 Task: Research Airbnb accommodation in Beverwijk, Netherlands from 21st December, 2023 to 29th December, 2023 for 2 adults. Place can be entire room with 1  bedroom having 1 bed and 1 bathroom. Property type can be house. Amenities needed are: washing machine.
Action: Mouse moved to (422, 208)
Screenshot: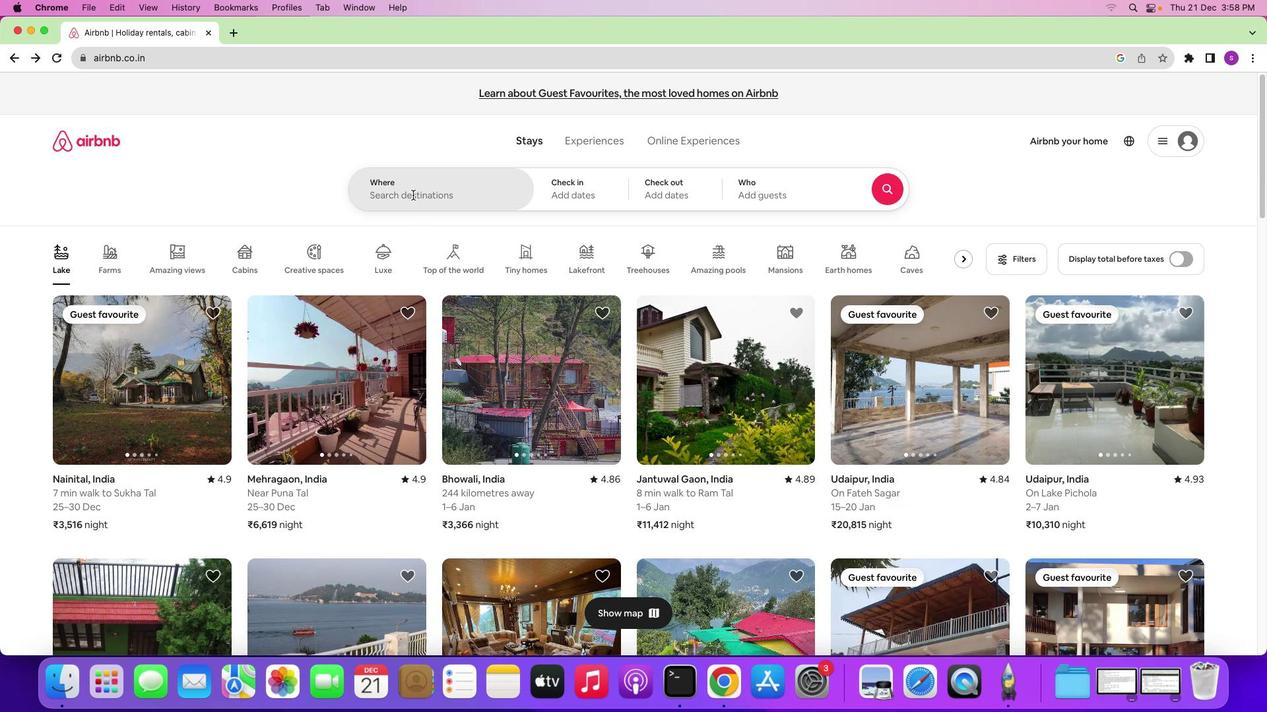 
Action: Mouse pressed left at (422, 208)
Screenshot: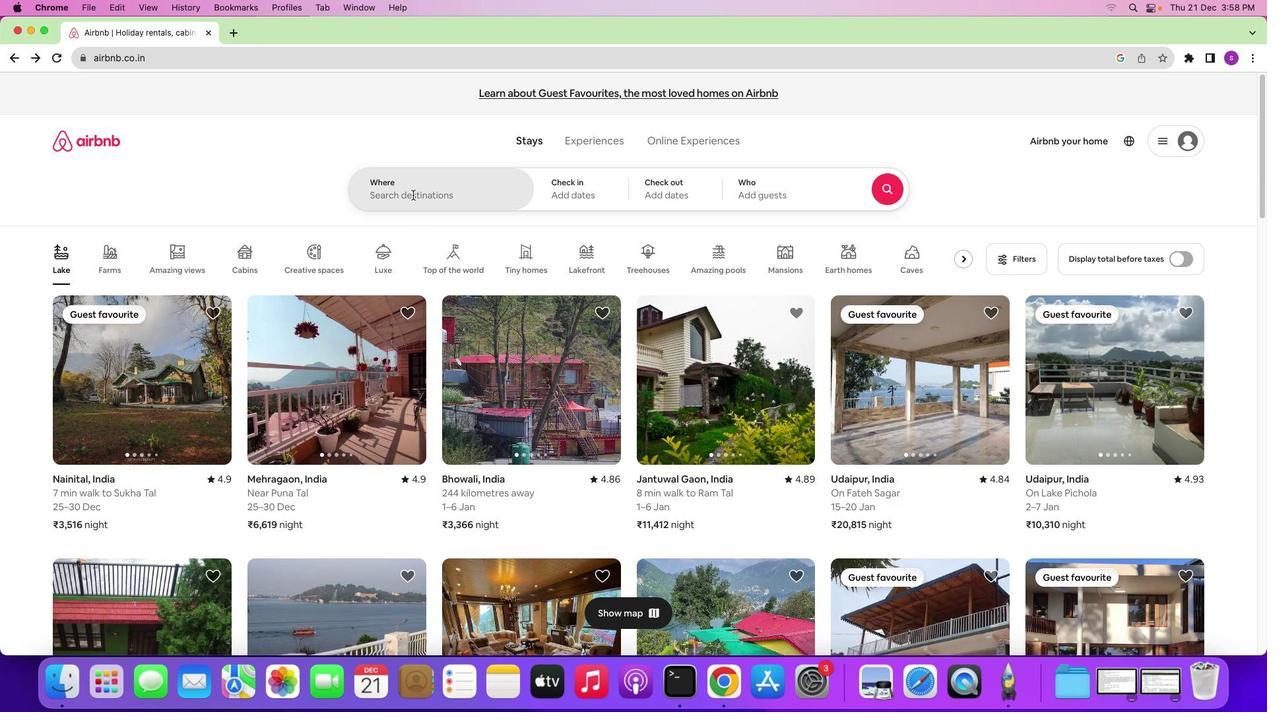 
Action: Mouse moved to (419, 201)
Screenshot: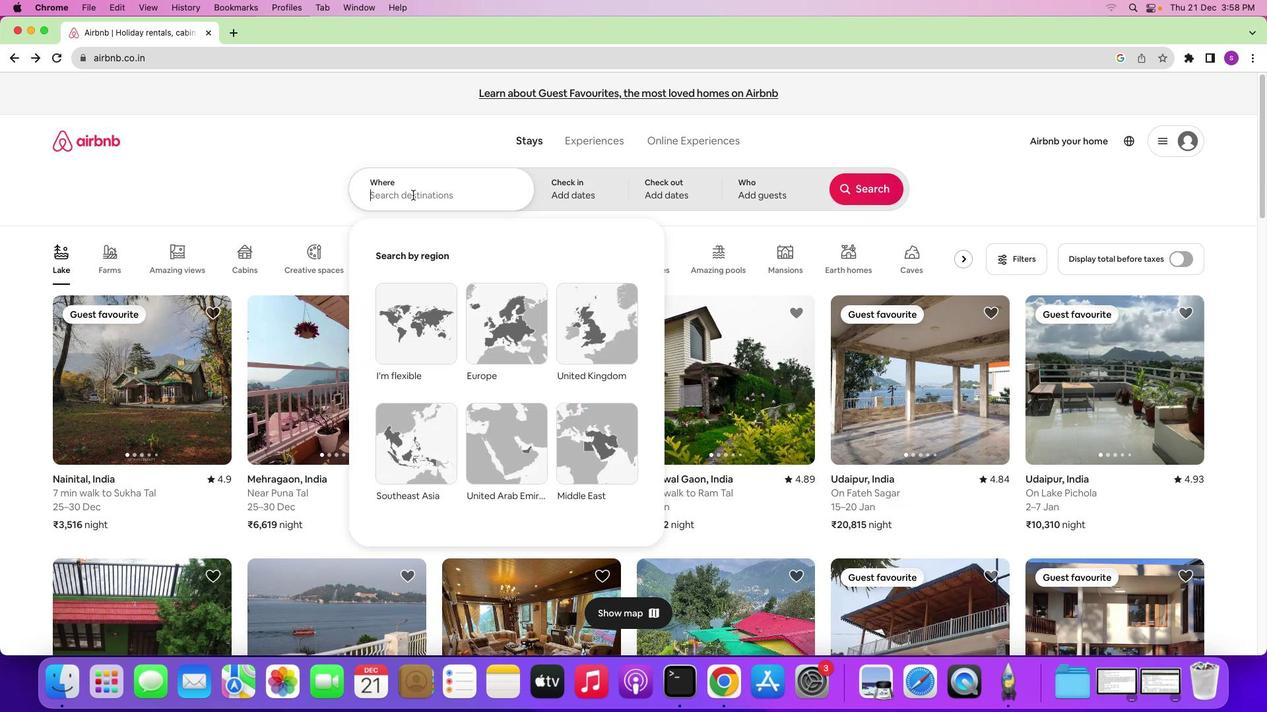 
Action: Mouse pressed left at (419, 201)
Screenshot: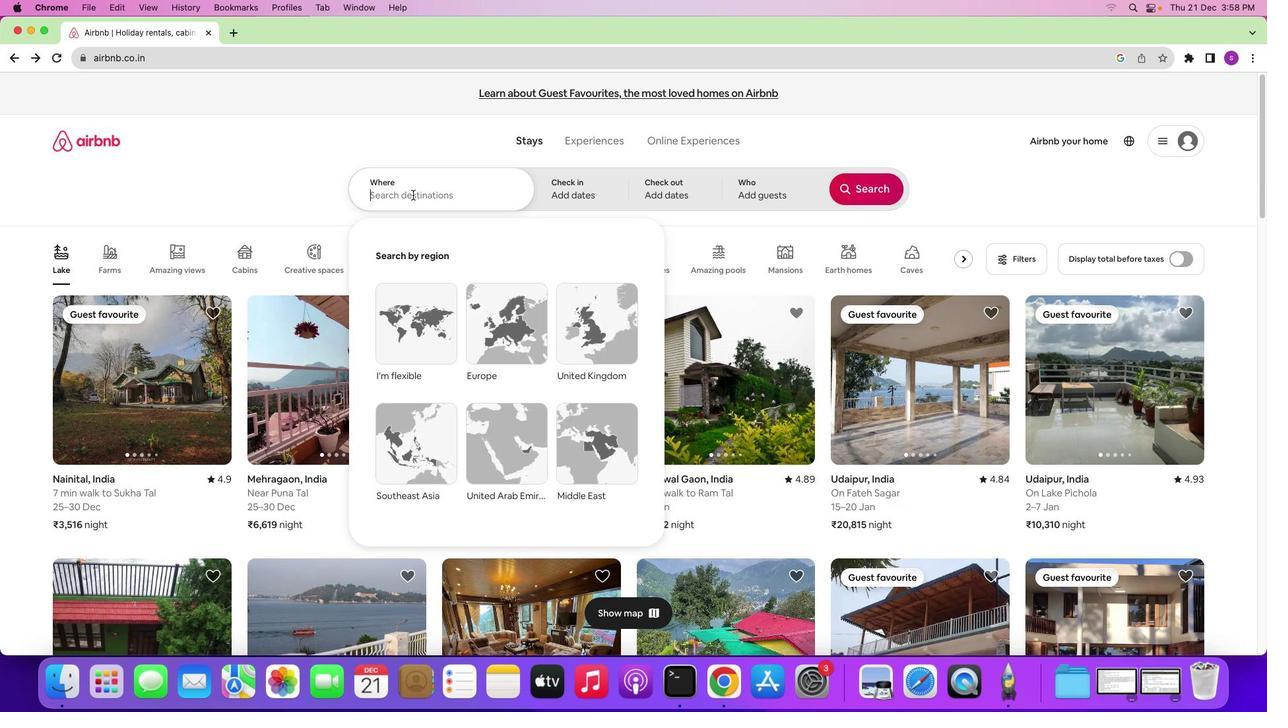 
Action: Key pressed 'B'Key.caps_lock'e''v''e''r''w''i''j''k'','Key.spaceKey.shift'N''e''t''h''e''r''l''a''n''s'Key.backspace'd''s'Key.enter
Screenshot: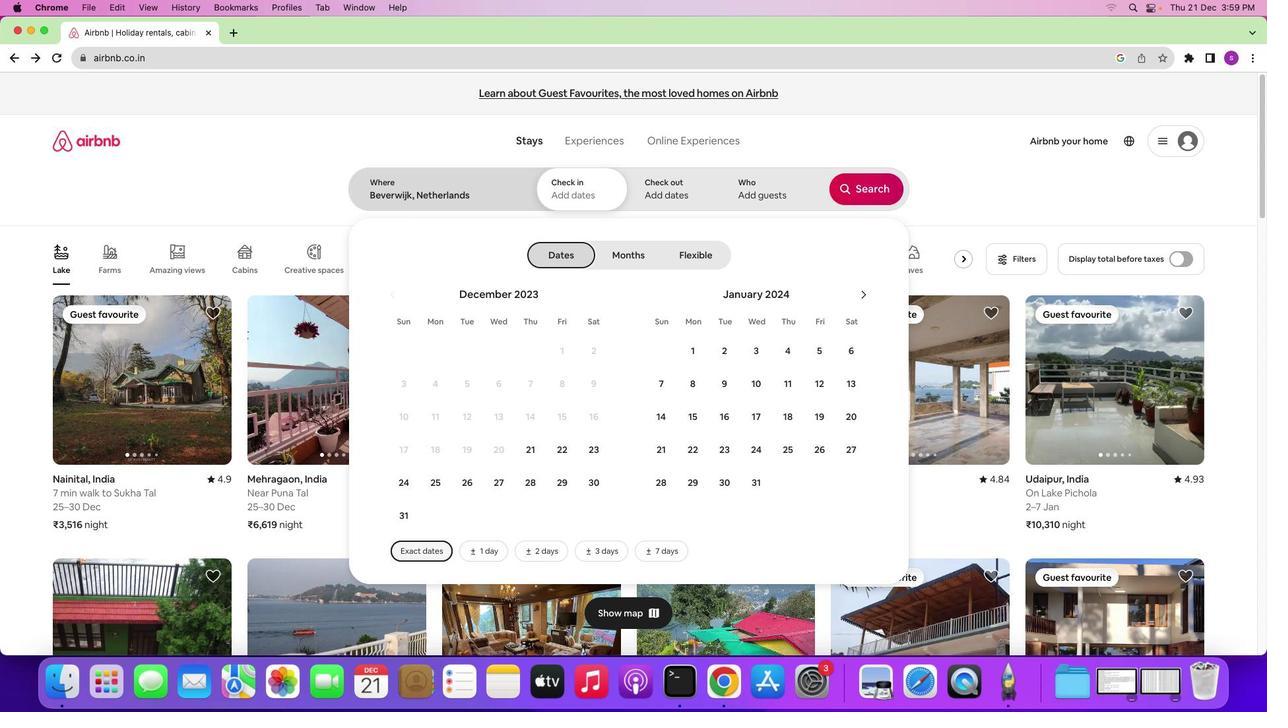 
Action: Mouse moved to (526, 460)
Screenshot: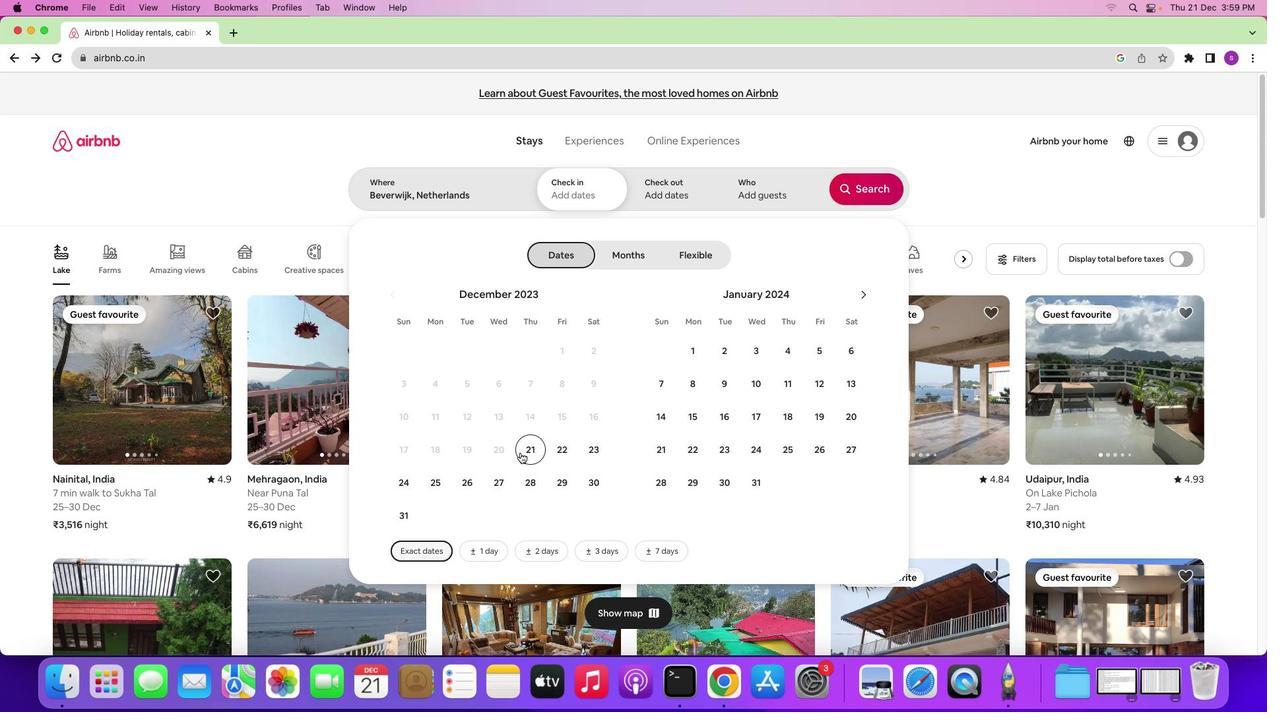 
Action: Mouse pressed left at (526, 460)
Screenshot: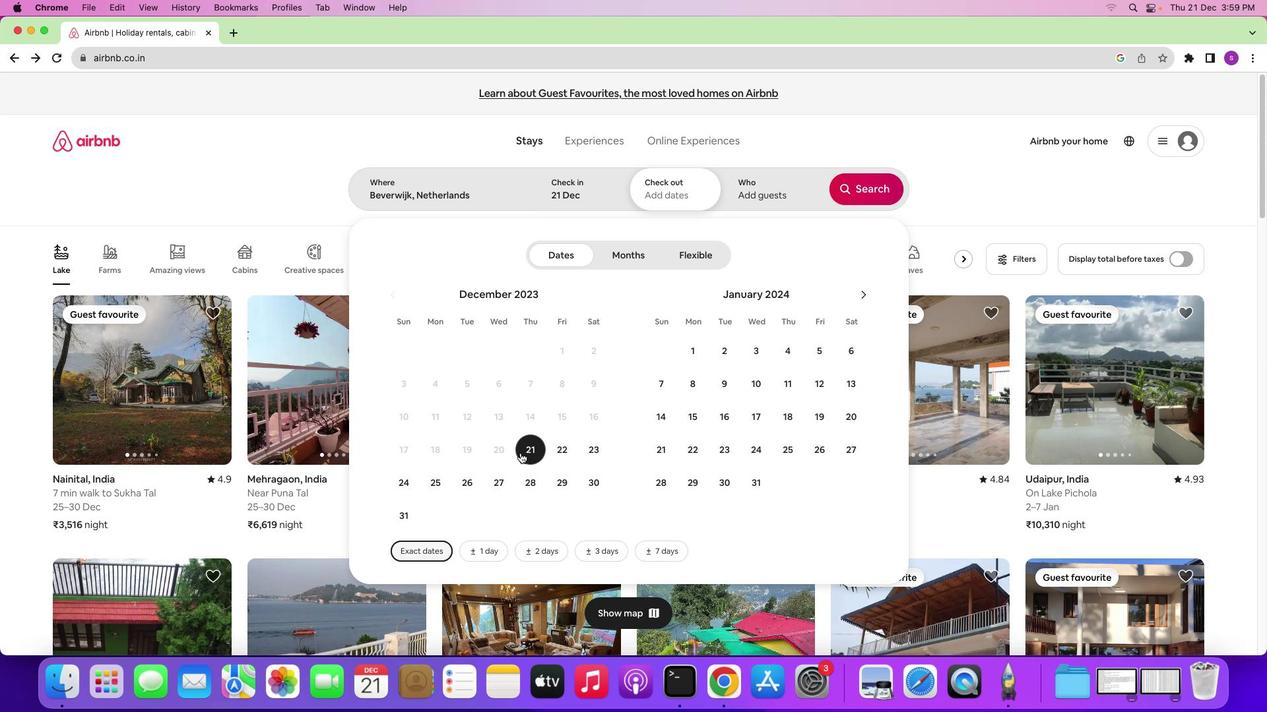 
Action: Mouse moved to (562, 488)
Screenshot: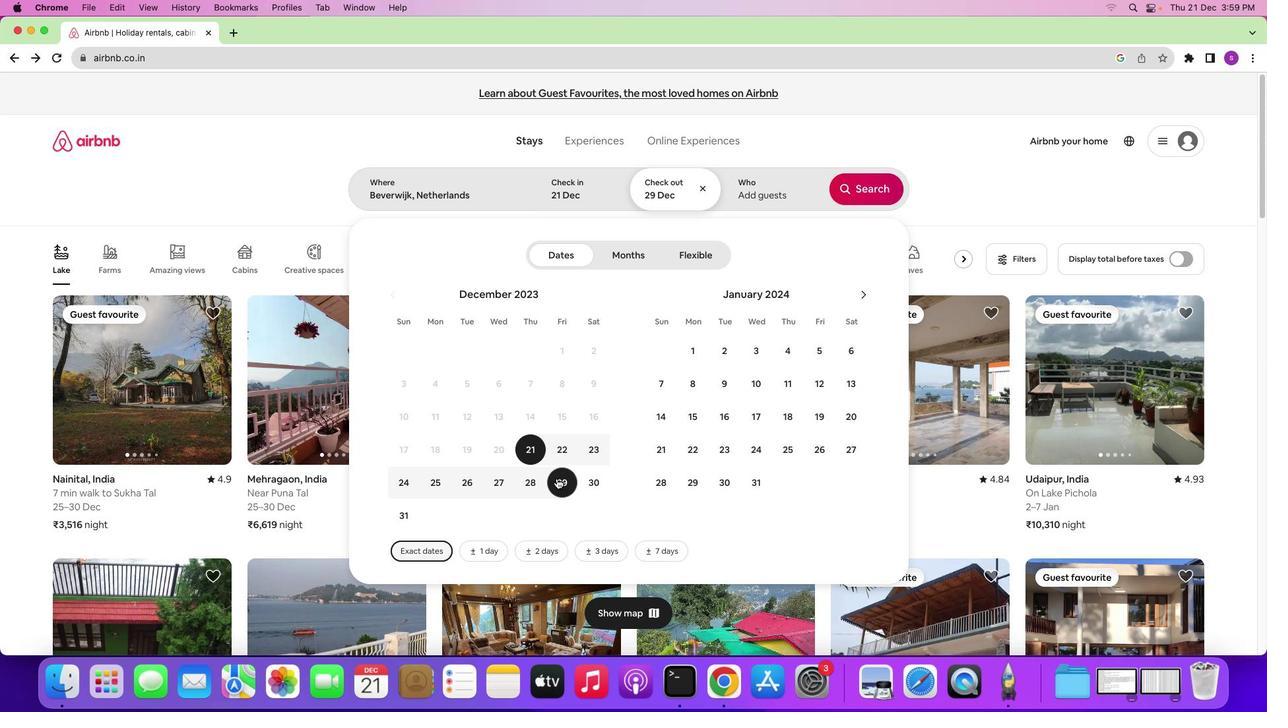 
Action: Mouse pressed left at (562, 488)
Screenshot: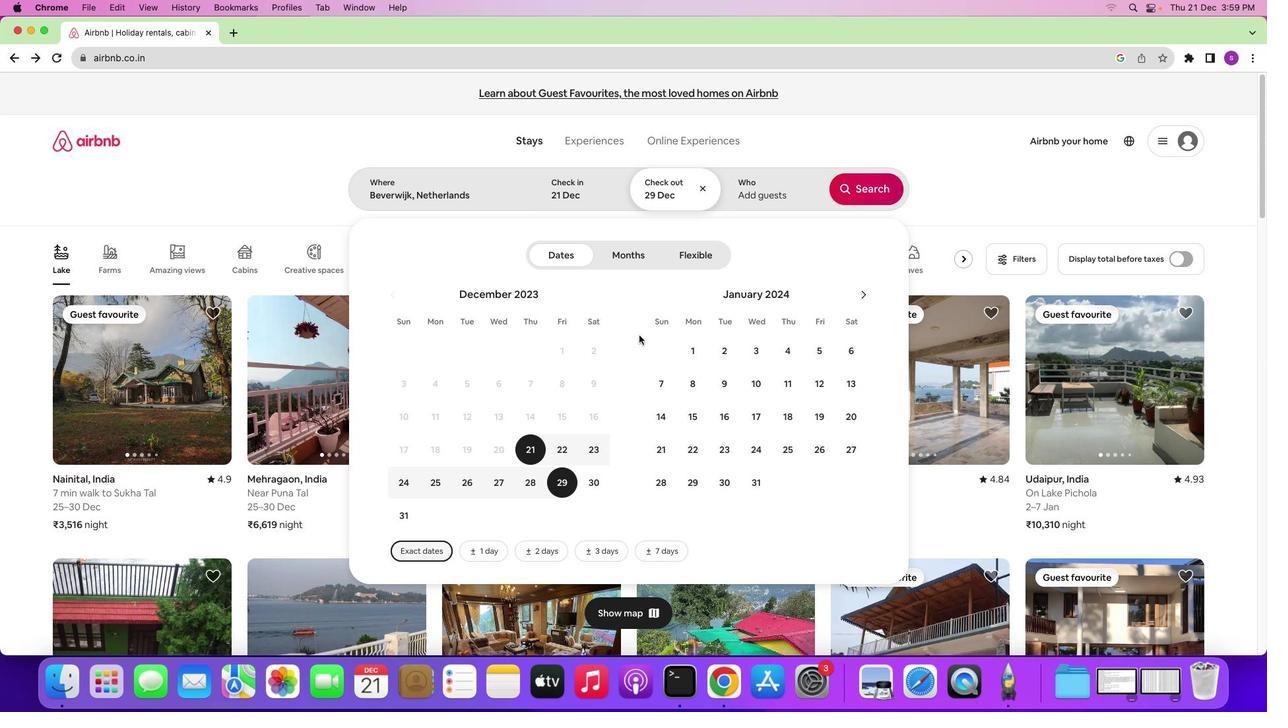 
Action: Mouse moved to (776, 202)
Screenshot: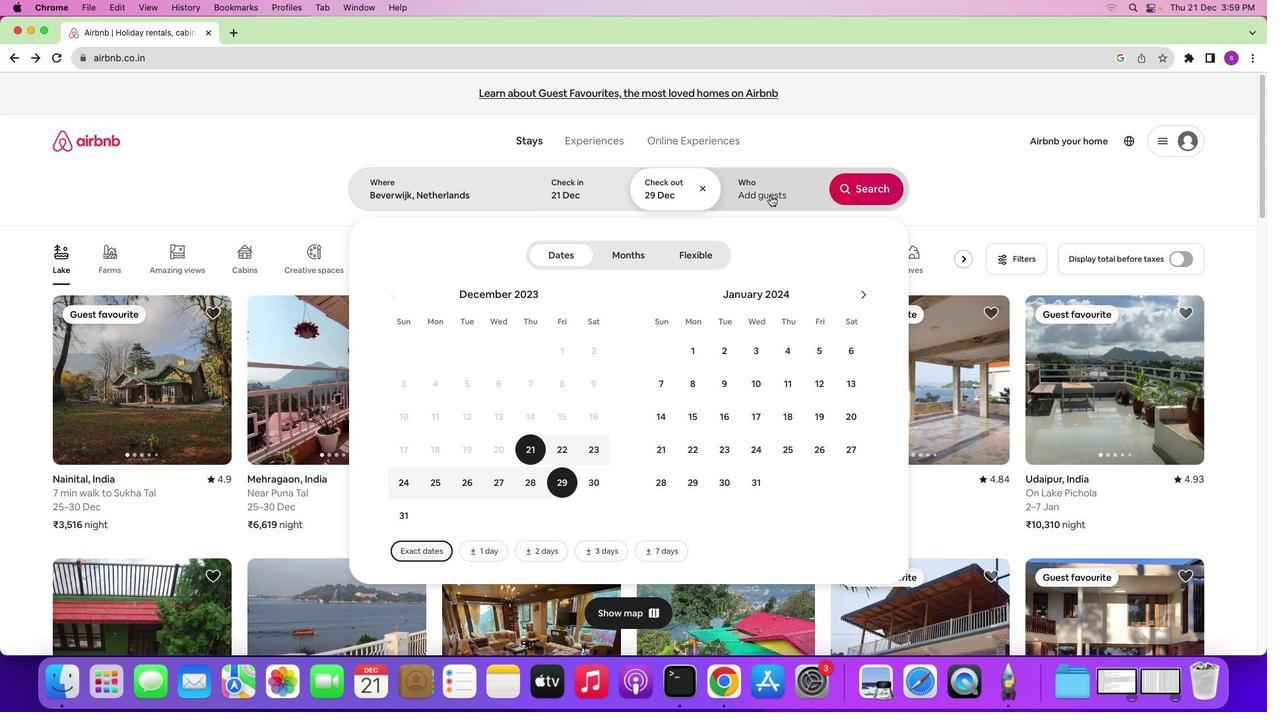 
Action: Mouse pressed left at (776, 202)
Screenshot: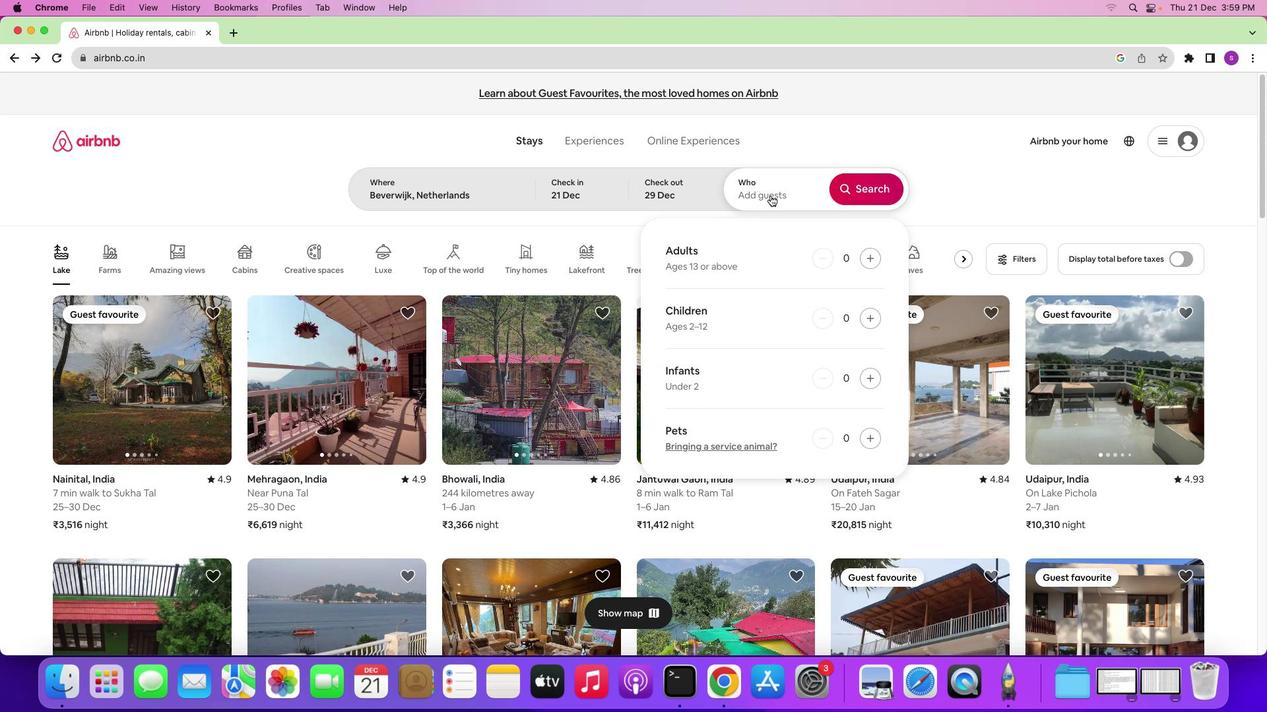 
Action: Mouse moved to (877, 262)
Screenshot: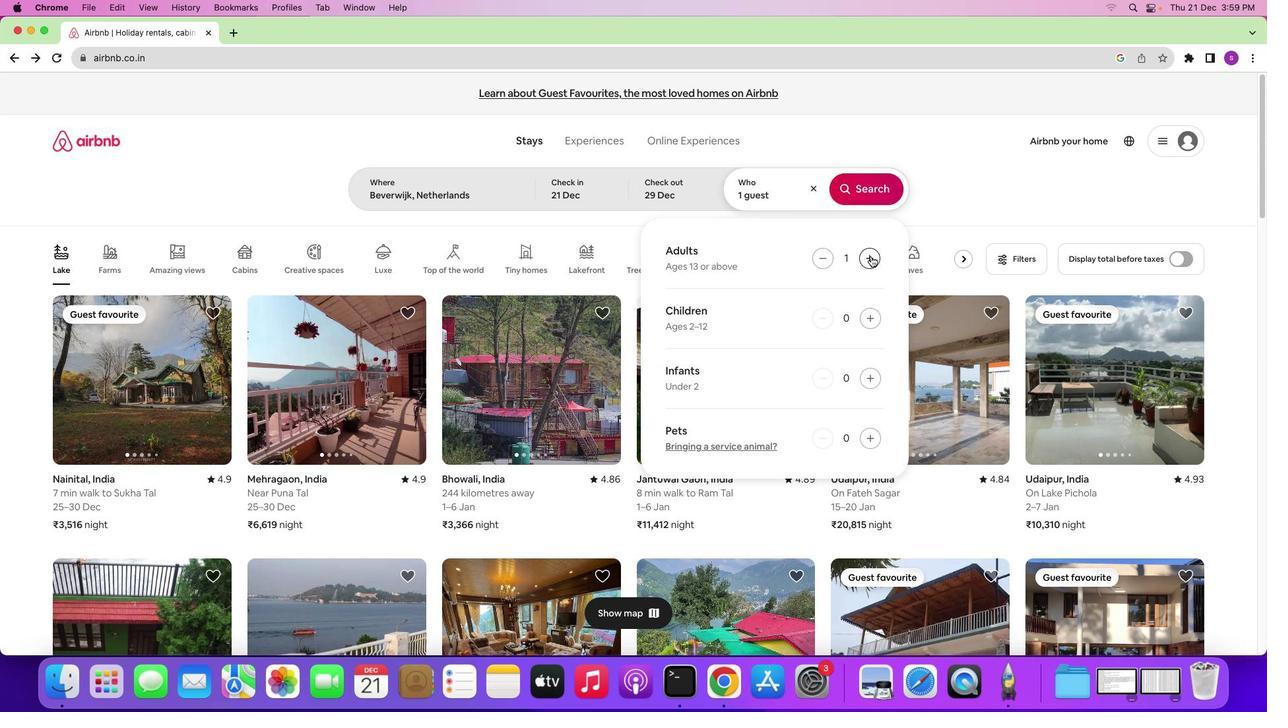 
Action: Mouse pressed left at (877, 262)
Screenshot: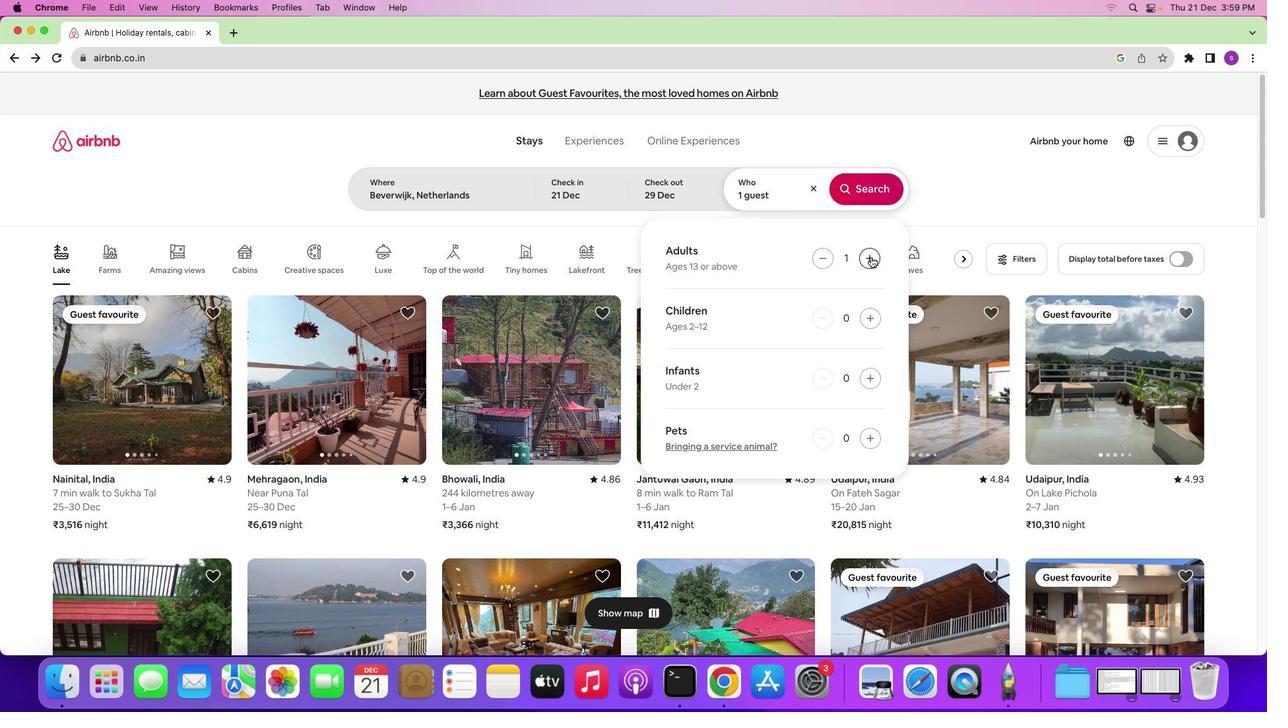 
Action: Mouse moved to (877, 263)
Screenshot: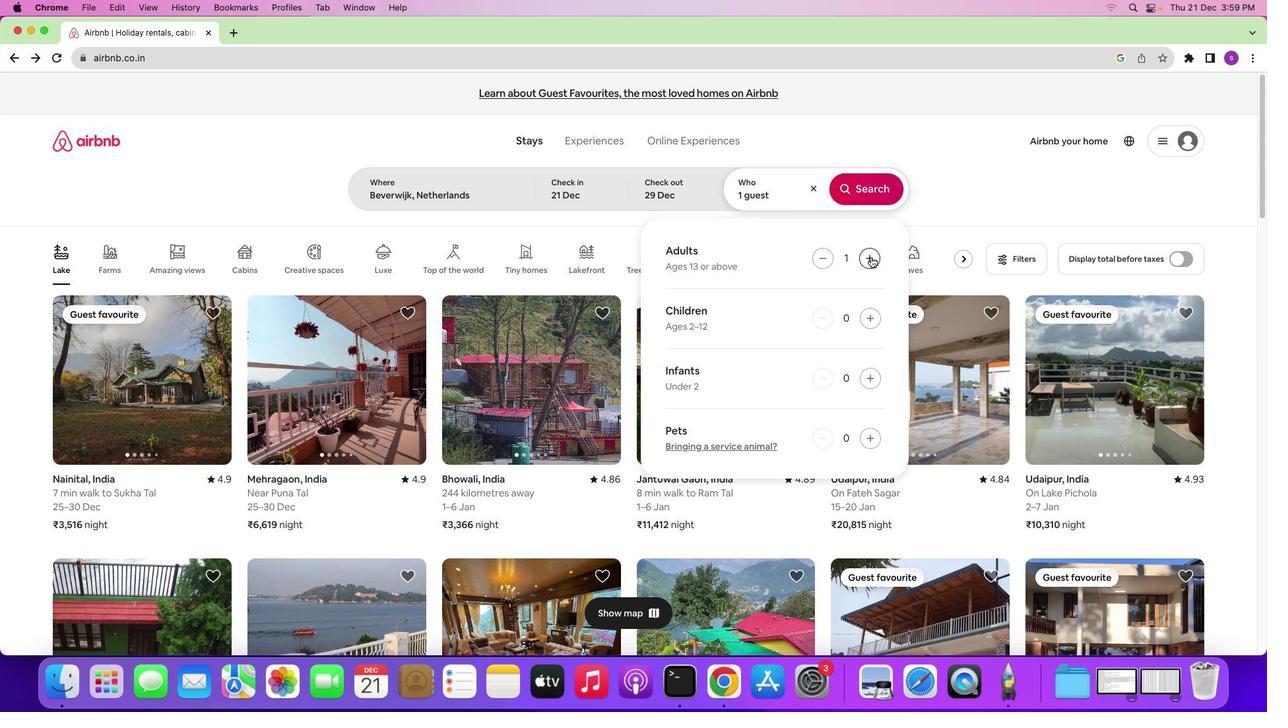 
Action: Mouse pressed left at (877, 263)
Screenshot: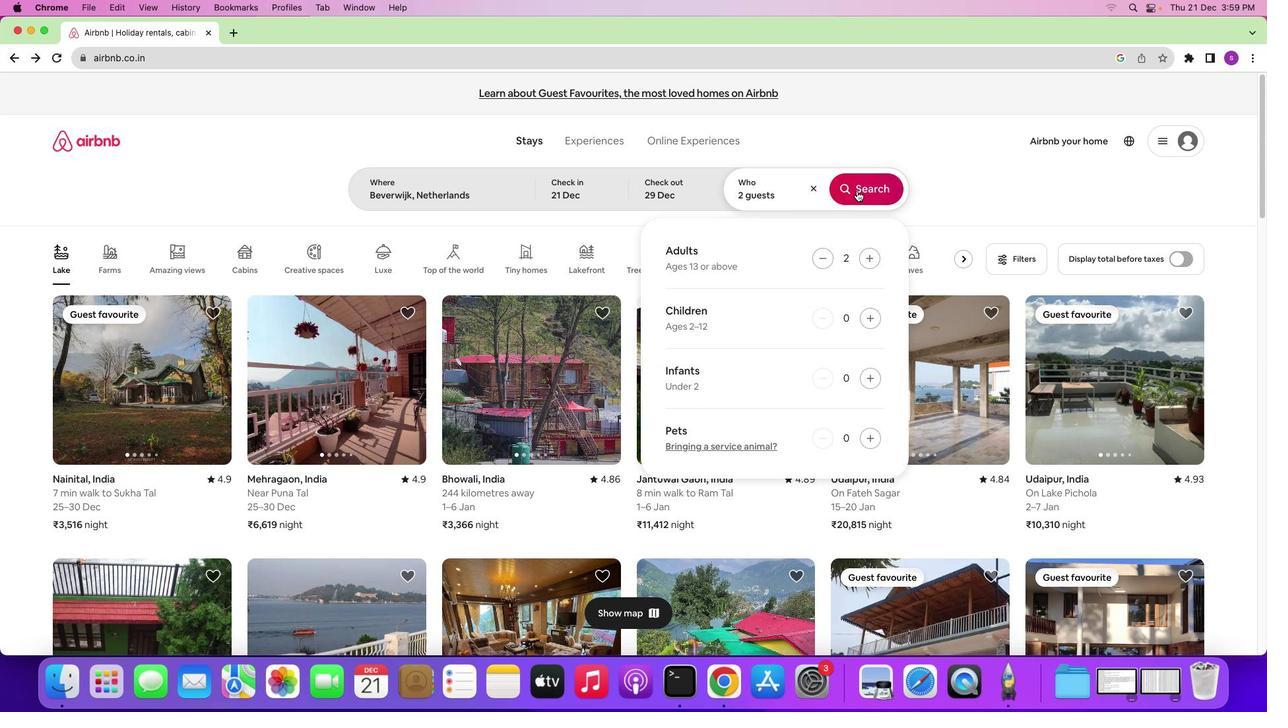 
Action: Mouse moved to (864, 195)
Screenshot: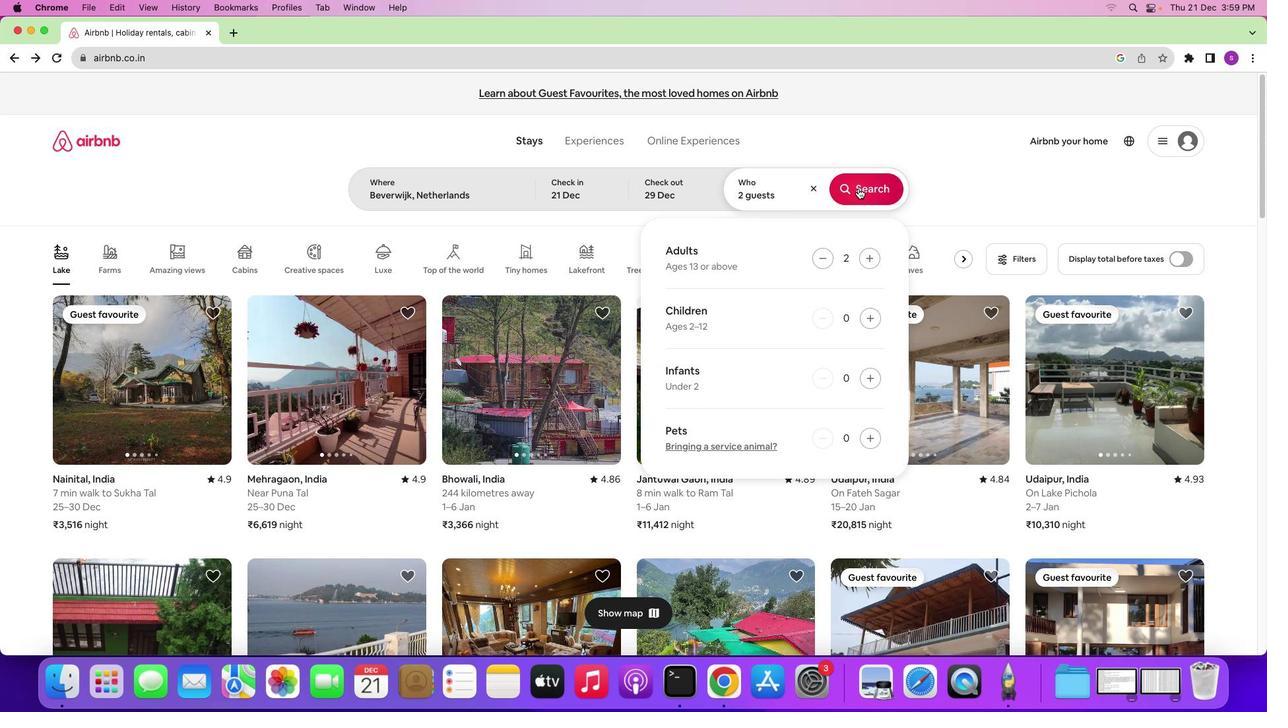 
Action: Mouse pressed left at (864, 195)
Screenshot: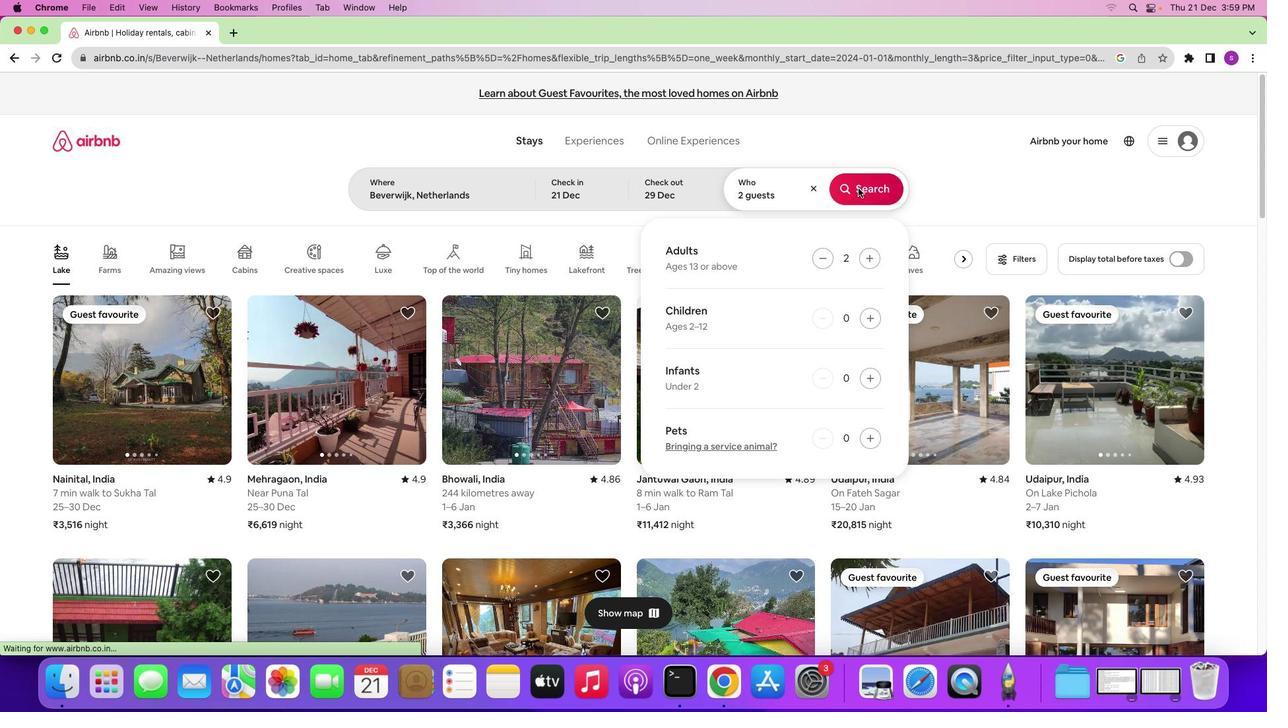 
Action: Mouse moved to (1073, 166)
Screenshot: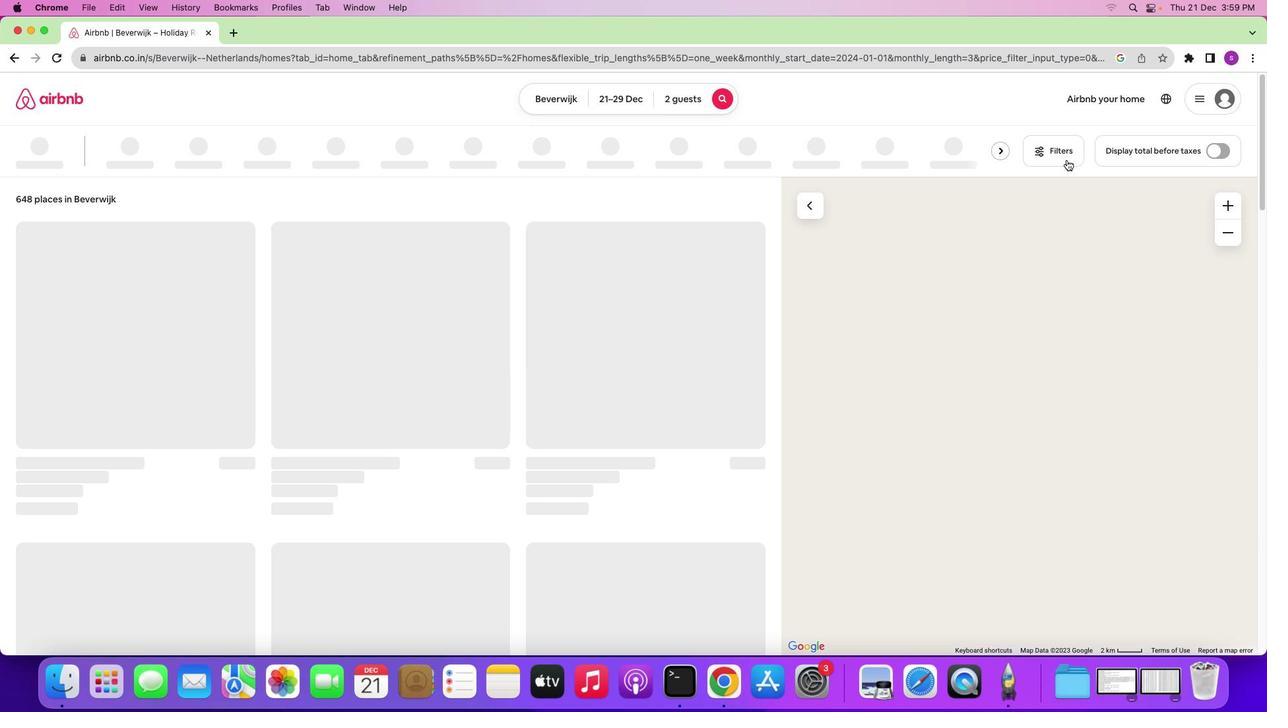 
Action: Mouse pressed left at (1073, 166)
Screenshot: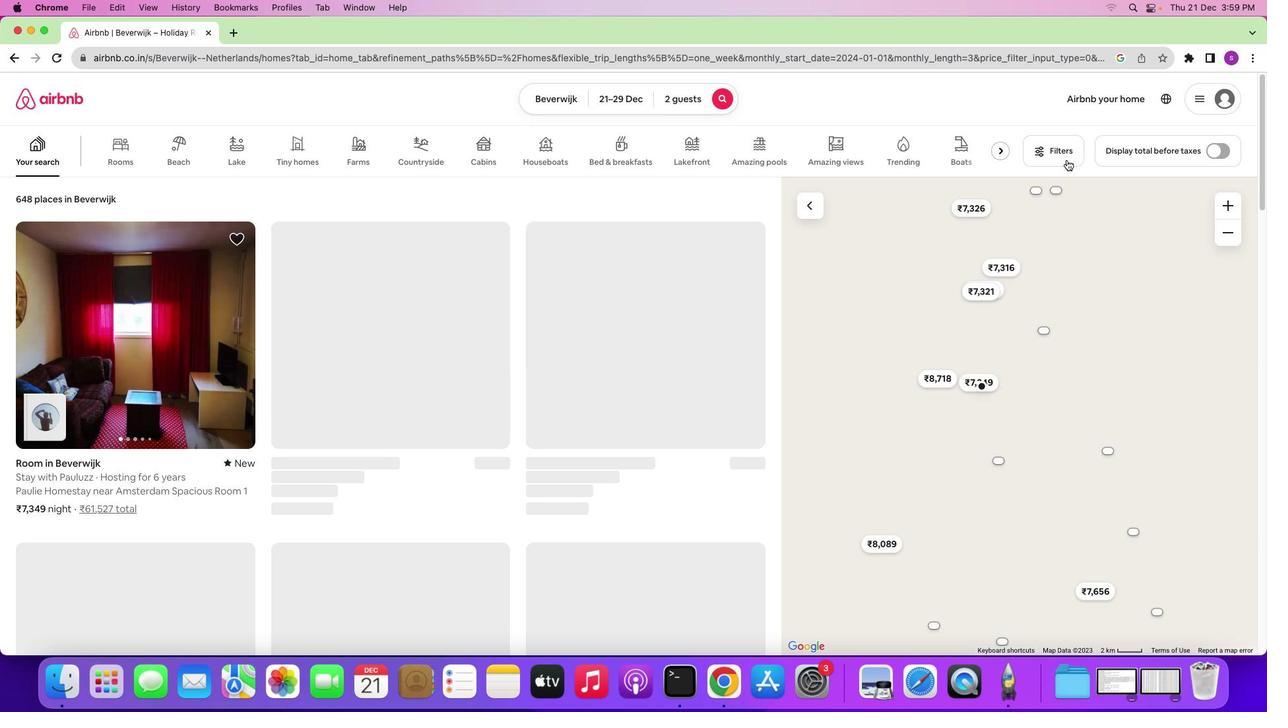 
Action: Mouse moved to (610, 399)
Screenshot: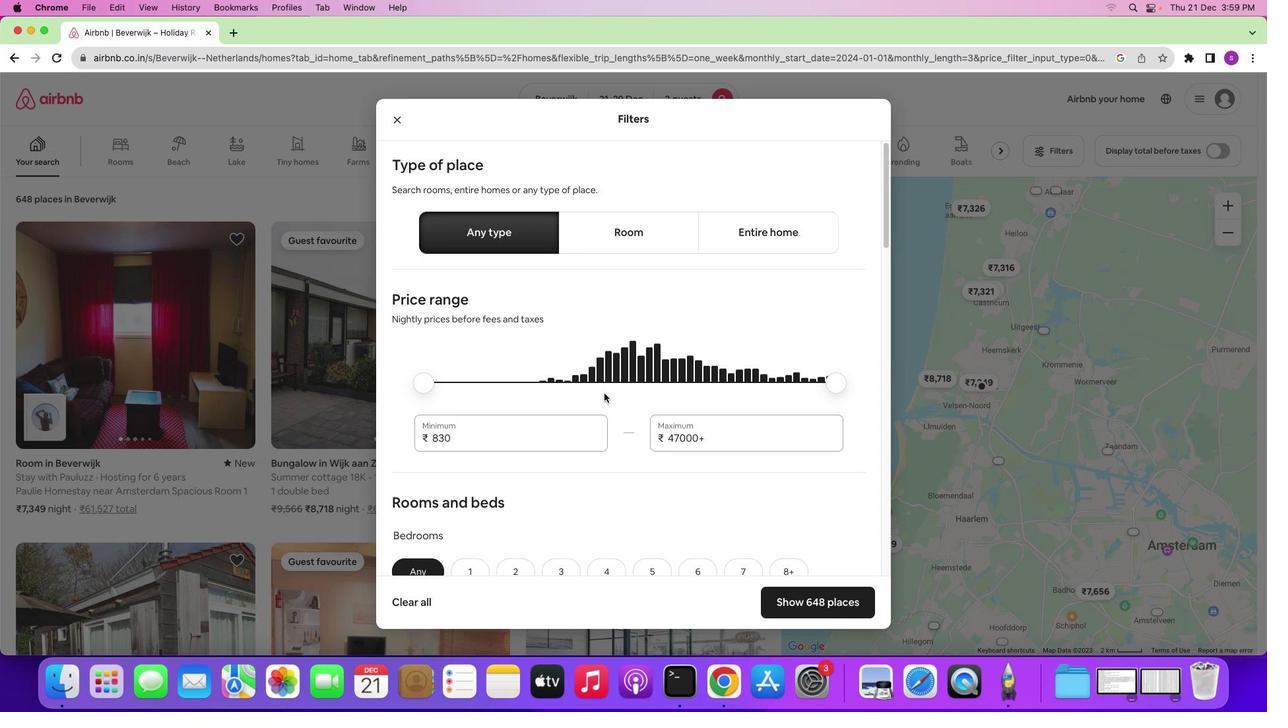 
Action: Mouse scrolled (610, 399) with delta (6, 5)
Screenshot: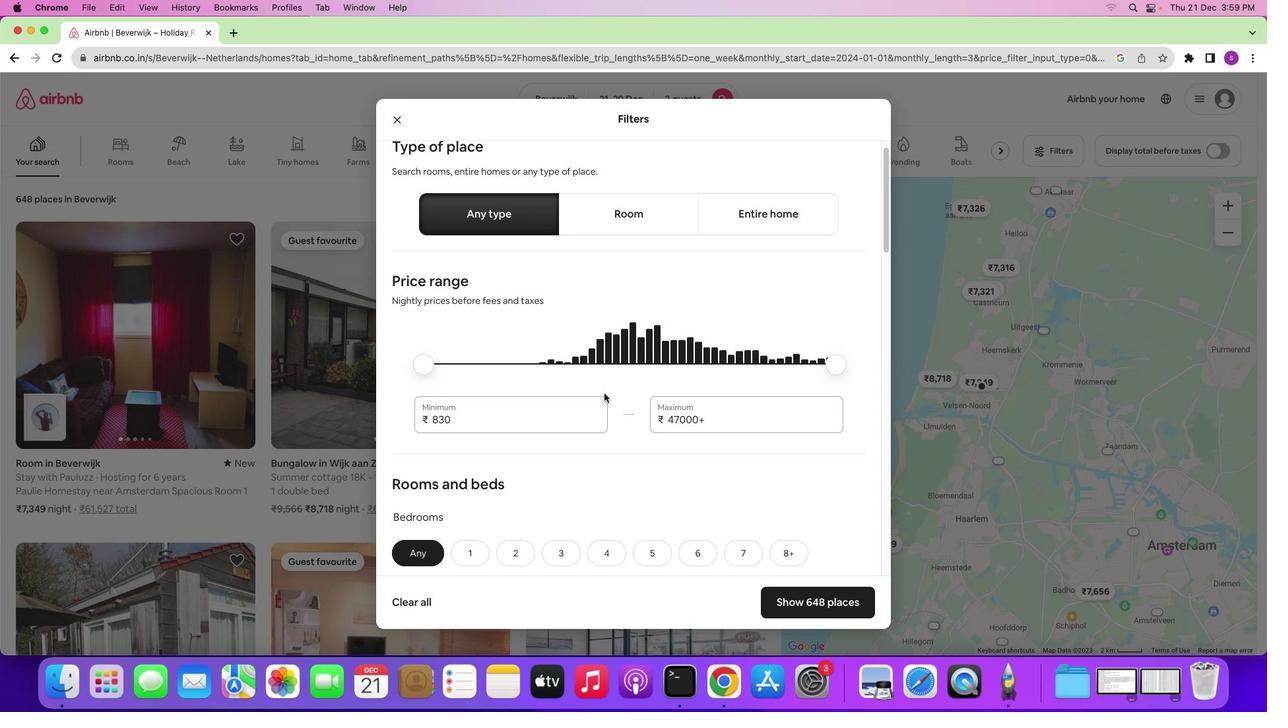 
Action: Mouse scrolled (610, 399) with delta (6, 5)
Screenshot: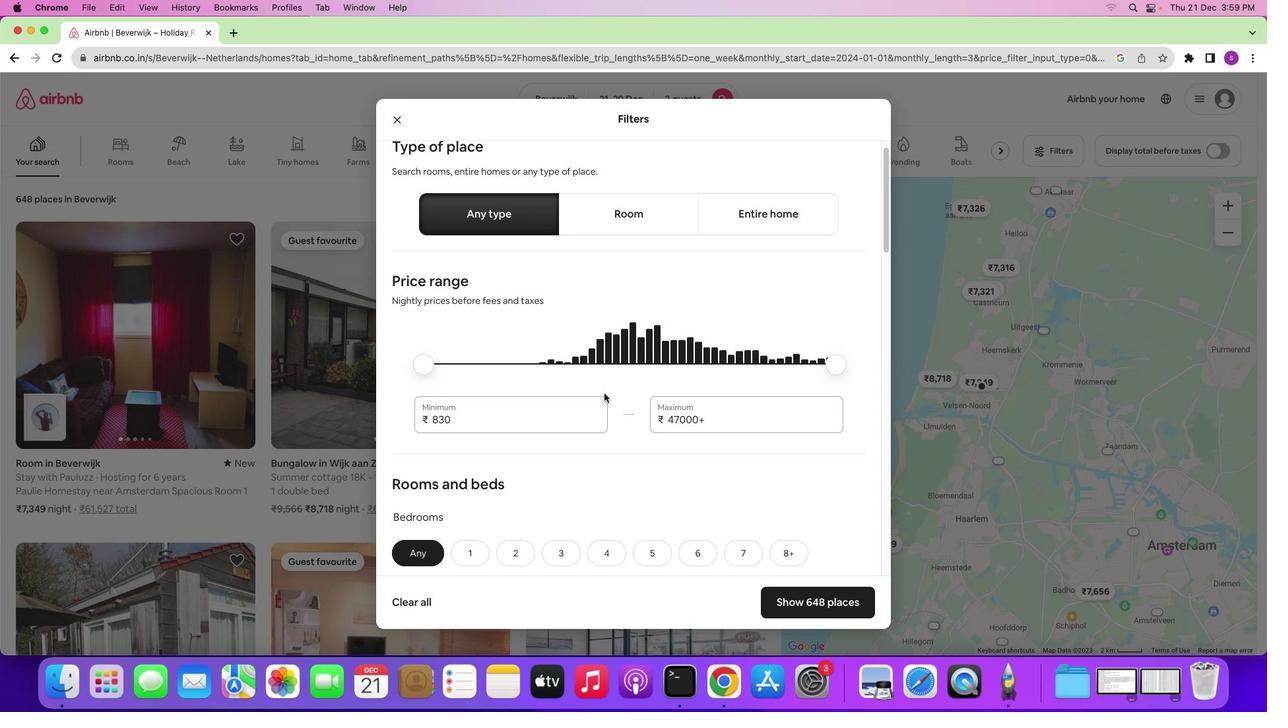 
Action: Mouse moved to (611, 399)
Screenshot: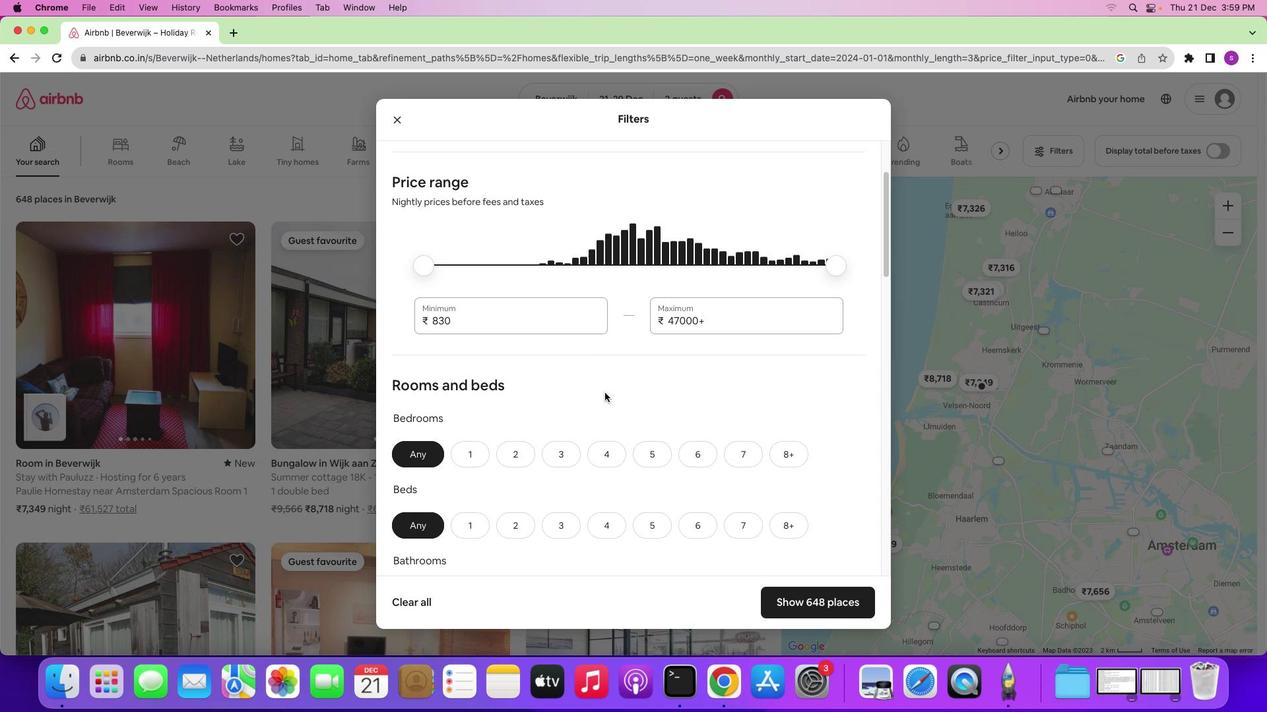 
Action: Mouse scrolled (611, 399) with delta (6, 5)
Screenshot: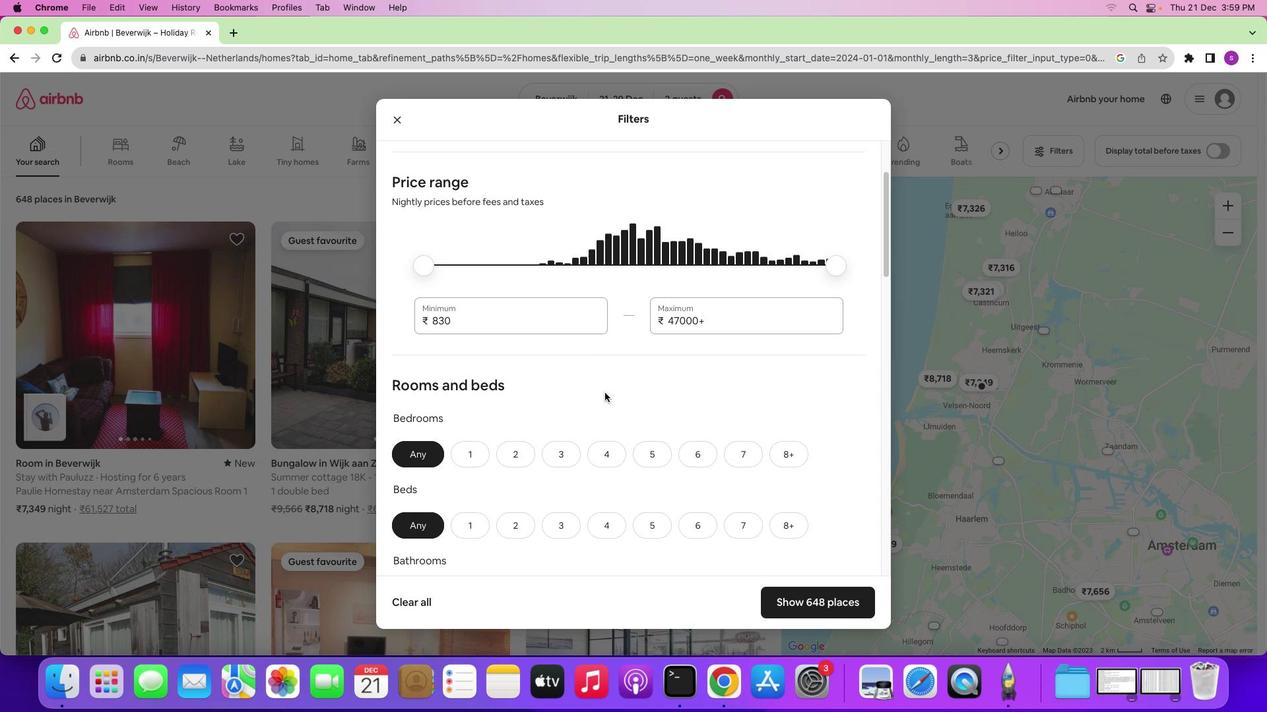 
Action: Mouse moved to (611, 399)
Screenshot: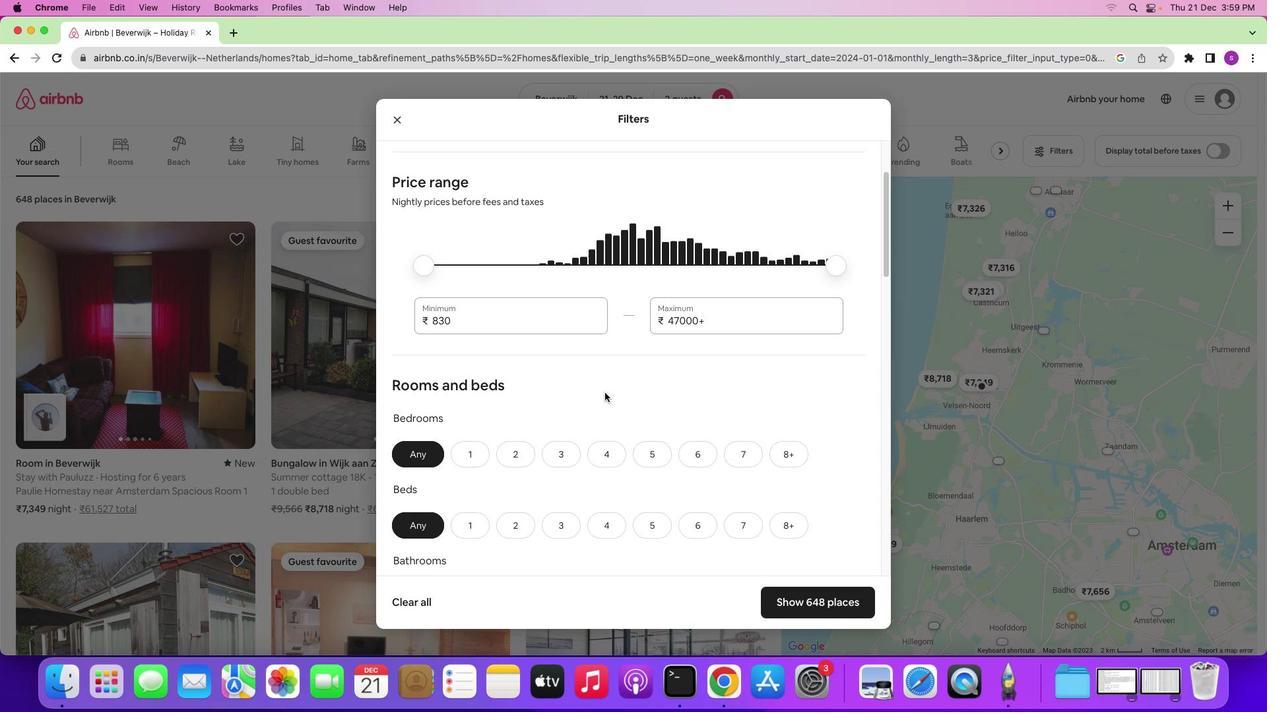 
Action: Mouse scrolled (611, 399) with delta (6, 5)
Screenshot: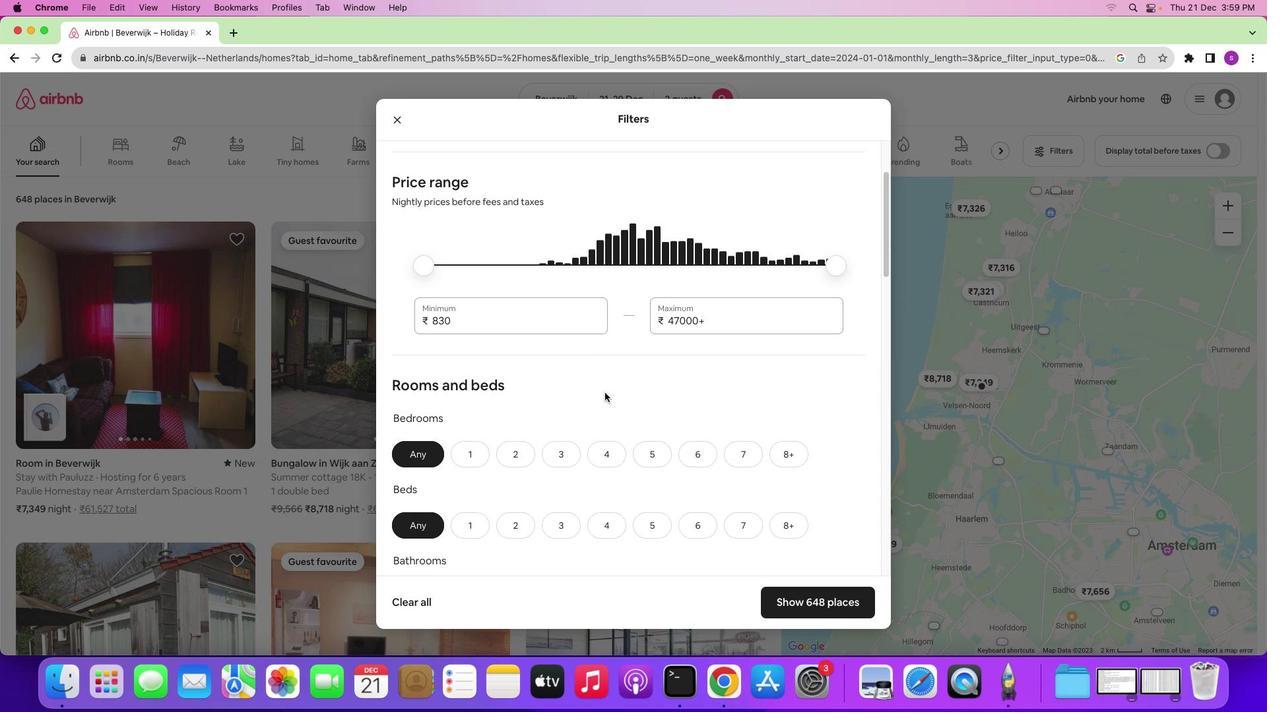 
Action: Mouse scrolled (611, 399) with delta (6, 5)
Screenshot: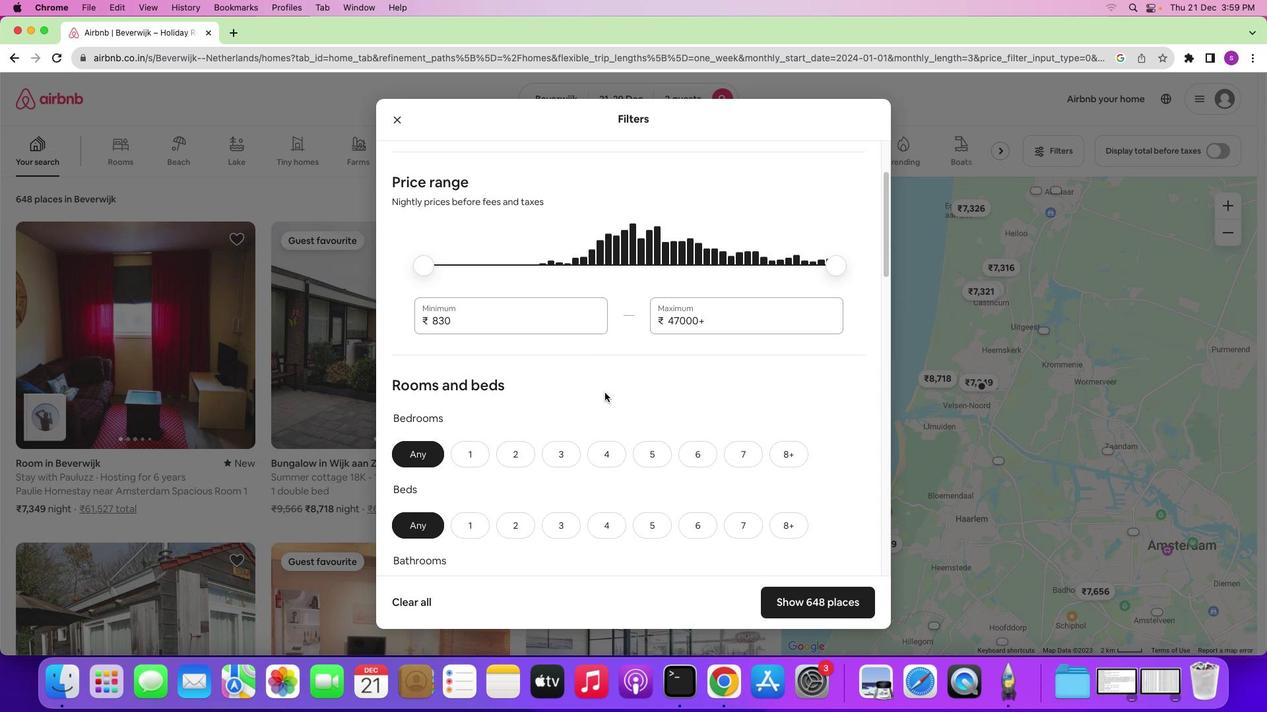 
Action: Mouse moved to (611, 399)
Screenshot: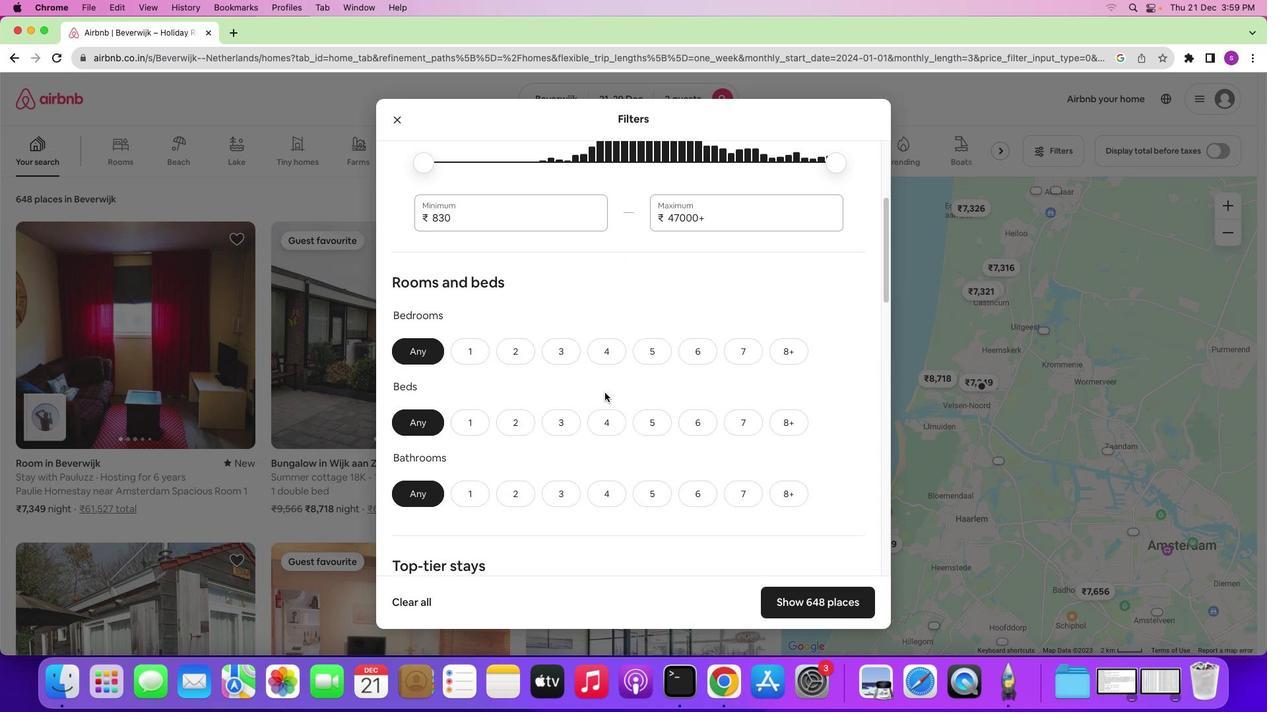 
Action: Mouse scrolled (611, 399) with delta (6, 5)
Screenshot: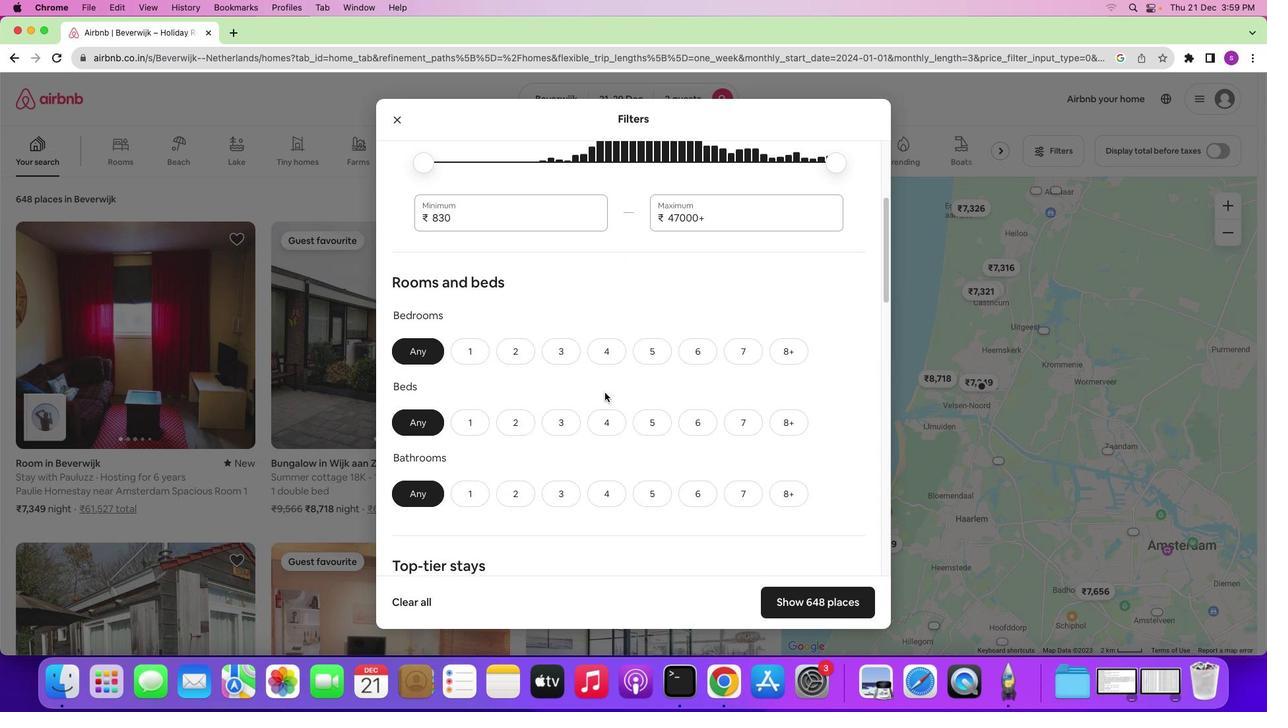 
Action: Mouse scrolled (611, 399) with delta (6, 5)
Screenshot: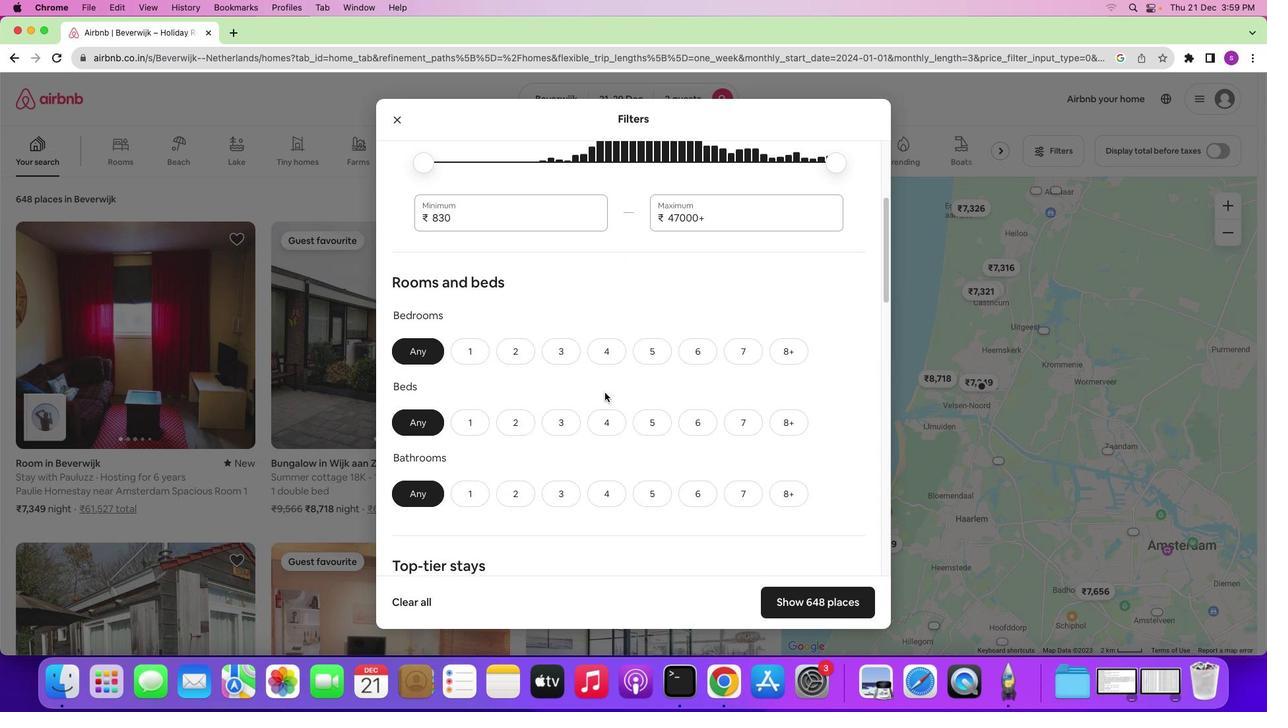 
Action: Mouse scrolled (611, 399) with delta (6, 5)
Screenshot: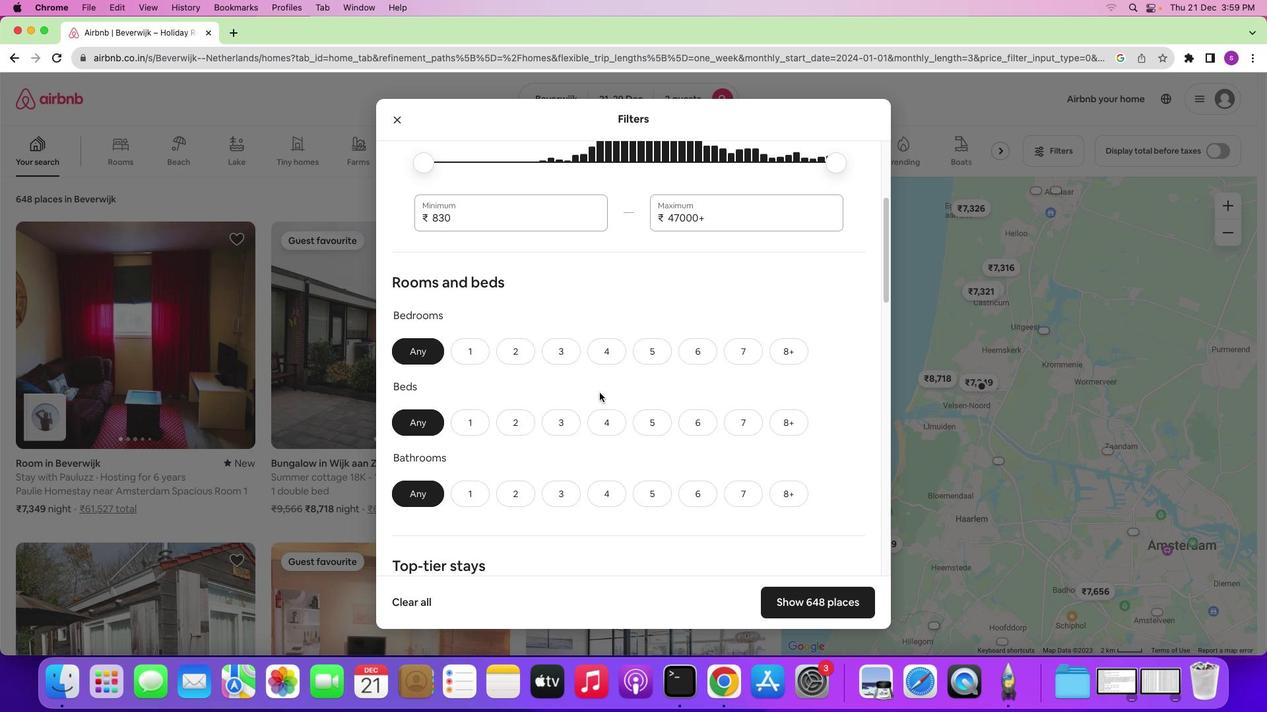 
Action: Mouse moved to (484, 363)
Screenshot: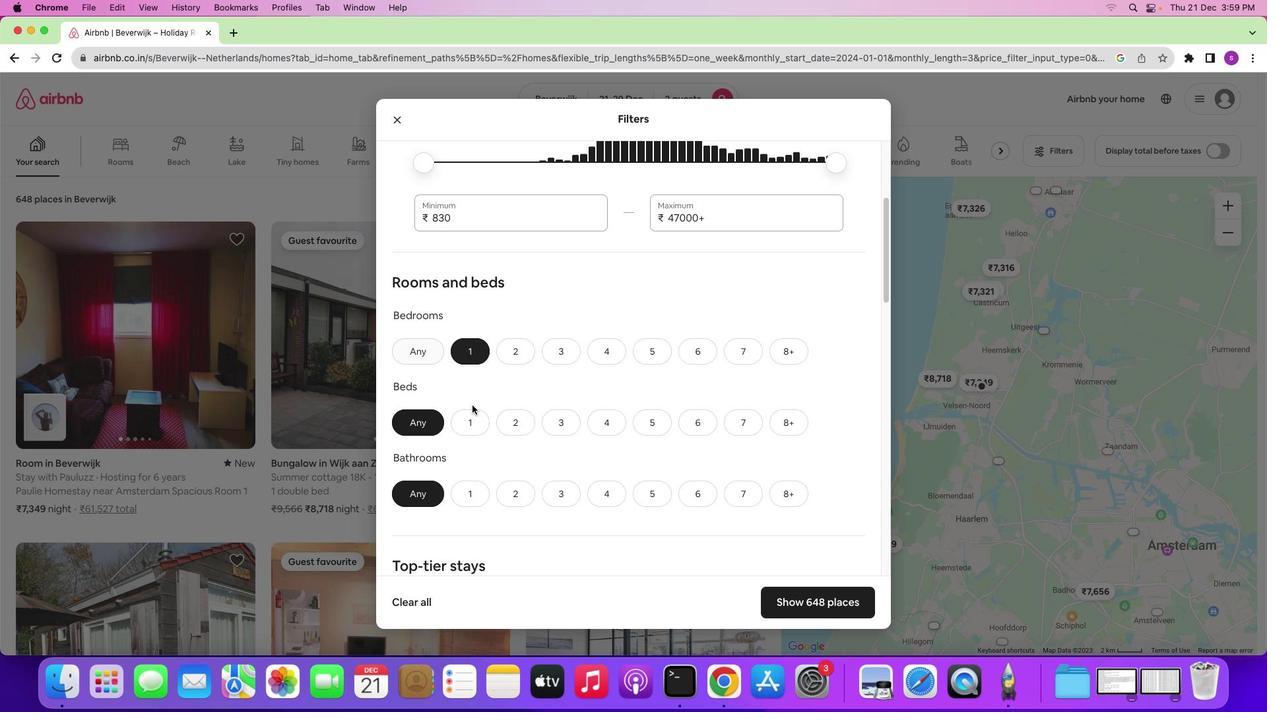 
Action: Mouse pressed left at (484, 363)
Screenshot: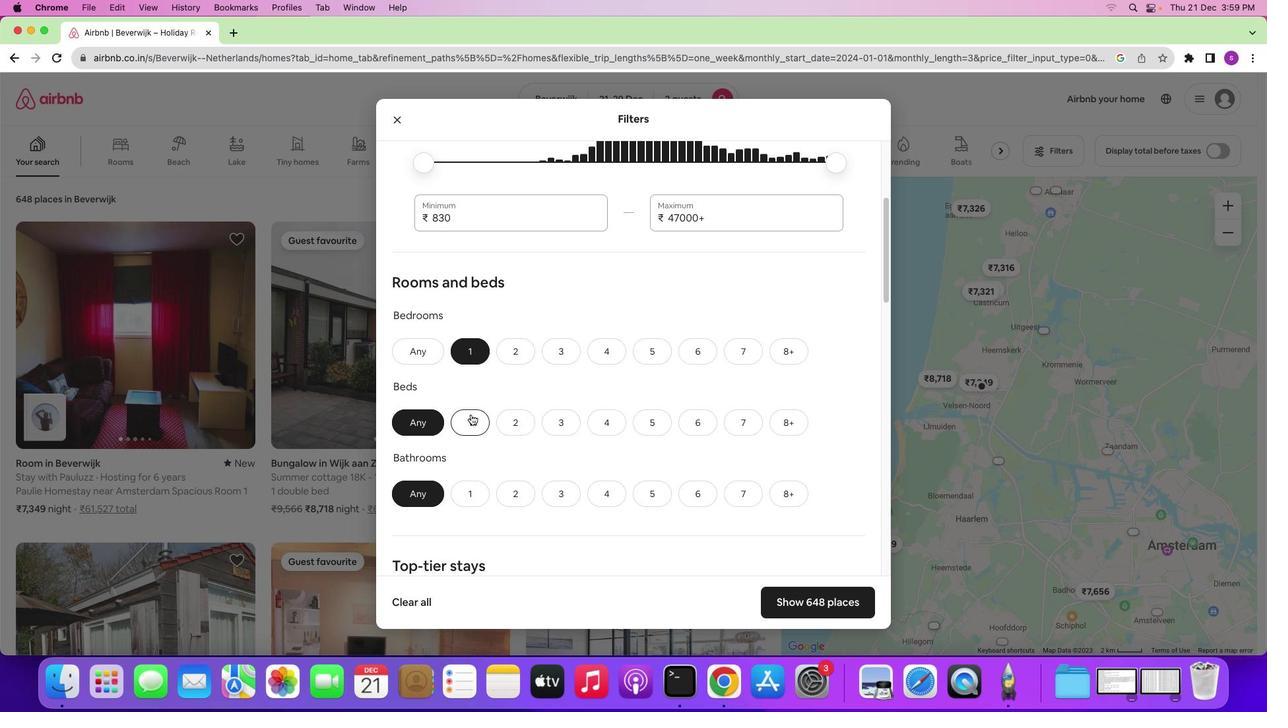 
Action: Mouse moved to (477, 423)
Screenshot: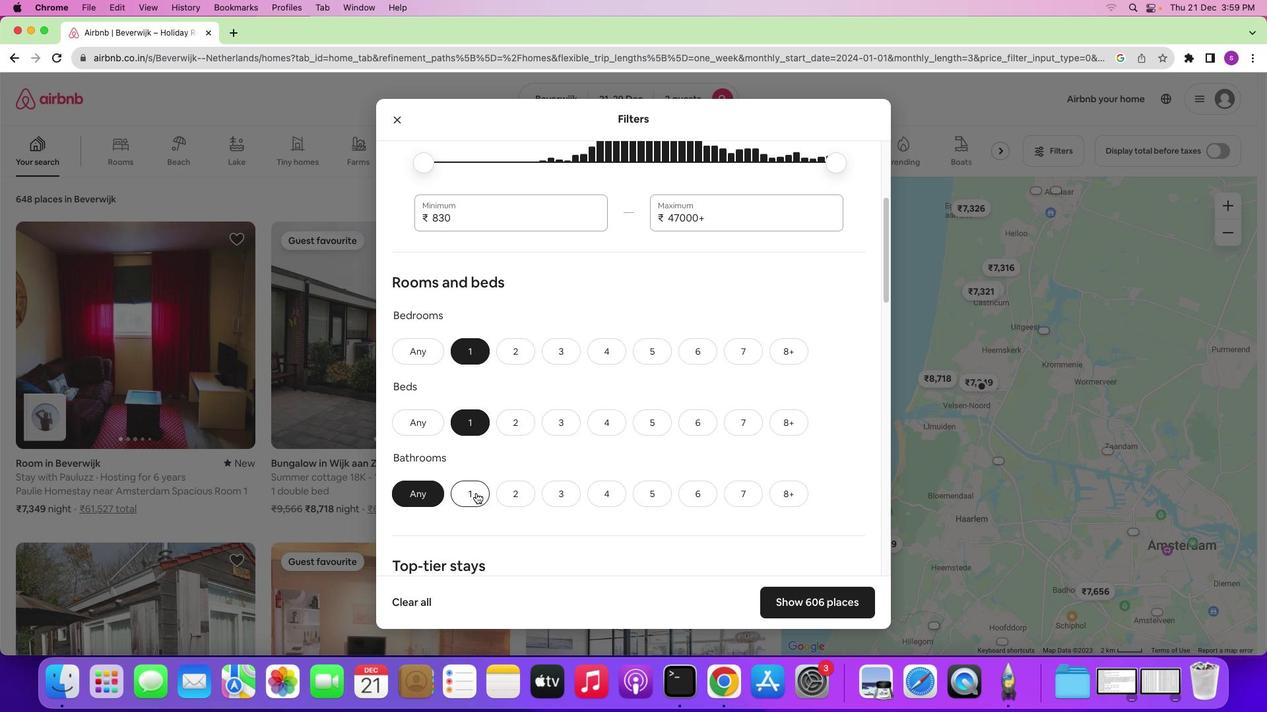 
Action: Mouse pressed left at (477, 423)
Screenshot: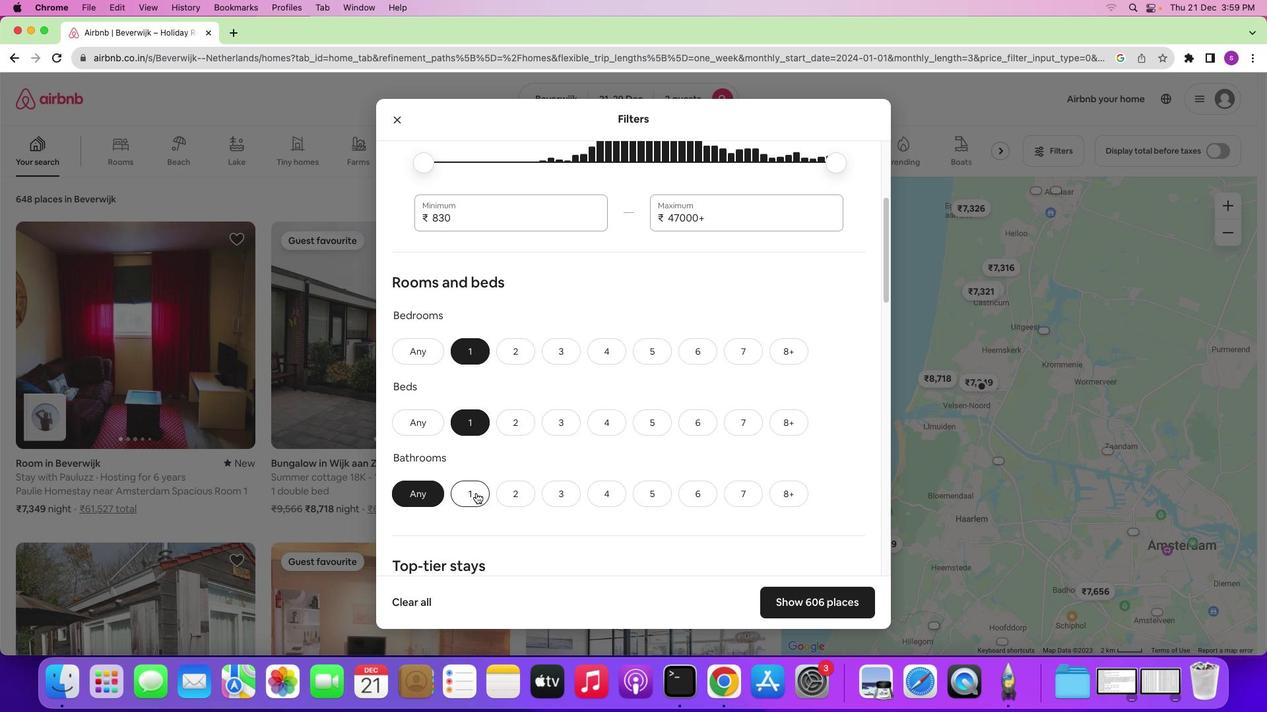 
Action: Mouse moved to (483, 501)
Screenshot: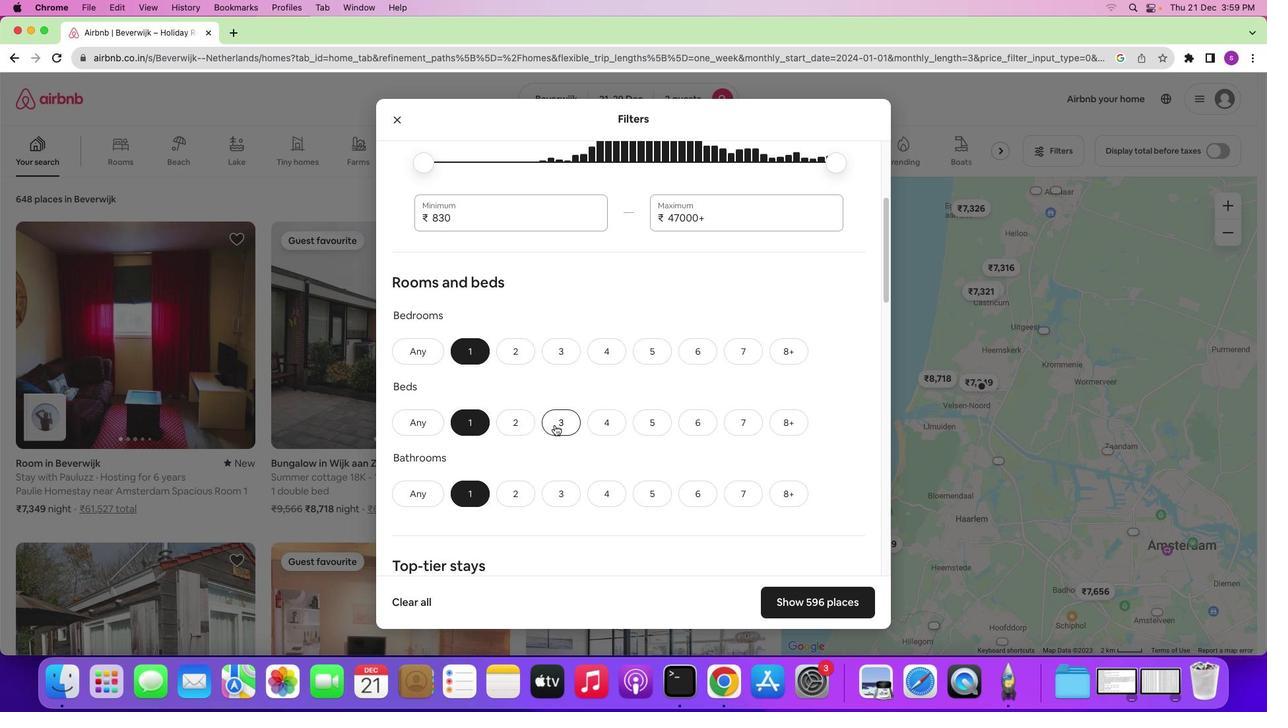 
Action: Mouse pressed left at (483, 501)
Screenshot: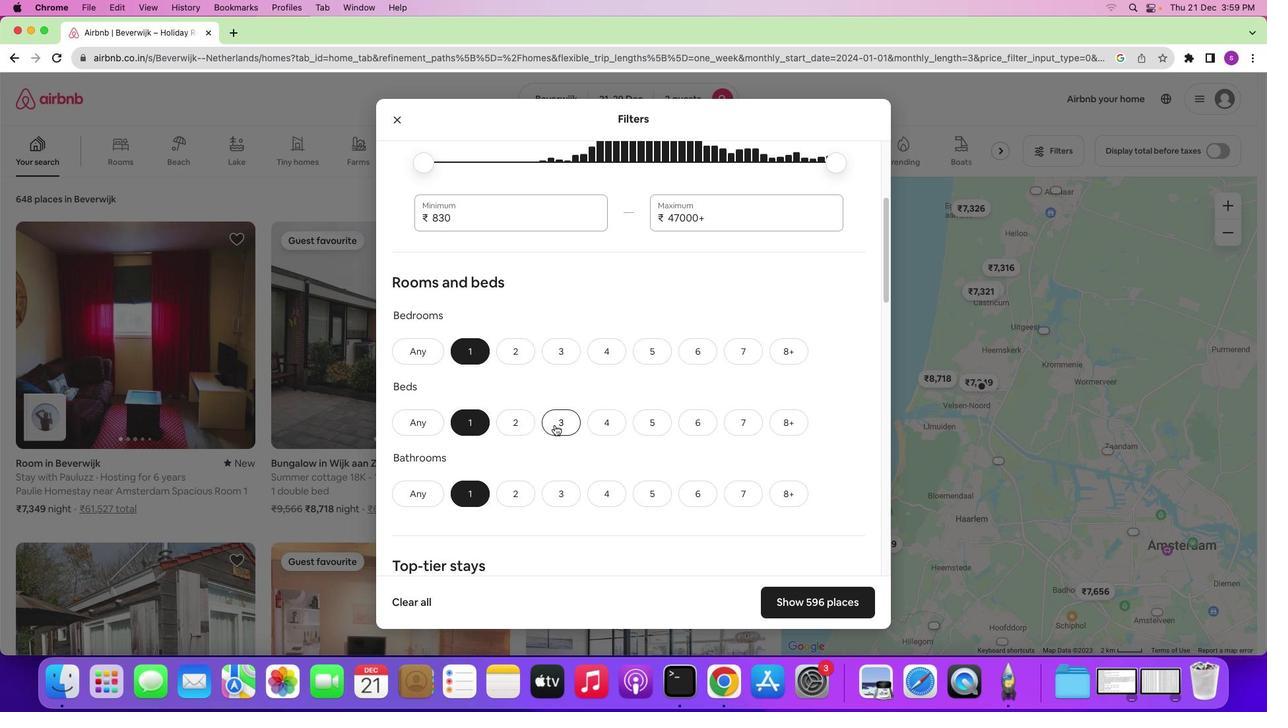 
Action: Mouse moved to (564, 430)
Screenshot: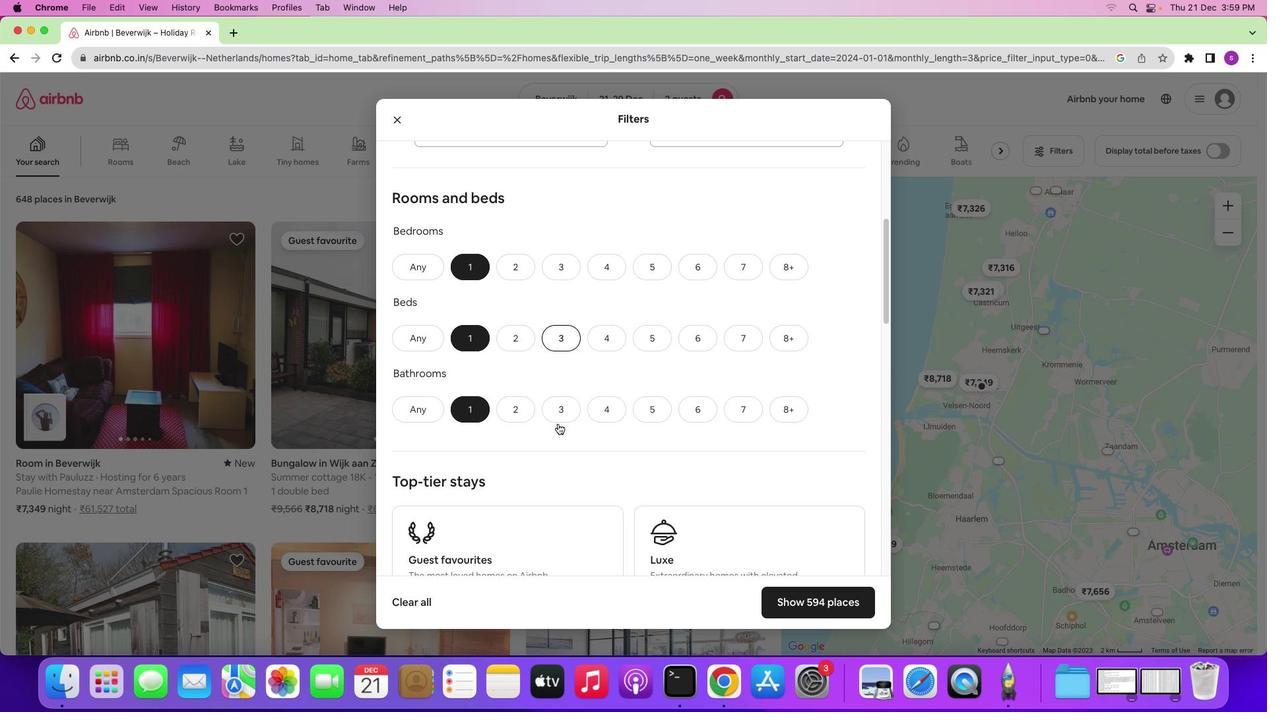 
Action: Mouse scrolled (564, 430) with delta (6, 5)
Screenshot: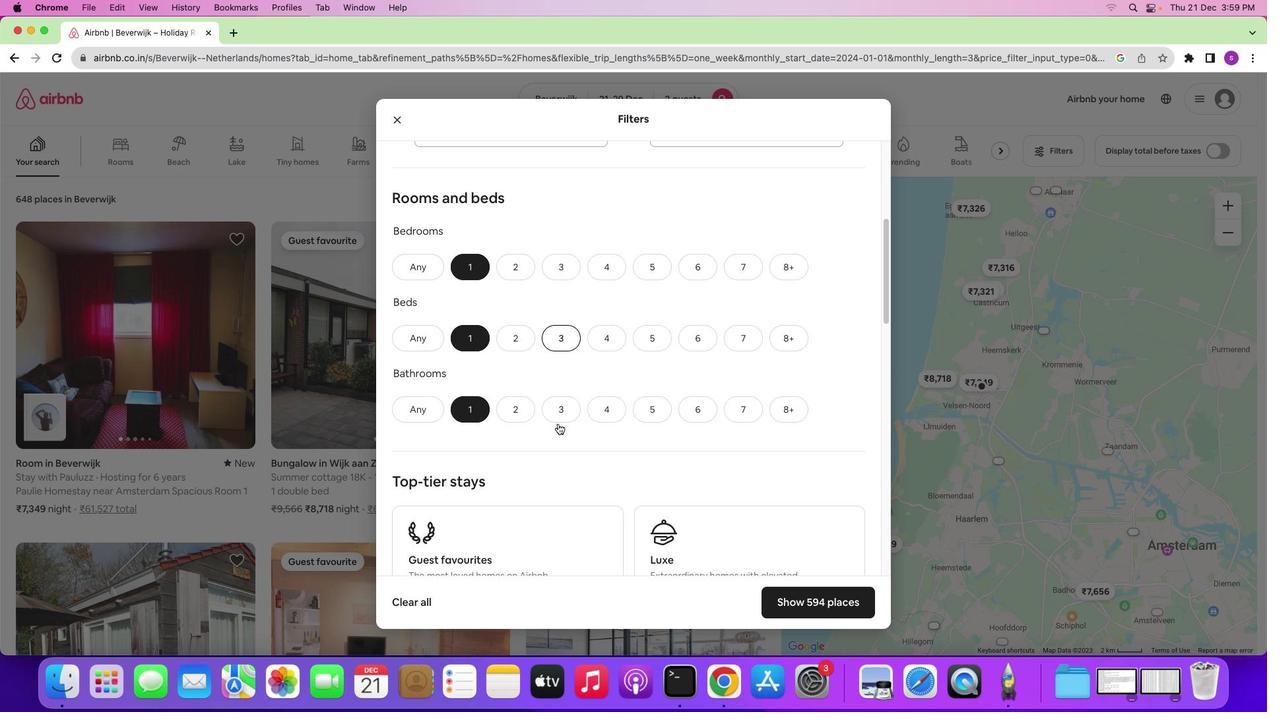 
Action: Mouse moved to (564, 430)
Screenshot: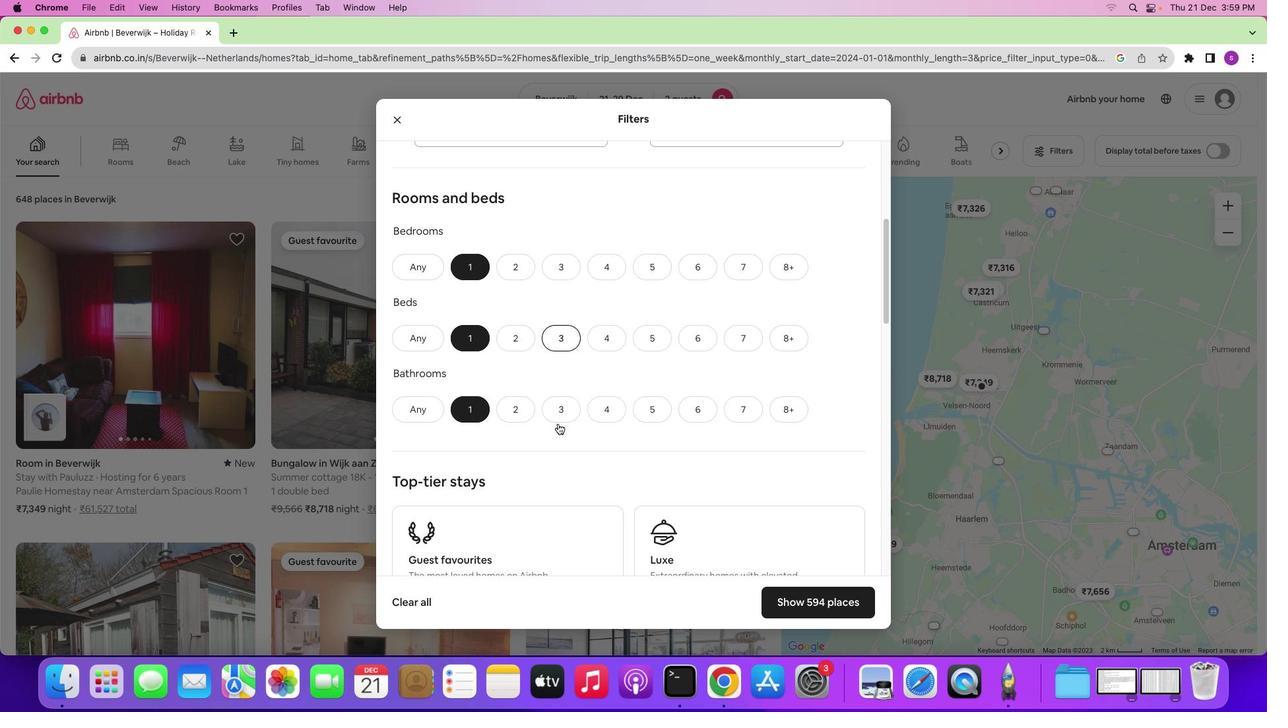 
Action: Mouse scrolled (564, 430) with delta (6, 5)
Screenshot: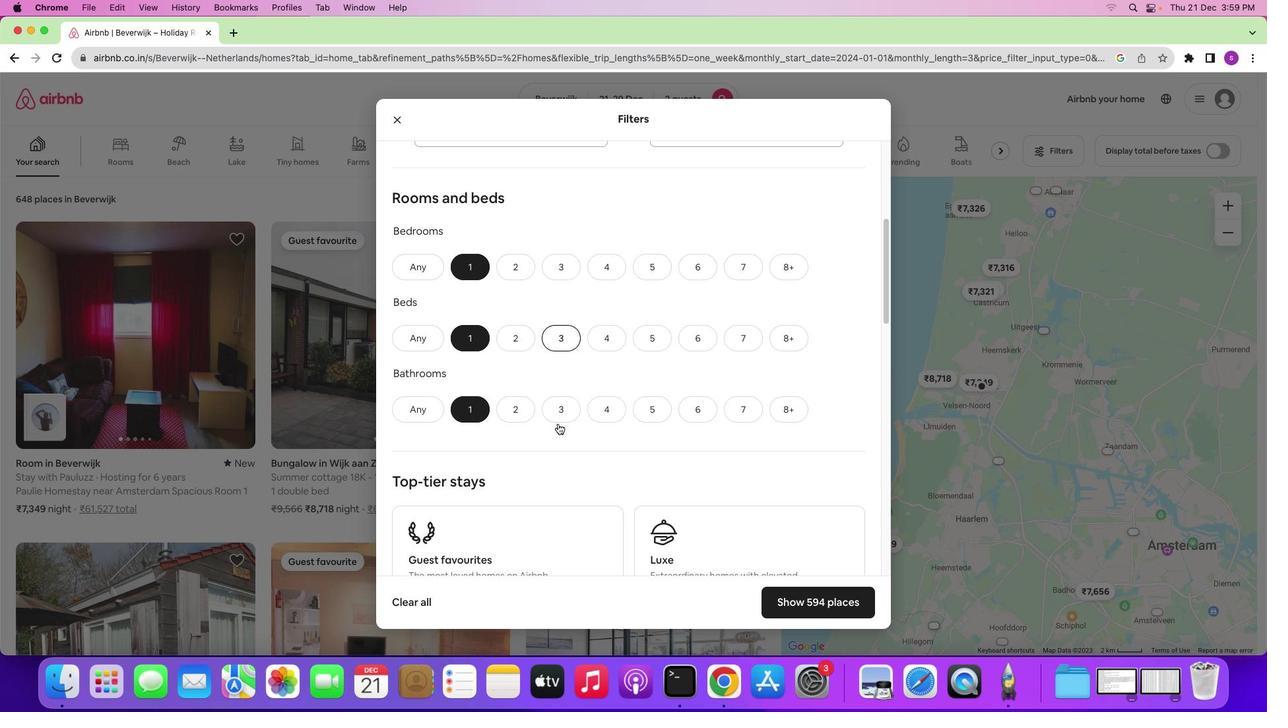 
Action: Mouse scrolled (564, 430) with delta (6, 5)
Screenshot: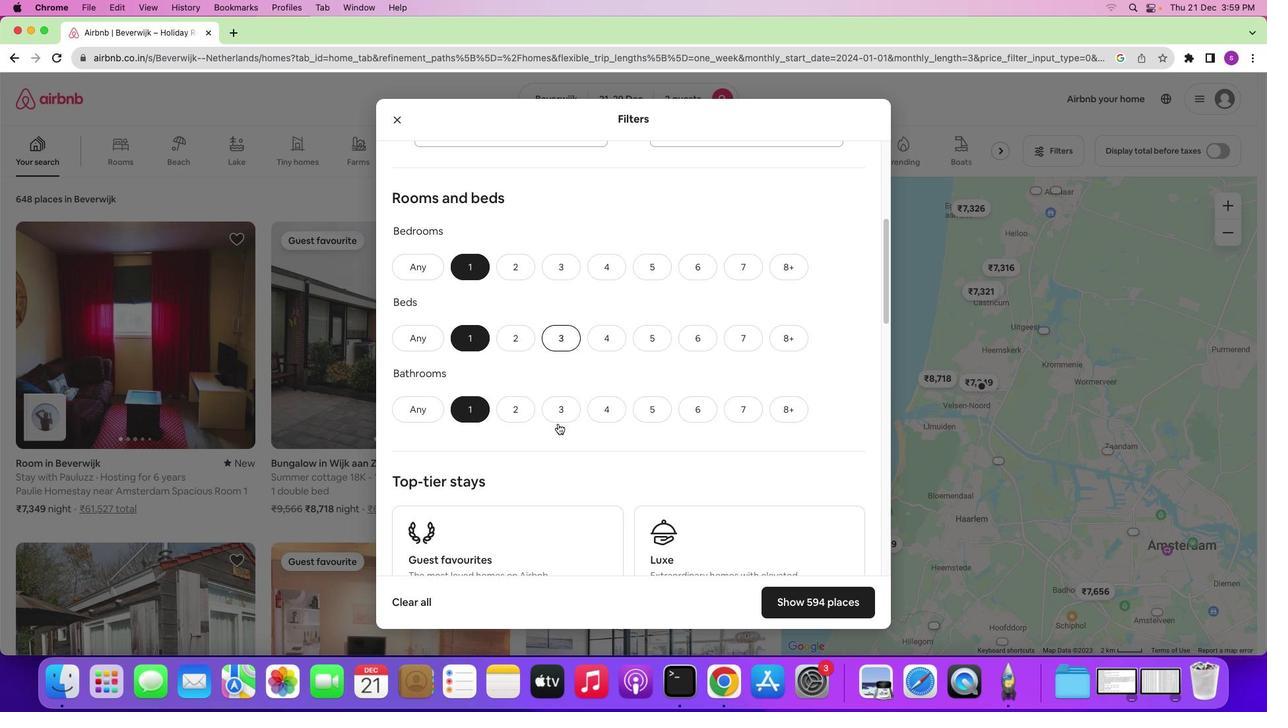 
Action: Mouse scrolled (564, 430) with delta (6, 5)
Screenshot: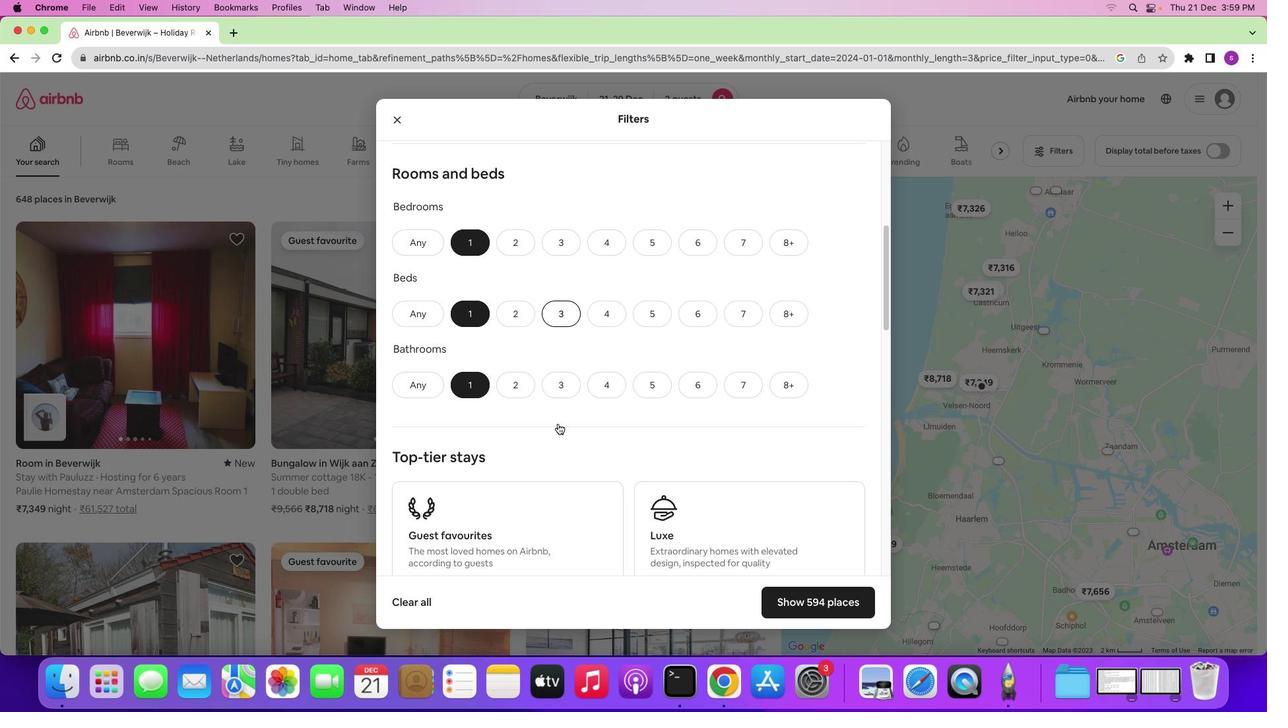 
Action: Mouse scrolled (564, 430) with delta (6, 5)
Screenshot: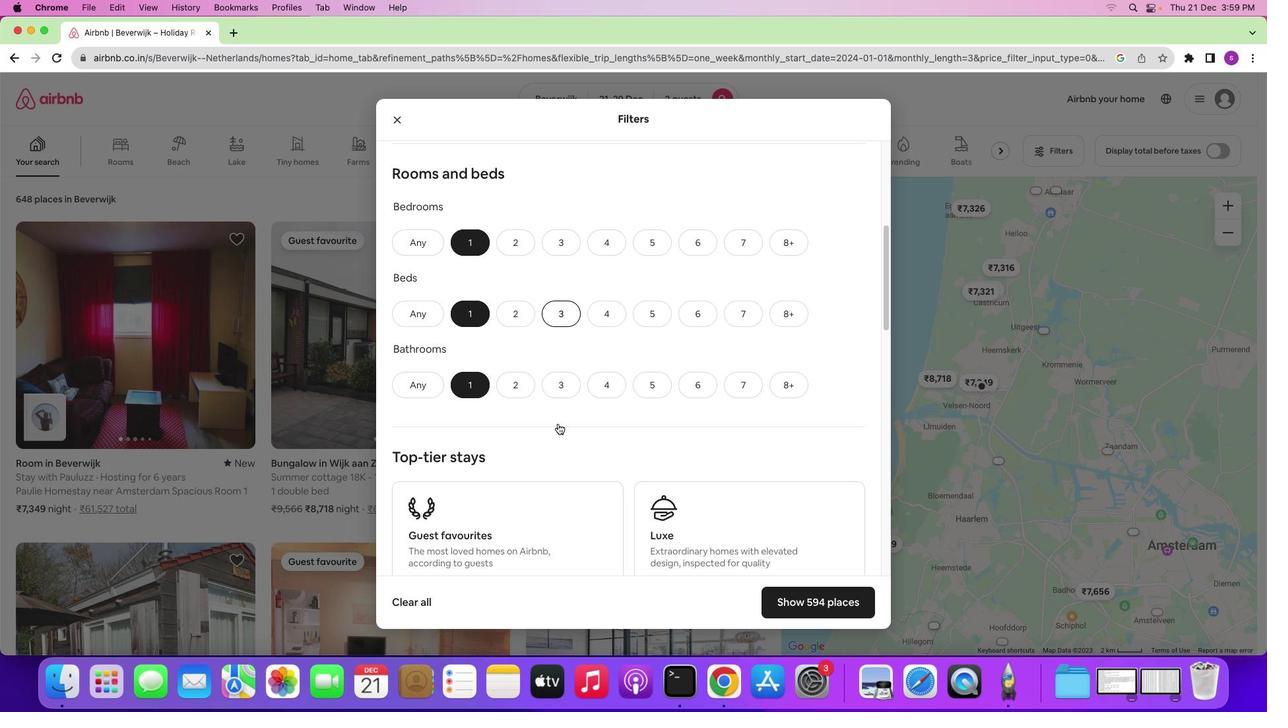 
Action: Mouse scrolled (564, 430) with delta (6, 5)
Screenshot: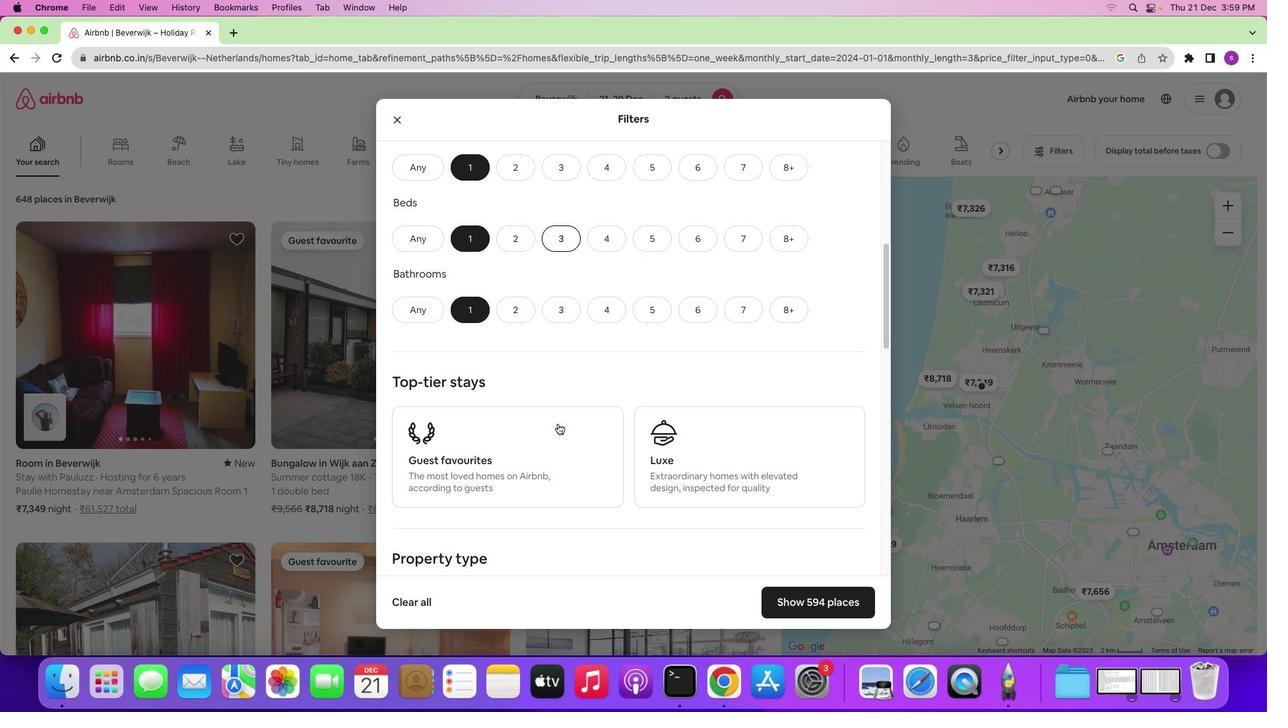 
Action: Mouse scrolled (564, 430) with delta (6, 5)
Screenshot: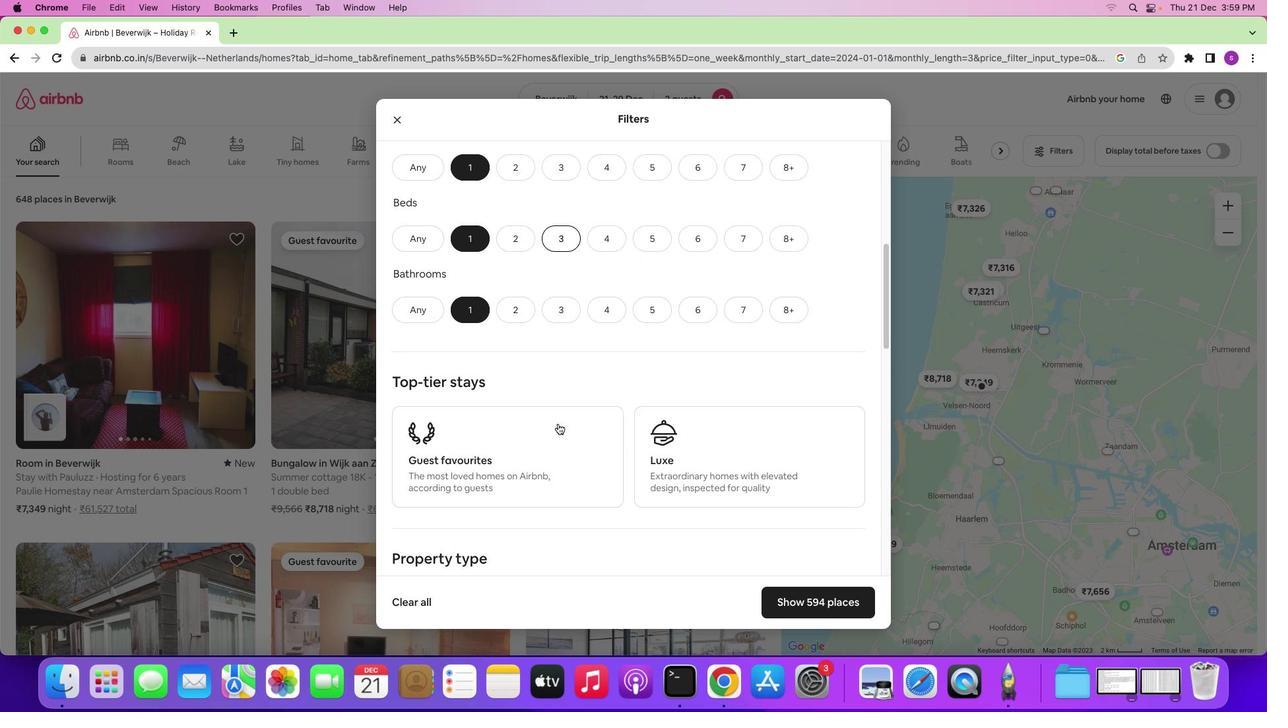 
Action: Mouse scrolled (564, 430) with delta (6, 5)
Screenshot: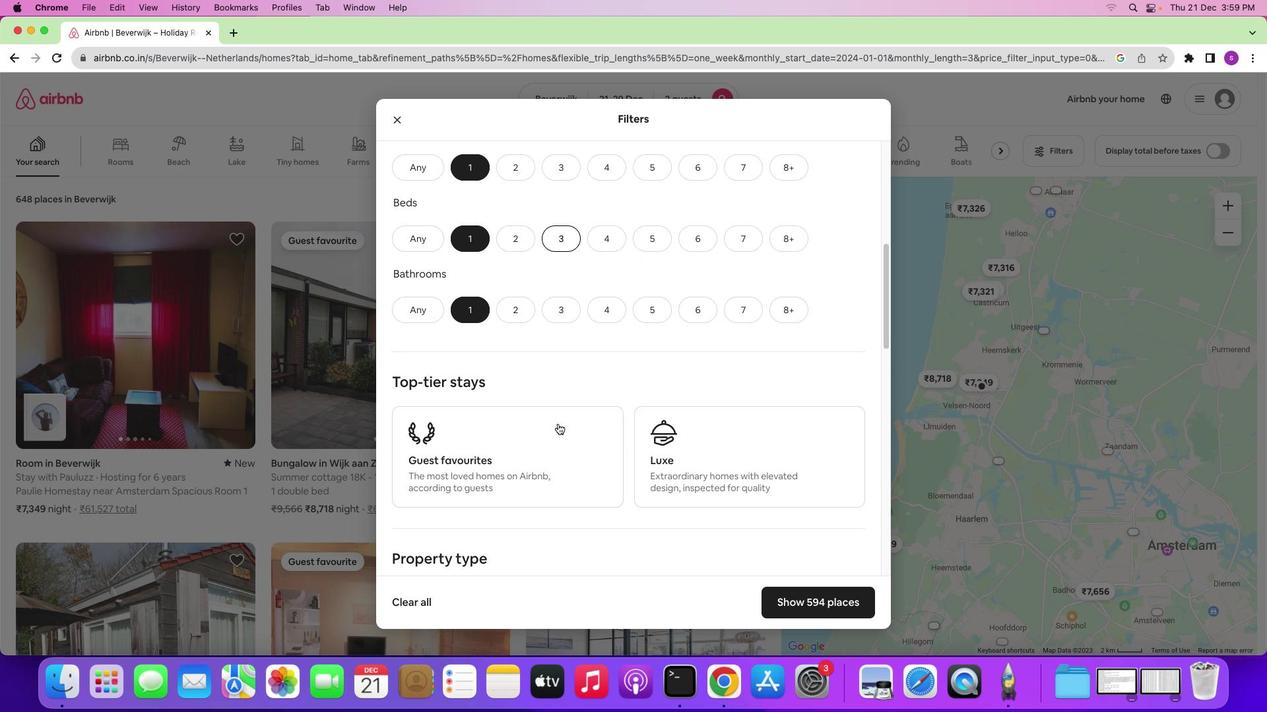 
Action: Mouse scrolled (564, 430) with delta (6, 5)
Screenshot: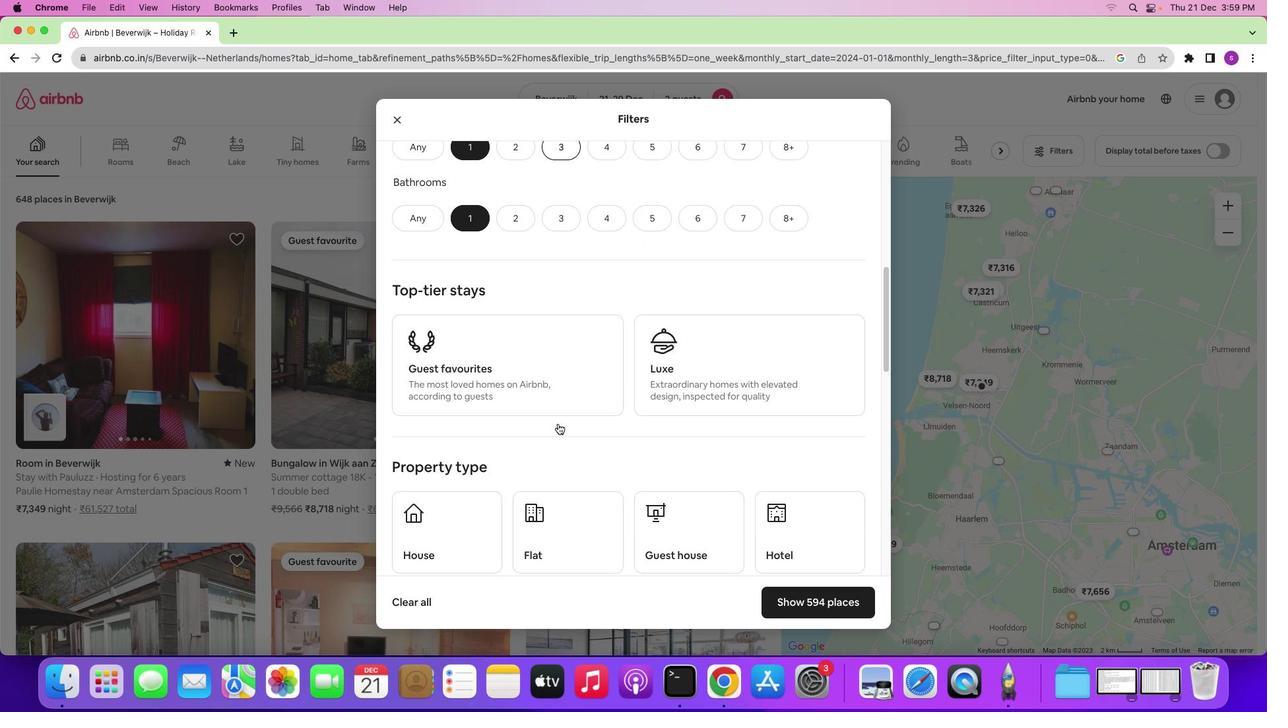
Action: Mouse scrolled (564, 430) with delta (6, 5)
Screenshot: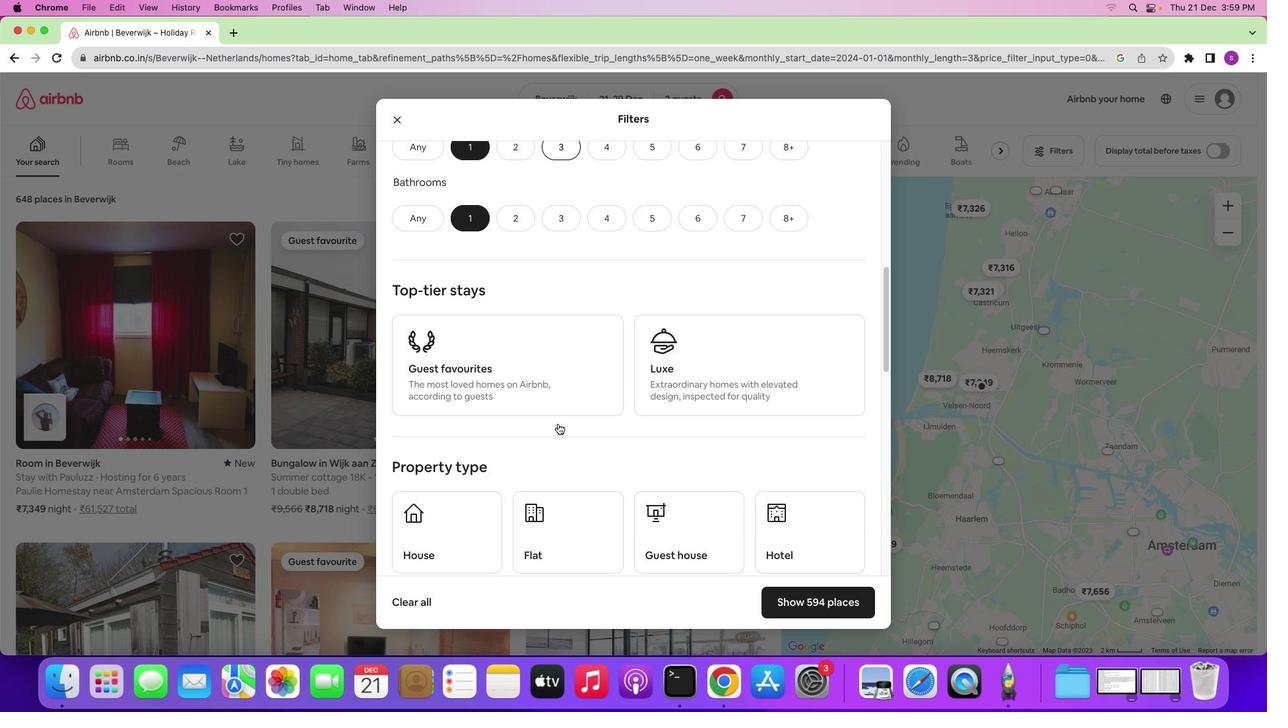
Action: Mouse scrolled (564, 430) with delta (6, 5)
Screenshot: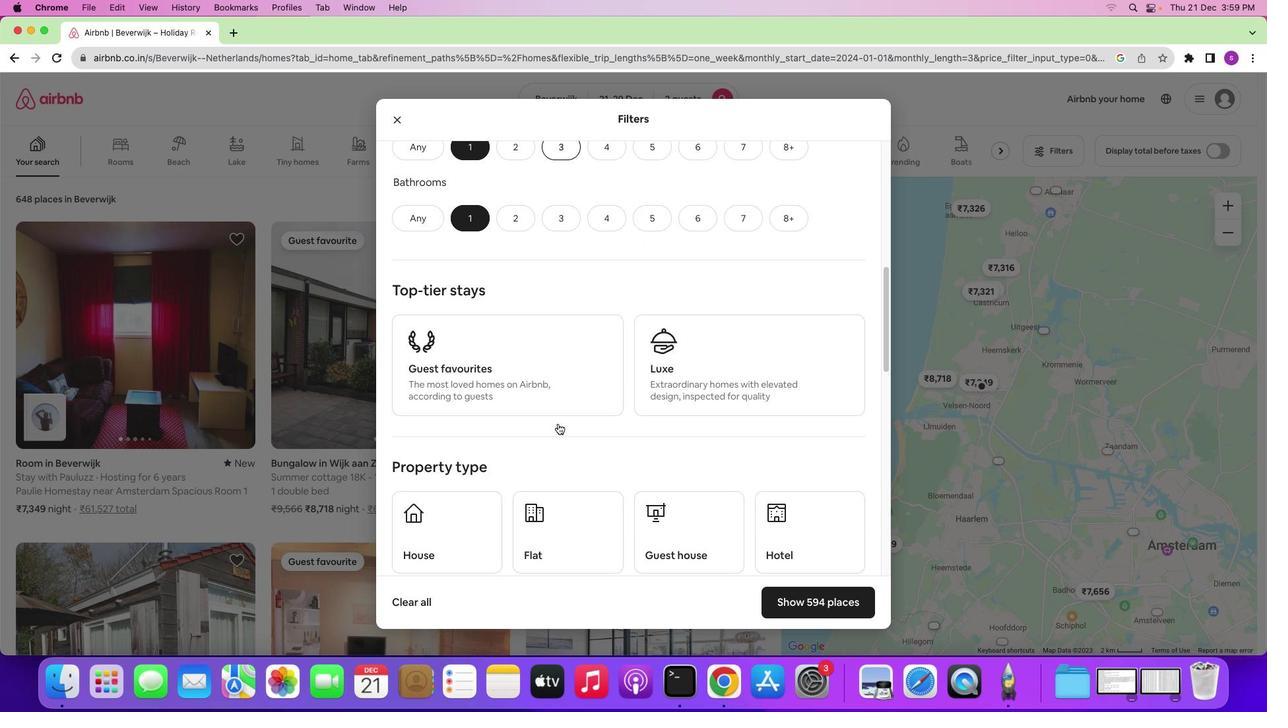 
Action: Mouse scrolled (564, 430) with delta (6, 5)
Screenshot: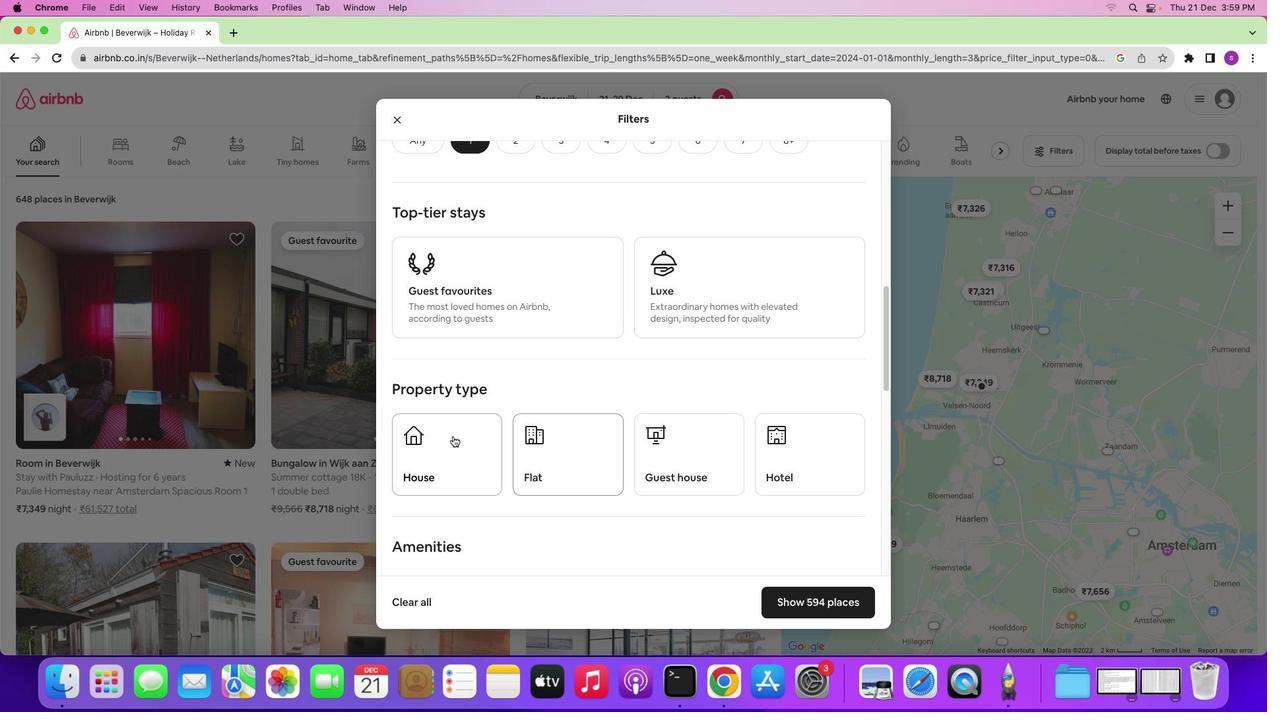 
Action: Mouse scrolled (564, 430) with delta (6, 5)
Screenshot: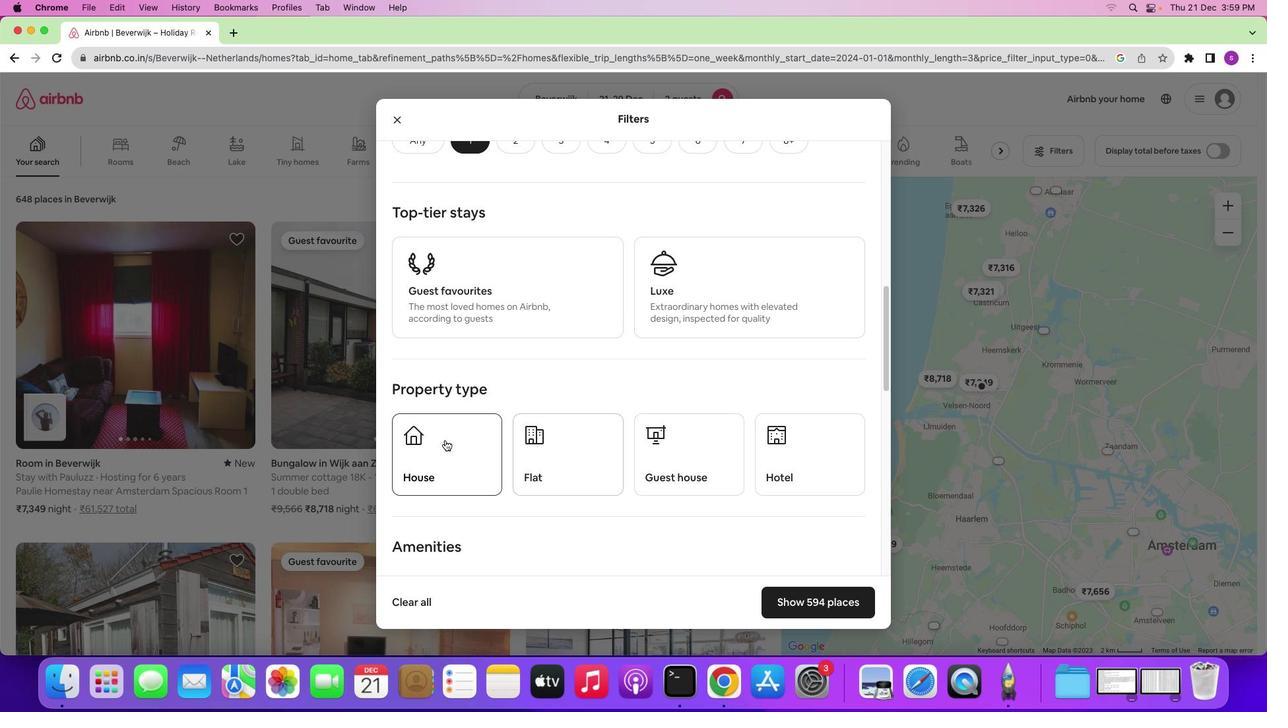 
Action: Mouse scrolled (564, 430) with delta (6, 5)
Screenshot: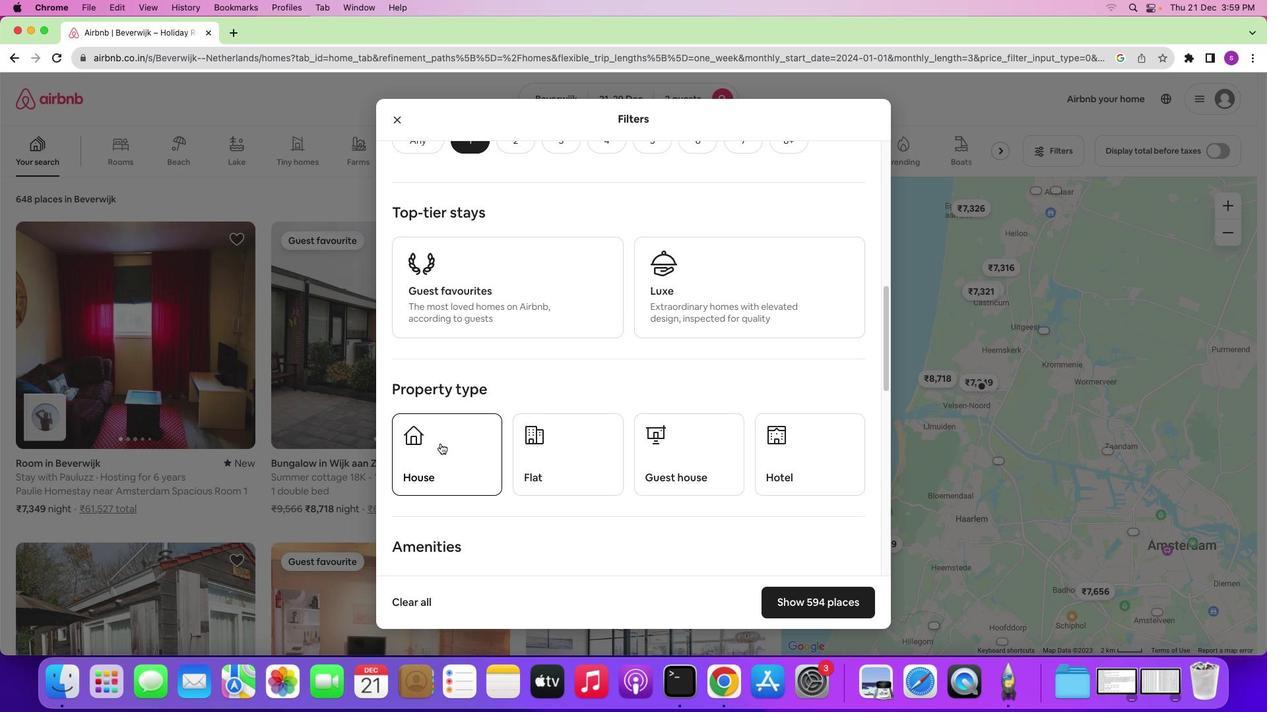 
Action: Mouse moved to (446, 450)
Screenshot: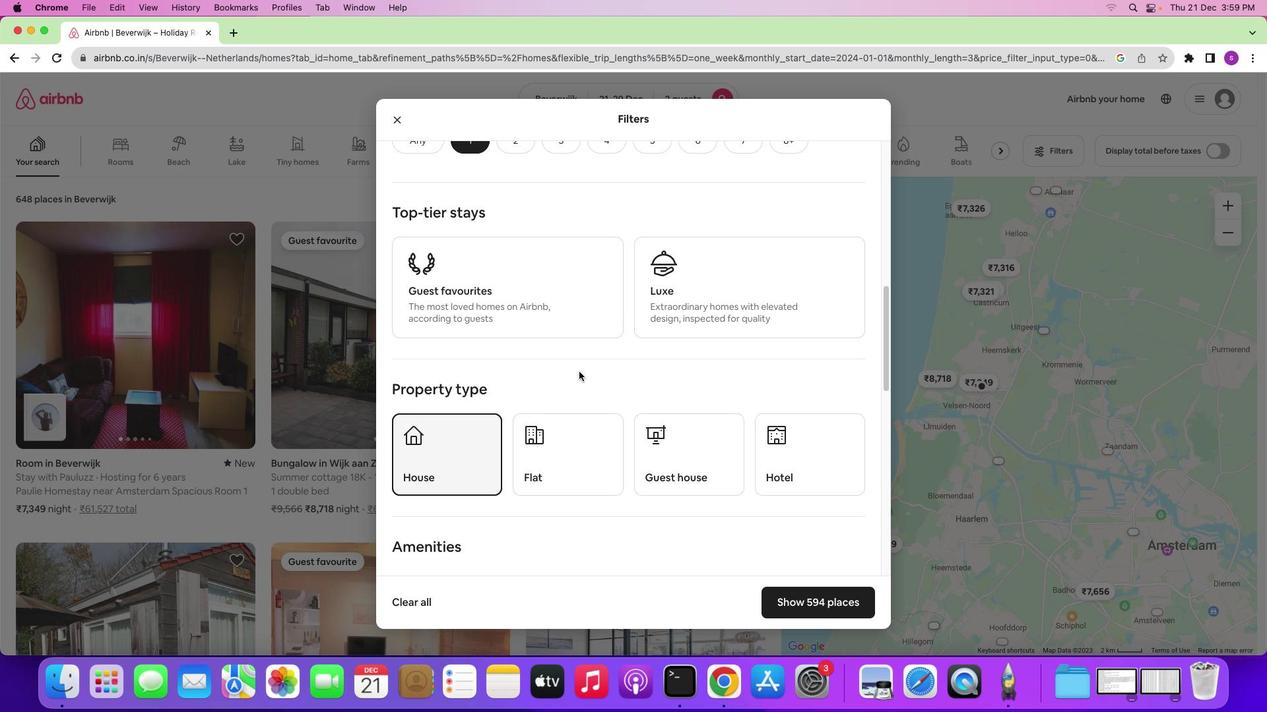 
Action: Mouse pressed left at (446, 450)
Screenshot: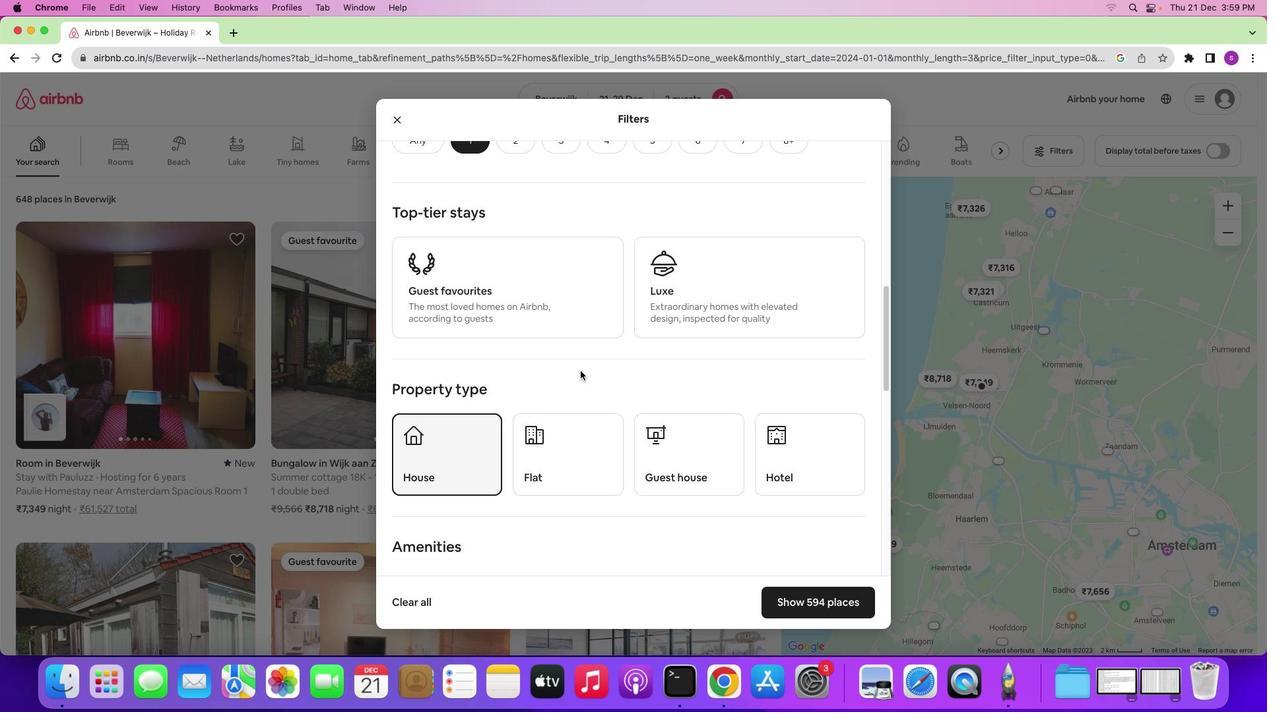 
Action: Mouse moved to (588, 377)
Screenshot: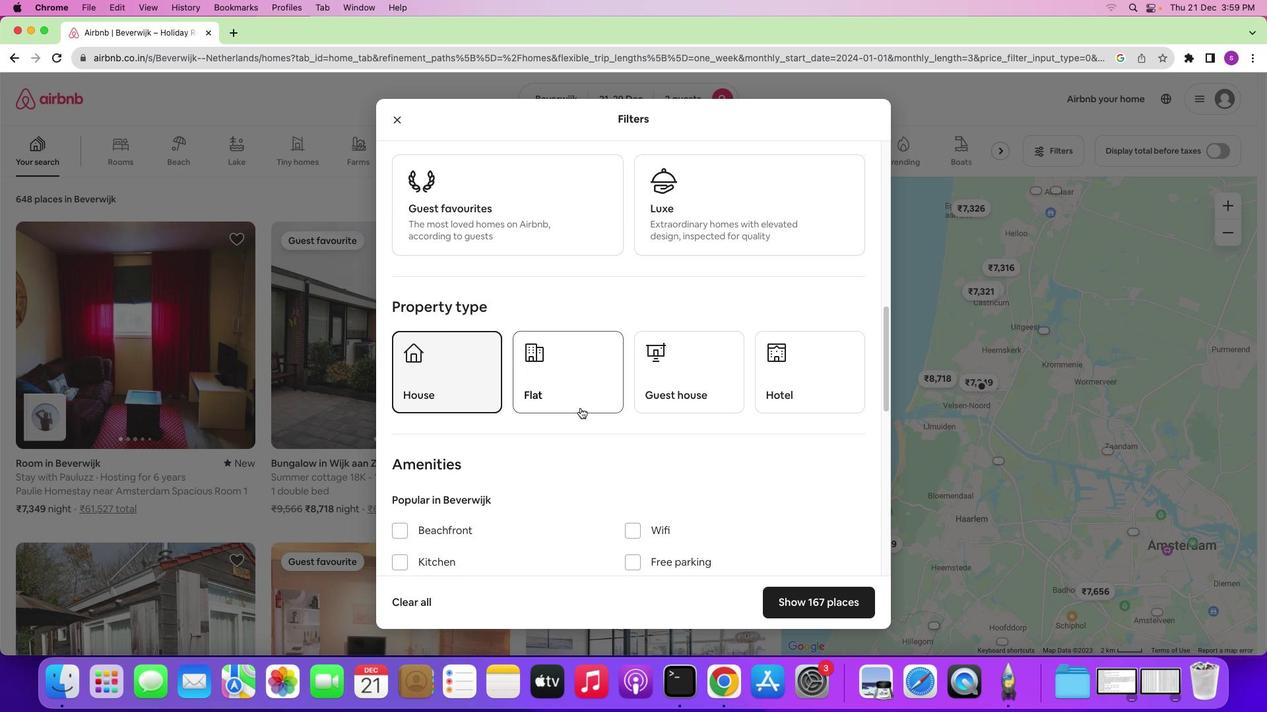 
Action: Mouse scrolled (588, 377) with delta (6, 5)
Screenshot: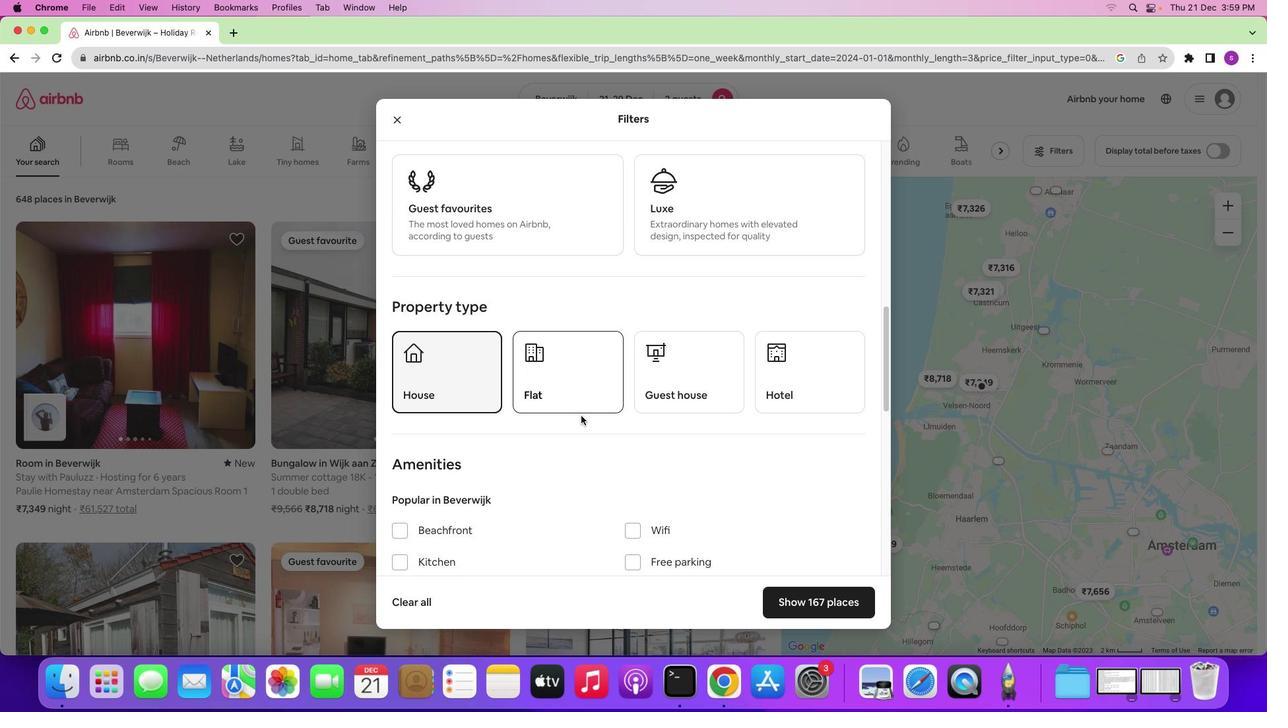 
Action: Mouse scrolled (588, 377) with delta (6, 5)
Screenshot: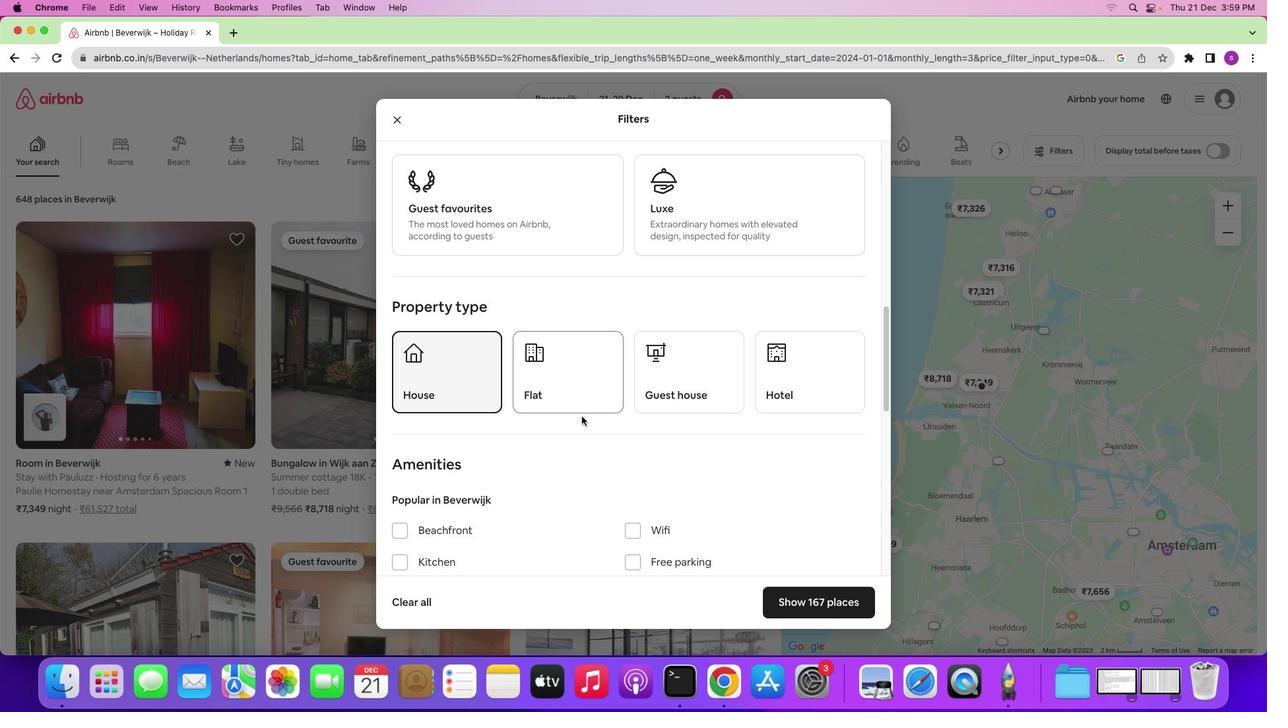 
Action: Mouse scrolled (588, 377) with delta (6, 5)
Screenshot: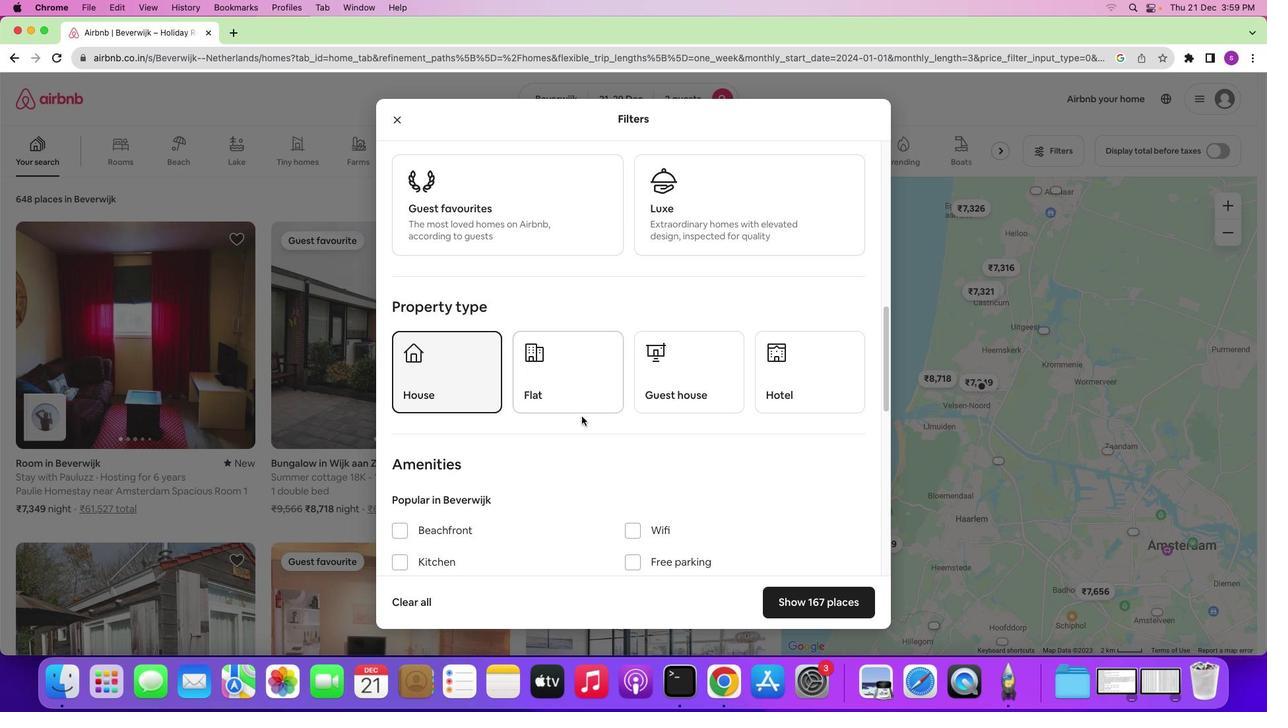 
Action: Mouse moved to (588, 423)
Screenshot: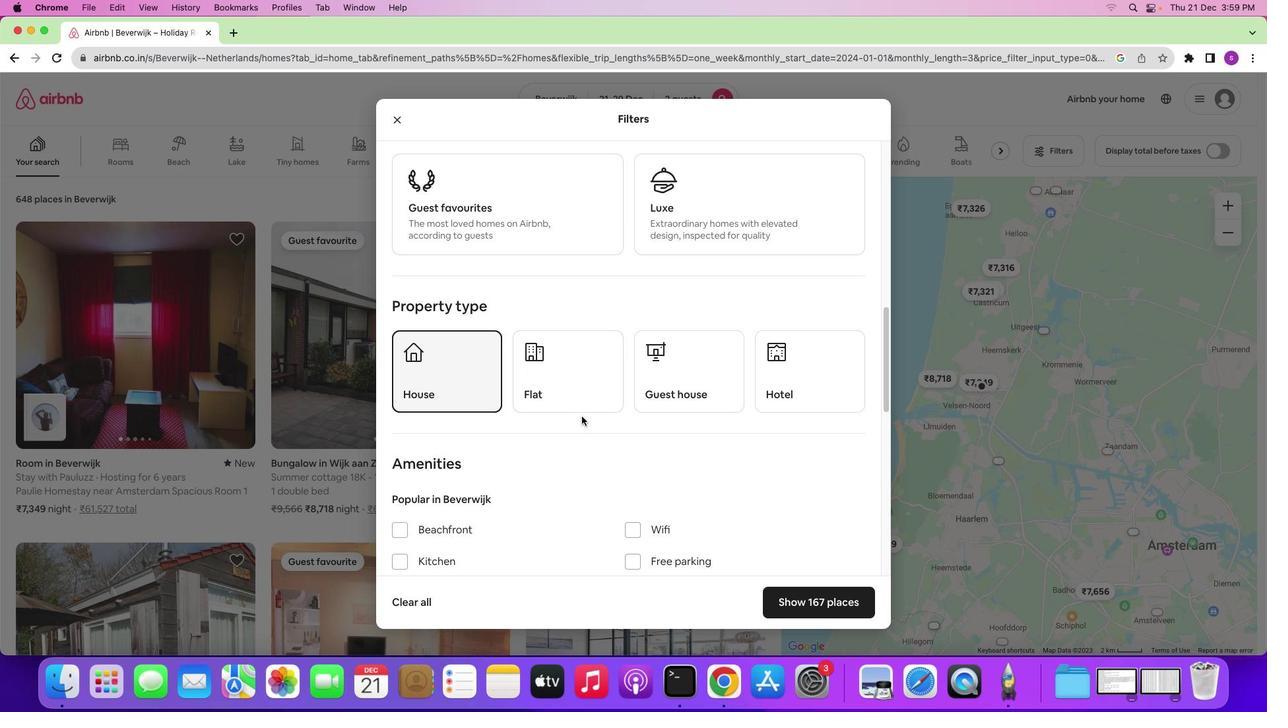 
Action: Mouse scrolled (588, 423) with delta (6, 5)
Screenshot: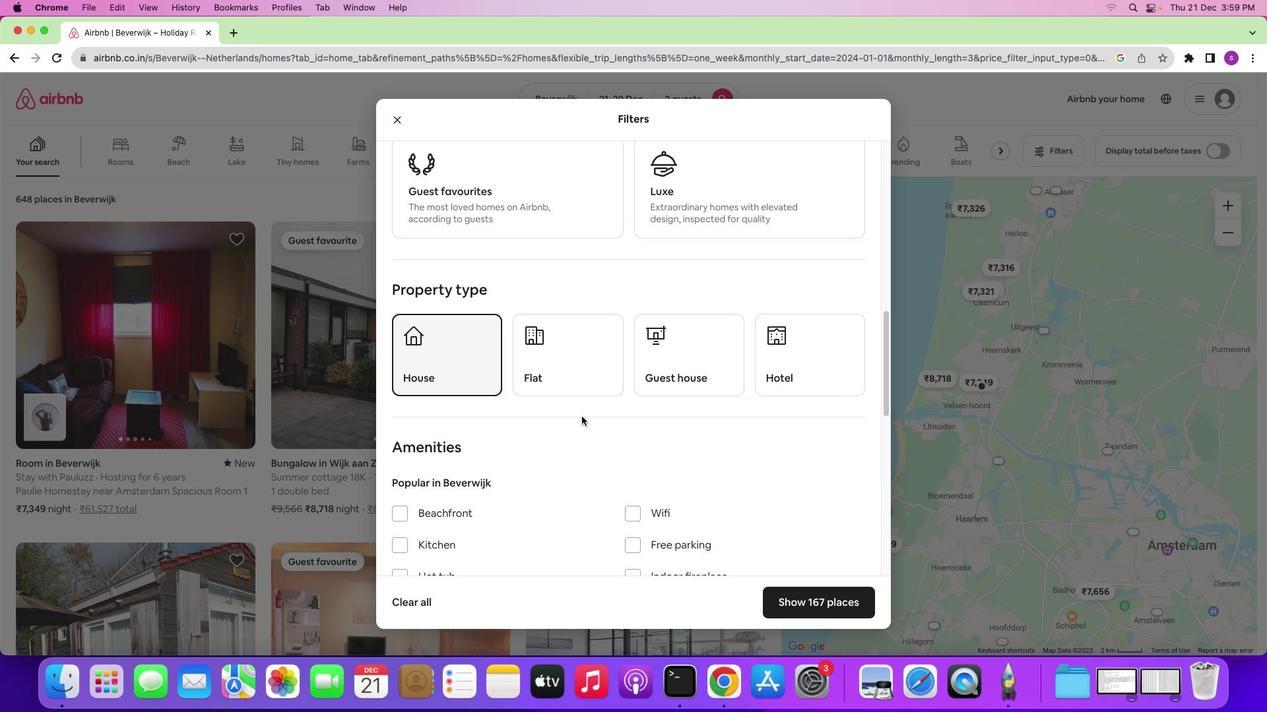 
Action: Mouse scrolled (588, 423) with delta (6, 5)
Screenshot: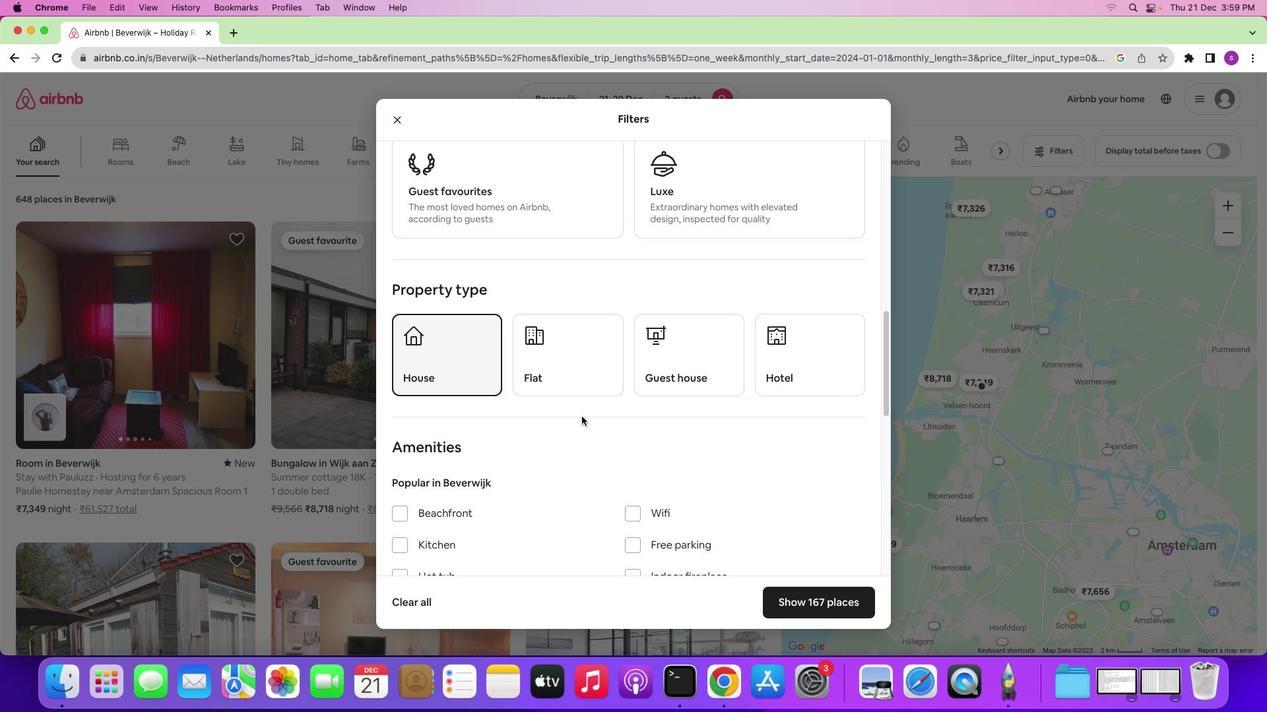 
Action: Mouse scrolled (588, 423) with delta (6, 5)
Screenshot: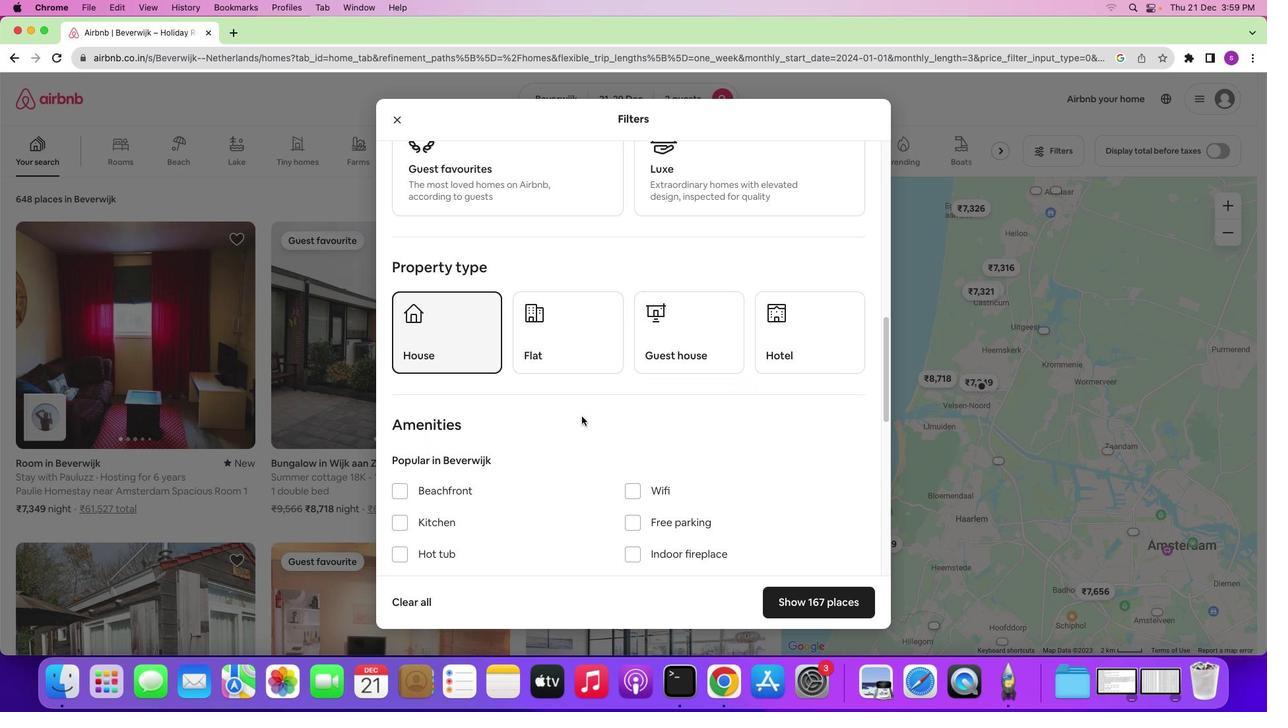 
Action: Mouse scrolled (588, 423) with delta (6, 5)
Screenshot: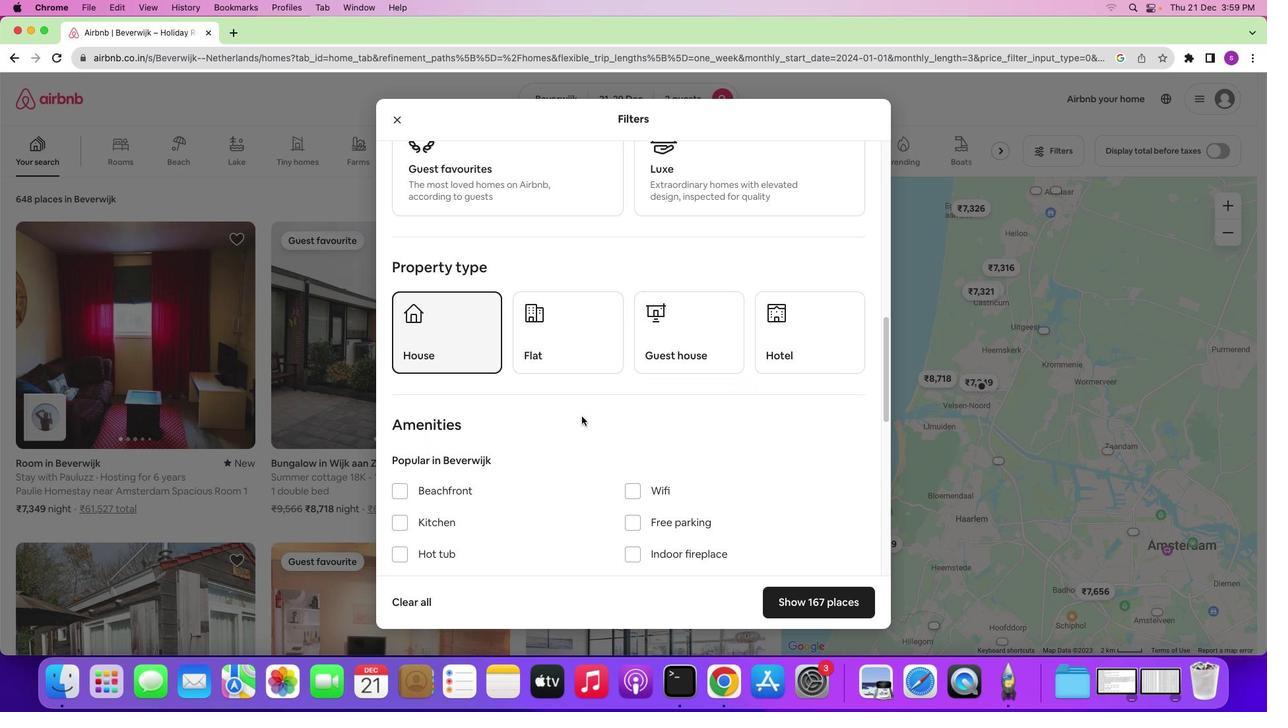 
Action: Mouse moved to (588, 421)
Screenshot: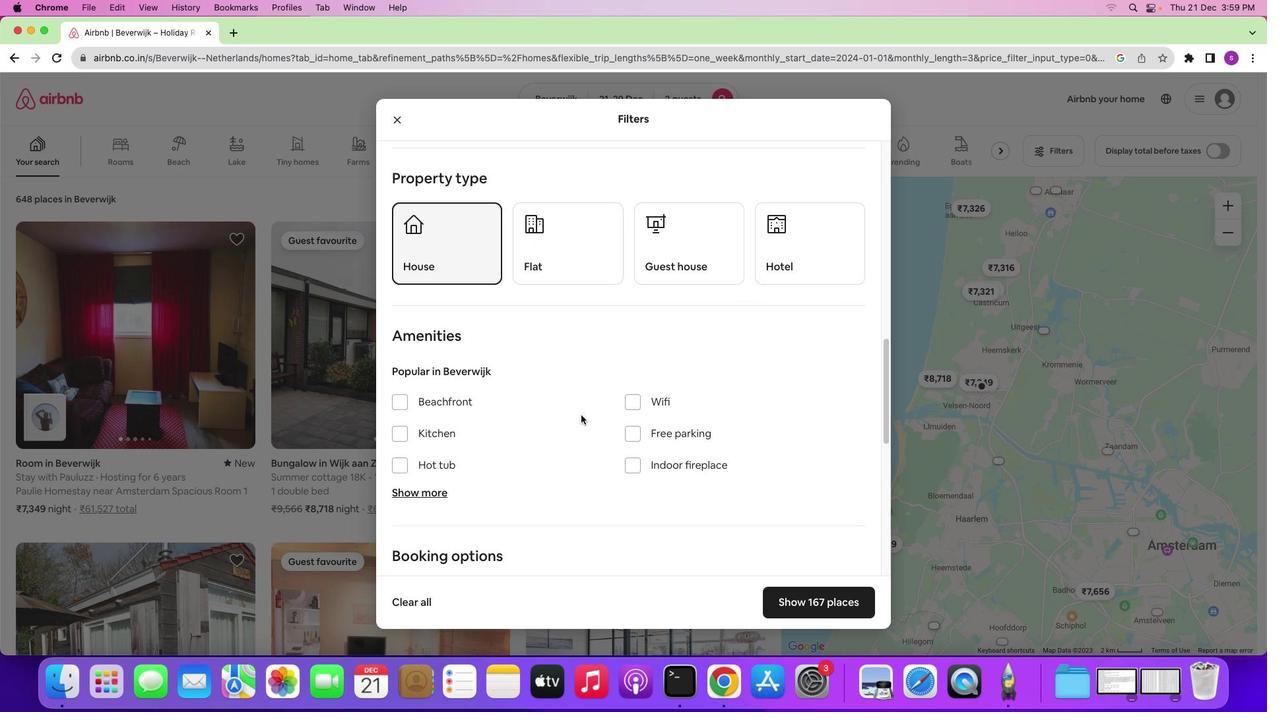 
Action: Mouse scrolled (588, 421) with delta (6, 5)
Screenshot: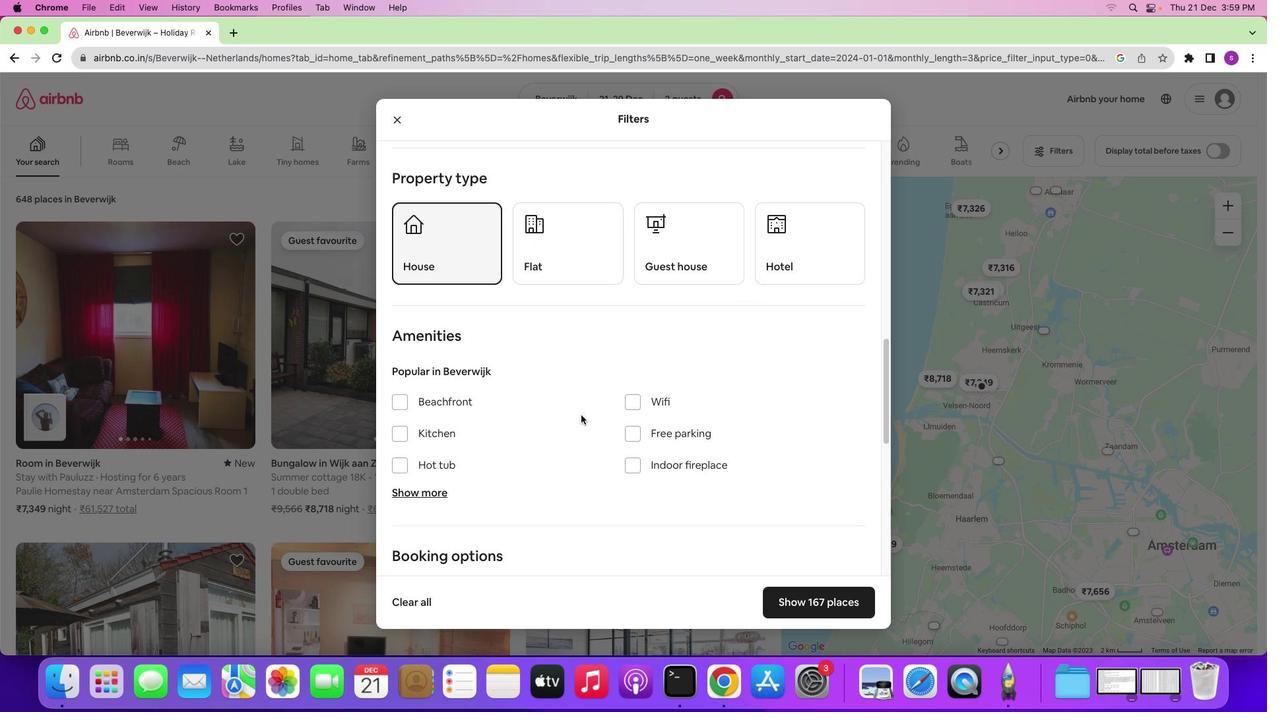 
Action: Mouse moved to (588, 421)
Screenshot: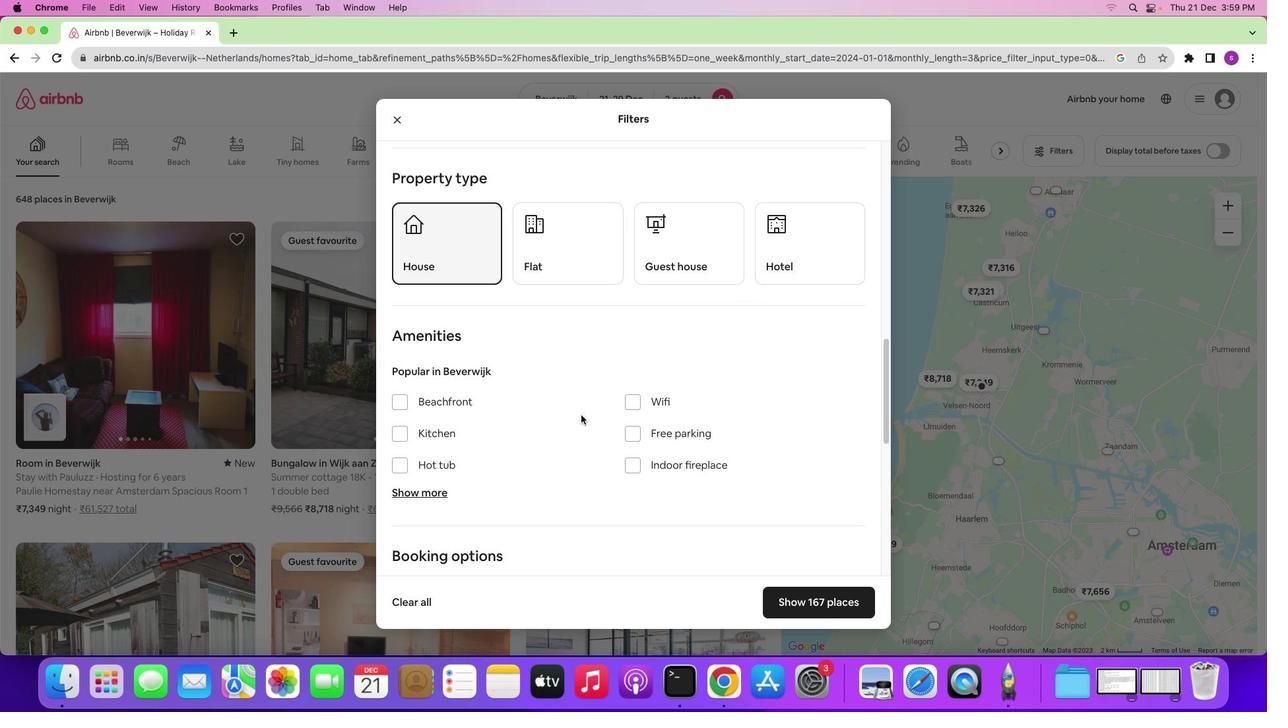 
Action: Mouse scrolled (588, 421) with delta (6, 5)
Screenshot: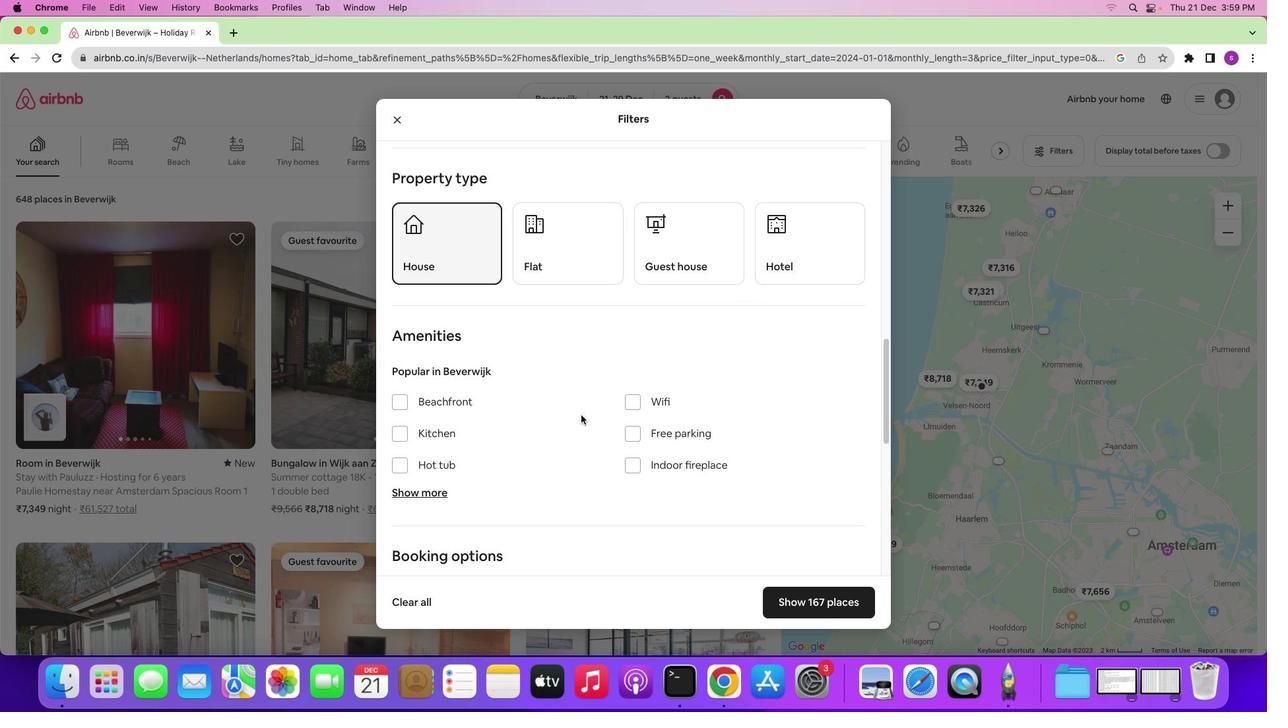 
Action: Mouse scrolled (588, 421) with delta (6, 5)
Screenshot: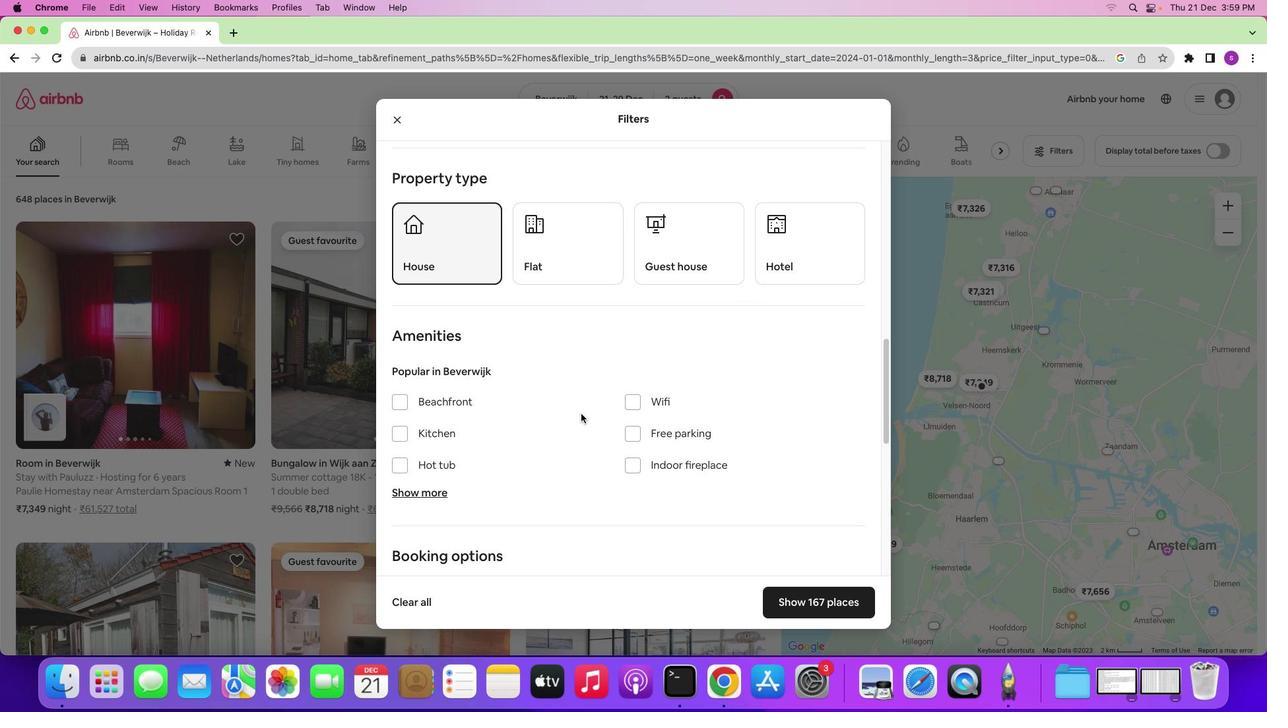 
Action: Mouse moved to (588, 420)
Screenshot: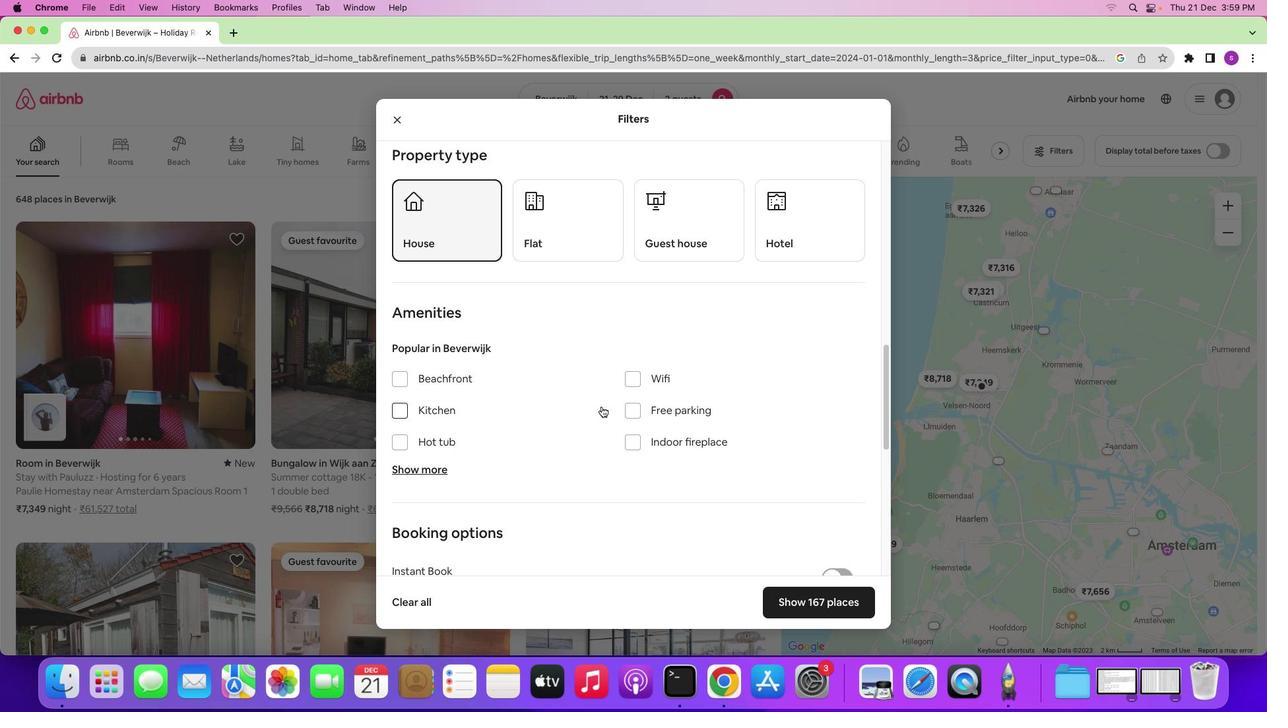 
Action: Mouse scrolled (588, 420) with delta (6, 5)
Screenshot: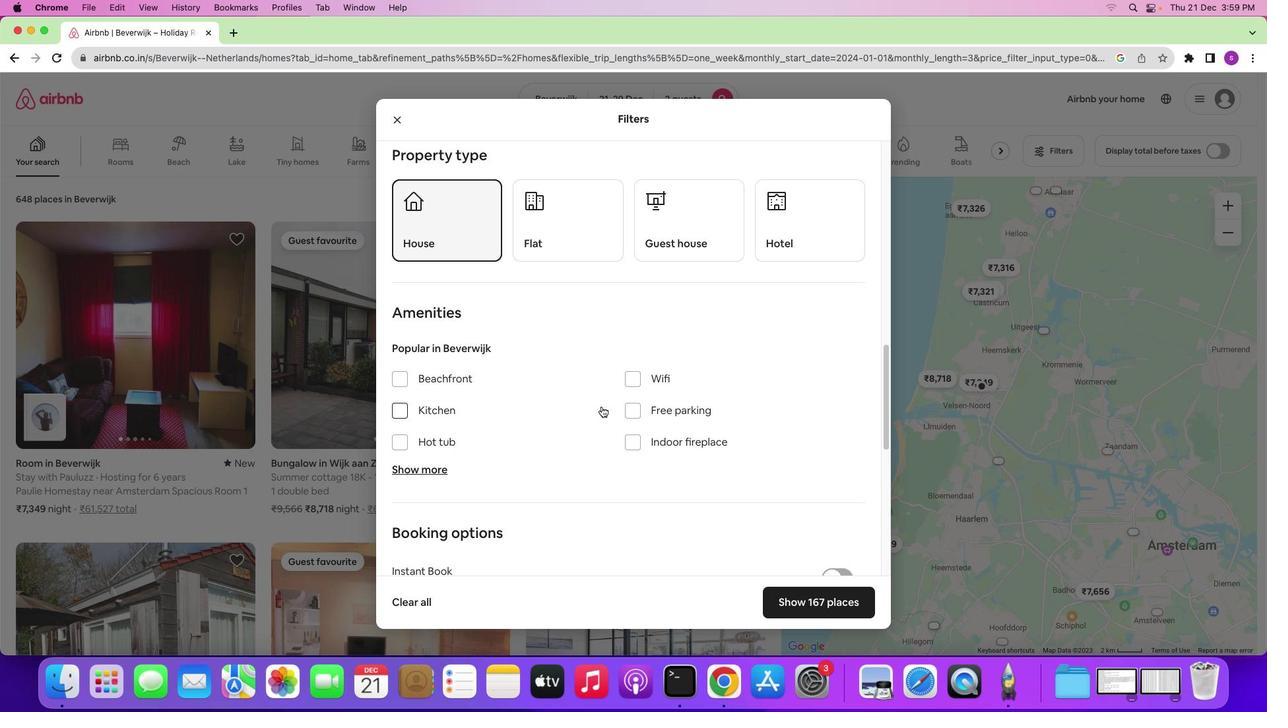 
Action: Mouse scrolled (588, 420) with delta (6, 5)
Screenshot: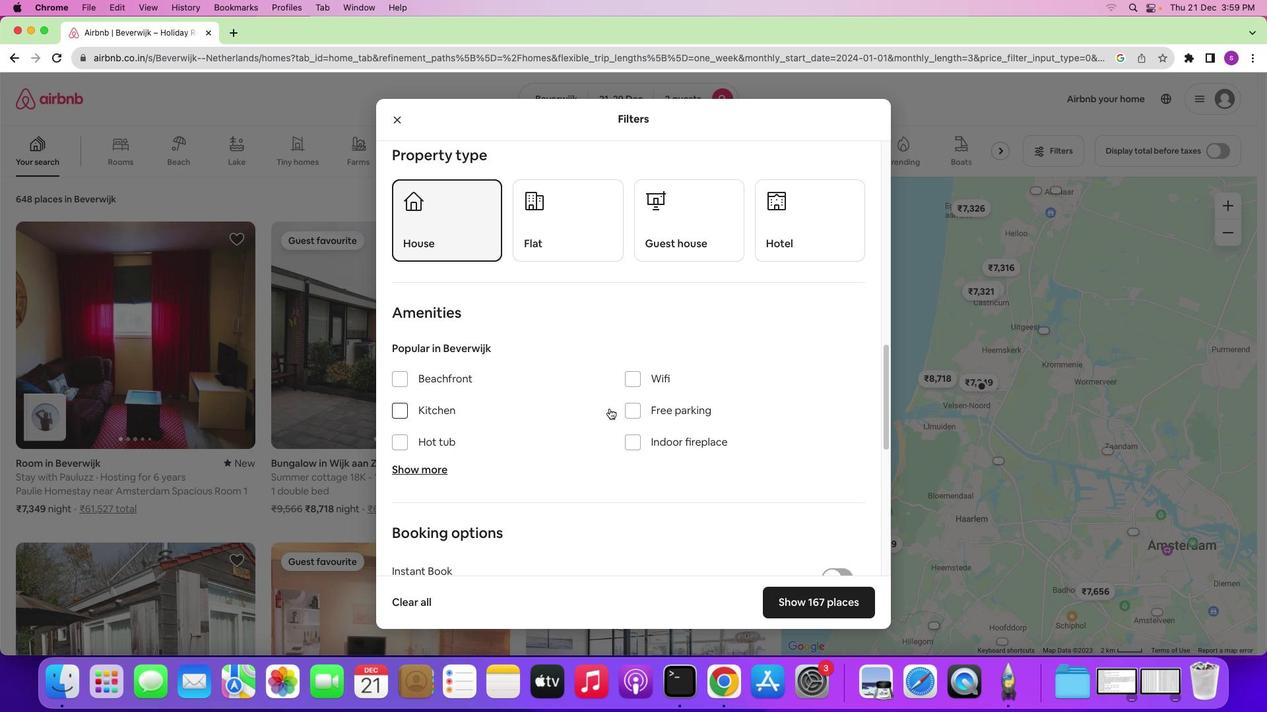 
Action: Mouse moved to (415, 473)
Screenshot: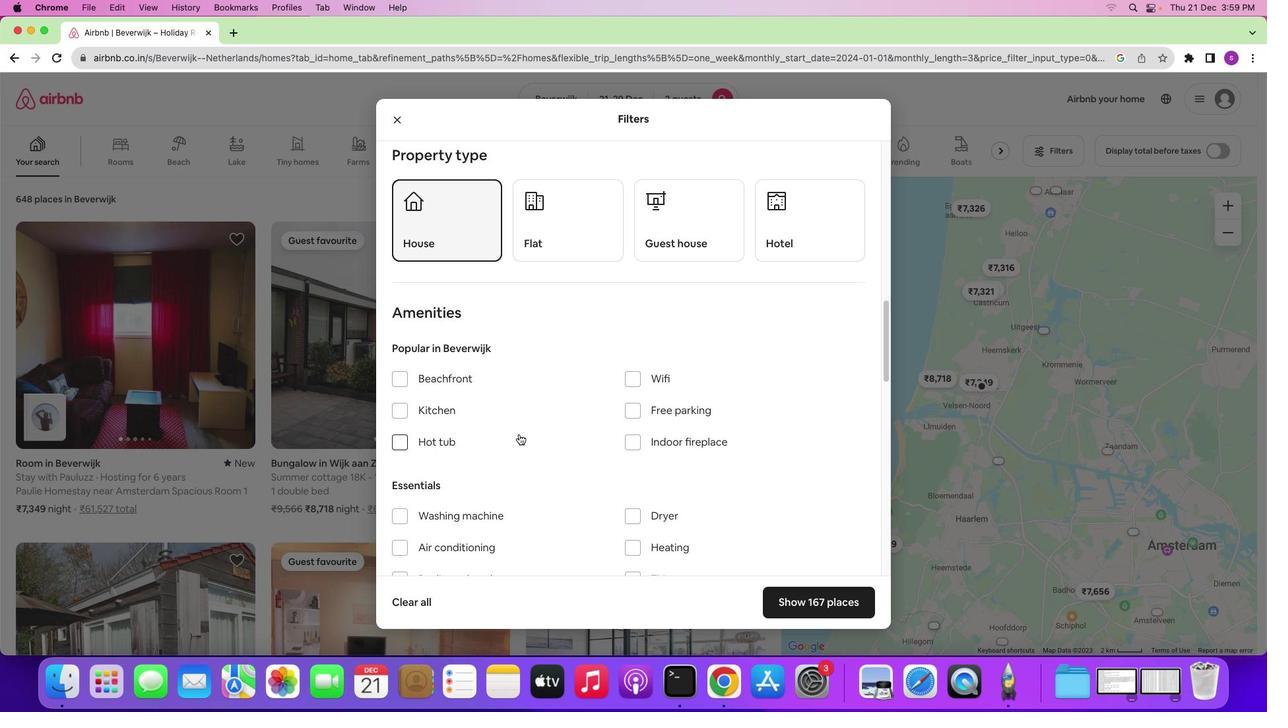 
Action: Mouse pressed left at (415, 473)
Screenshot: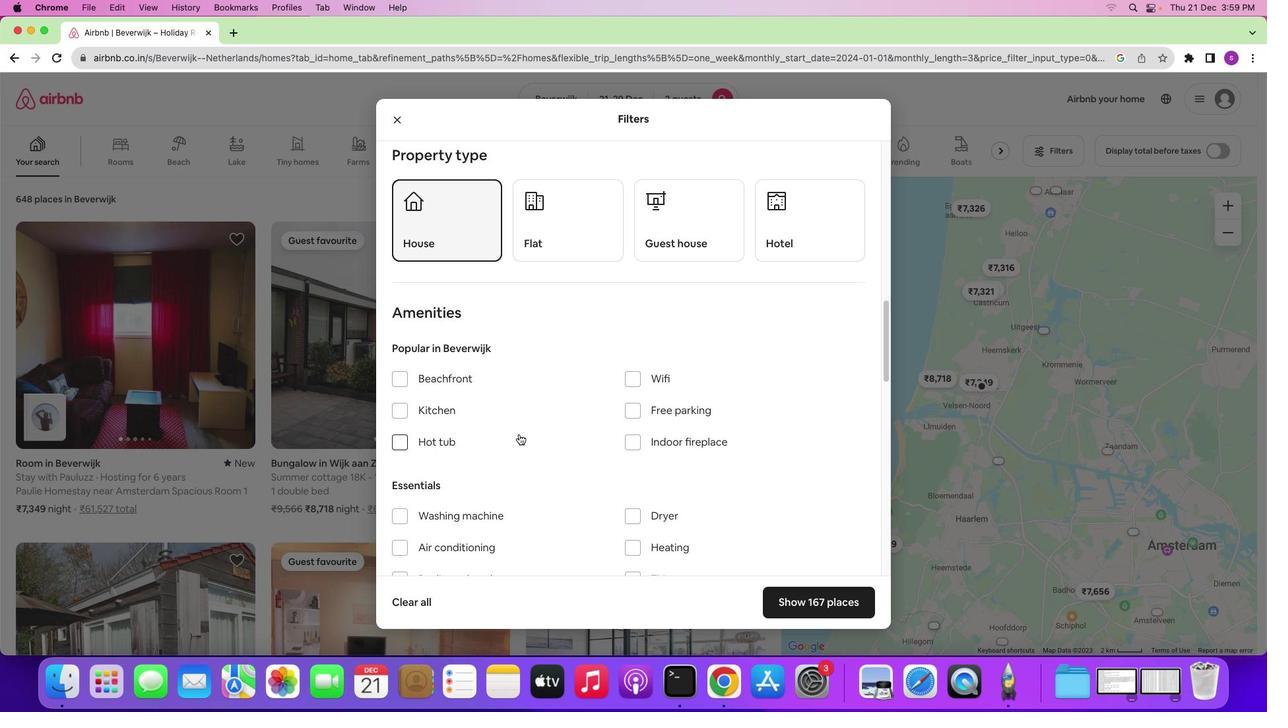 
Action: Mouse moved to (557, 436)
Screenshot: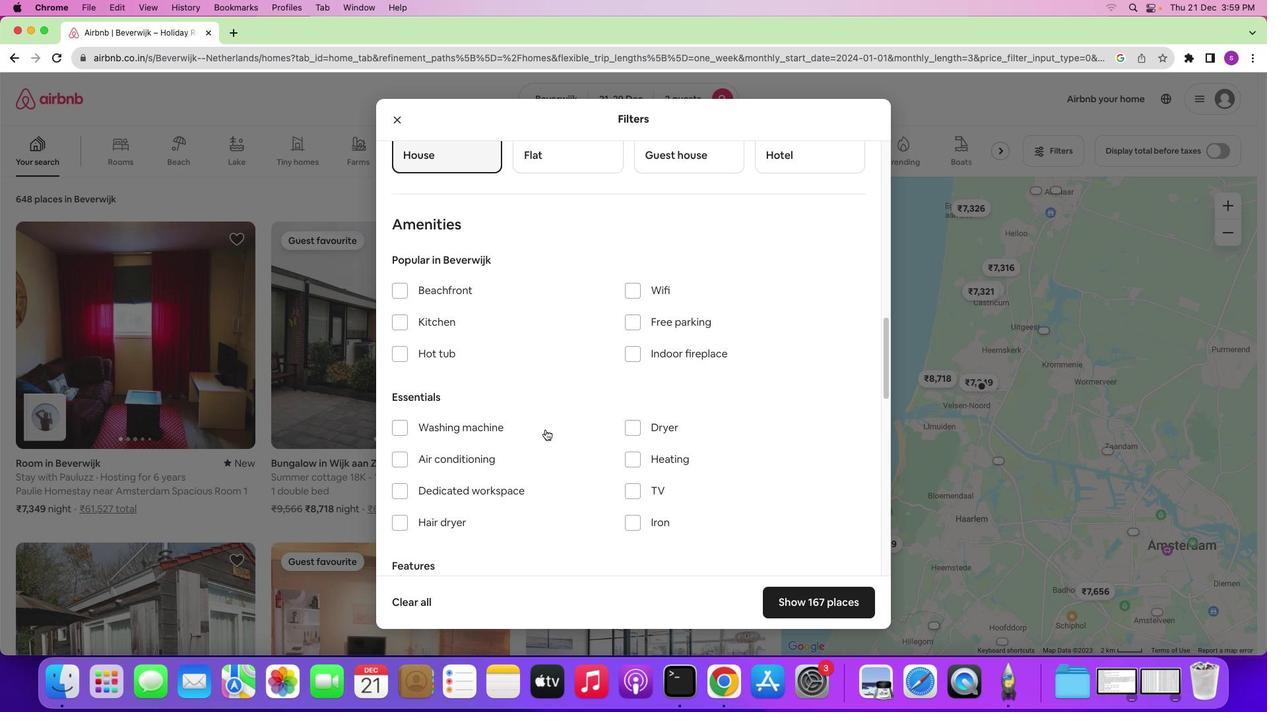 
Action: Mouse scrolled (557, 436) with delta (6, 5)
Screenshot: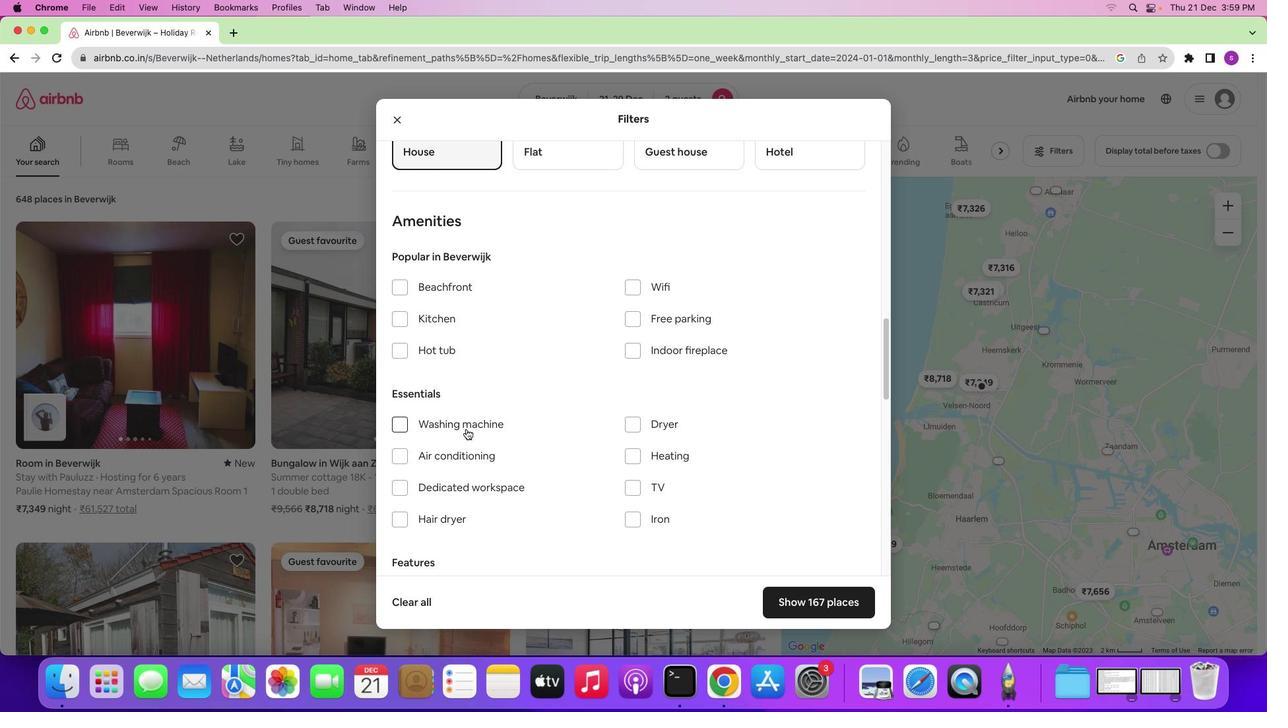 
Action: Mouse scrolled (557, 436) with delta (6, 5)
Screenshot: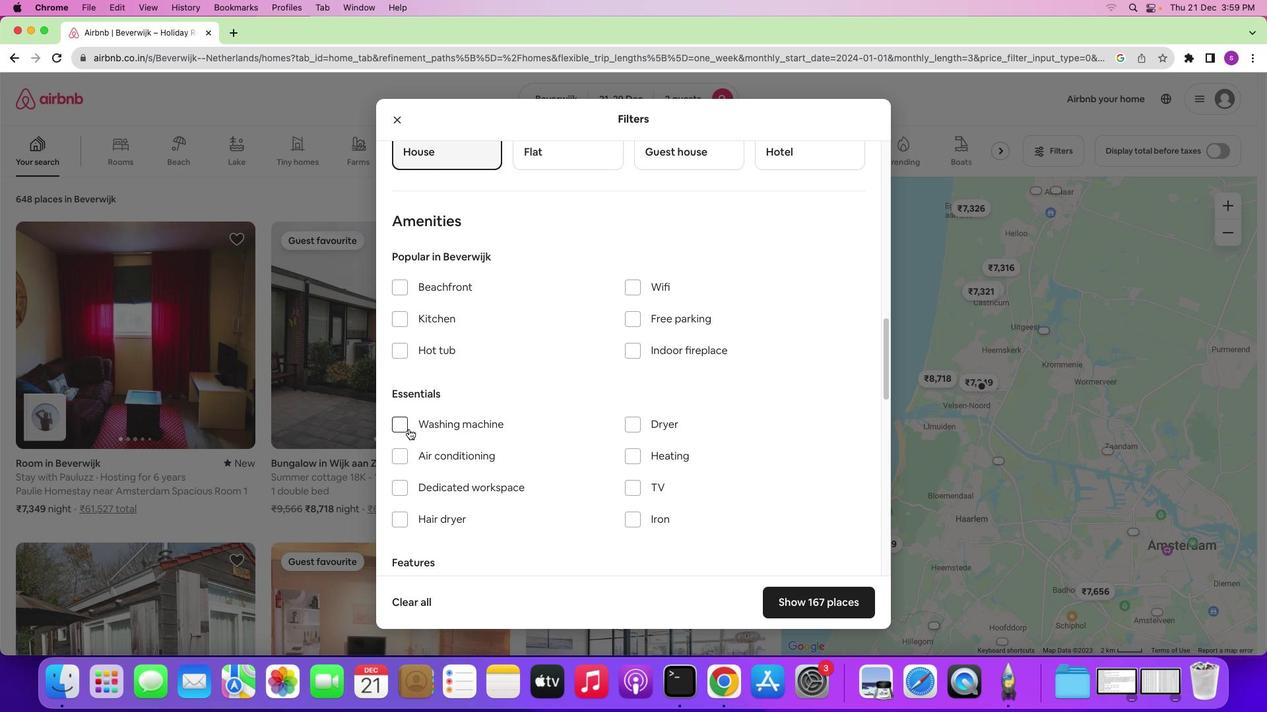 
Action: Mouse scrolled (557, 436) with delta (6, 5)
Screenshot: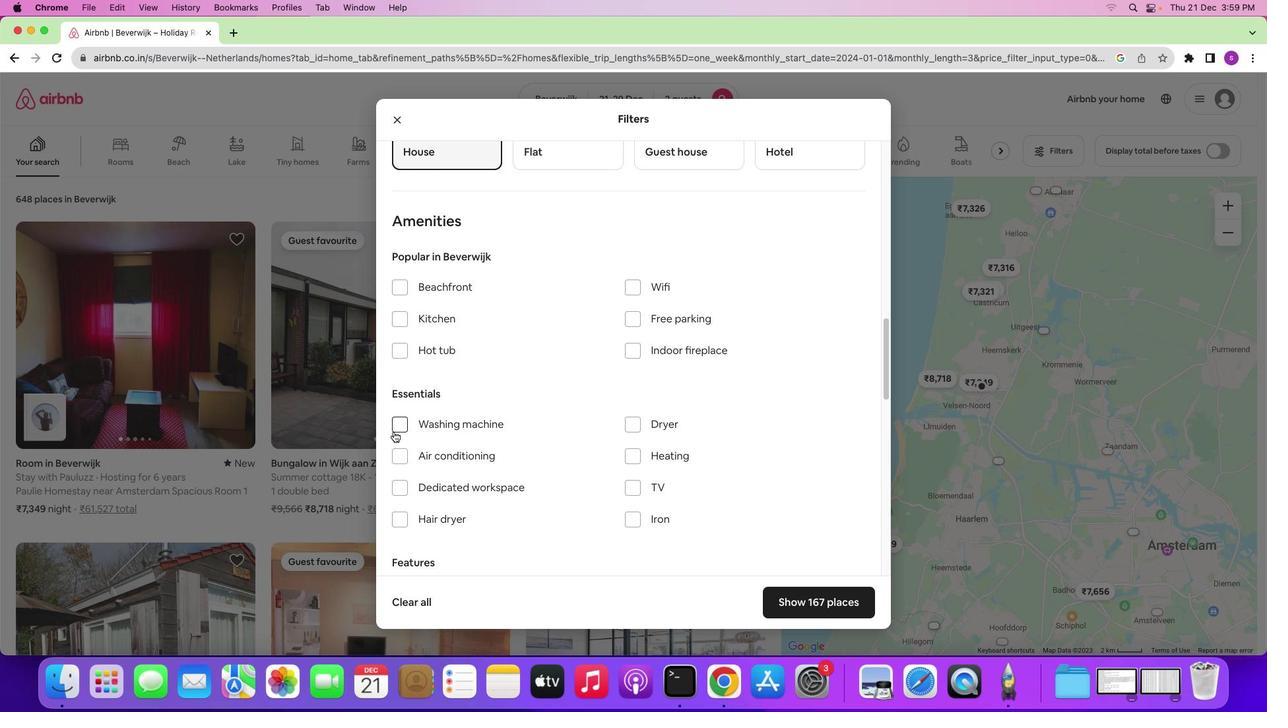 
Action: Mouse moved to (403, 430)
Screenshot: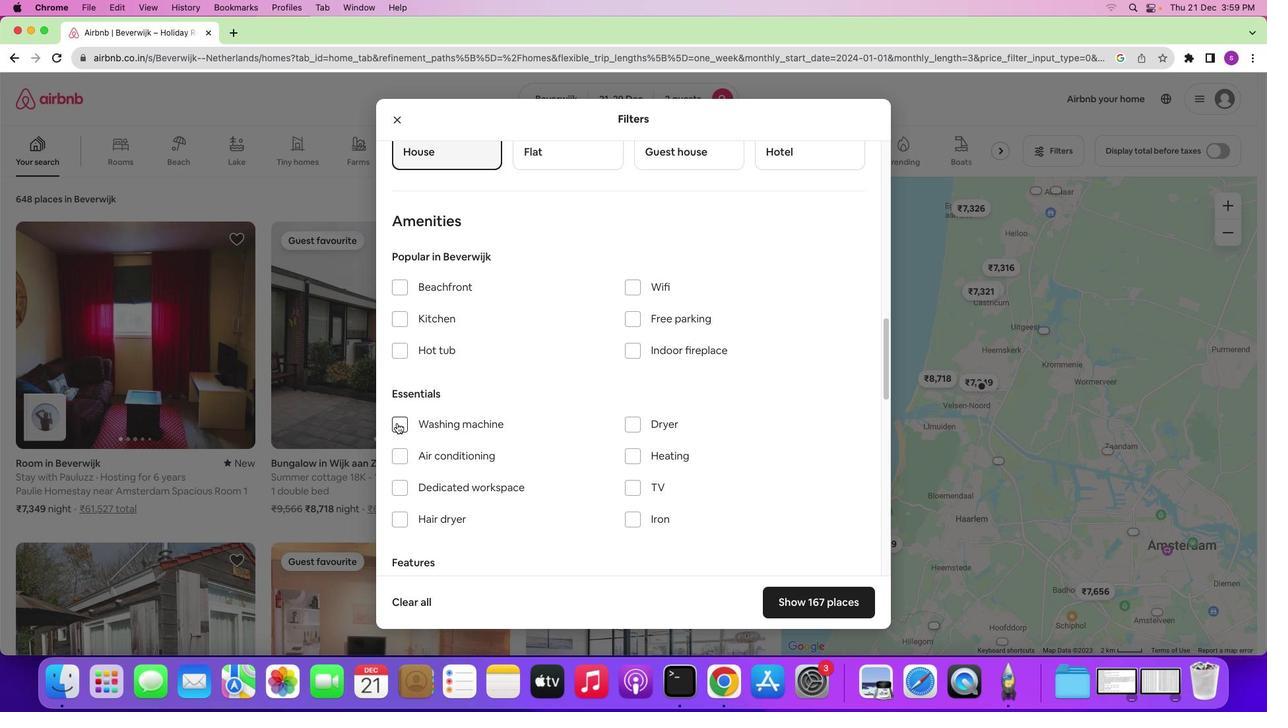
Action: Mouse pressed left at (403, 430)
Screenshot: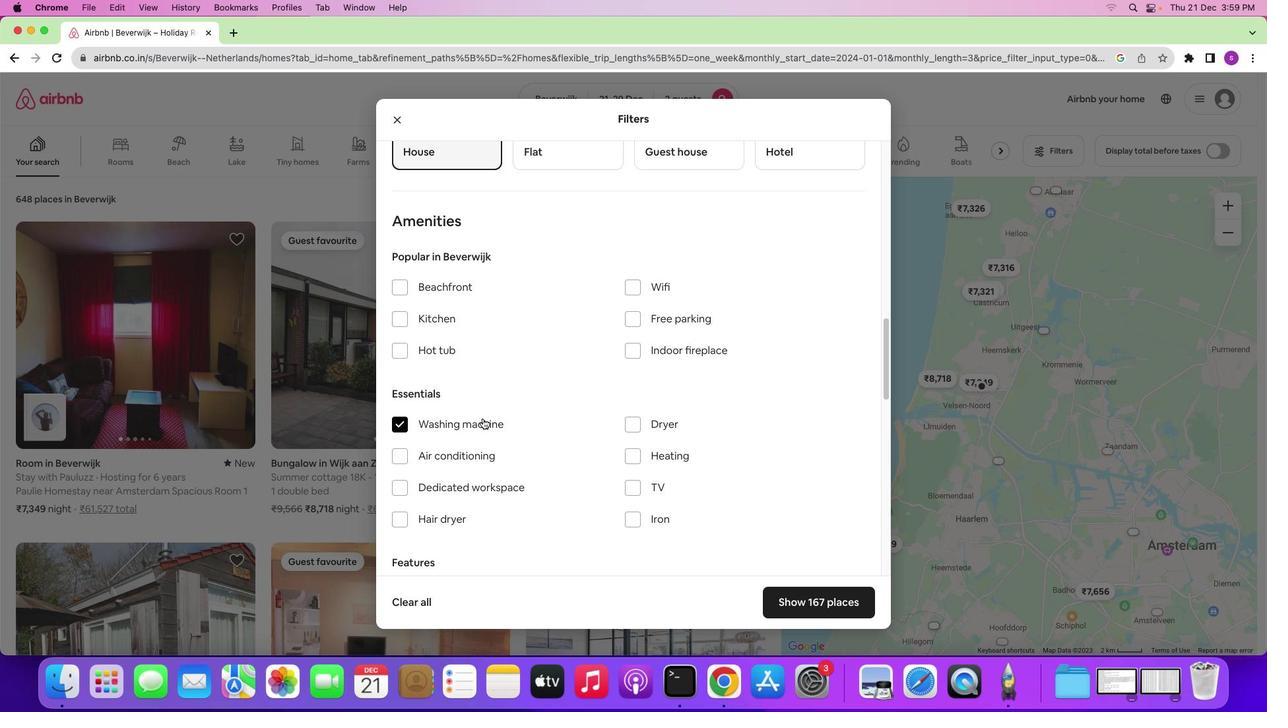 
Action: Mouse moved to (570, 444)
Screenshot: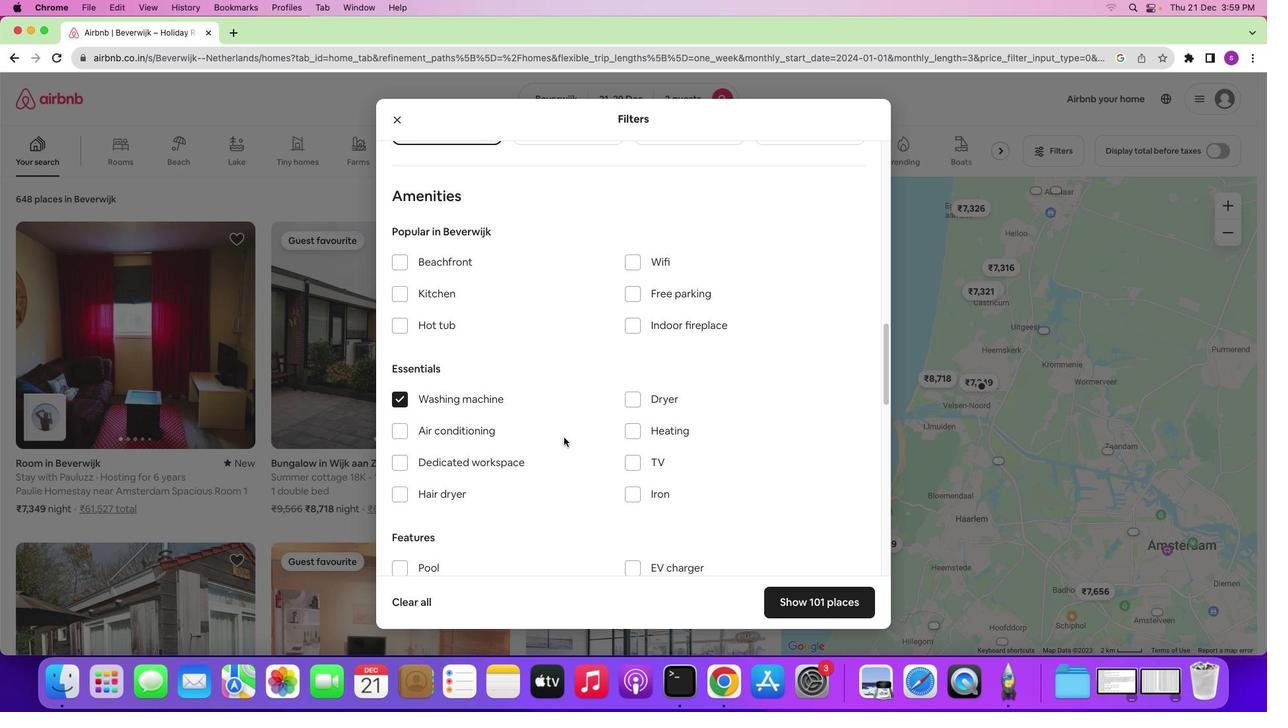 
Action: Mouse scrolled (570, 444) with delta (6, 5)
Screenshot: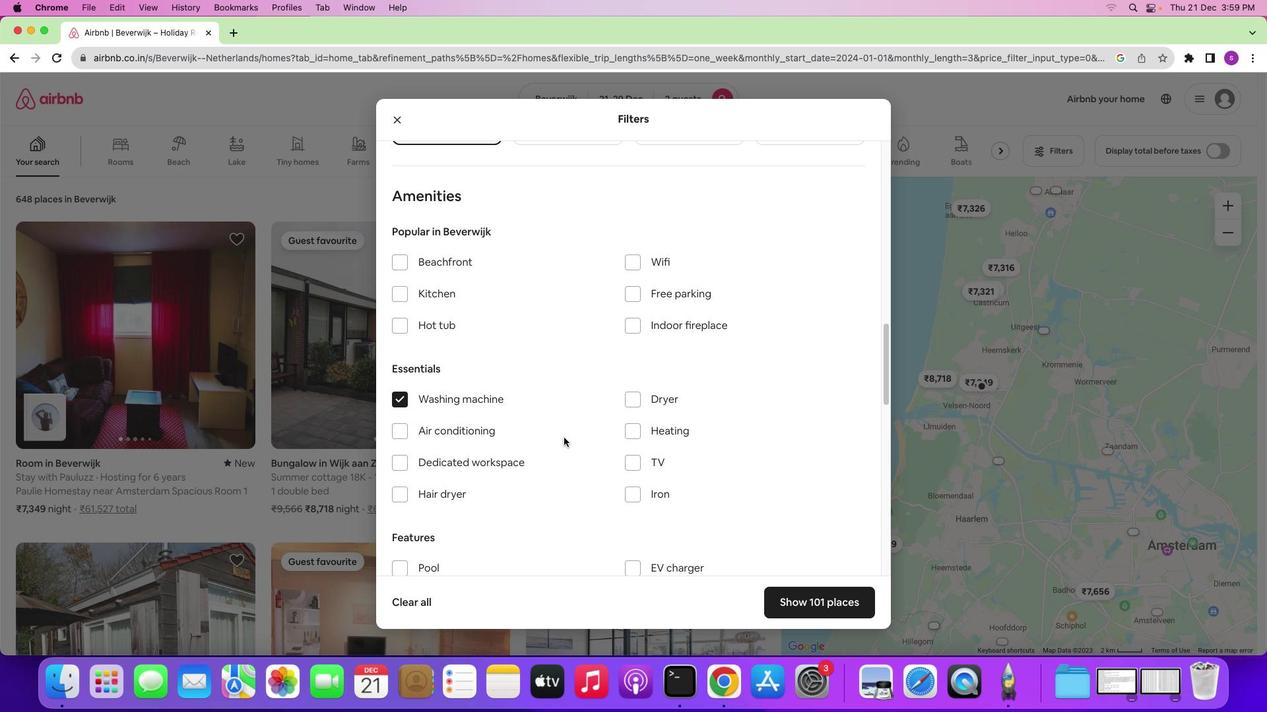 
Action: Mouse scrolled (570, 444) with delta (6, 5)
Screenshot: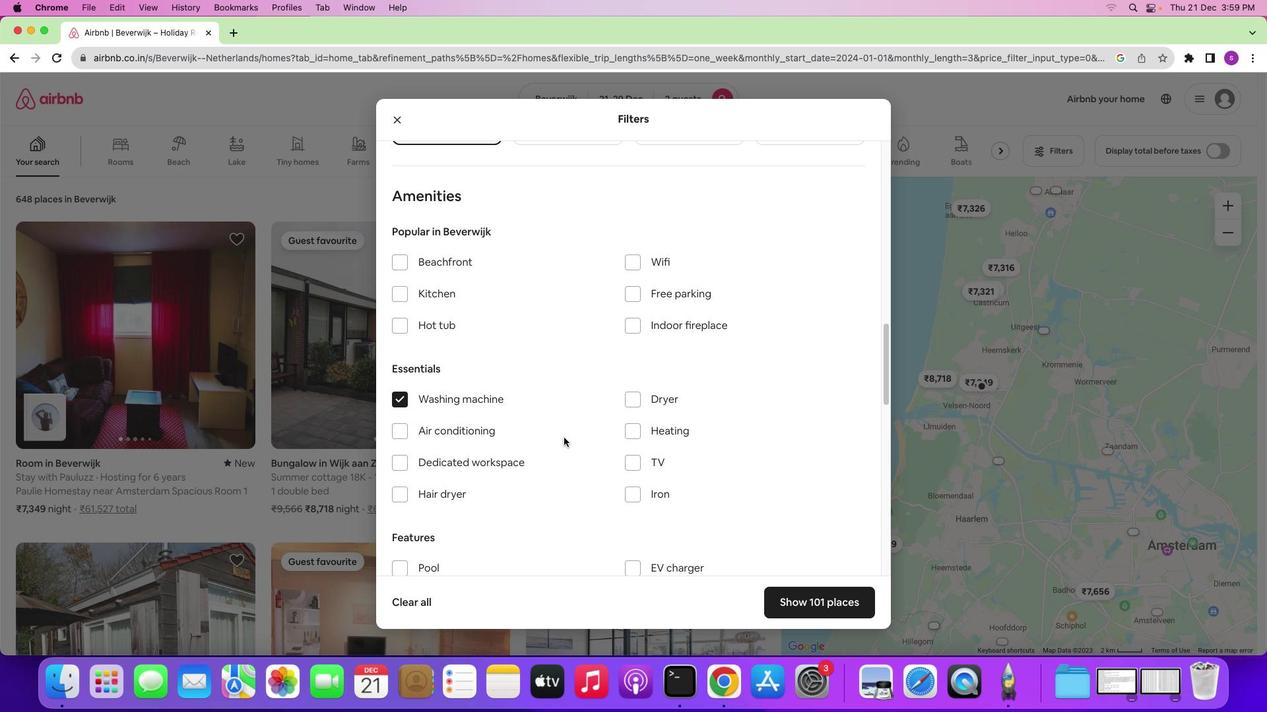 
Action: Mouse moved to (570, 444)
Screenshot: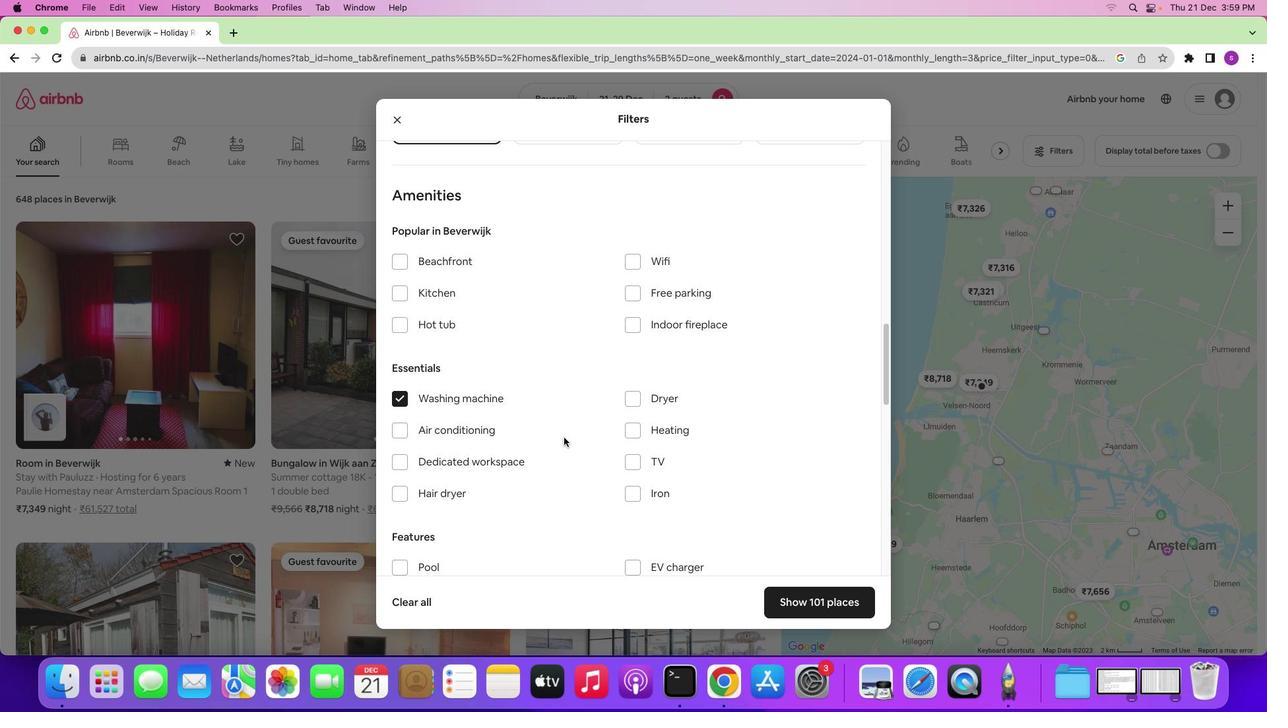 
Action: Mouse scrolled (570, 444) with delta (6, 5)
Screenshot: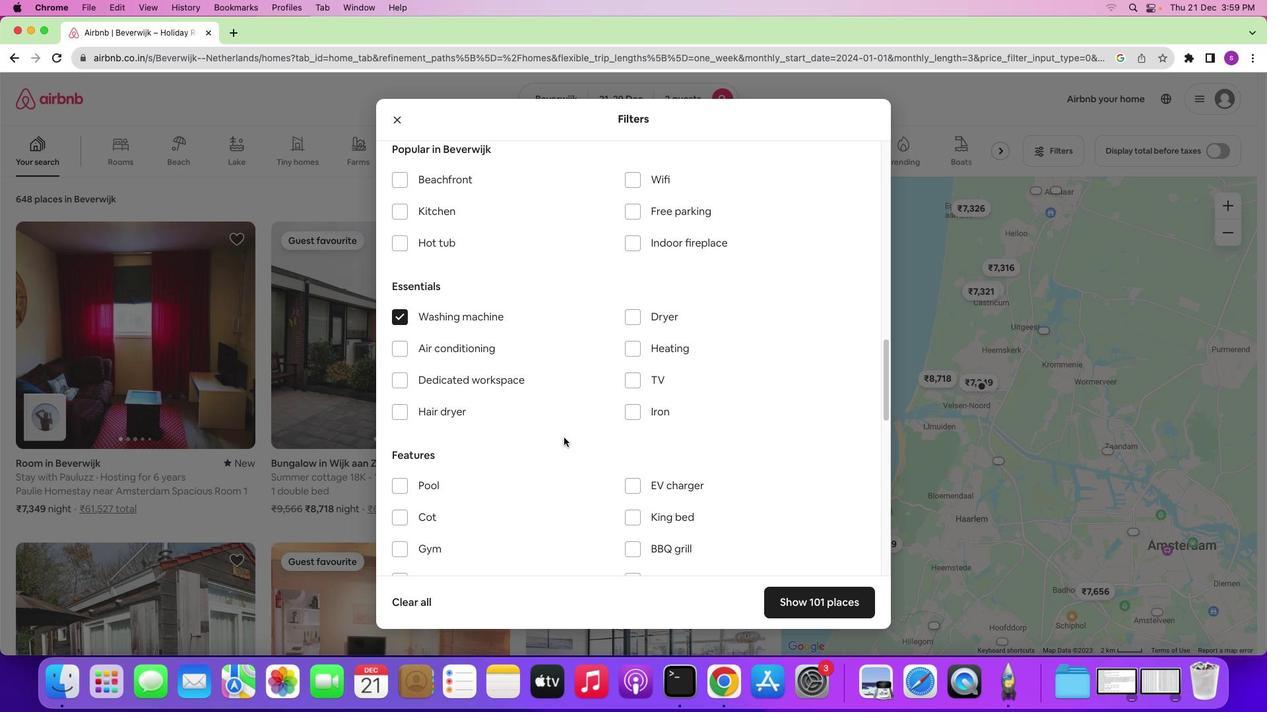 
Action: Mouse scrolled (570, 444) with delta (6, 5)
Screenshot: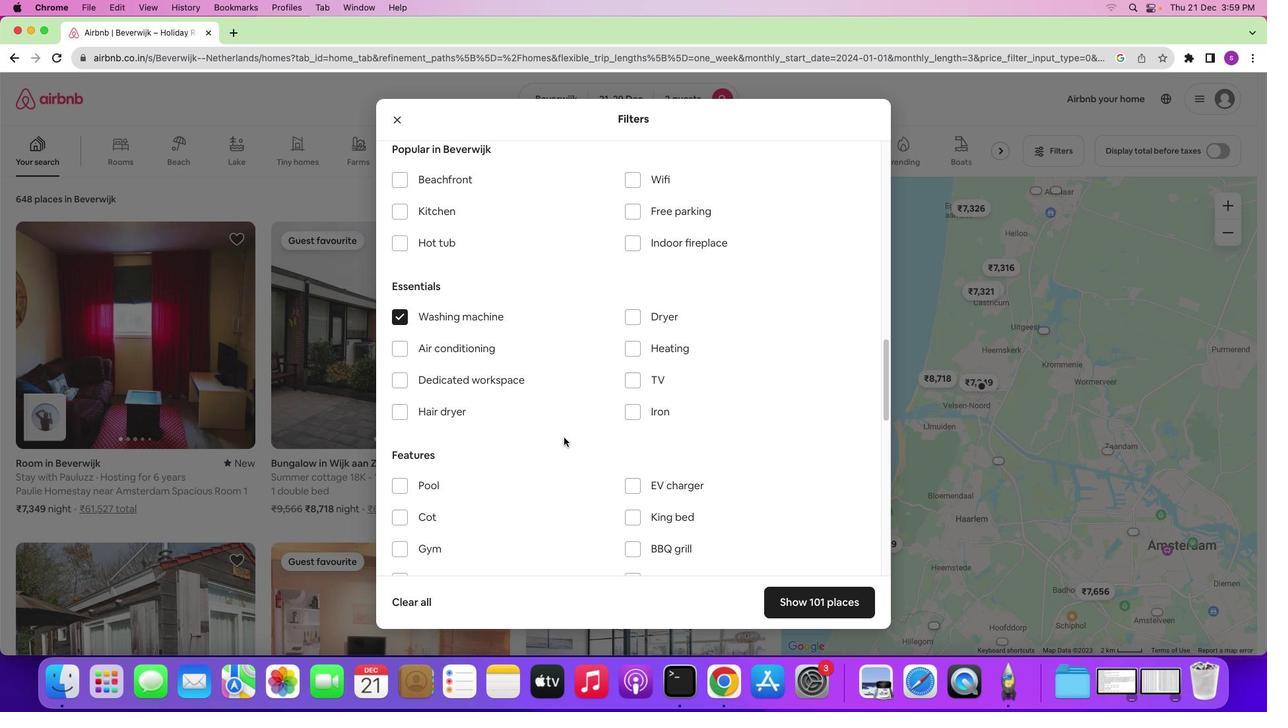 
Action: Mouse scrolled (570, 444) with delta (6, 5)
Screenshot: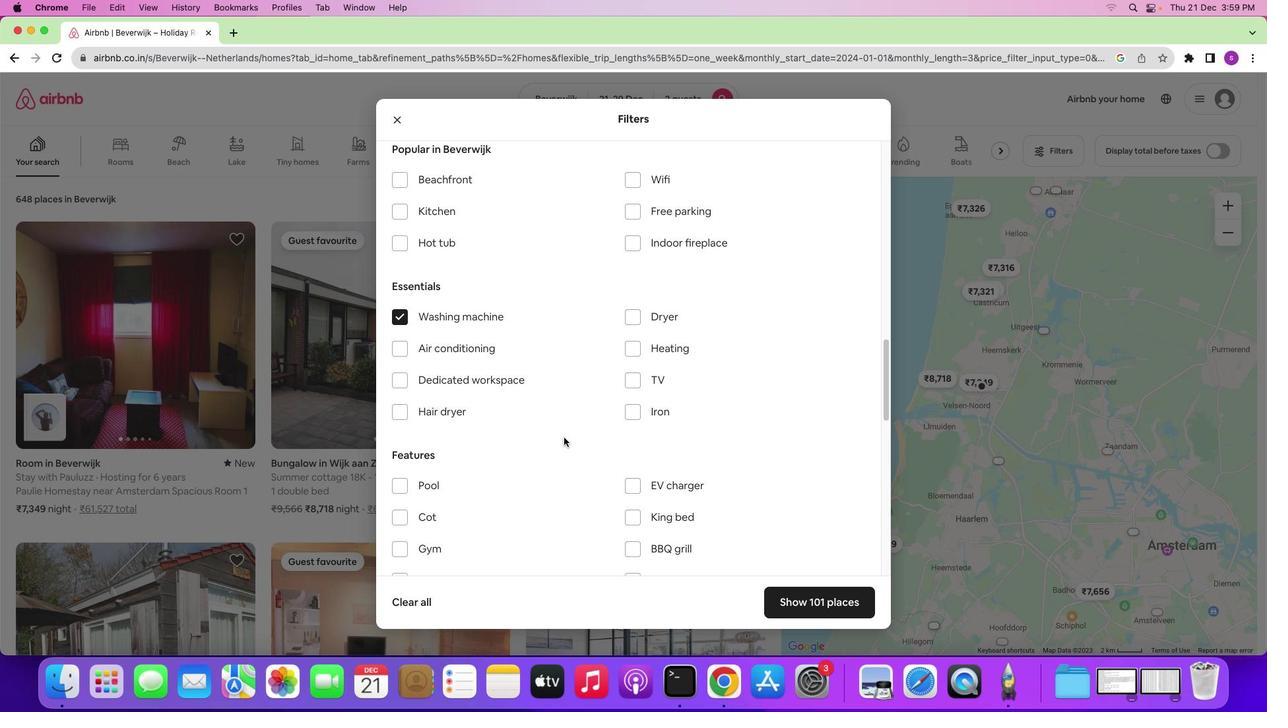 
Action: Mouse scrolled (570, 444) with delta (6, 5)
Screenshot: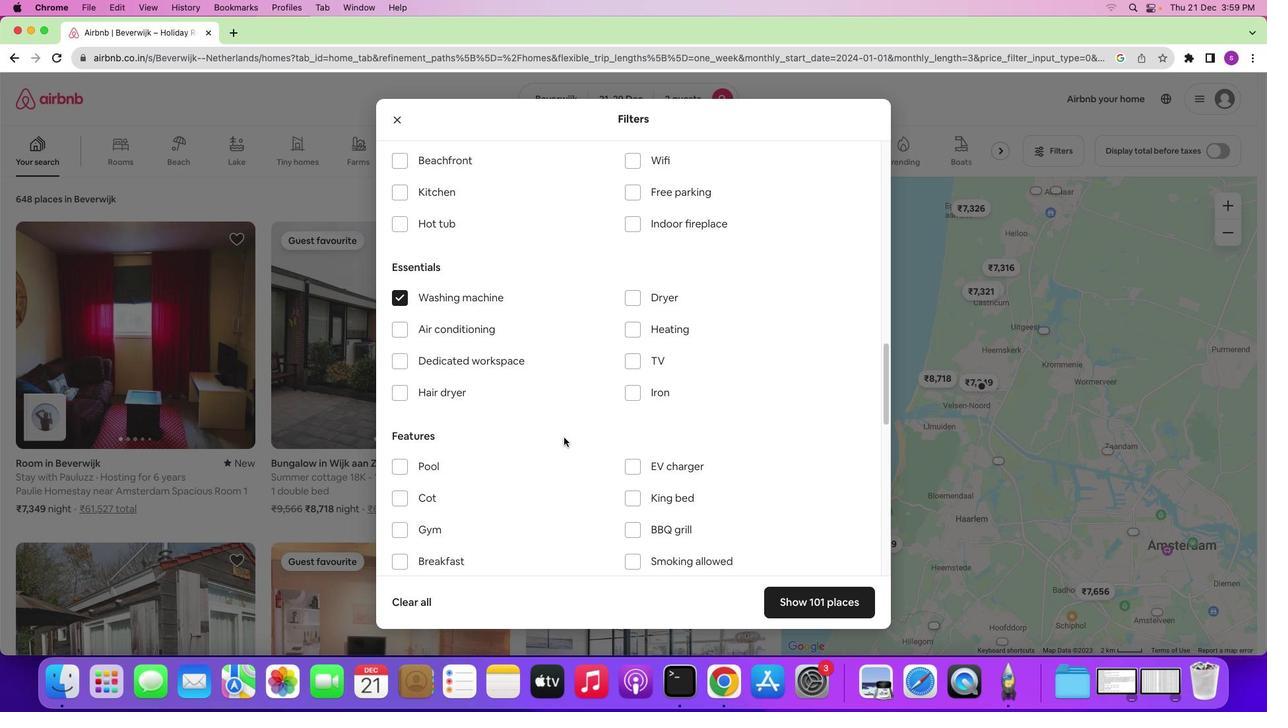 
Action: Mouse scrolled (570, 444) with delta (6, 5)
Screenshot: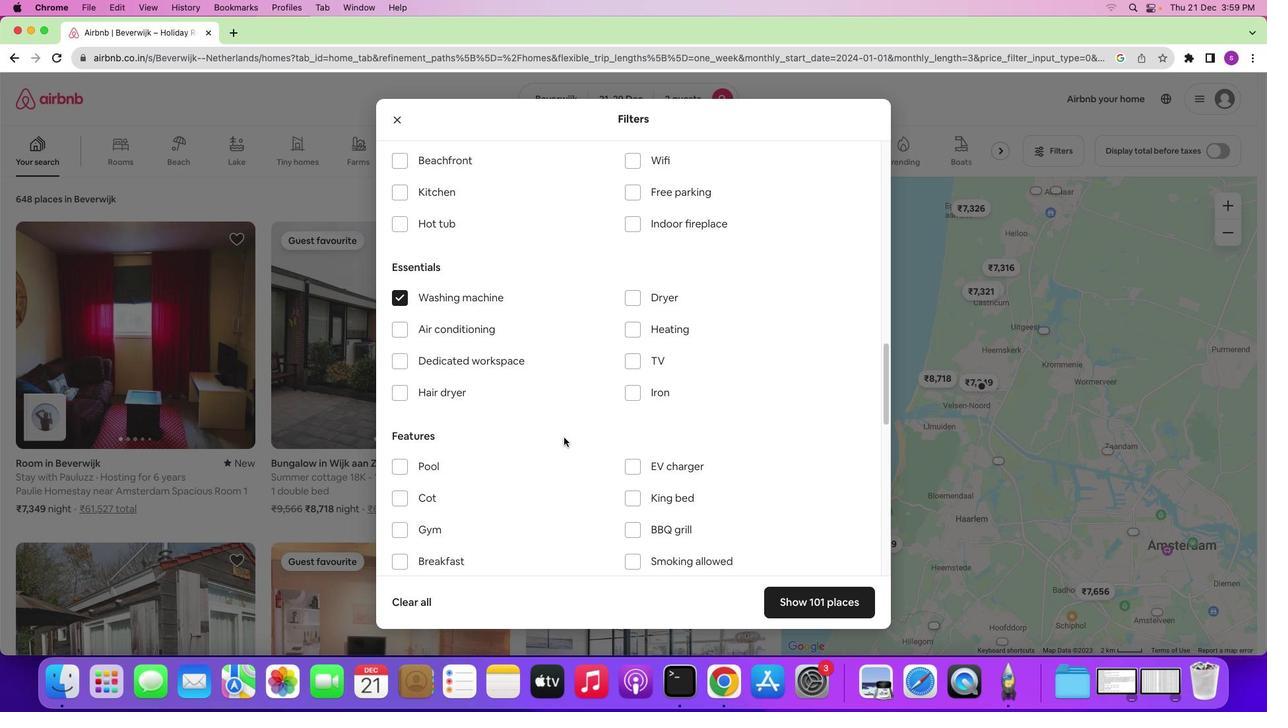 
Action: Mouse scrolled (570, 444) with delta (6, 5)
Screenshot: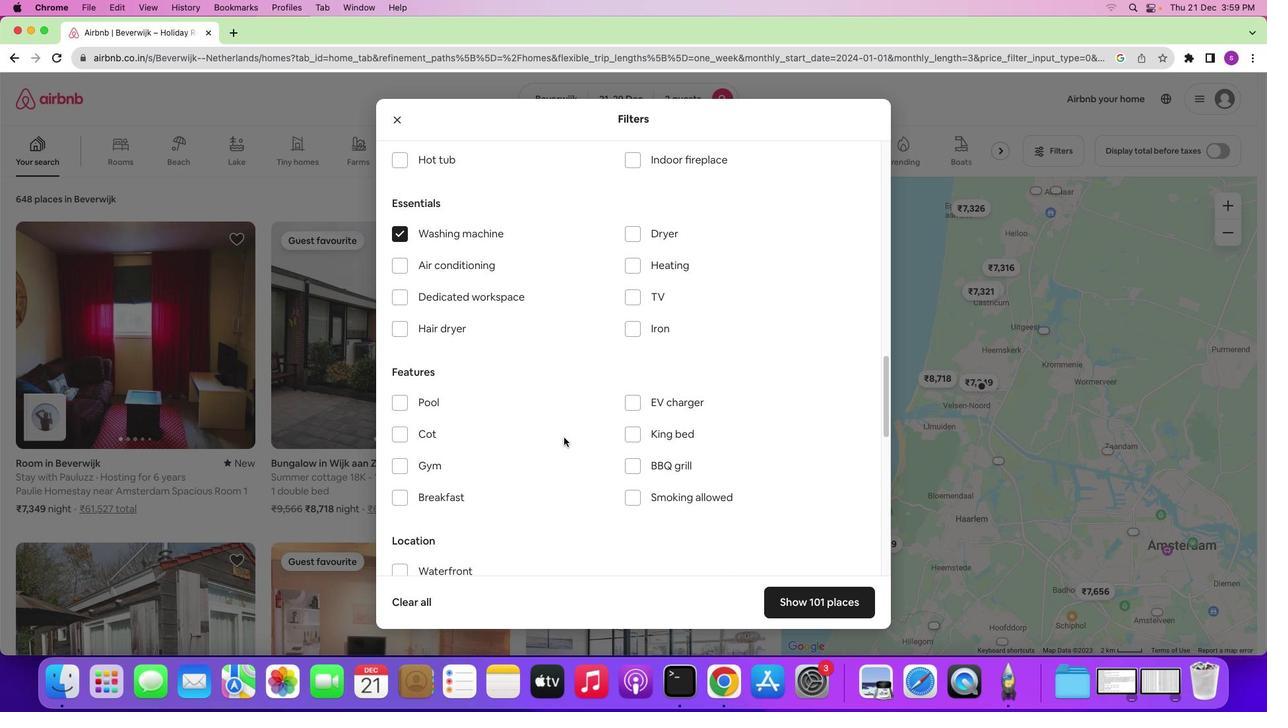 
Action: Mouse scrolled (570, 444) with delta (6, 5)
Screenshot: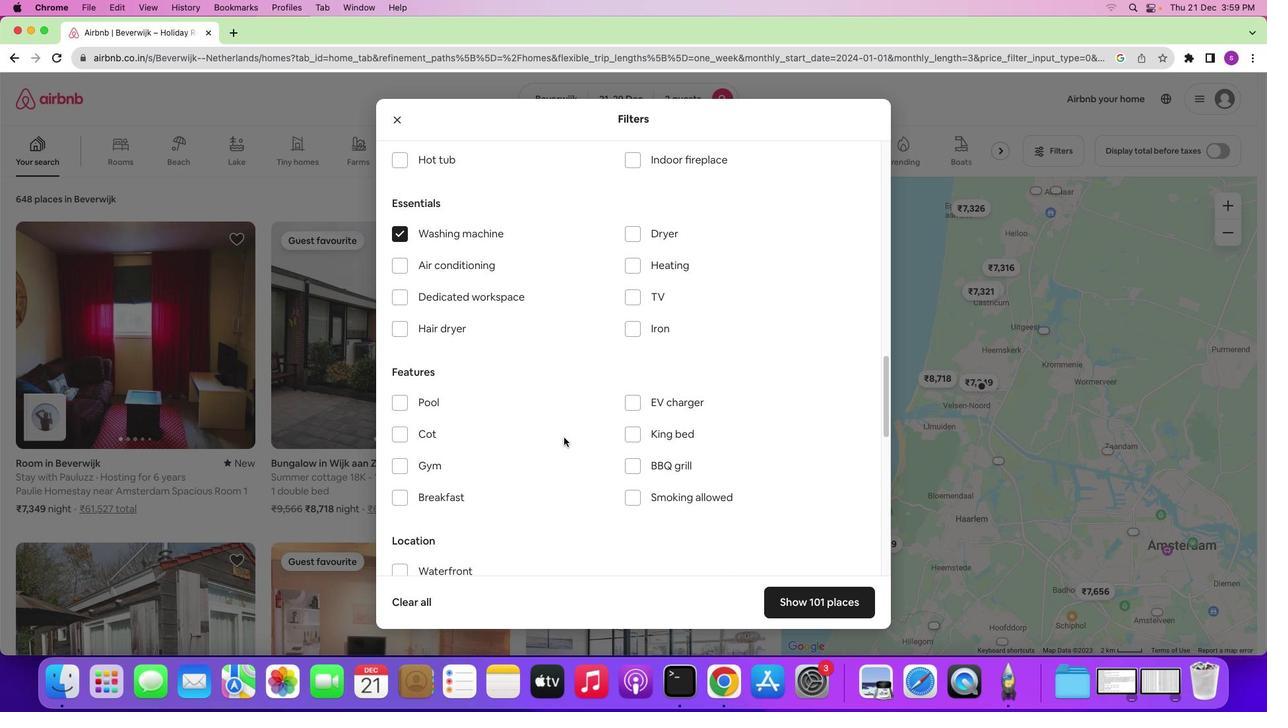 
Action: Mouse scrolled (570, 444) with delta (6, 5)
Screenshot: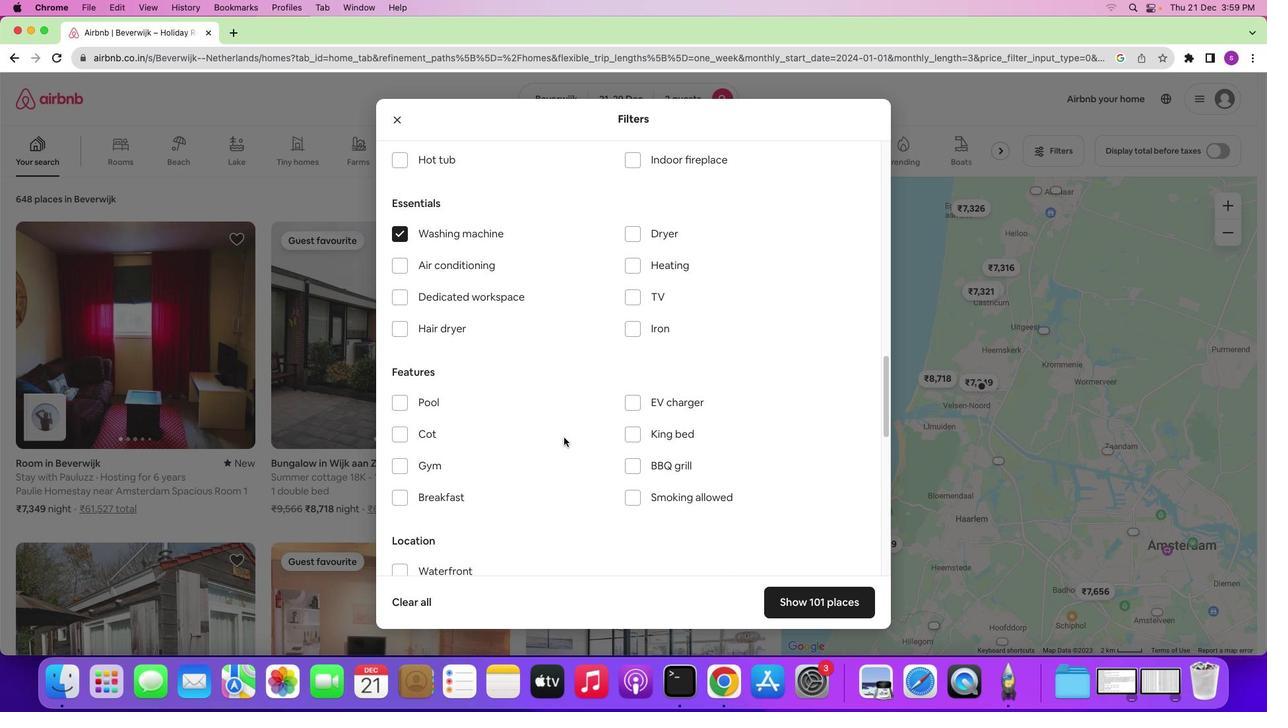 
Action: Mouse scrolled (570, 444) with delta (6, 5)
Screenshot: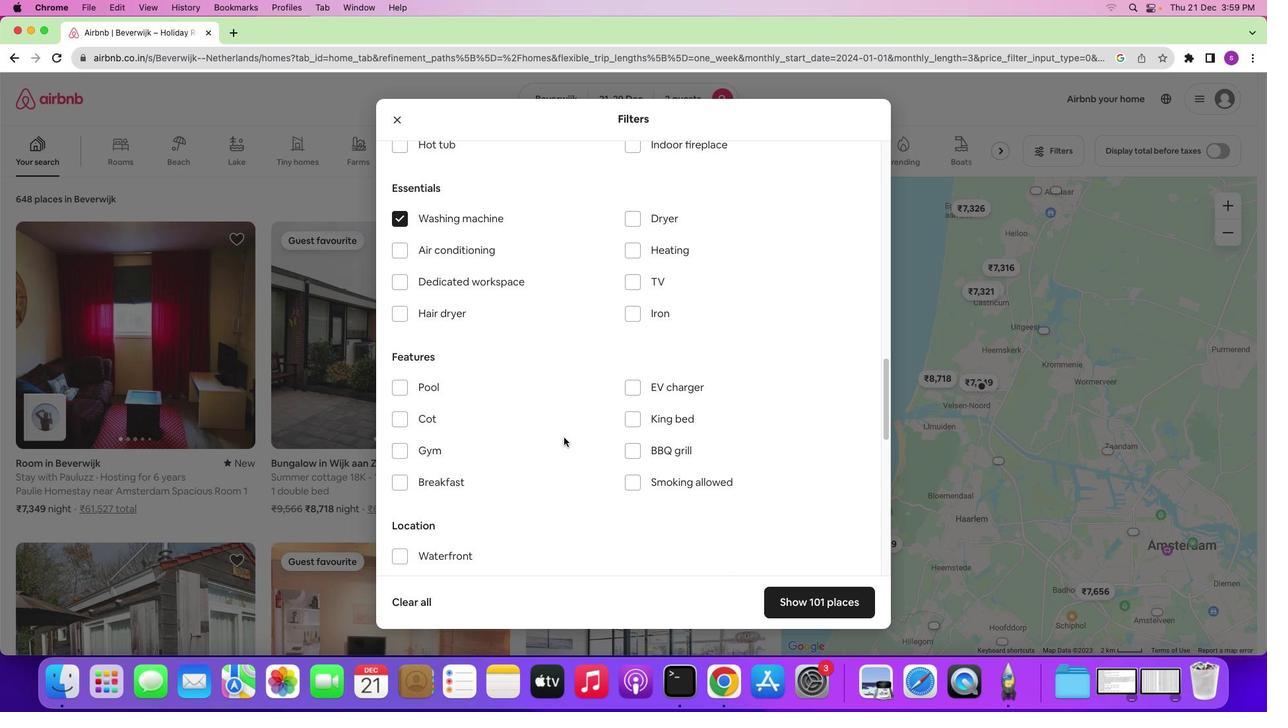 
Action: Mouse scrolled (570, 444) with delta (6, 5)
Screenshot: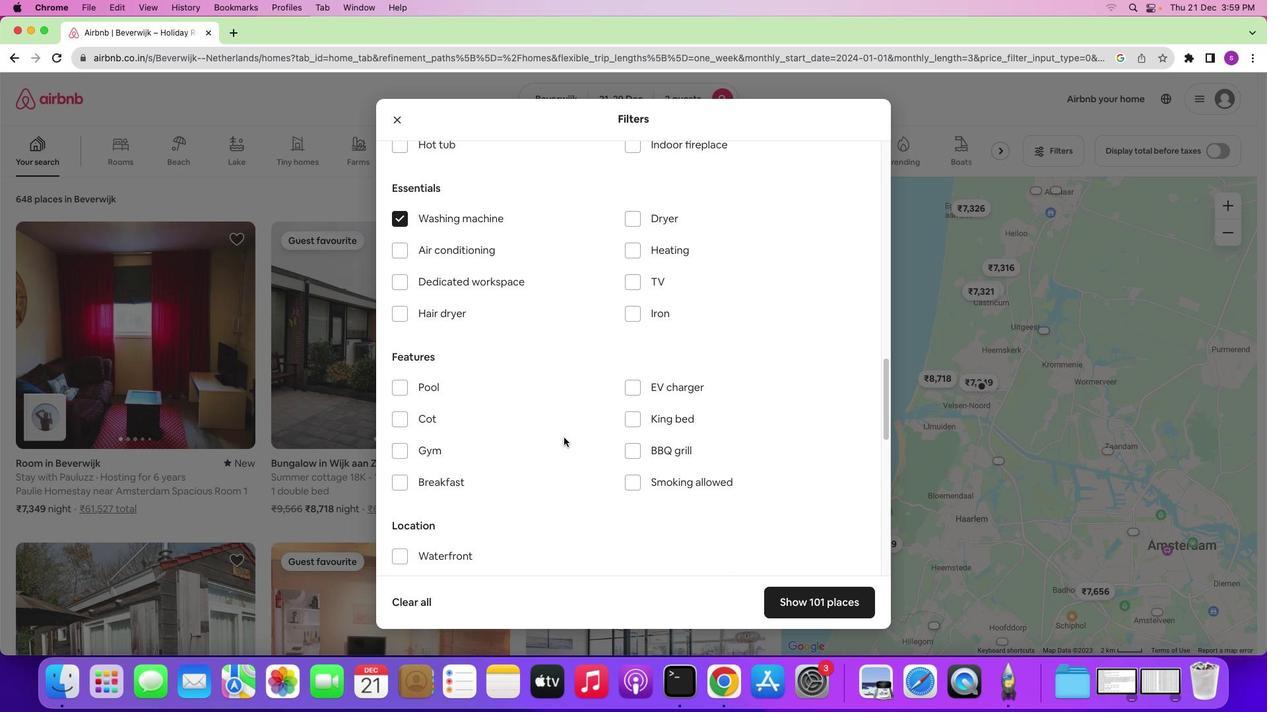 
Action: Mouse scrolled (570, 444) with delta (6, 5)
Screenshot: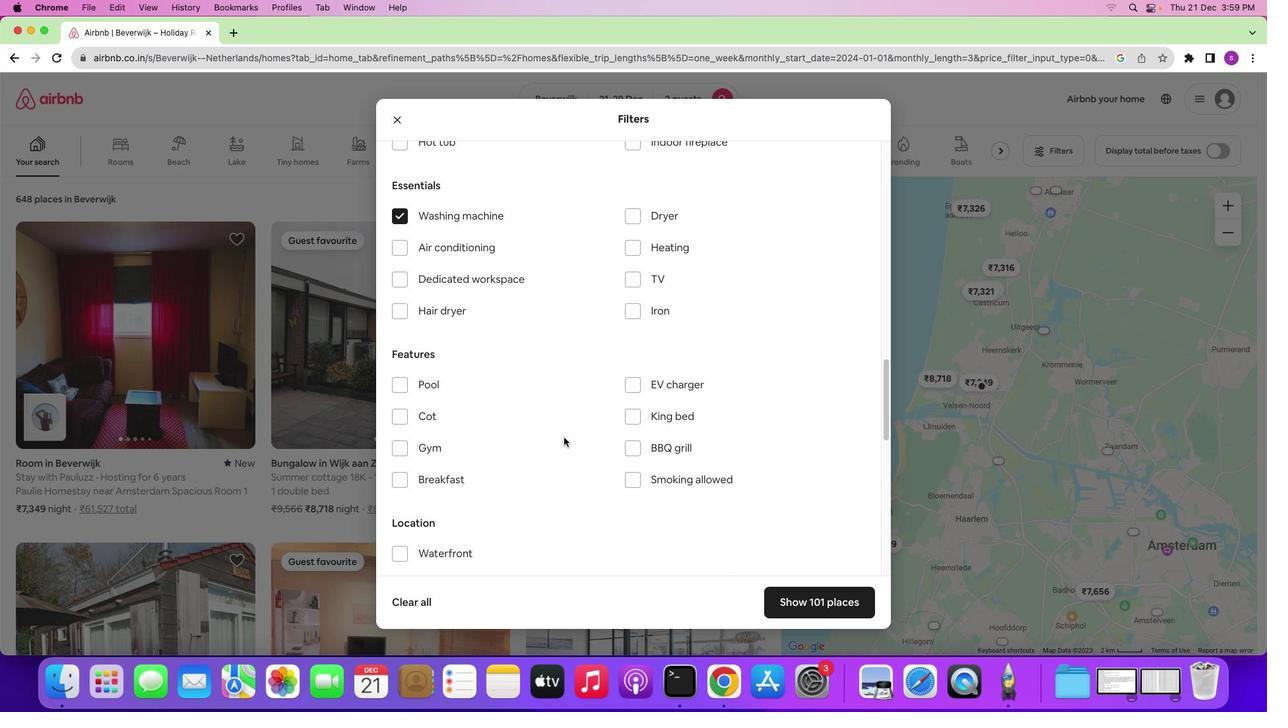 
Action: Mouse scrolled (570, 444) with delta (6, 5)
Screenshot: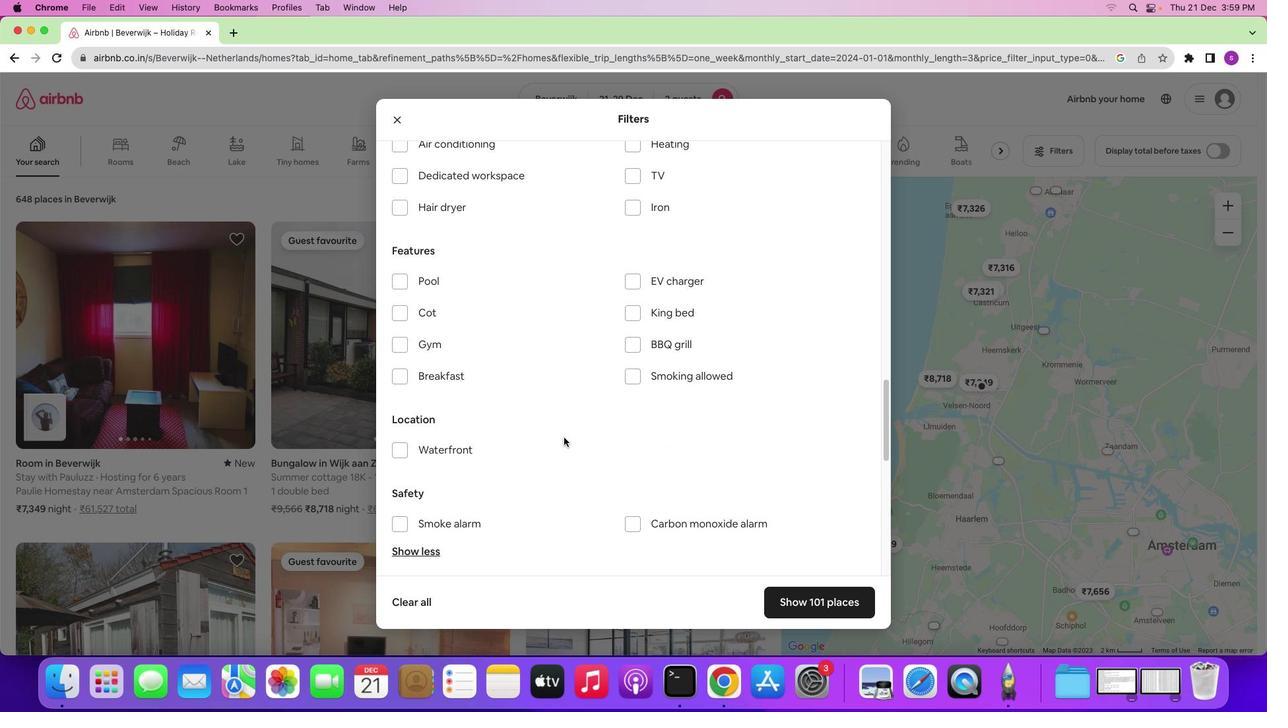 
Action: Mouse scrolled (570, 444) with delta (6, 5)
Screenshot: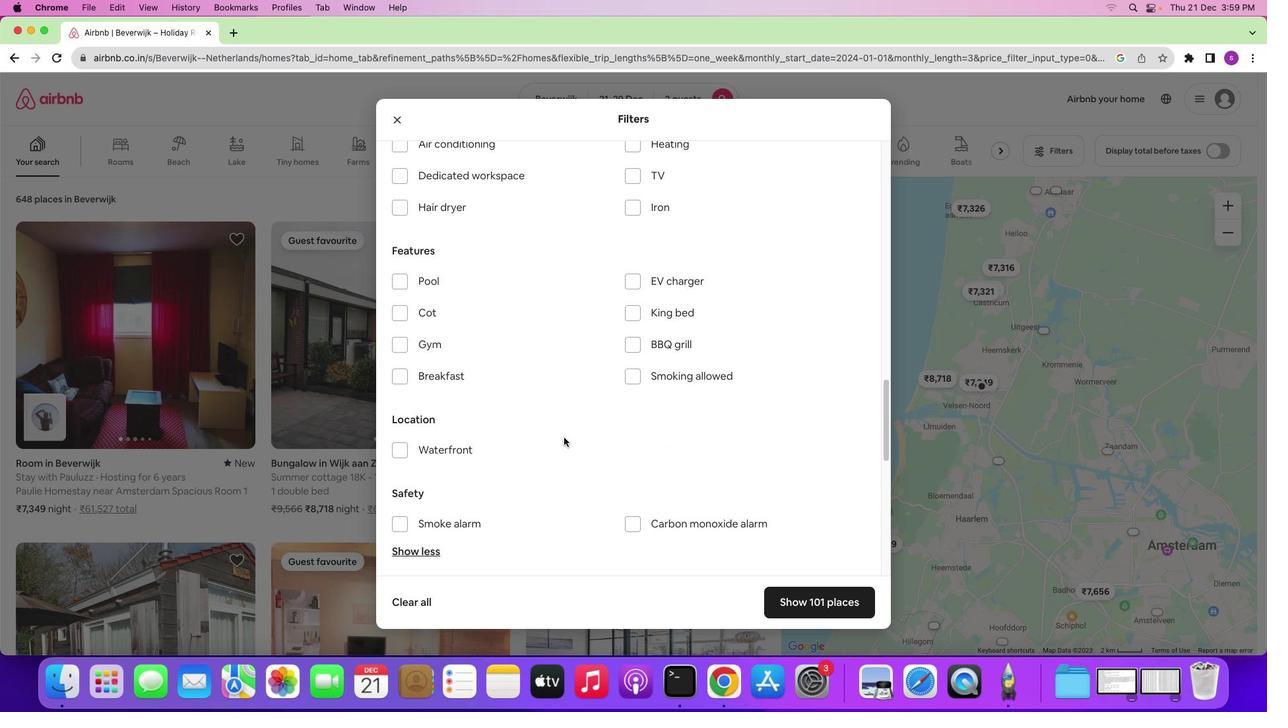 
Action: Mouse scrolled (570, 444) with delta (6, 5)
Screenshot: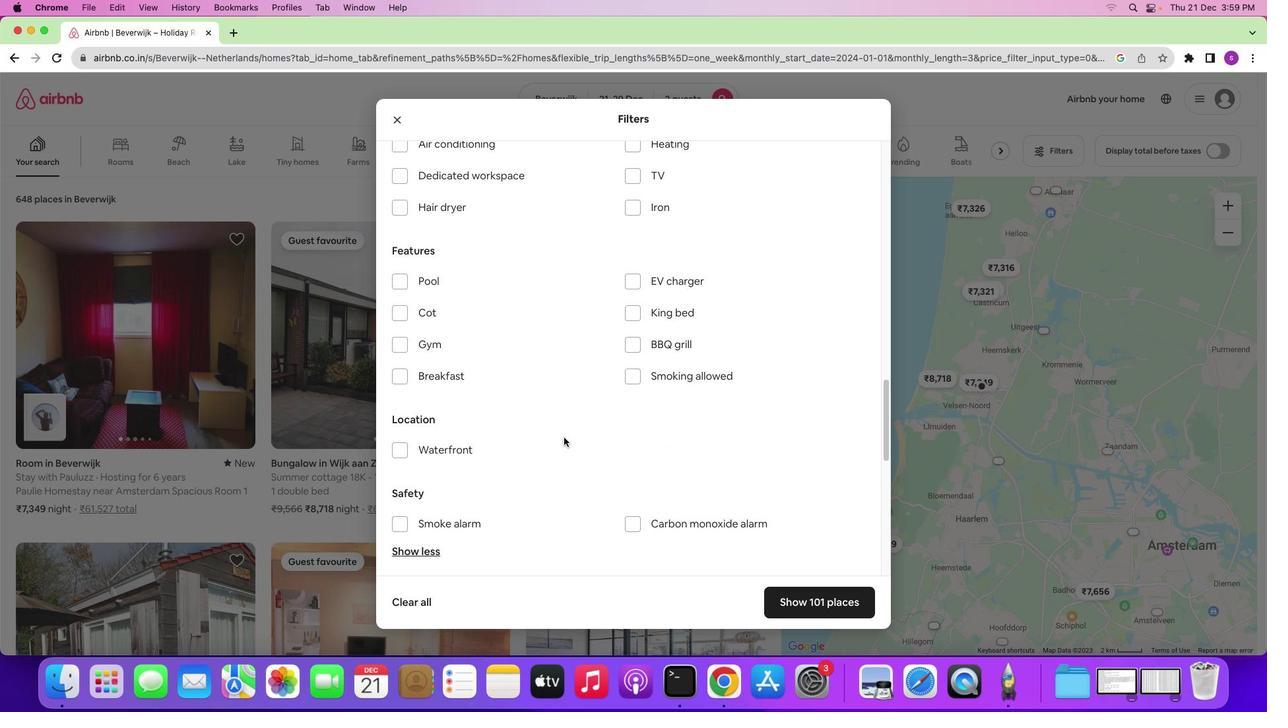 
Action: Mouse scrolled (570, 444) with delta (6, 5)
Screenshot: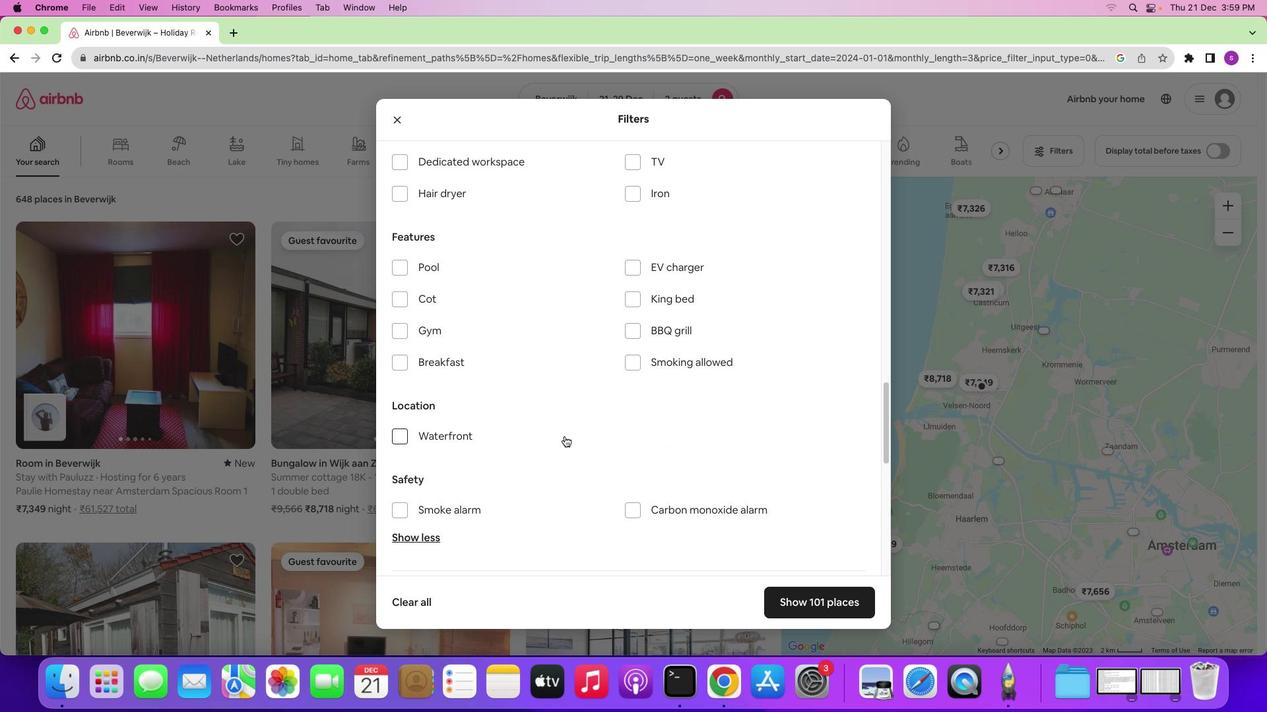 
Action: Mouse moved to (570, 444)
Screenshot: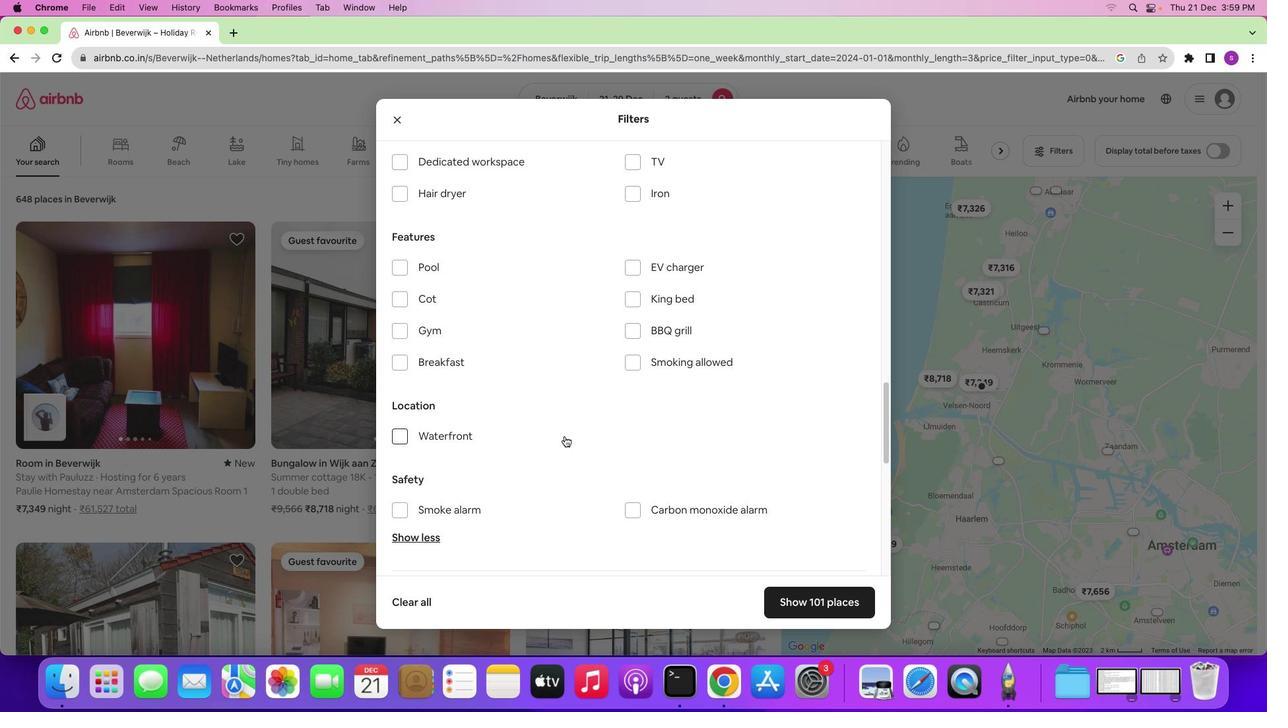 
Action: Mouse scrolled (570, 444) with delta (6, 5)
Screenshot: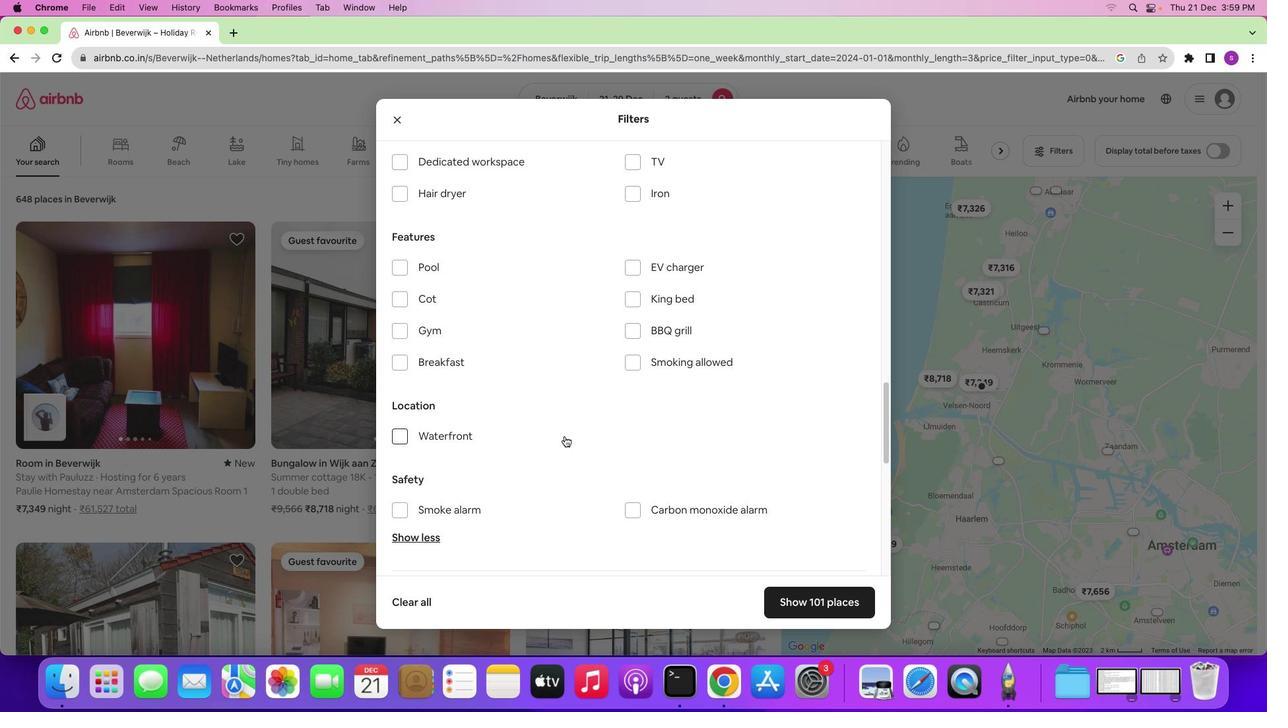 
Action: Mouse moved to (570, 443)
Screenshot: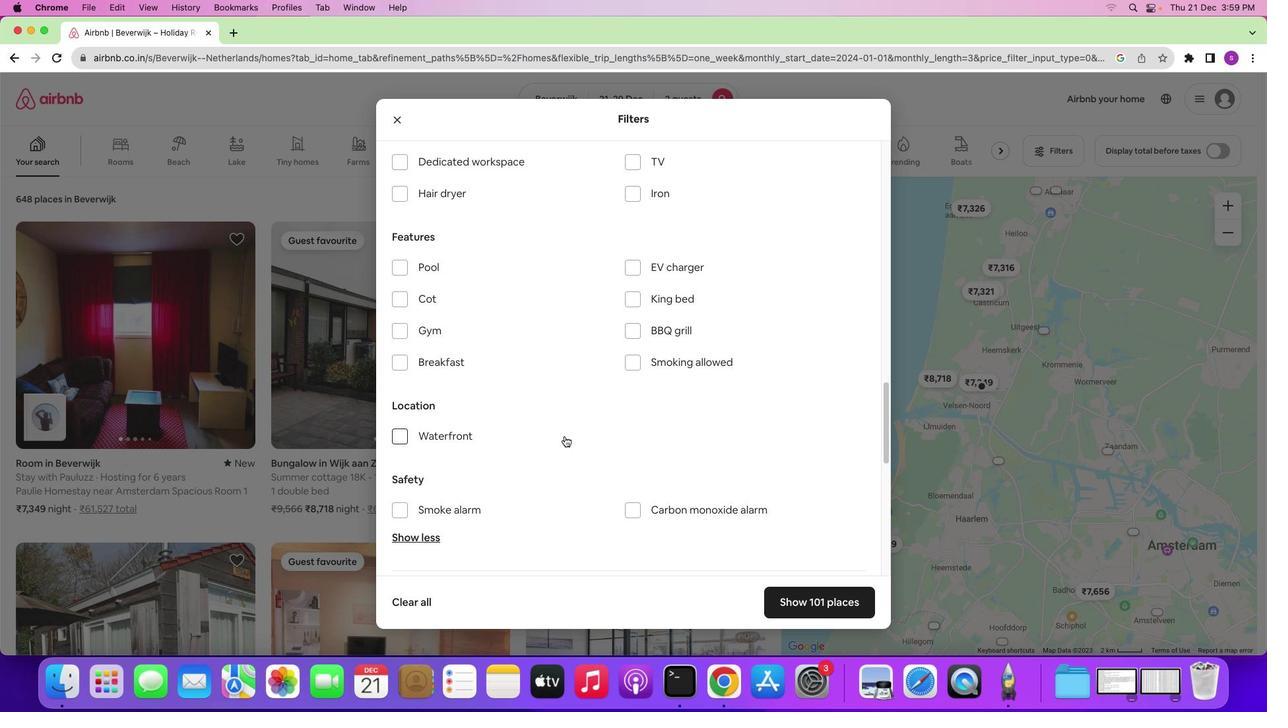 
Action: Mouse scrolled (570, 443) with delta (6, 5)
Screenshot: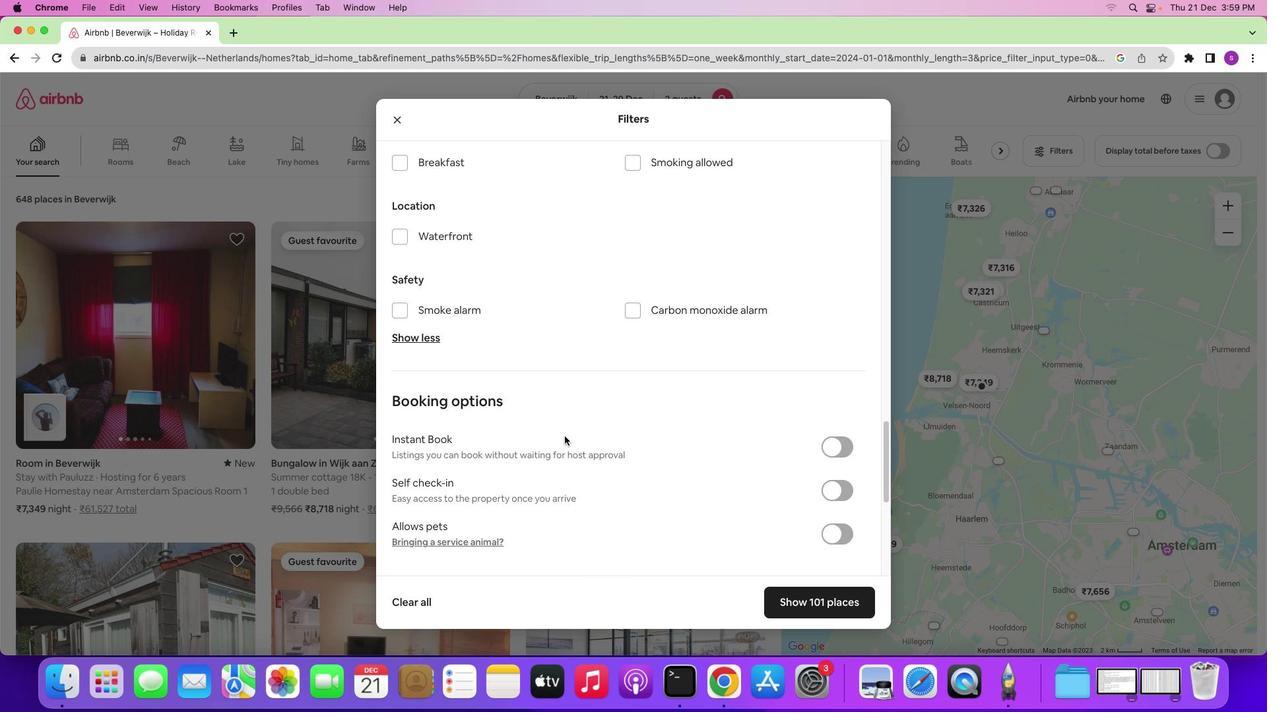 
Action: Mouse scrolled (570, 443) with delta (6, 5)
Screenshot: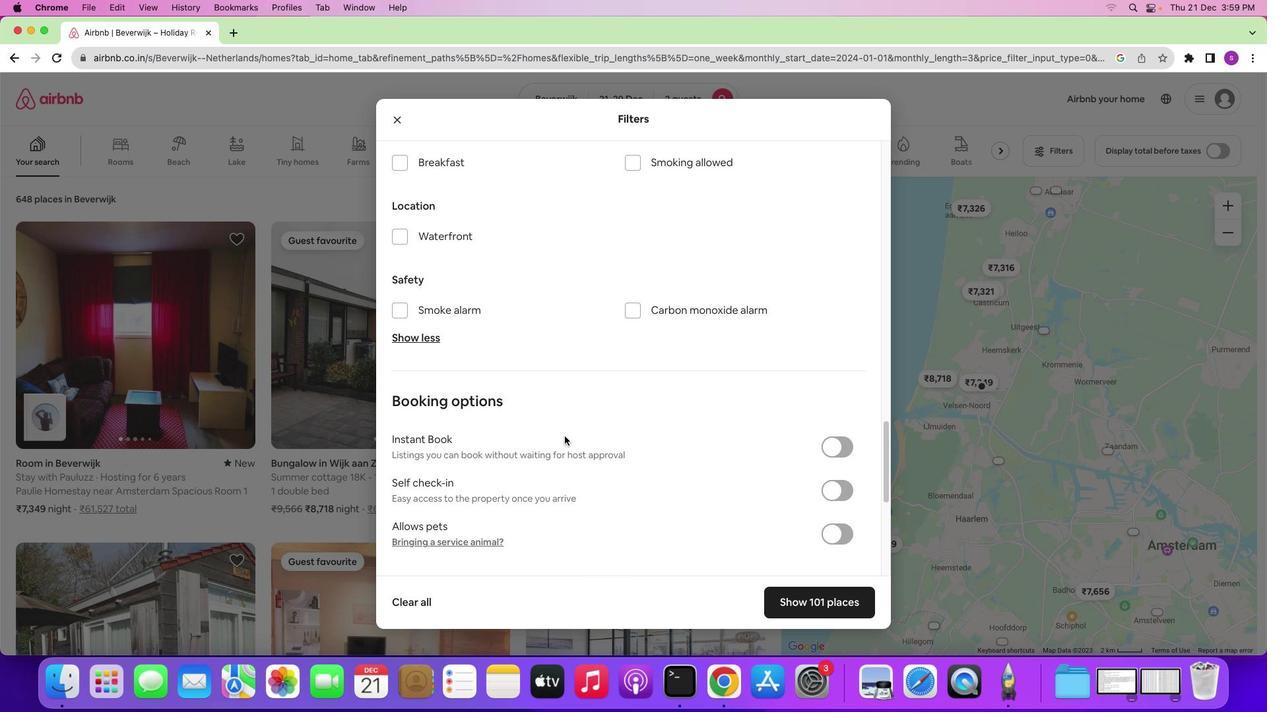 
Action: Mouse scrolled (570, 443) with delta (6, 5)
Screenshot: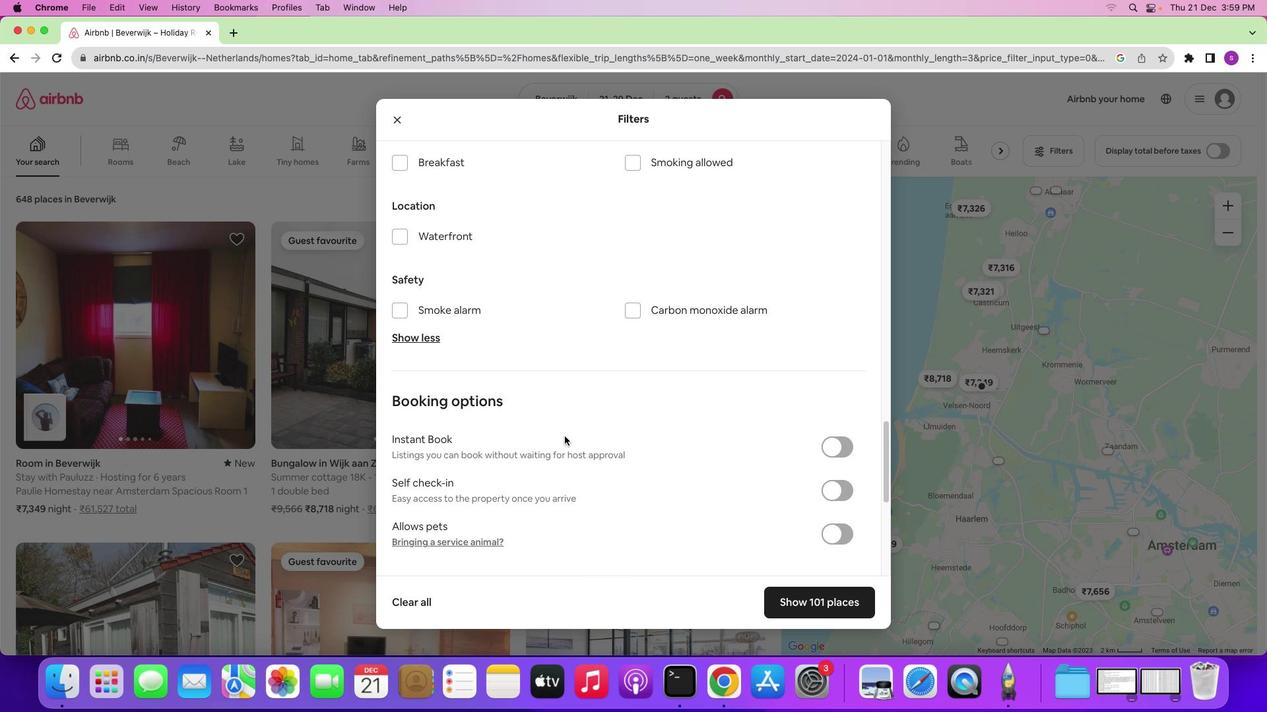 
Action: Mouse moved to (570, 442)
Screenshot: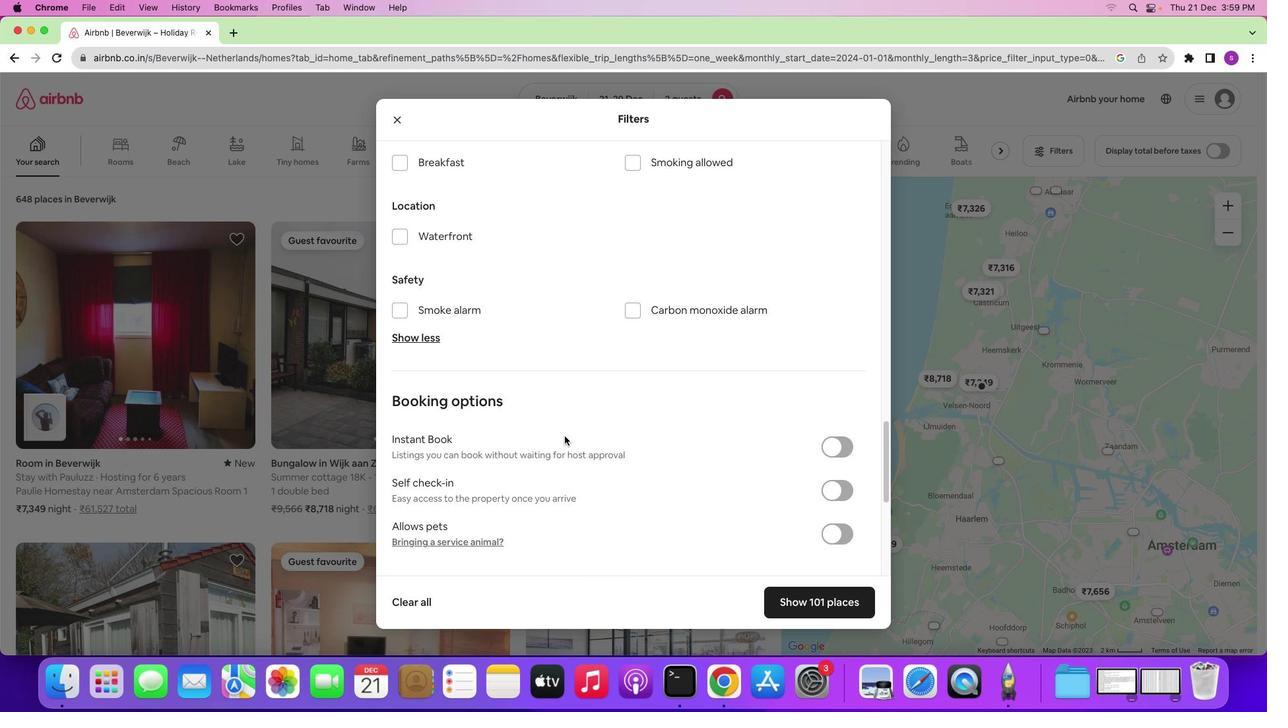 
Action: Mouse scrolled (570, 442) with delta (6, 4)
Screenshot: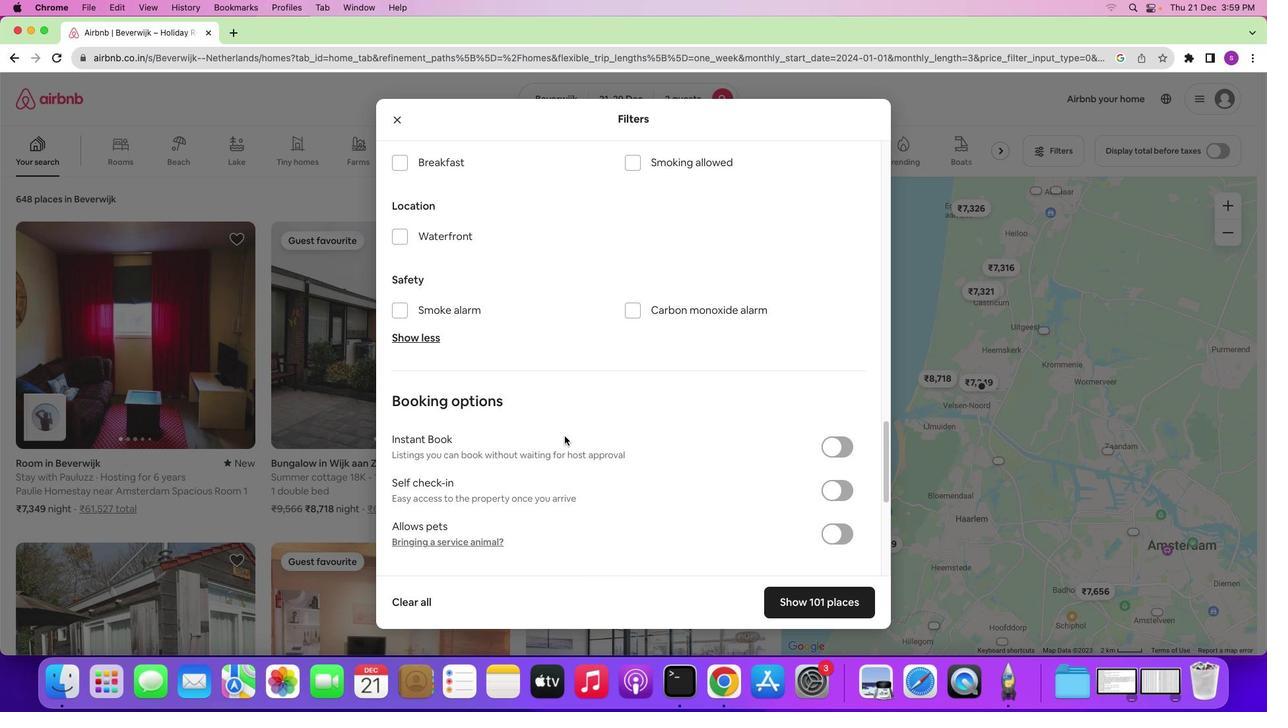 
Action: Mouse scrolled (570, 442) with delta (6, 5)
Screenshot: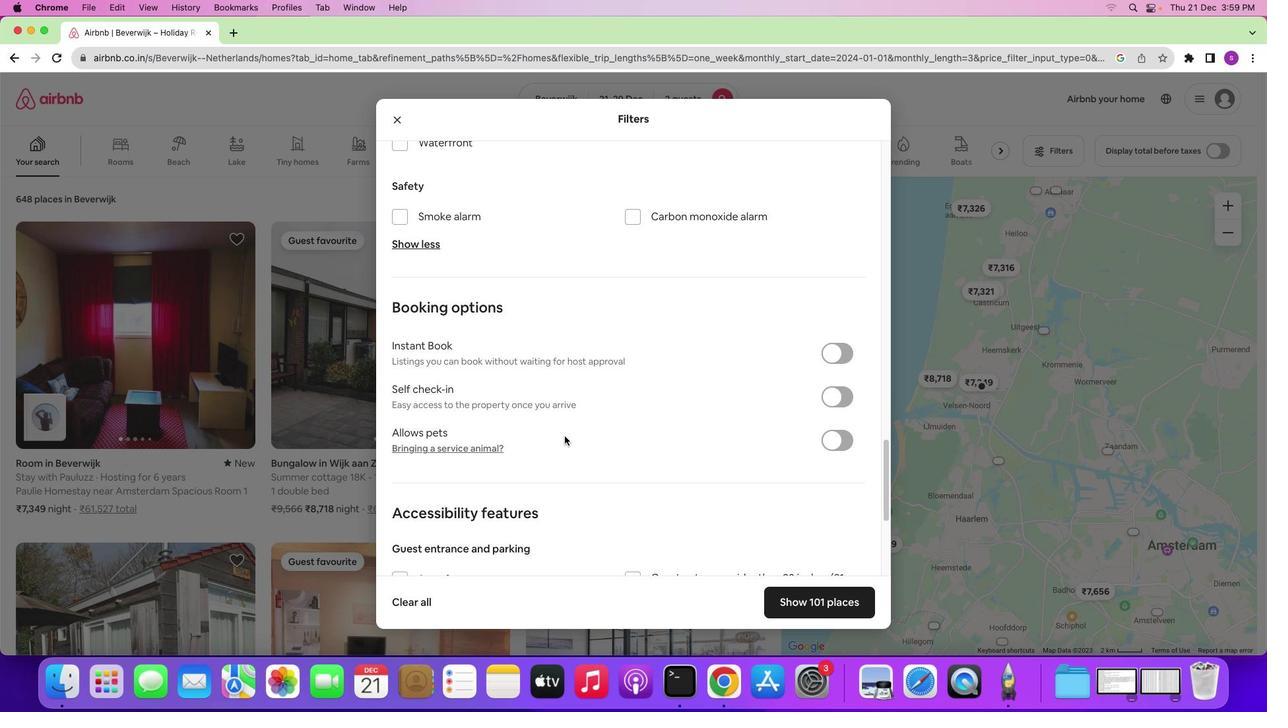 
Action: Mouse scrolled (570, 442) with delta (6, 5)
Screenshot: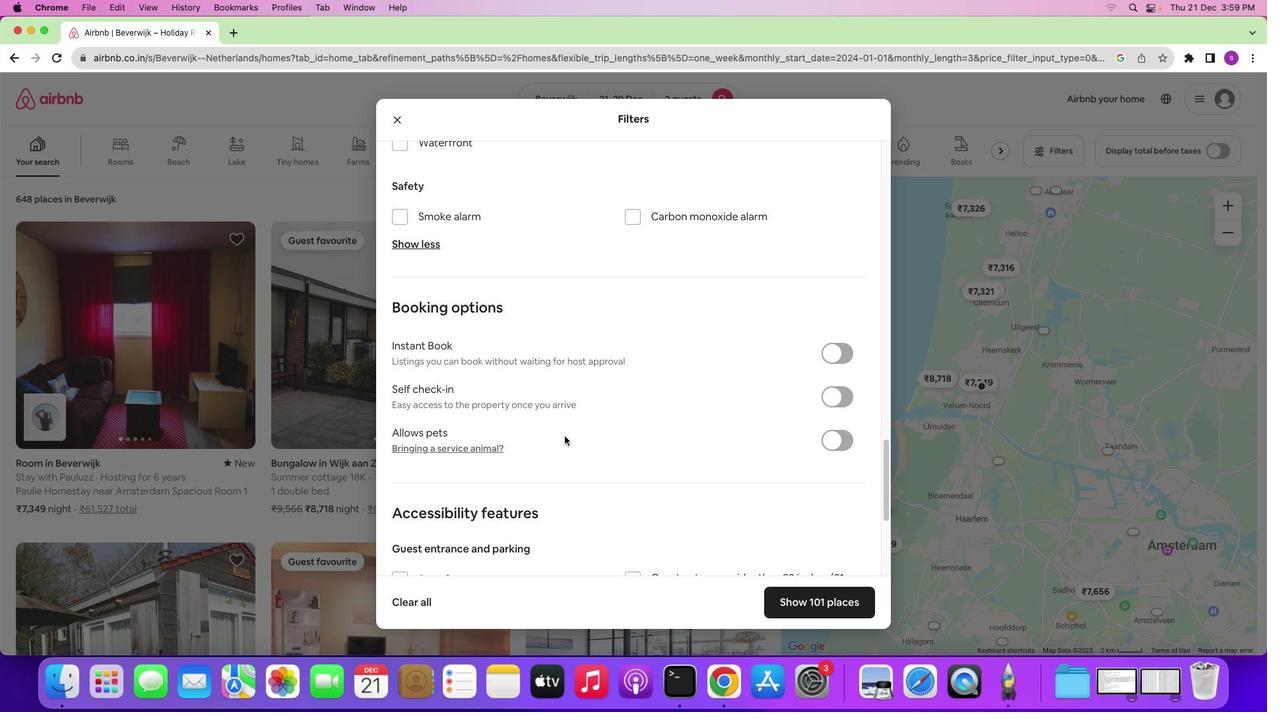 
Action: Mouse scrolled (570, 442) with delta (6, 5)
Screenshot: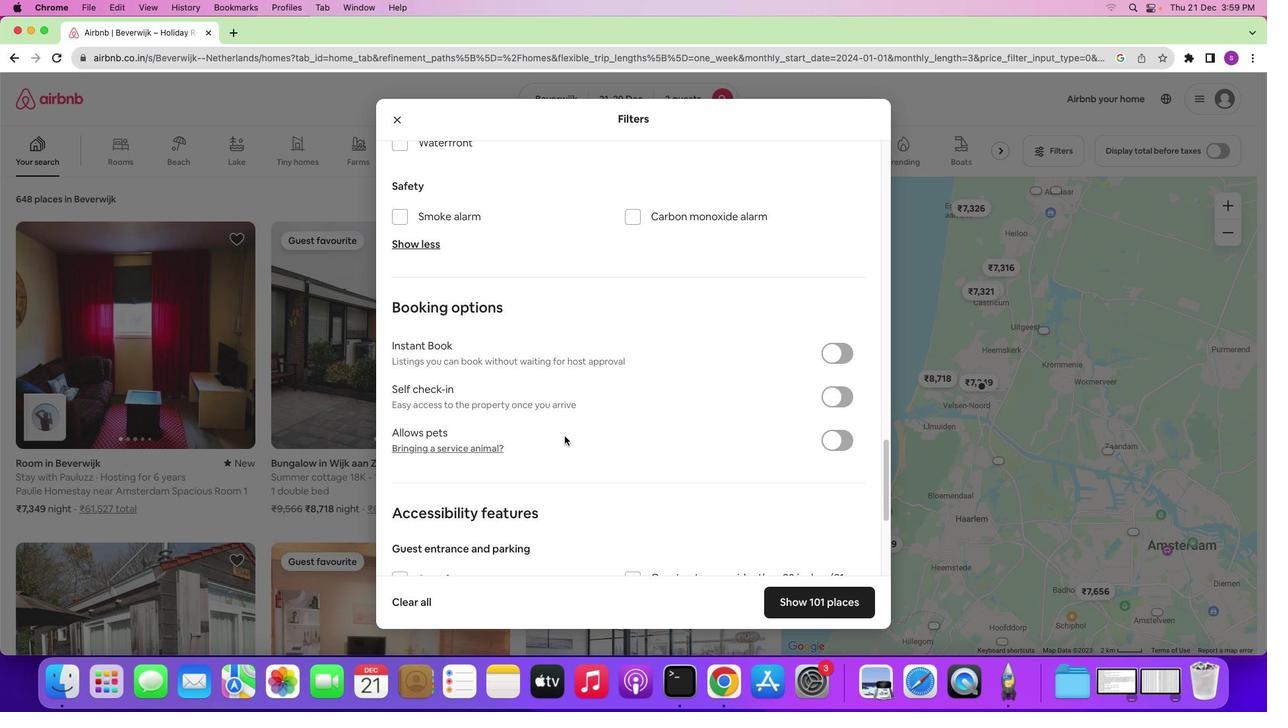 
Action: Mouse scrolled (570, 442) with delta (6, 5)
Screenshot: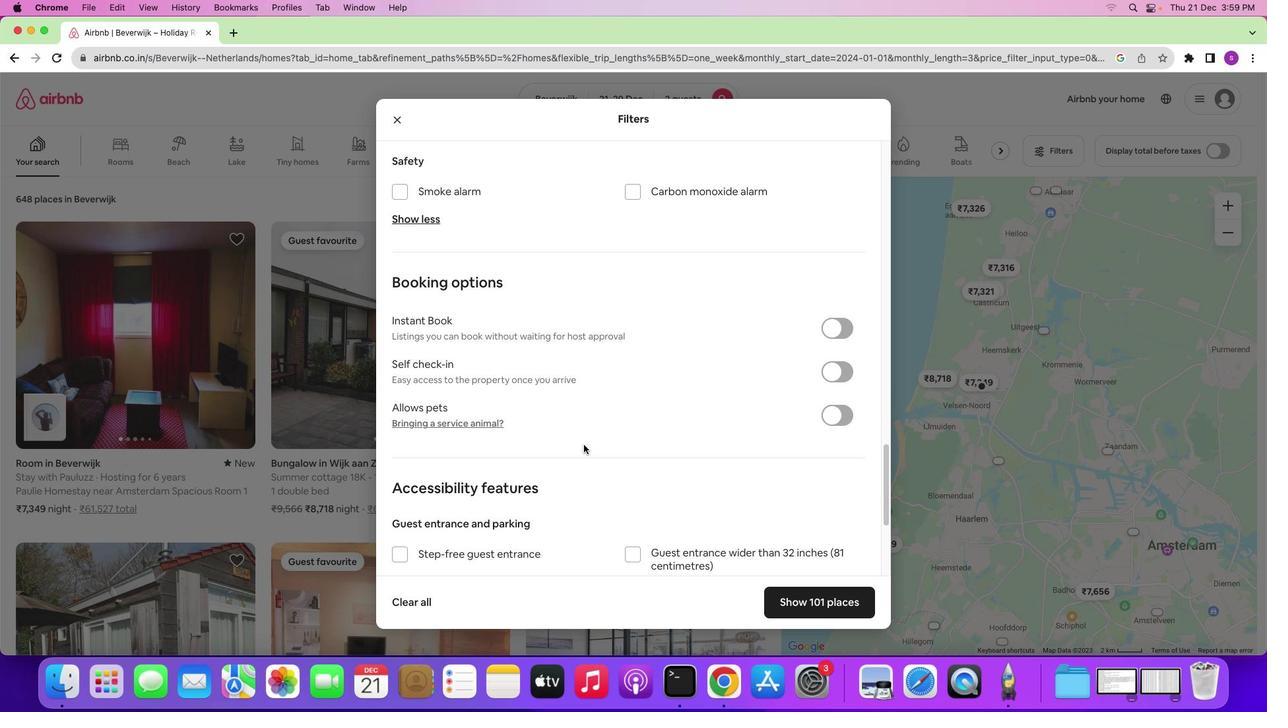 
Action: Mouse scrolled (570, 442) with delta (6, 5)
Screenshot: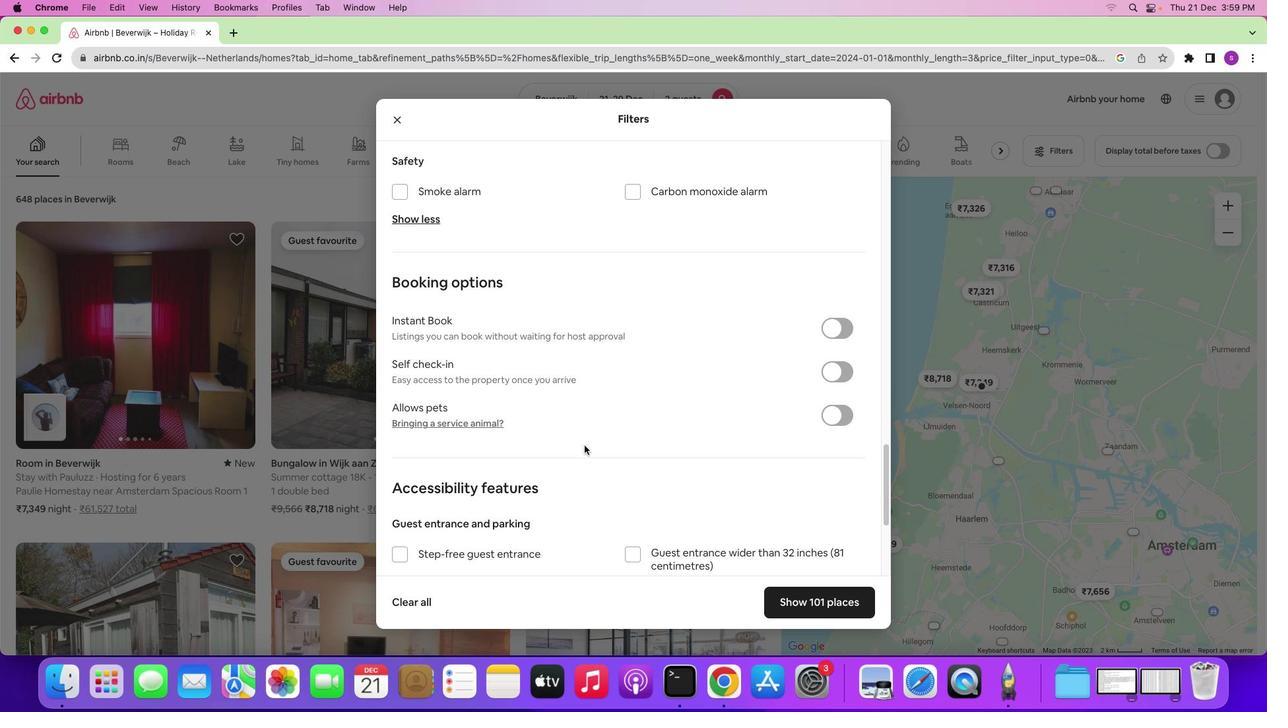 
Action: Mouse moved to (590, 452)
Screenshot: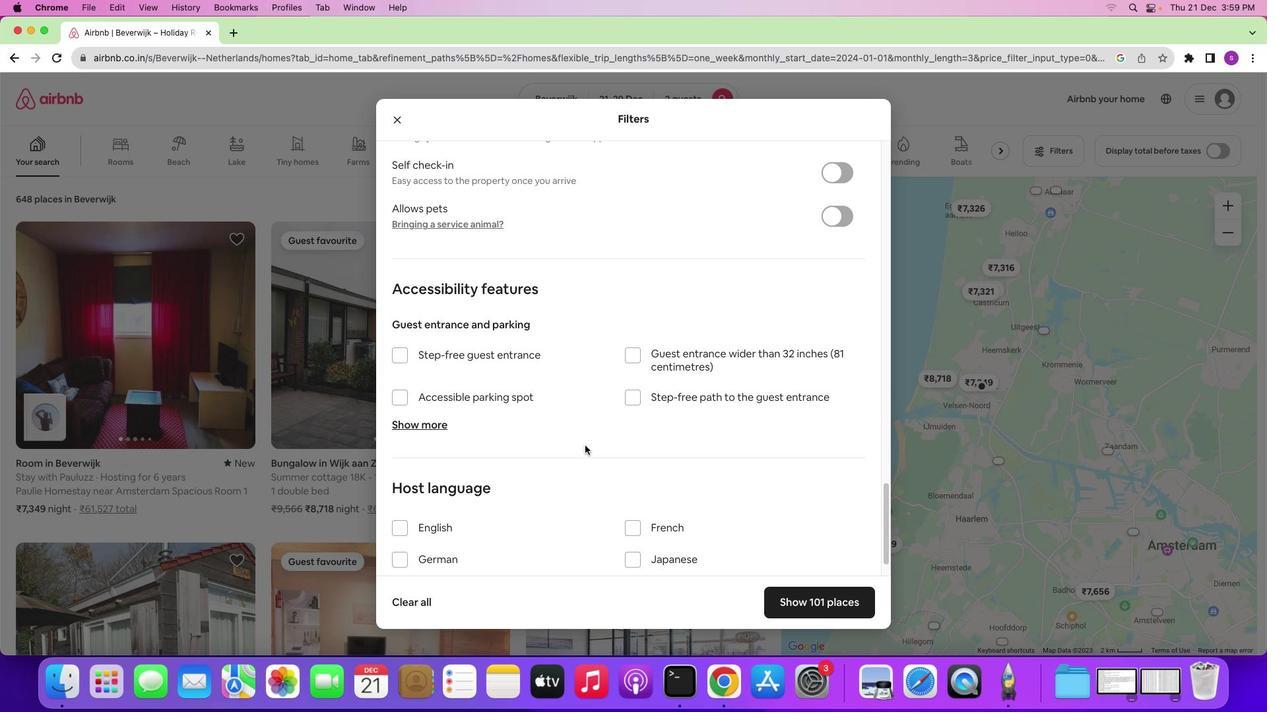 
Action: Mouse scrolled (590, 452) with delta (6, 5)
Screenshot: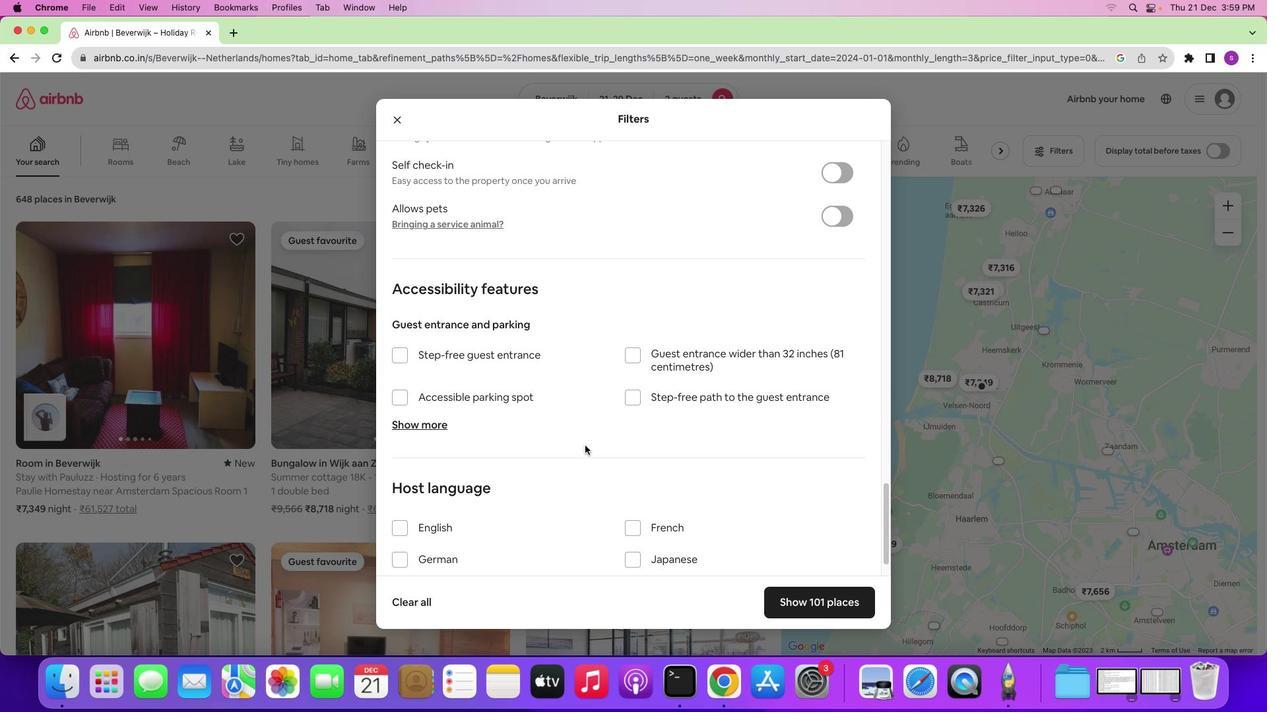 
Action: Mouse moved to (591, 452)
Screenshot: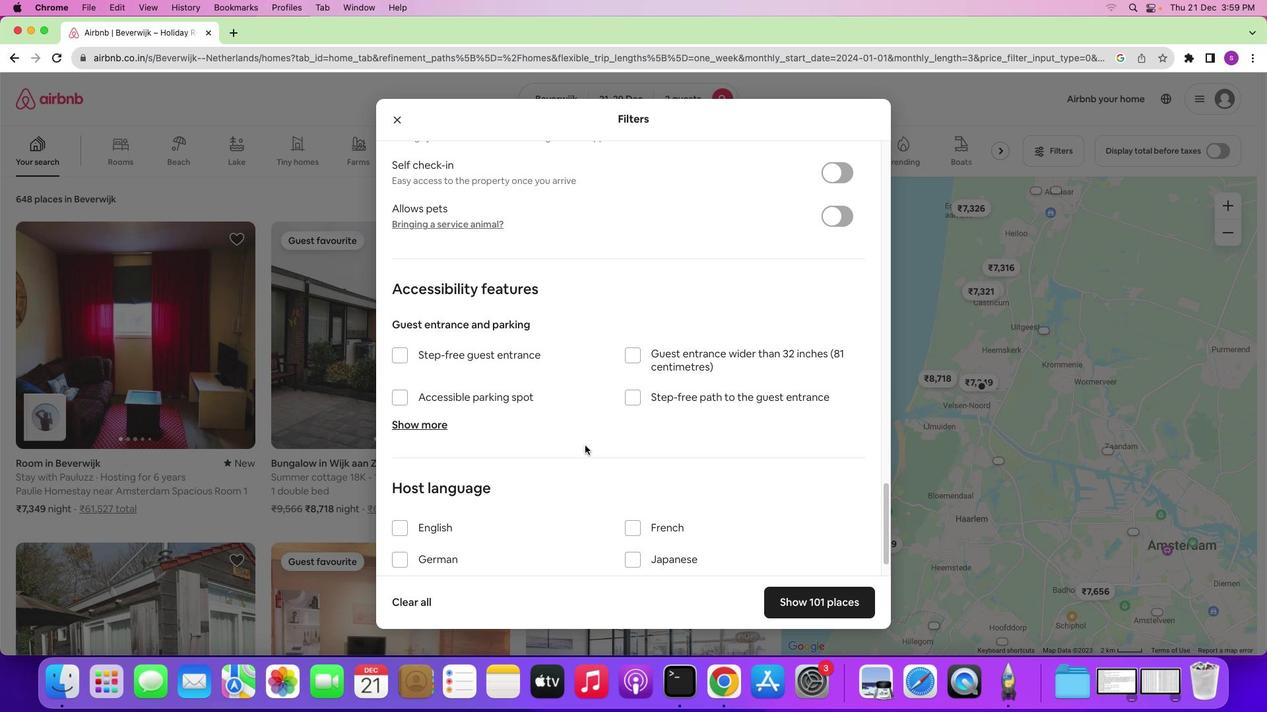 
Action: Mouse scrolled (591, 452) with delta (6, 5)
Screenshot: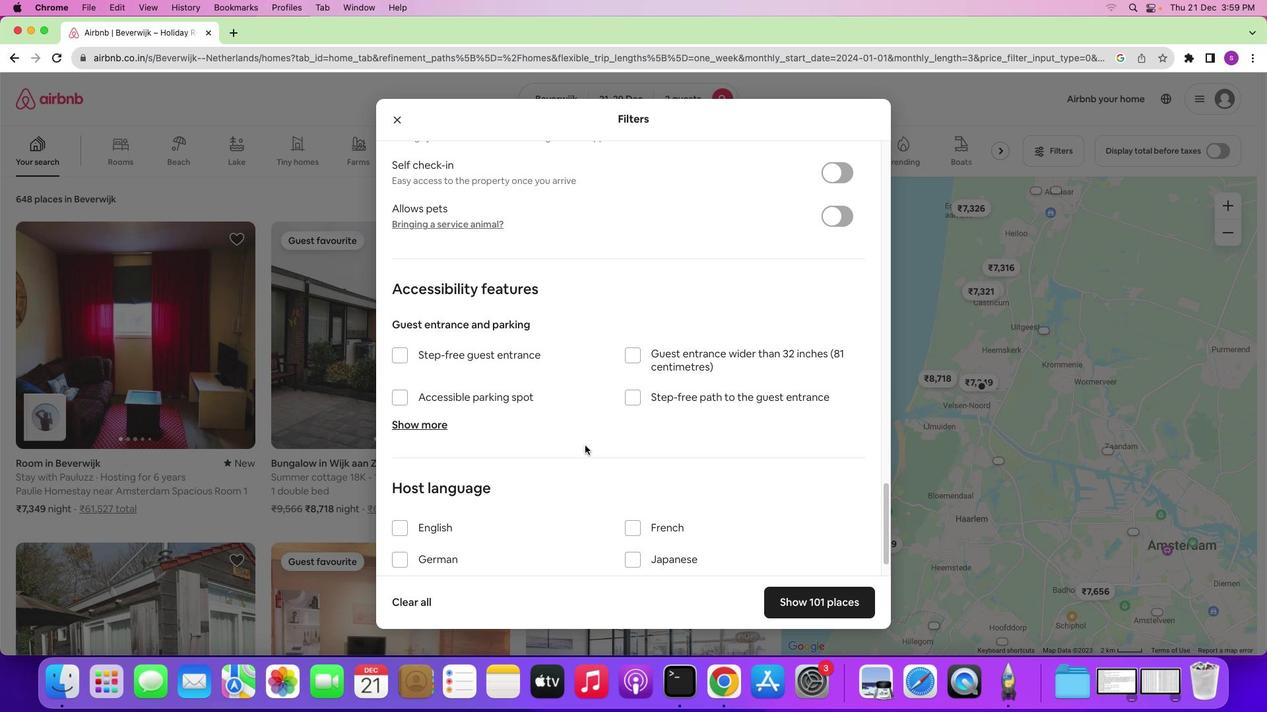 
Action: Mouse scrolled (591, 452) with delta (6, 5)
Screenshot: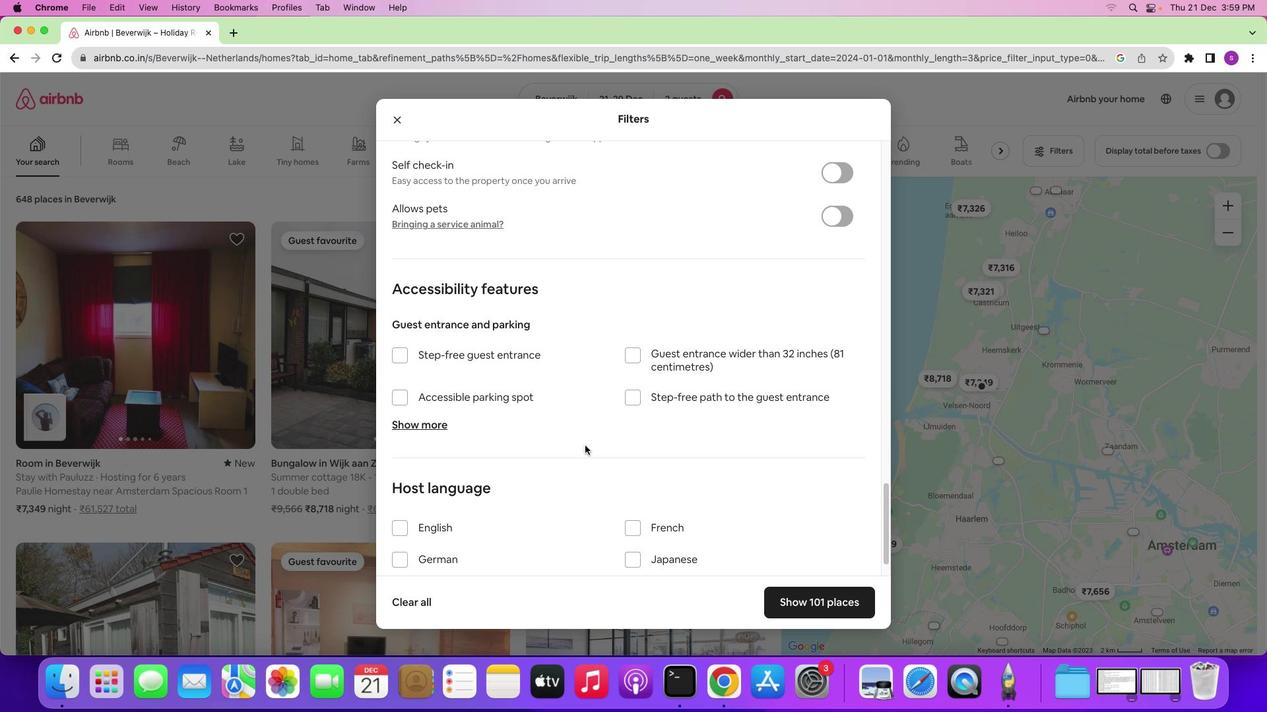 
Action: Mouse scrolled (591, 452) with delta (6, 4)
Screenshot: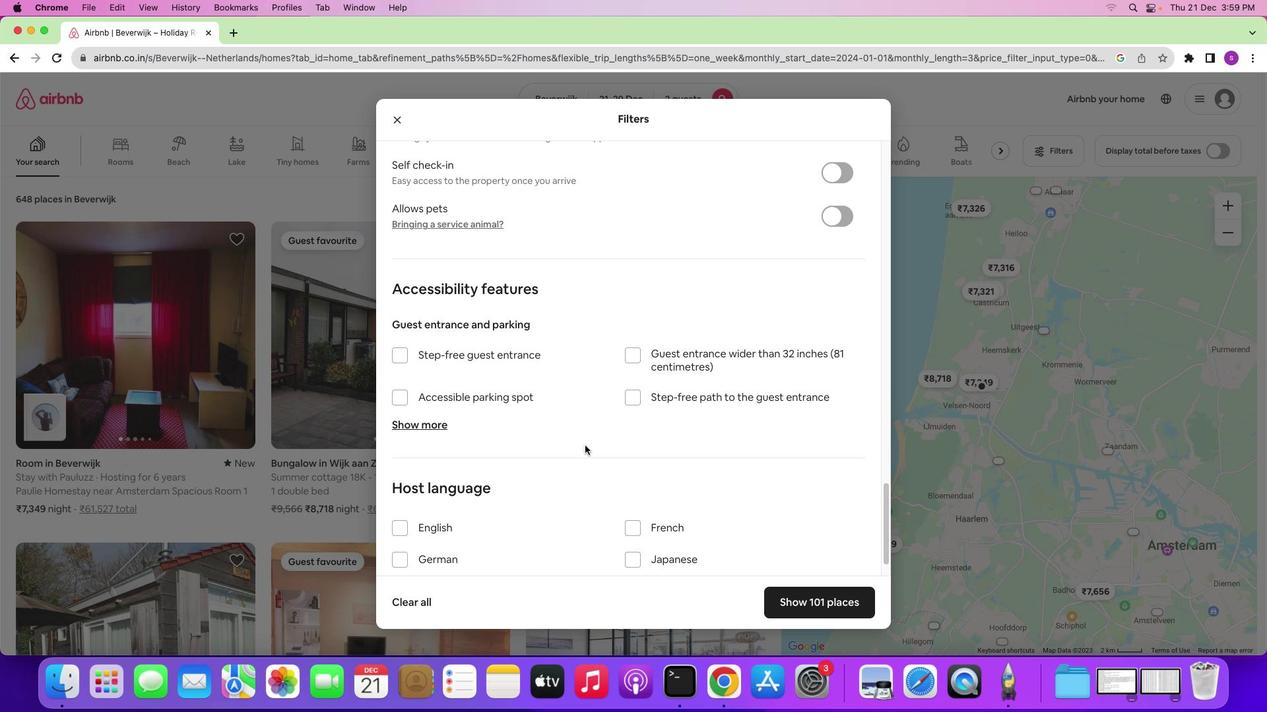 
Action: Mouse moved to (591, 452)
Screenshot: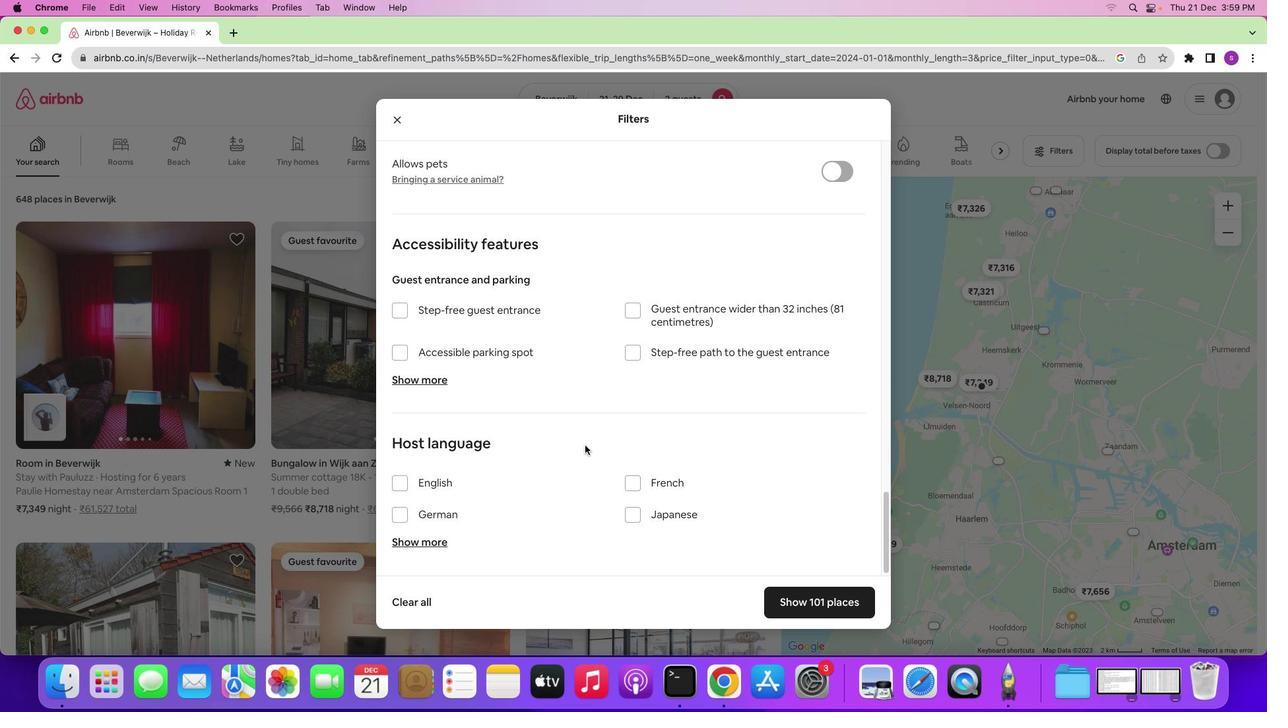 
Action: Mouse scrolled (591, 452) with delta (6, 5)
Screenshot: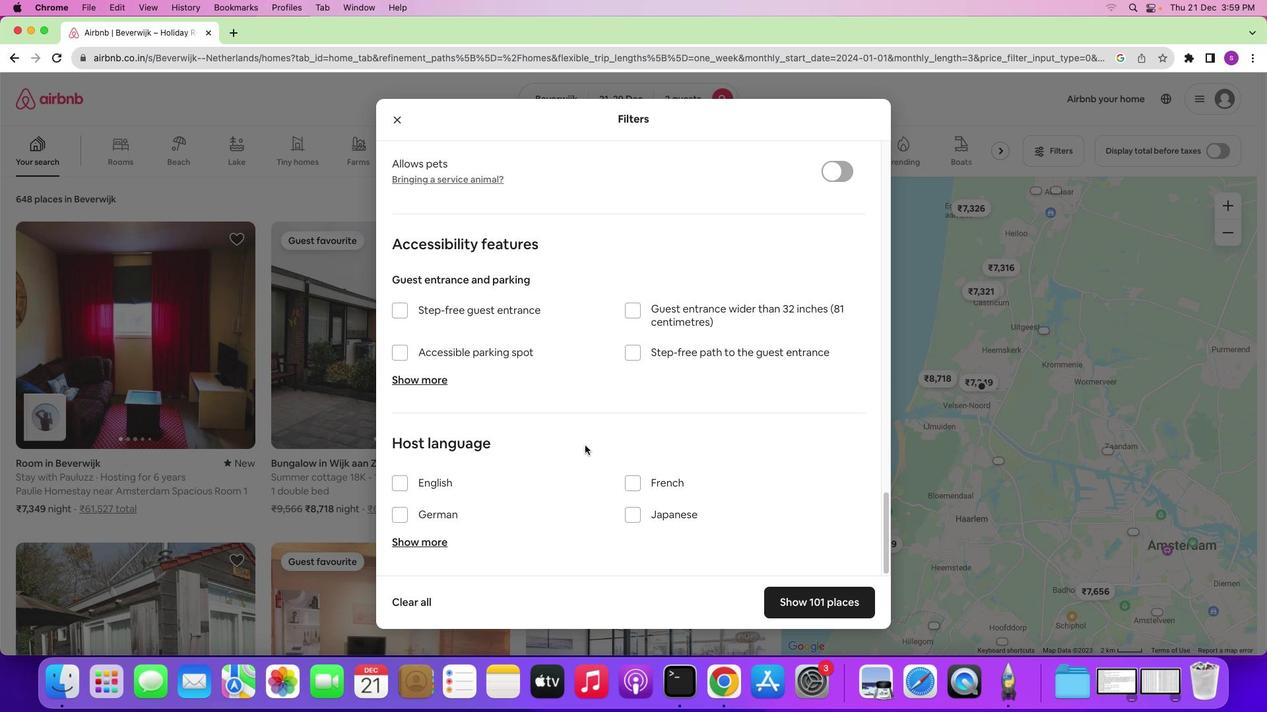 
Action: Mouse scrolled (591, 452) with delta (6, 5)
Screenshot: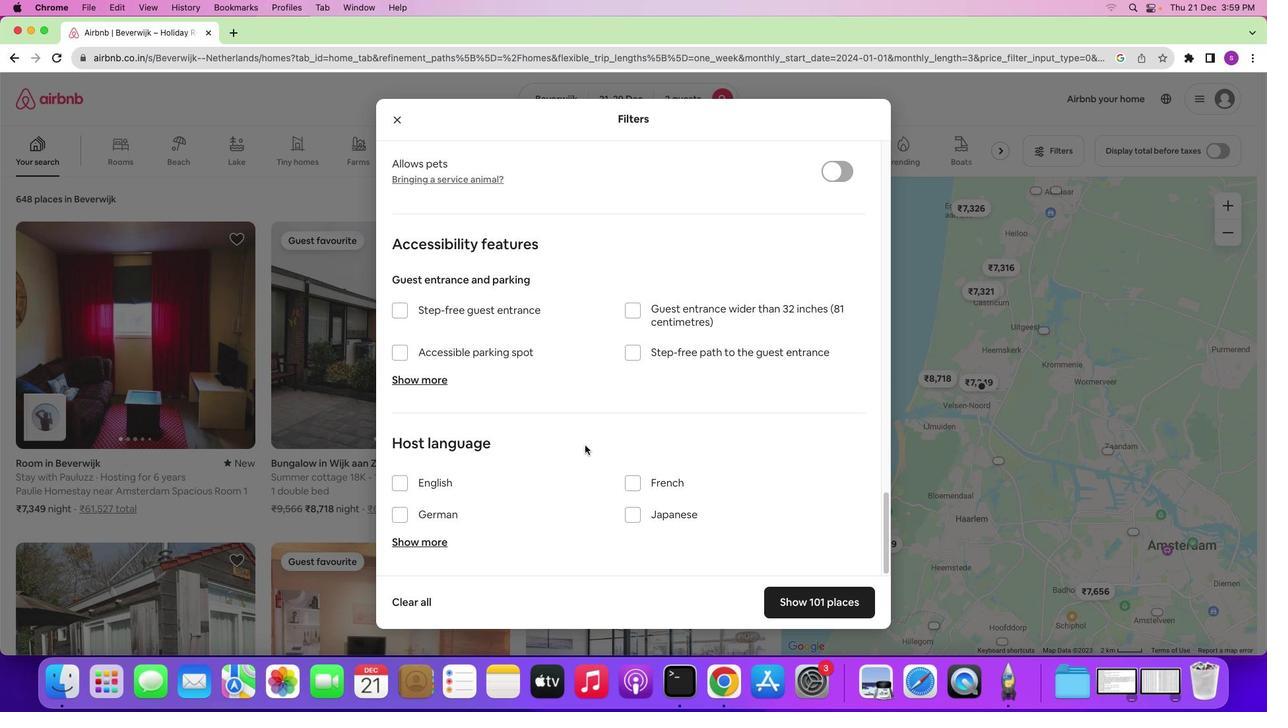 
Action: Mouse scrolled (591, 452) with delta (6, 5)
Screenshot: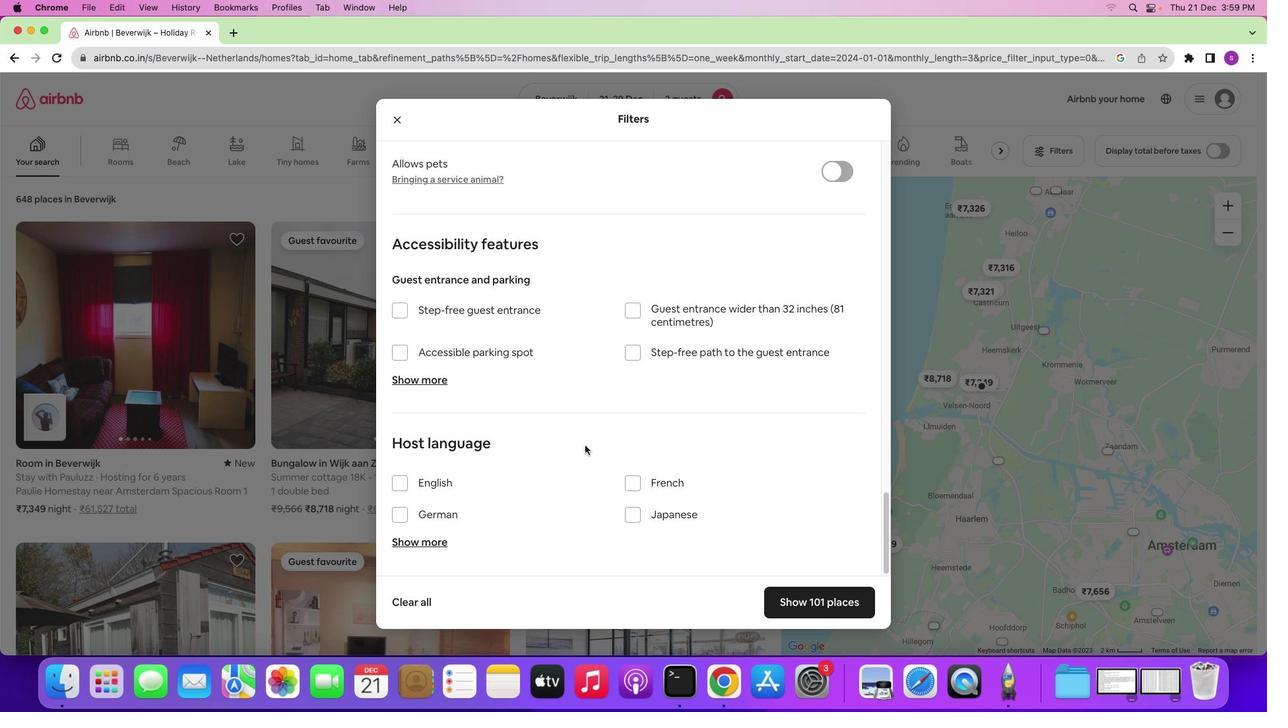 
Action: Mouse scrolled (591, 452) with delta (6, 5)
Screenshot: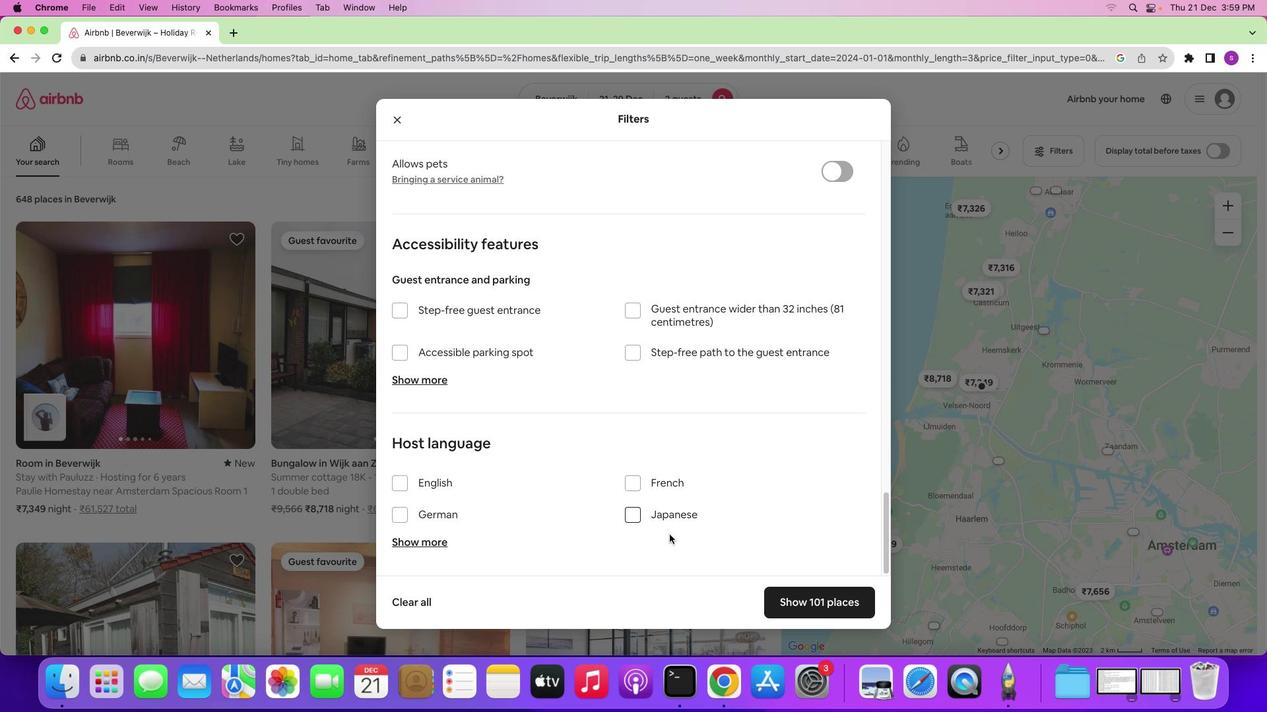 
Action: Mouse moved to (816, 601)
Screenshot: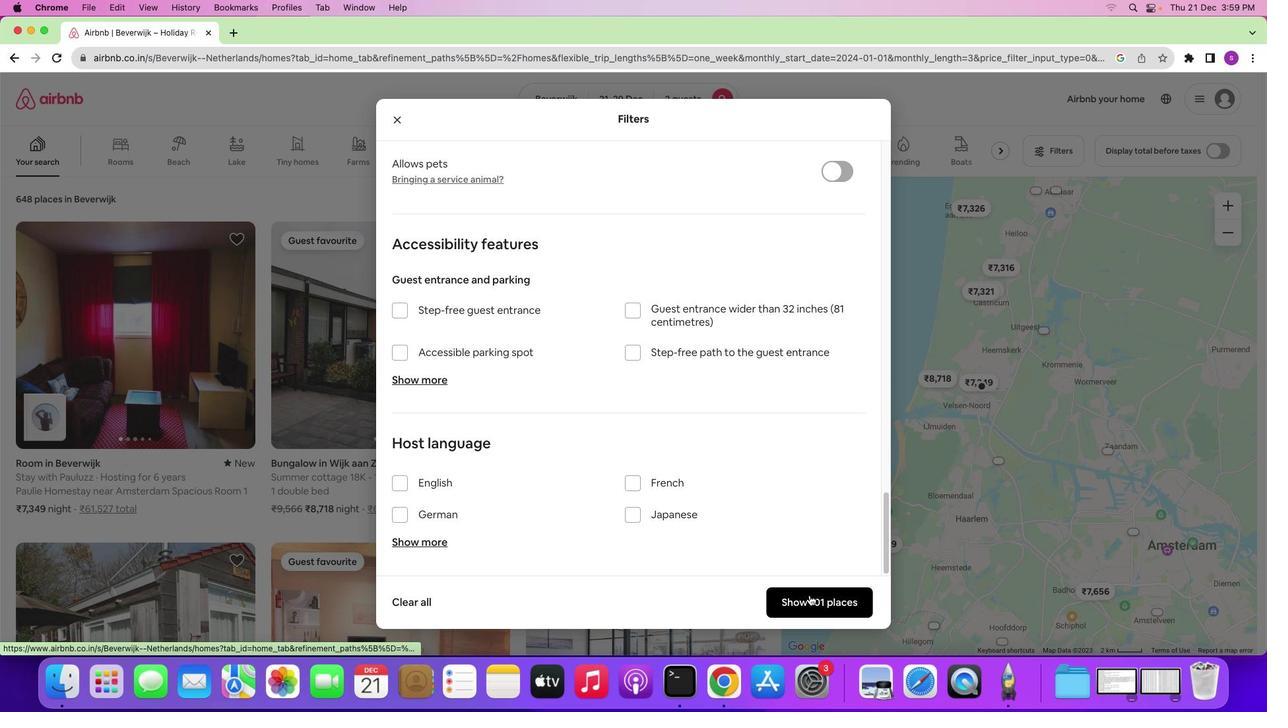 
Action: Mouse pressed left at (816, 601)
Screenshot: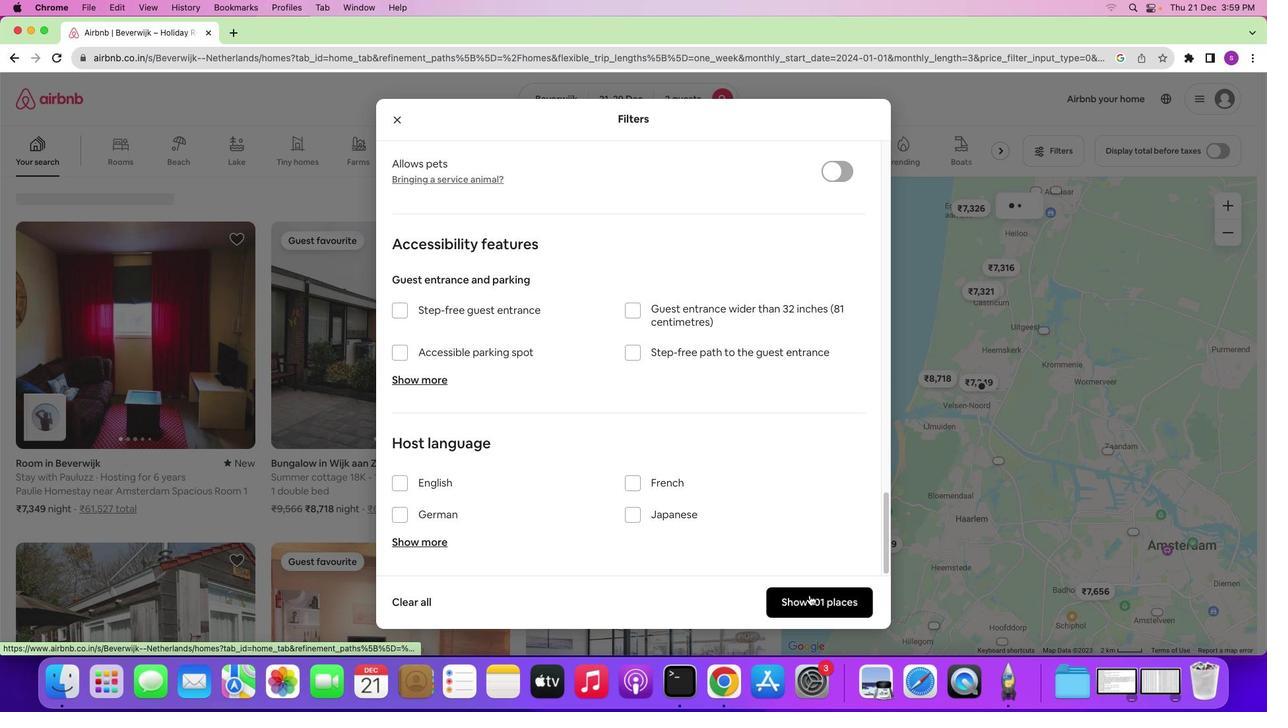 
Action: Mouse moved to (189, 335)
Screenshot: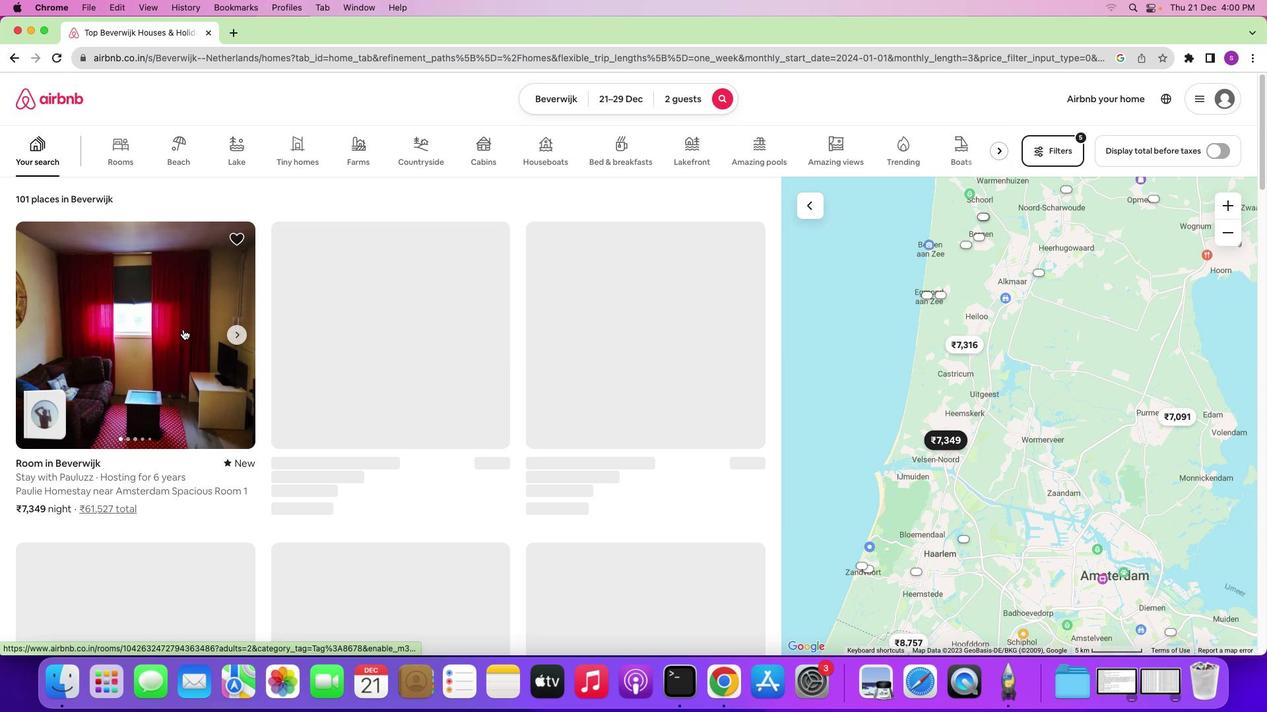 
Action: Mouse pressed left at (189, 335)
Screenshot: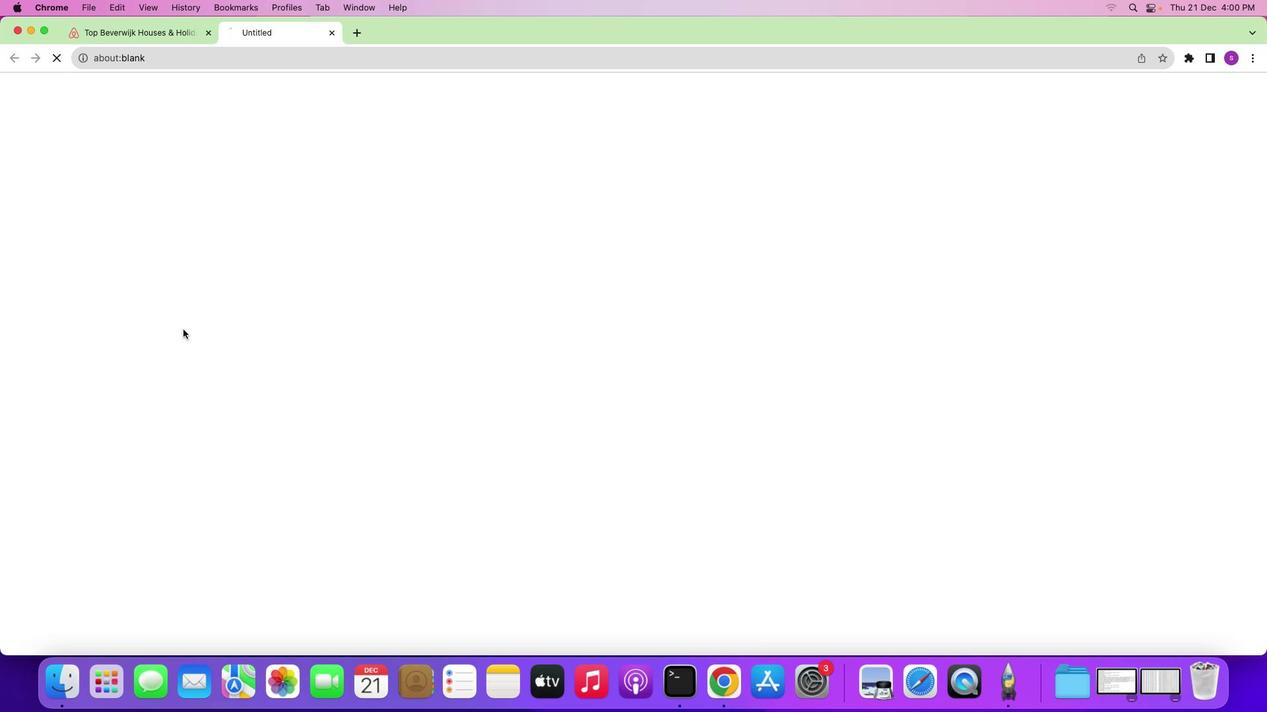 
Action: Mouse moved to (510, 337)
Screenshot: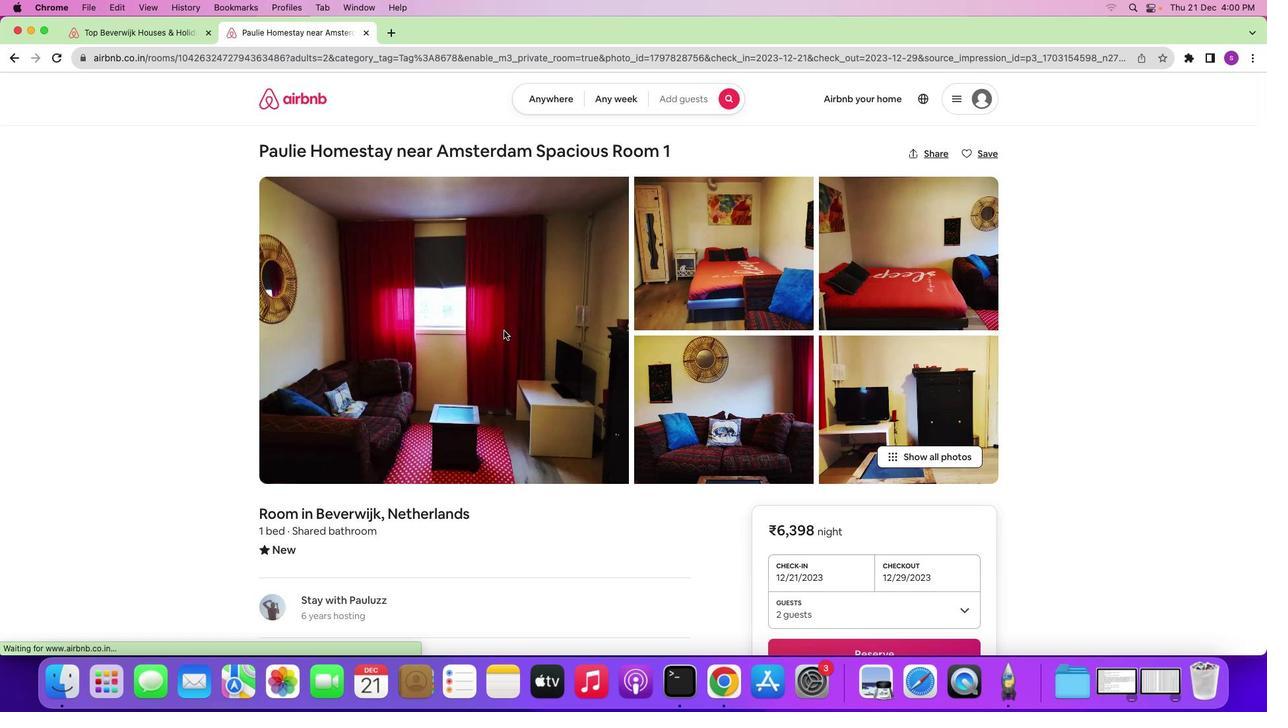 
Action: Mouse pressed left at (510, 337)
Screenshot: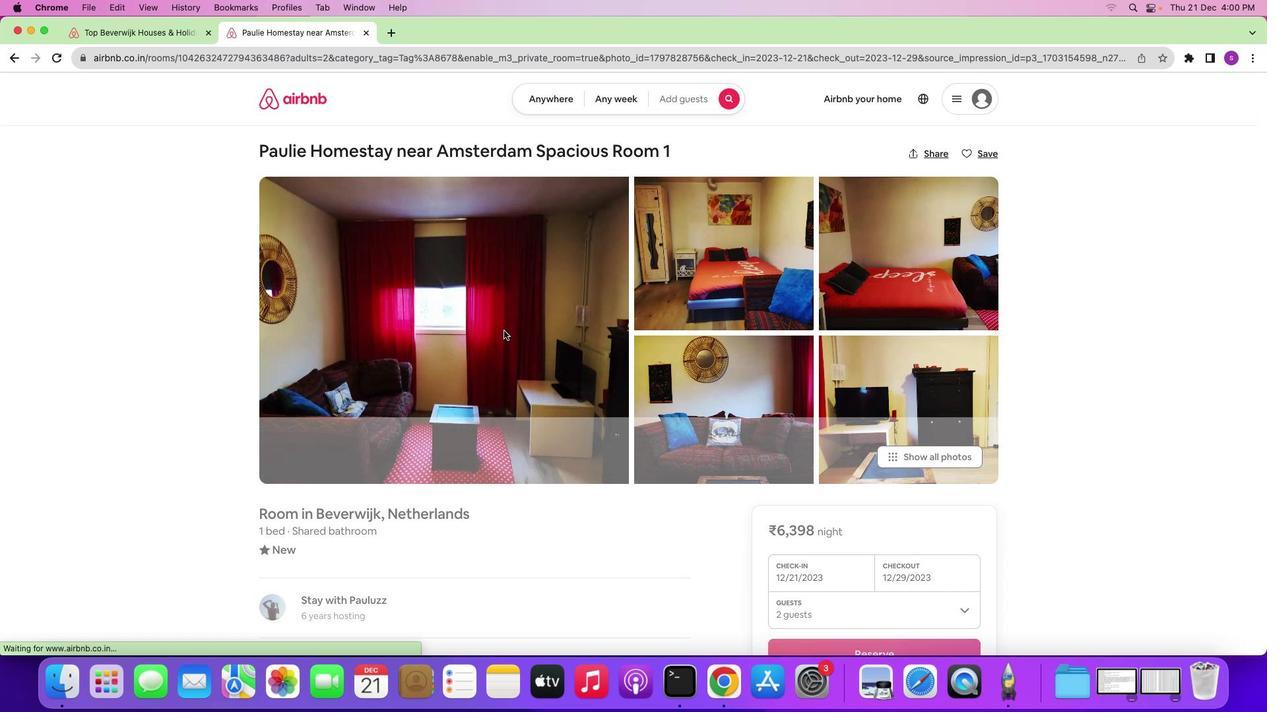 
Action: Mouse moved to (595, 397)
Screenshot: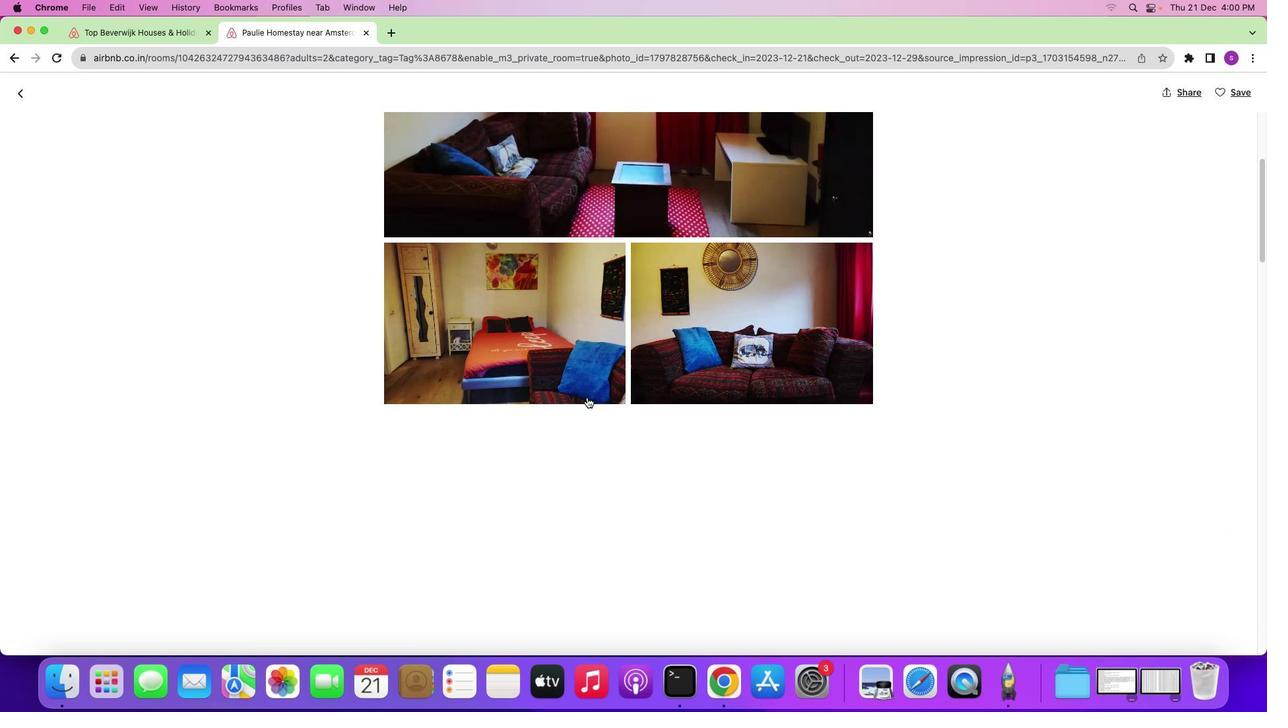 
Action: Mouse scrolled (595, 397) with delta (6, 5)
Screenshot: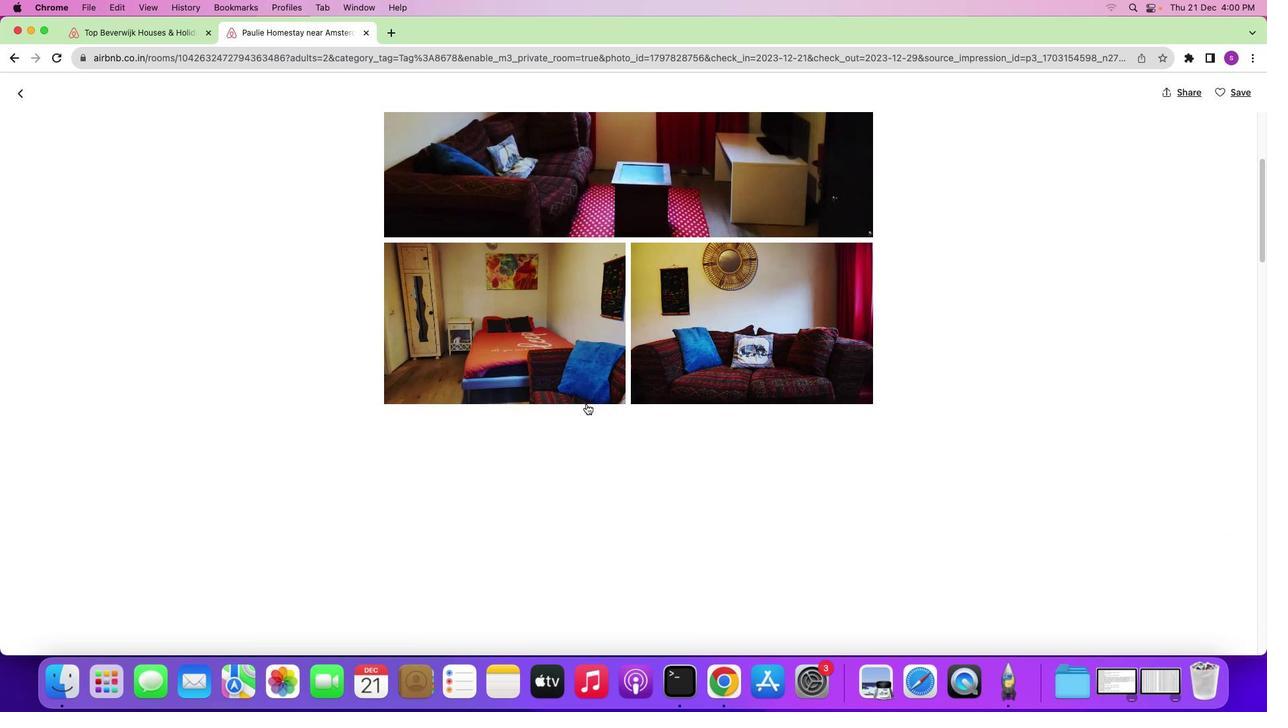 
Action: Mouse scrolled (595, 397) with delta (6, 5)
Screenshot: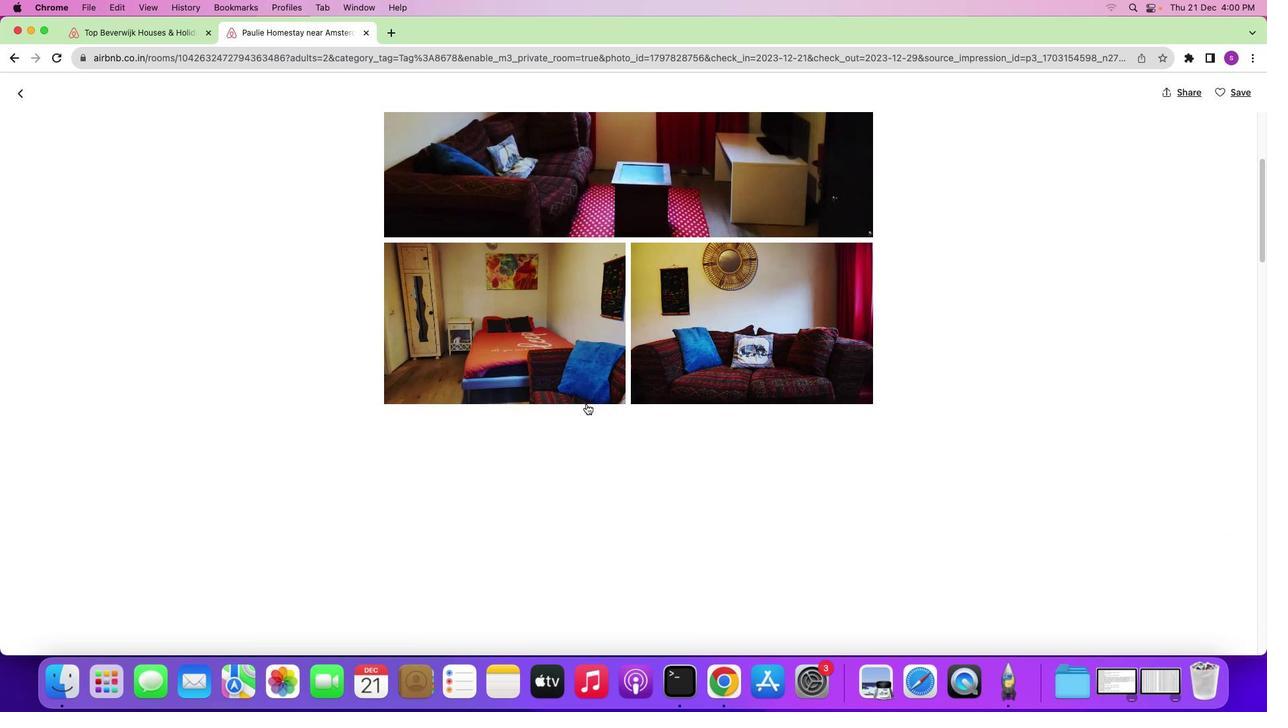 
Action: Mouse scrolled (595, 397) with delta (6, 4)
Screenshot: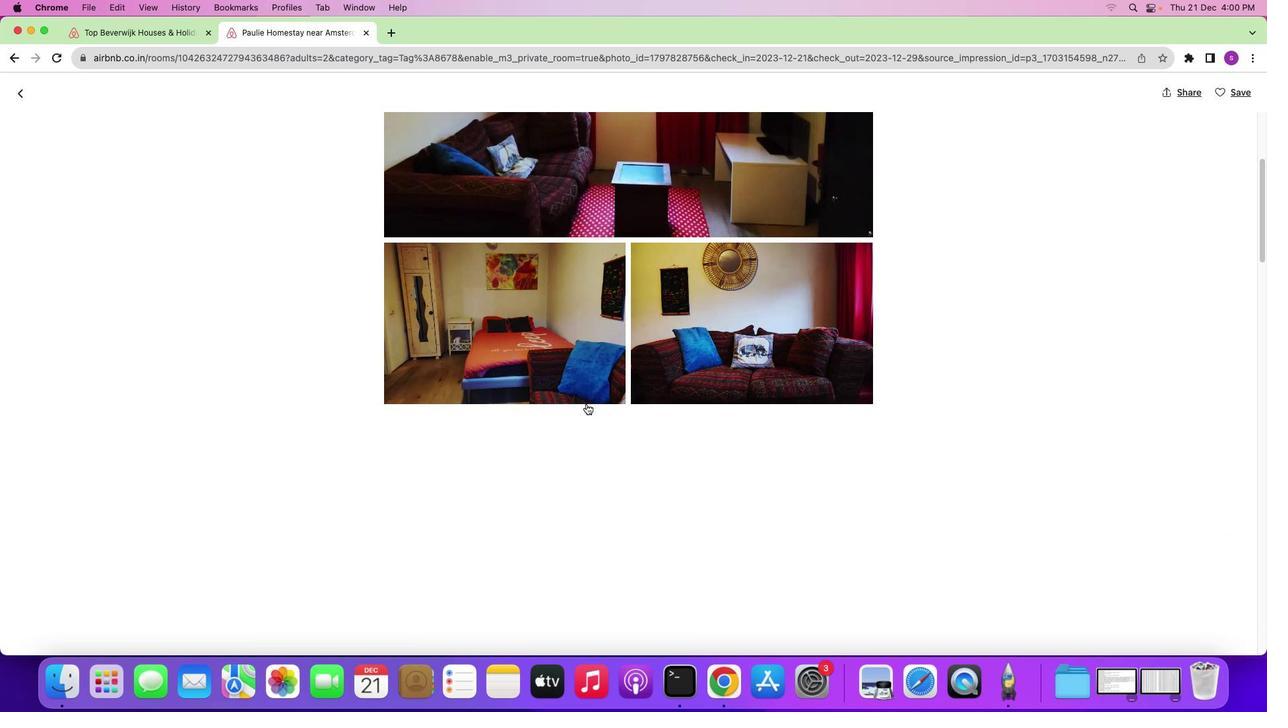 
Action: Mouse scrolled (595, 397) with delta (6, 3)
Screenshot: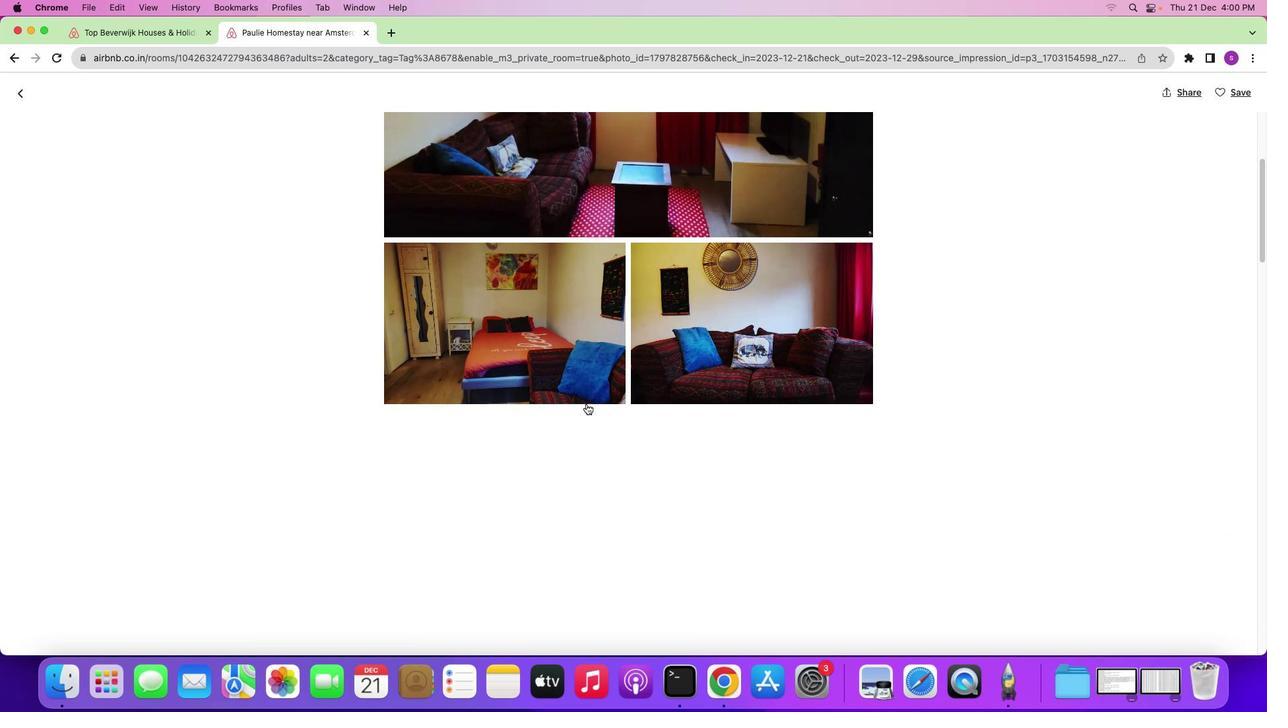 
Action: Mouse moved to (593, 410)
Screenshot: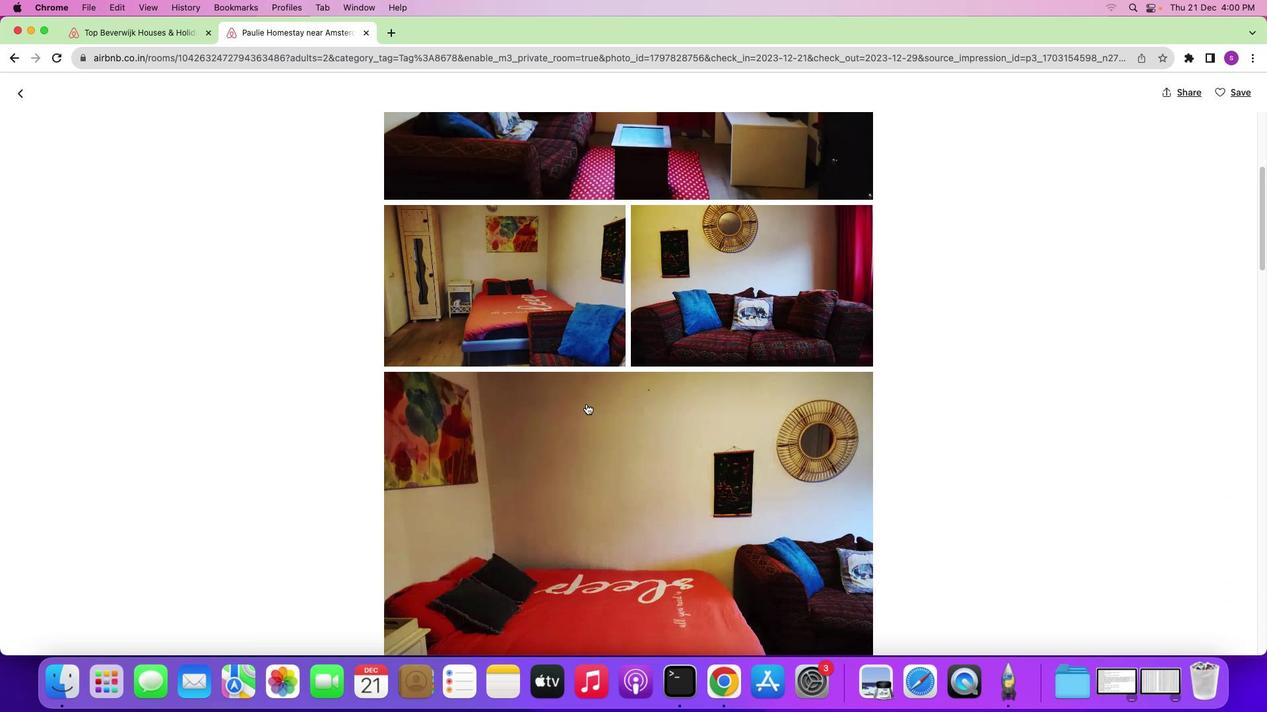 
Action: Mouse scrolled (593, 410) with delta (6, 7)
Screenshot: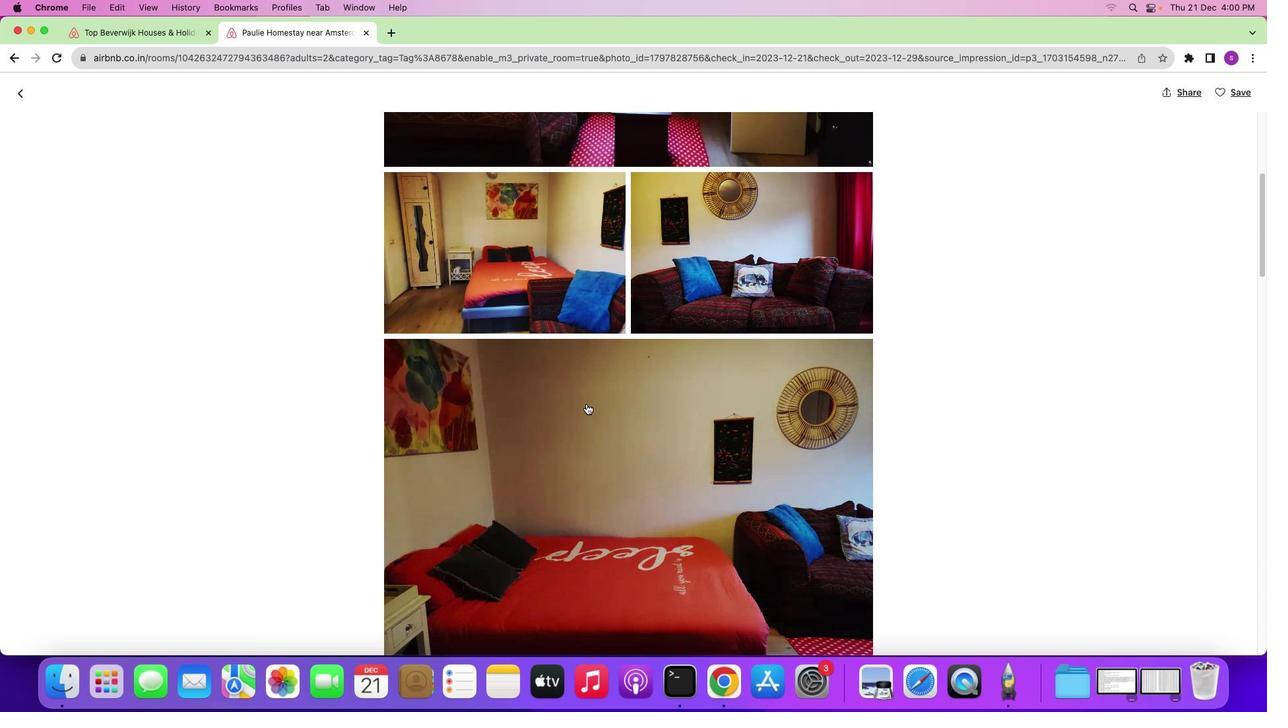 
Action: Mouse scrolled (593, 410) with delta (6, 5)
Screenshot: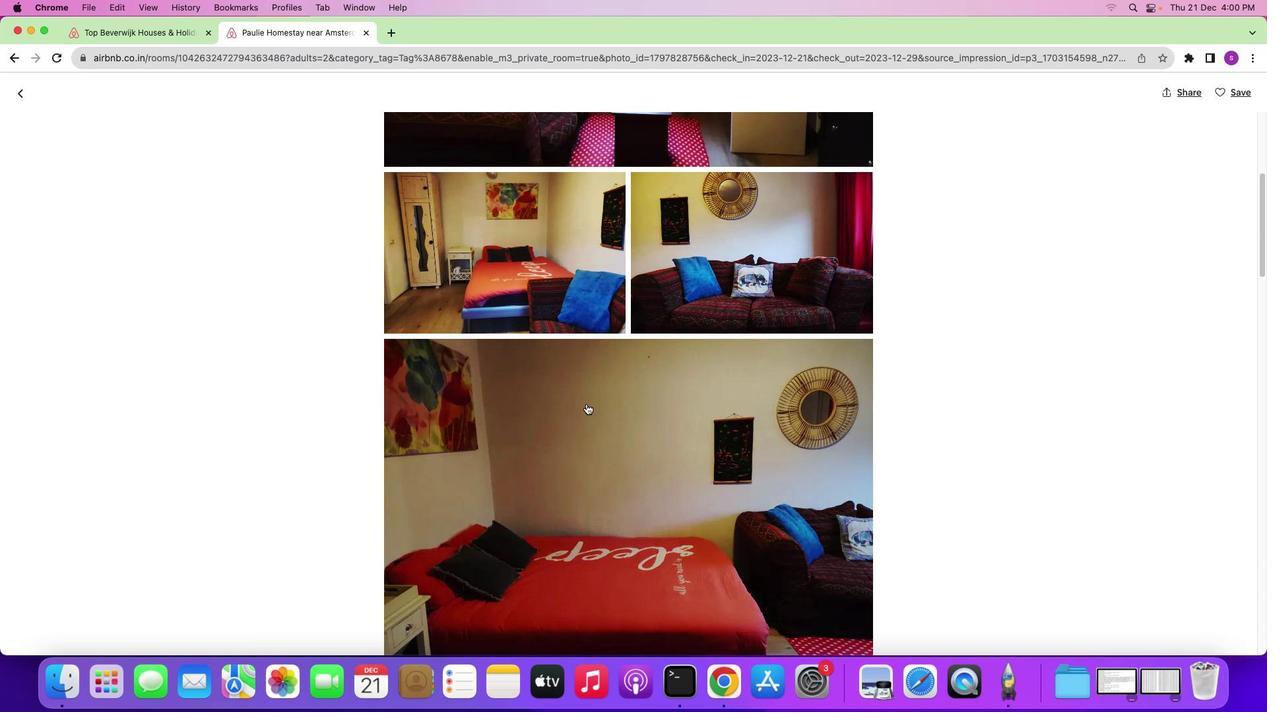 
Action: Mouse scrolled (593, 410) with delta (6, 5)
Screenshot: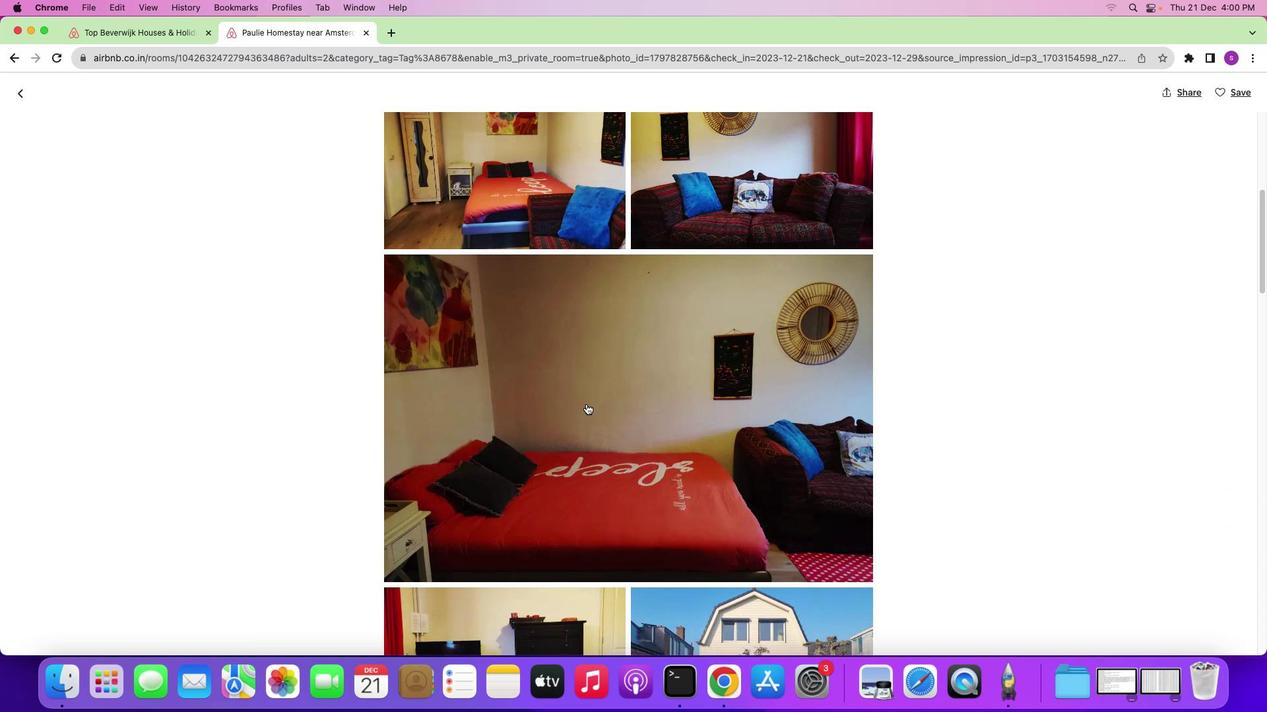 
Action: Mouse scrolled (593, 410) with delta (6, 5)
Screenshot: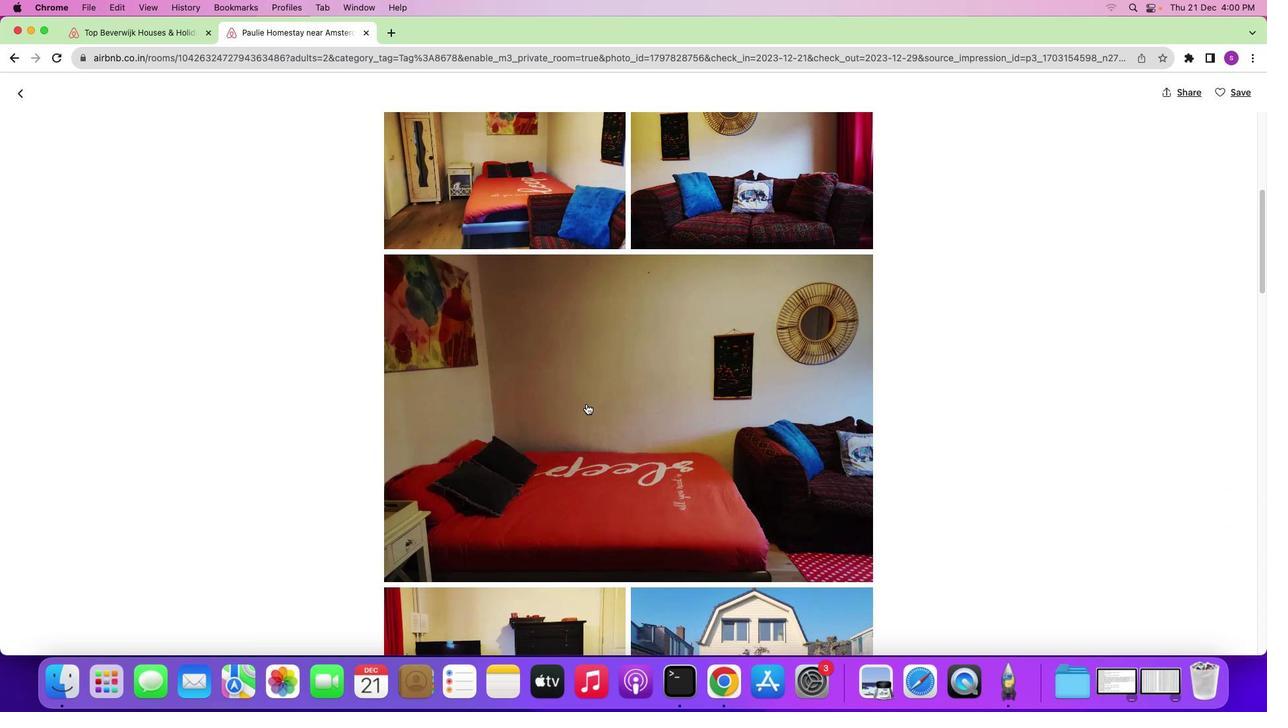 
Action: Mouse scrolled (593, 410) with delta (6, 5)
Screenshot: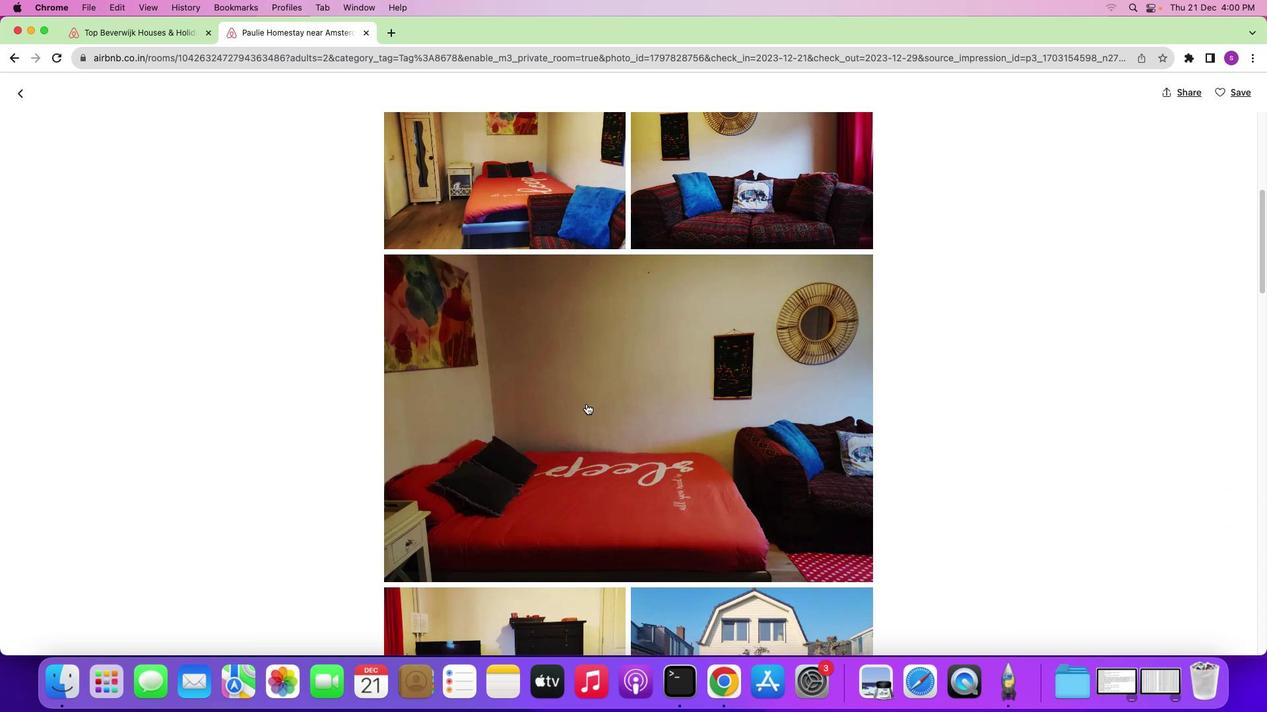 
Action: Mouse scrolled (593, 410) with delta (6, 5)
Screenshot: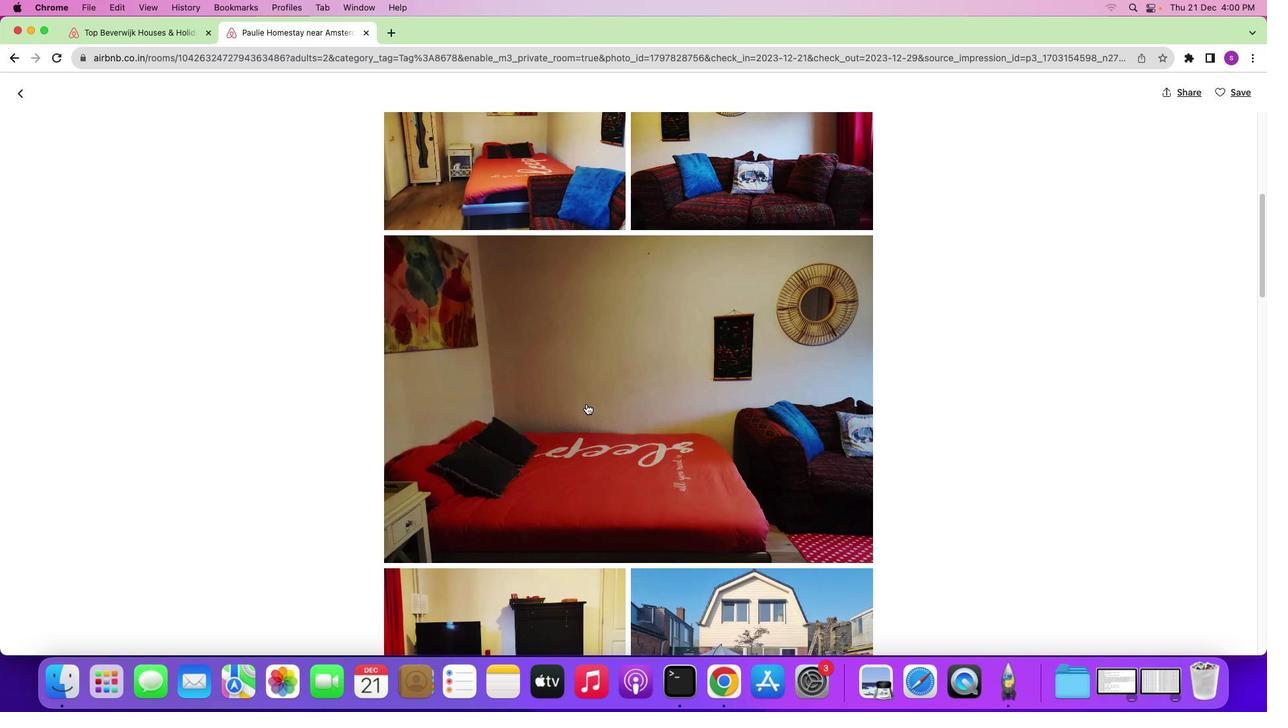 
Action: Mouse scrolled (593, 410) with delta (6, 5)
Screenshot: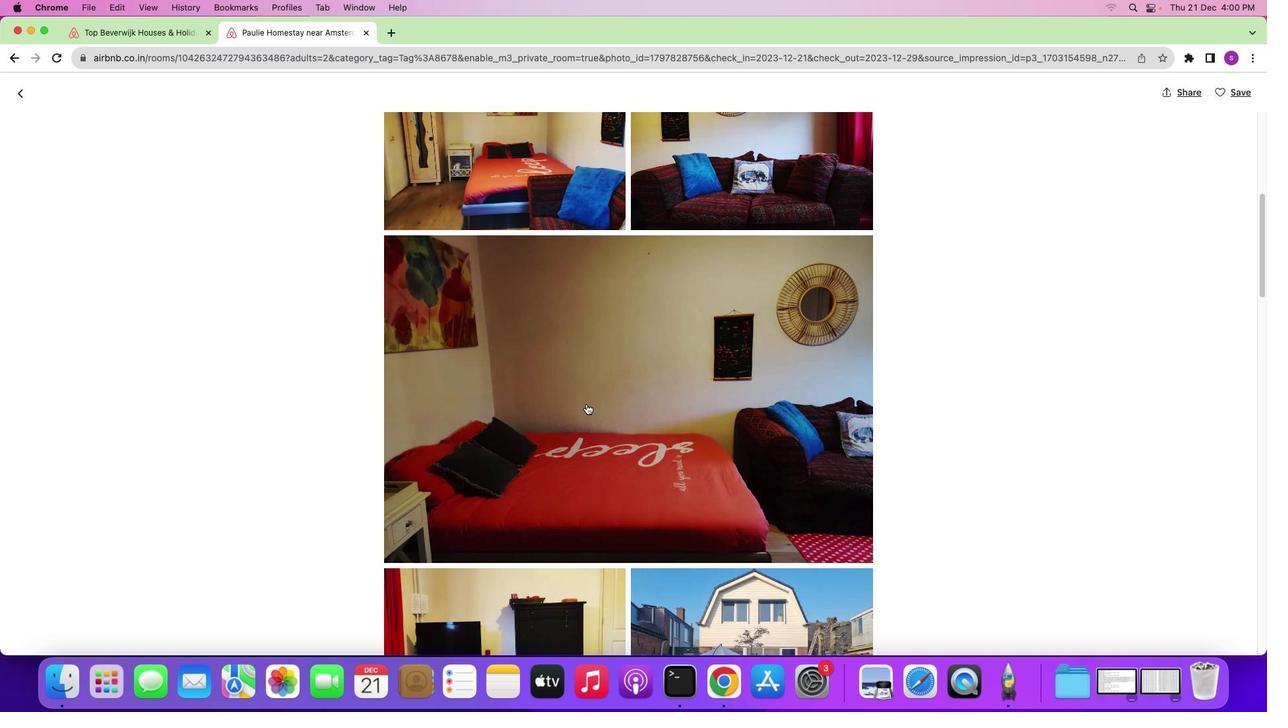 
Action: Mouse scrolled (593, 410) with delta (6, 5)
Screenshot: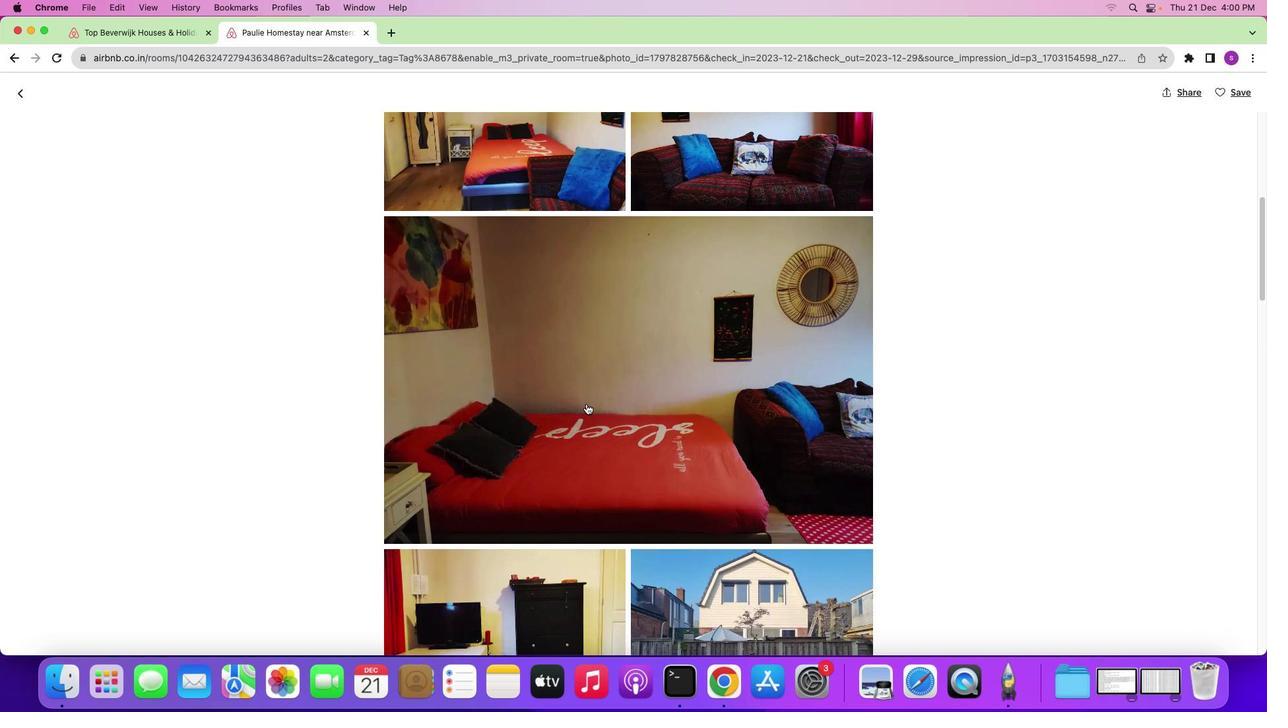 
Action: Mouse scrolled (593, 410) with delta (6, 5)
Screenshot: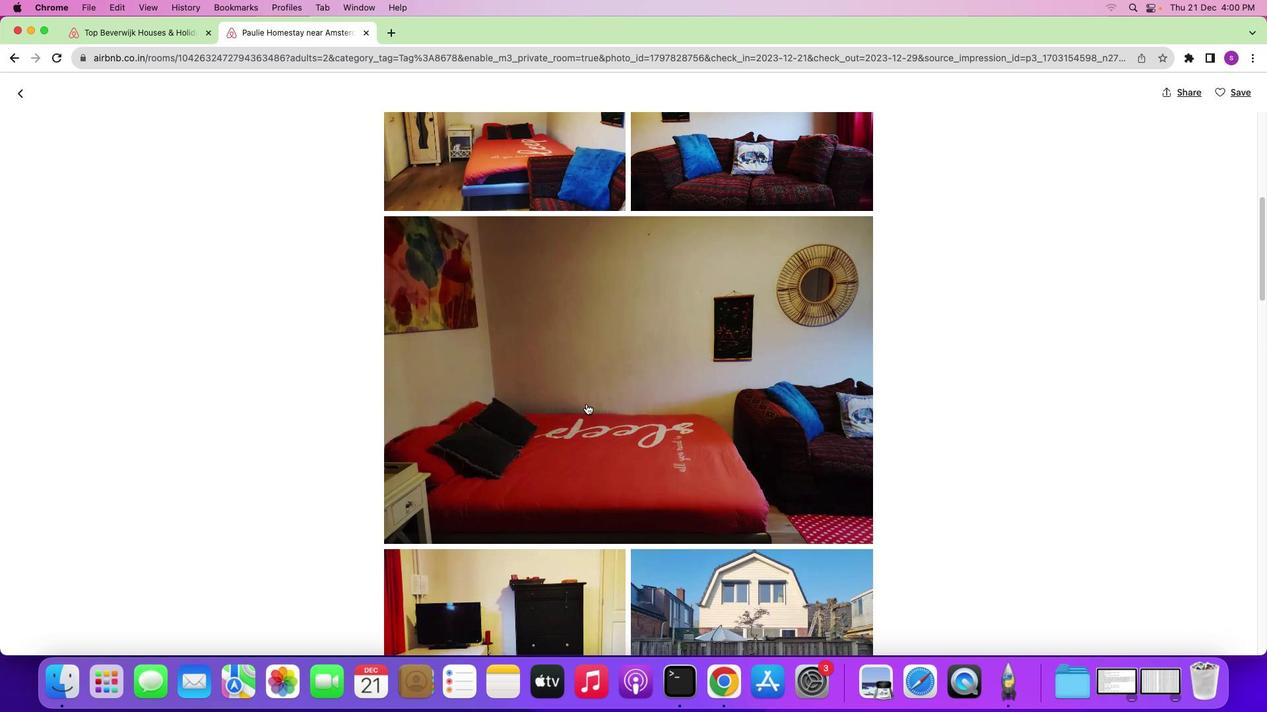 
Action: Mouse scrolled (593, 410) with delta (6, 5)
Screenshot: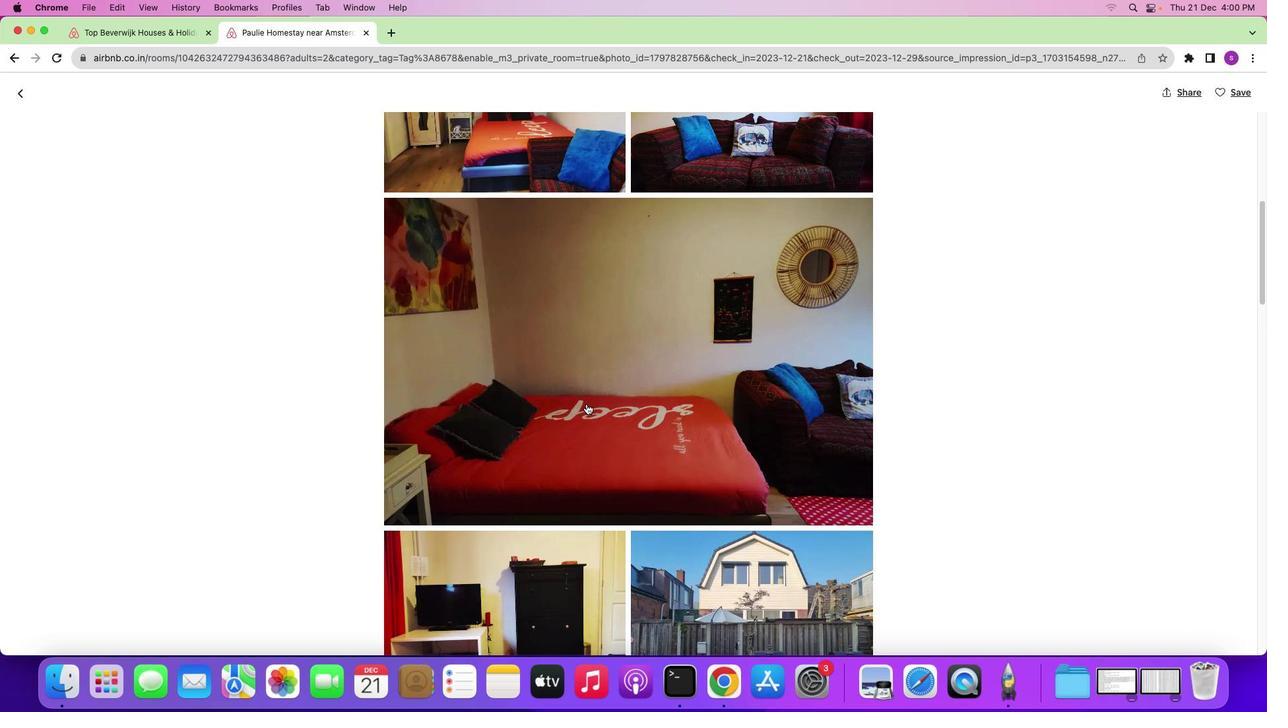 
Action: Mouse scrolled (593, 410) with delta (6, 5)
Screenshot: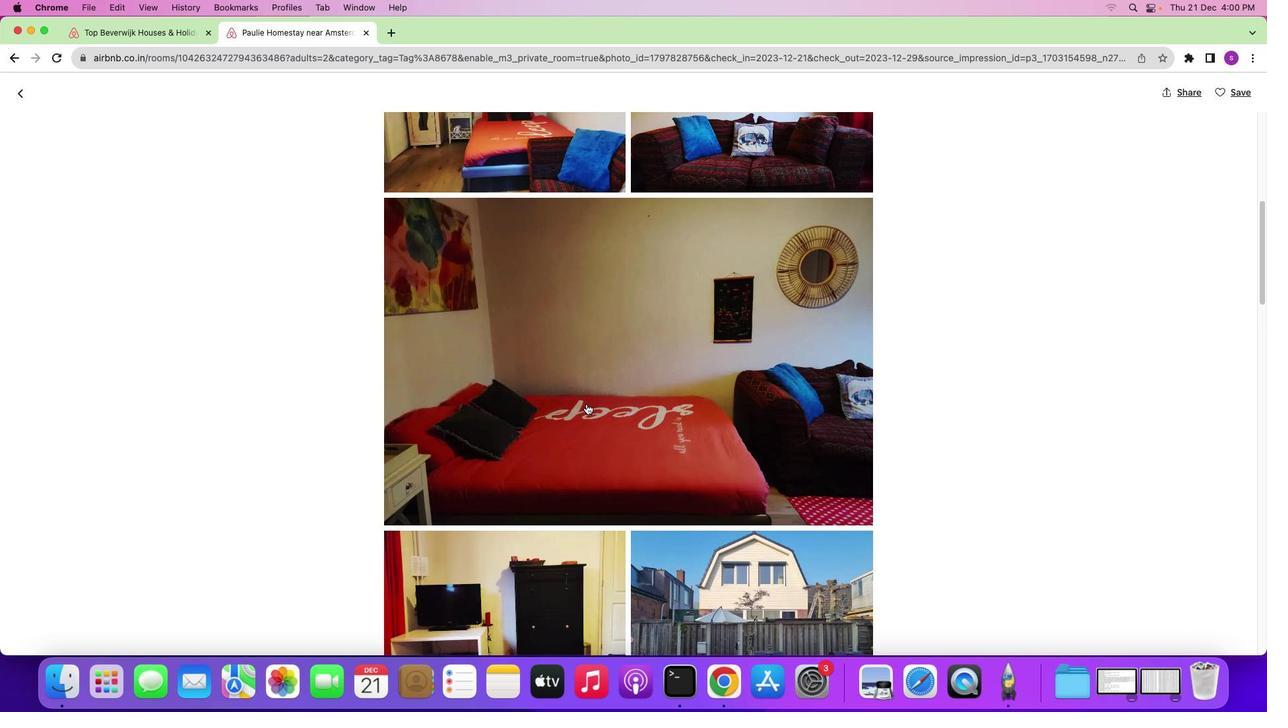 
Action: Mouse scrolled (593, 410) with delta (6, 5)
Screenshot: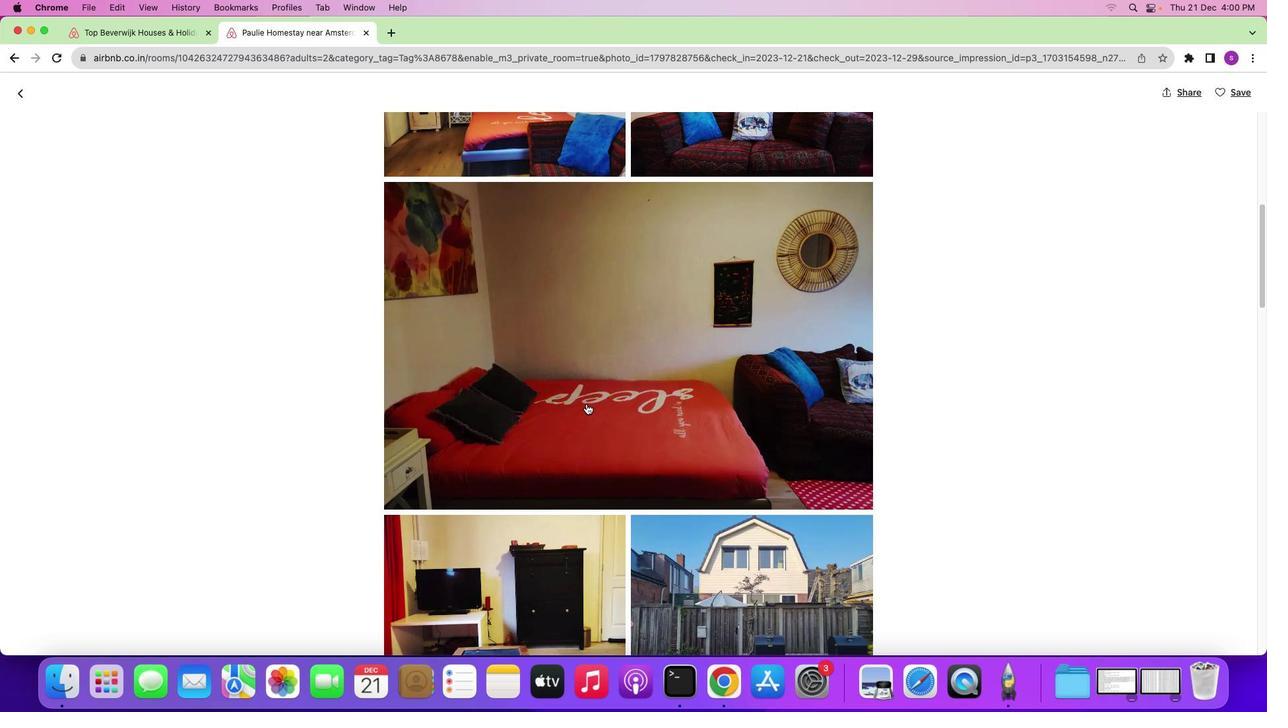 
Action: Mouse scrolled (593, 410) with delta (6, 5)
Screenshot: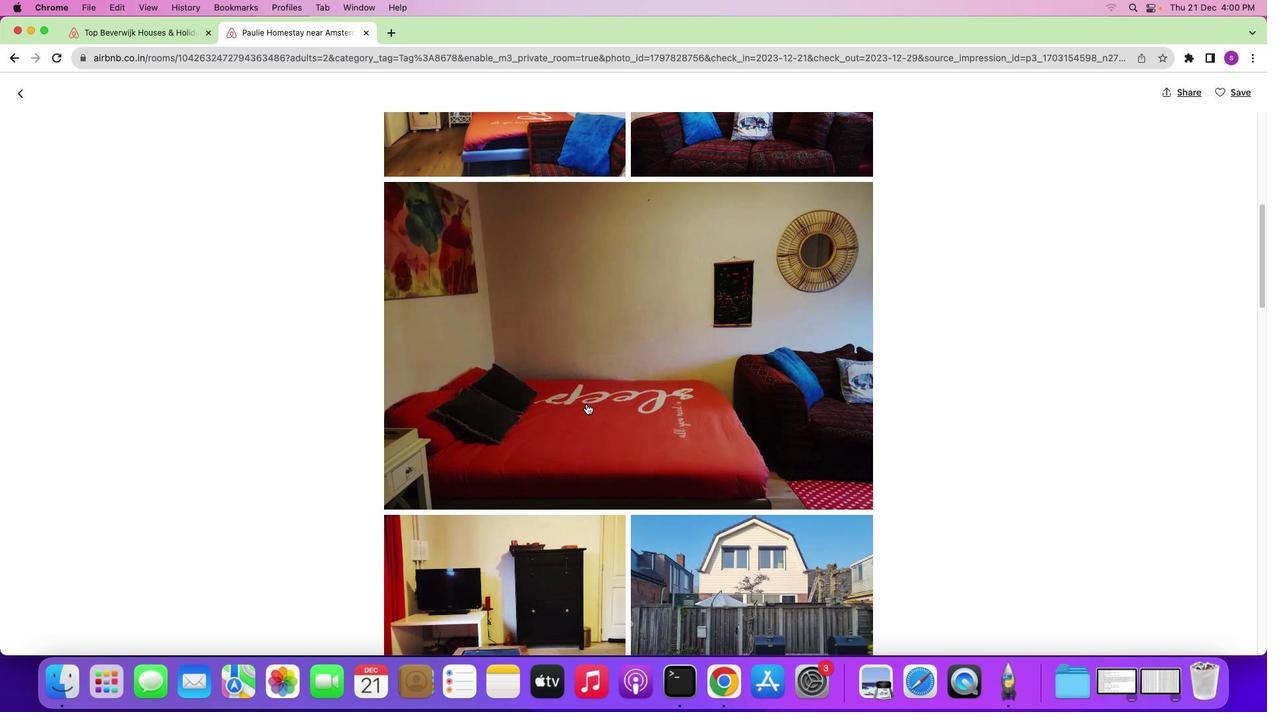 
Action: Mouse scrolled (593, 410) with delta (6, 5)
Screenshot: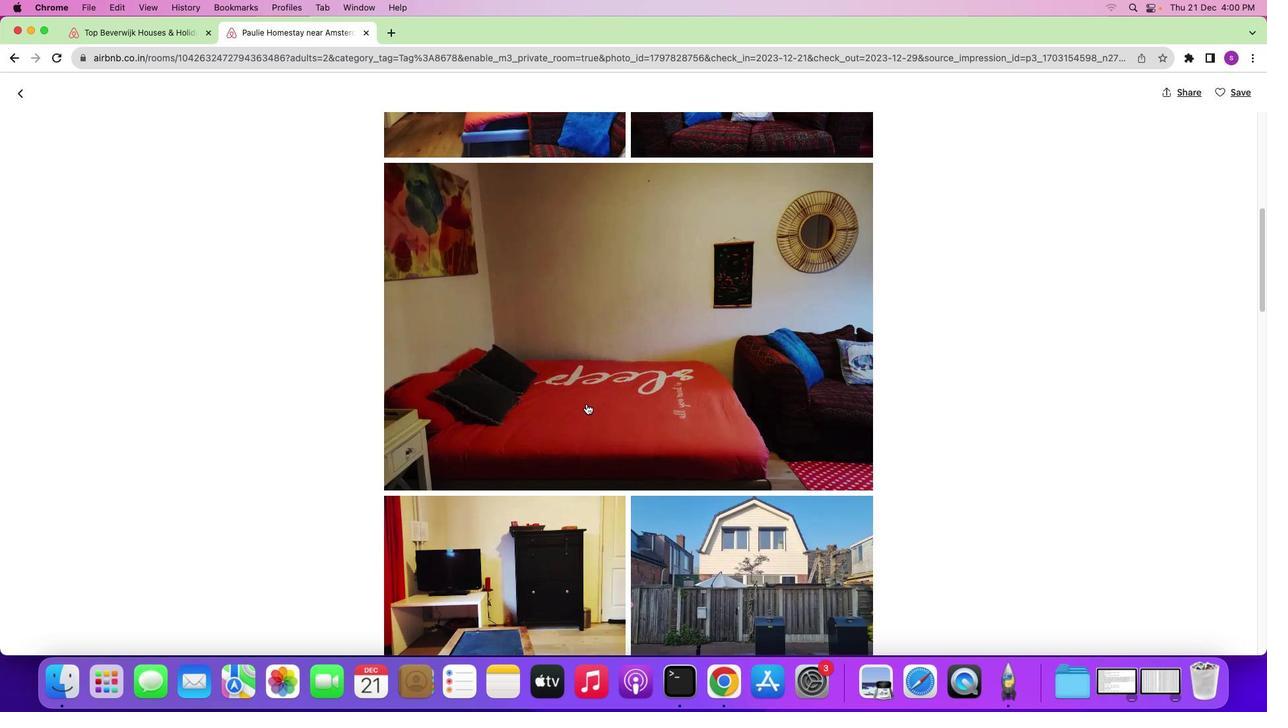 
Action: Mouse scrolled (593, 410) with delta (6, 5)
Screenshot: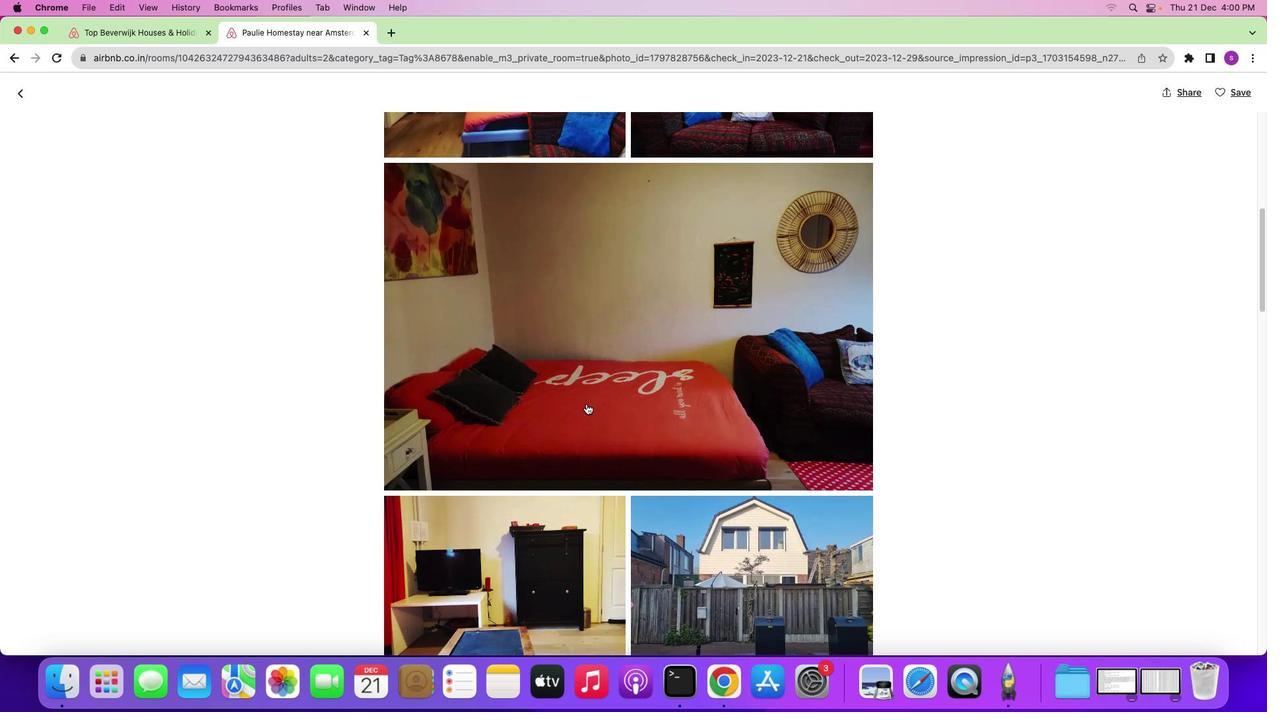 
Action: Mouse scrolled (593, 410) with delta (6, 5)
Screenshot: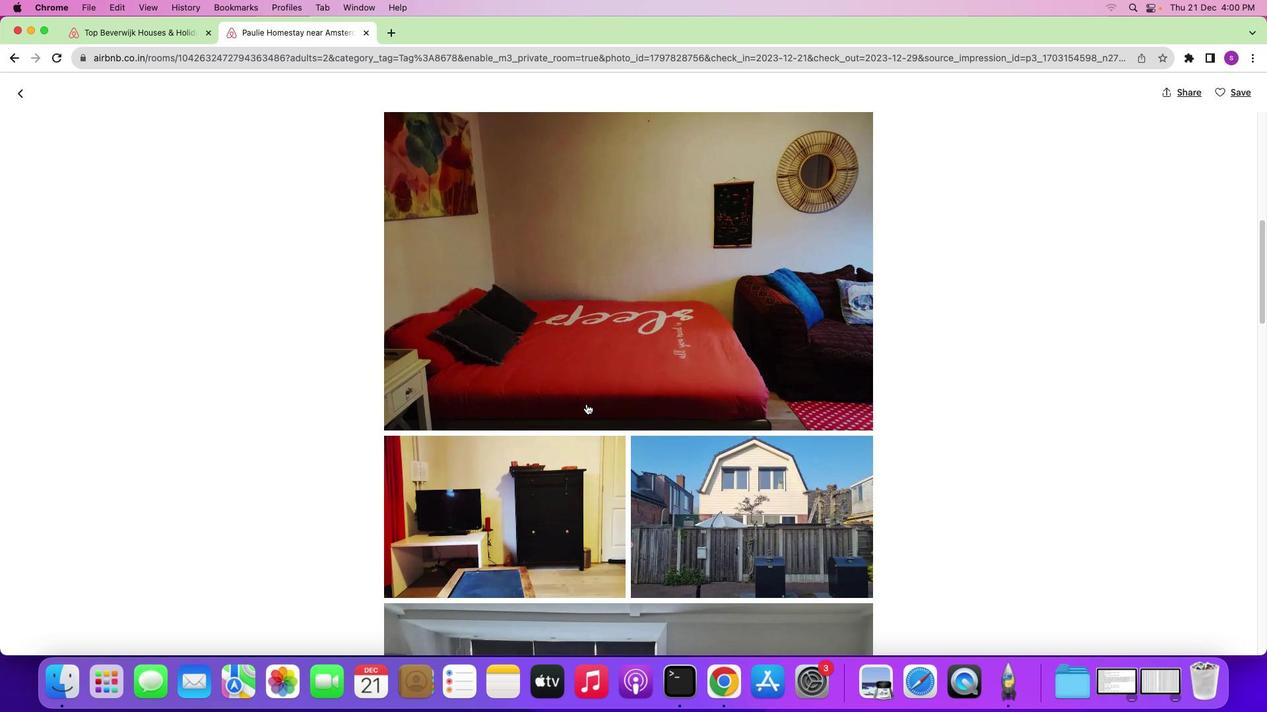 
Action: Mouse scrolled (593, 410) with delta (6, 5)
Screenshot: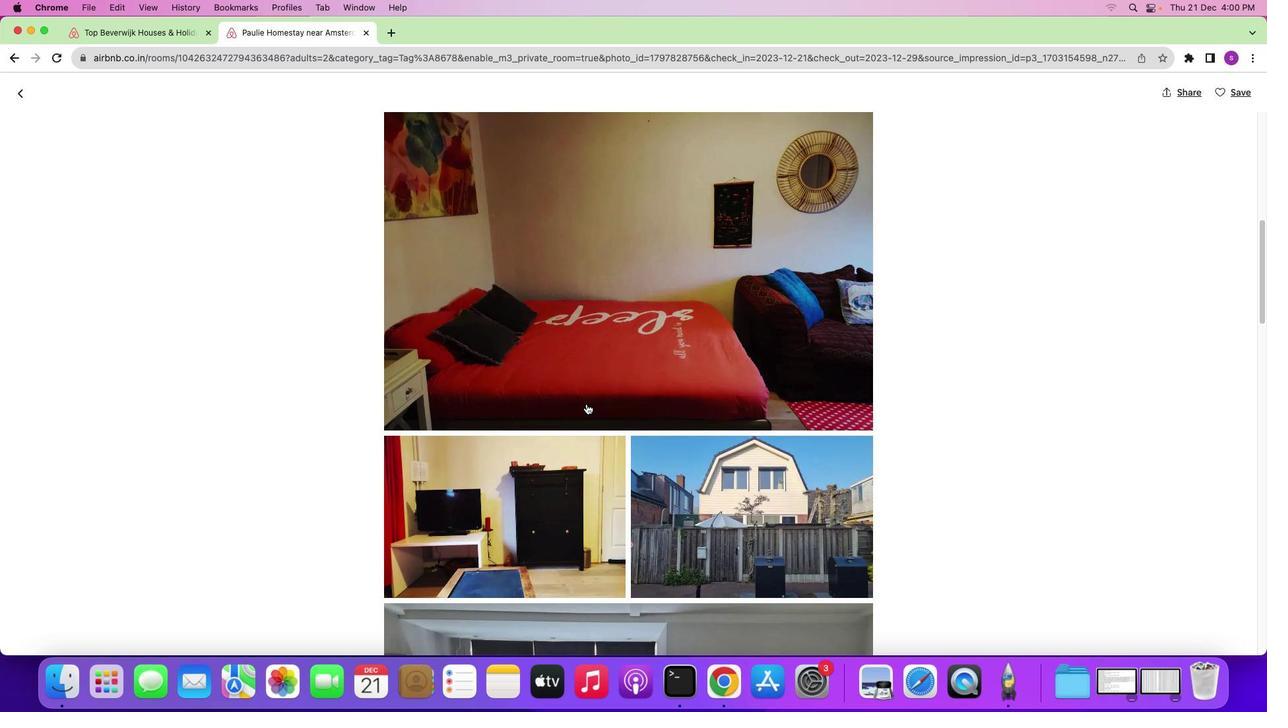 
Action: Mouse scrolled (593, 410) with delta (6, 5)
Screenshot: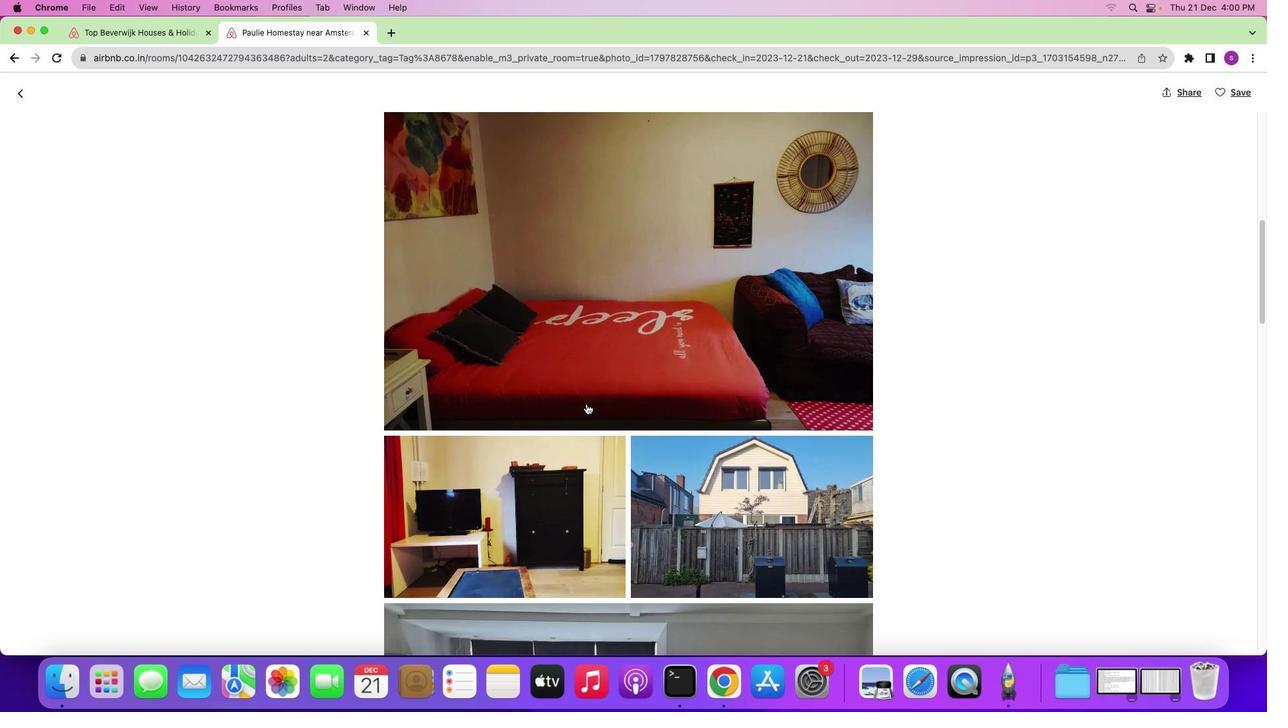 
Action: Mouse scrolled (593, 410) with delta (6, 5)
Screenshot: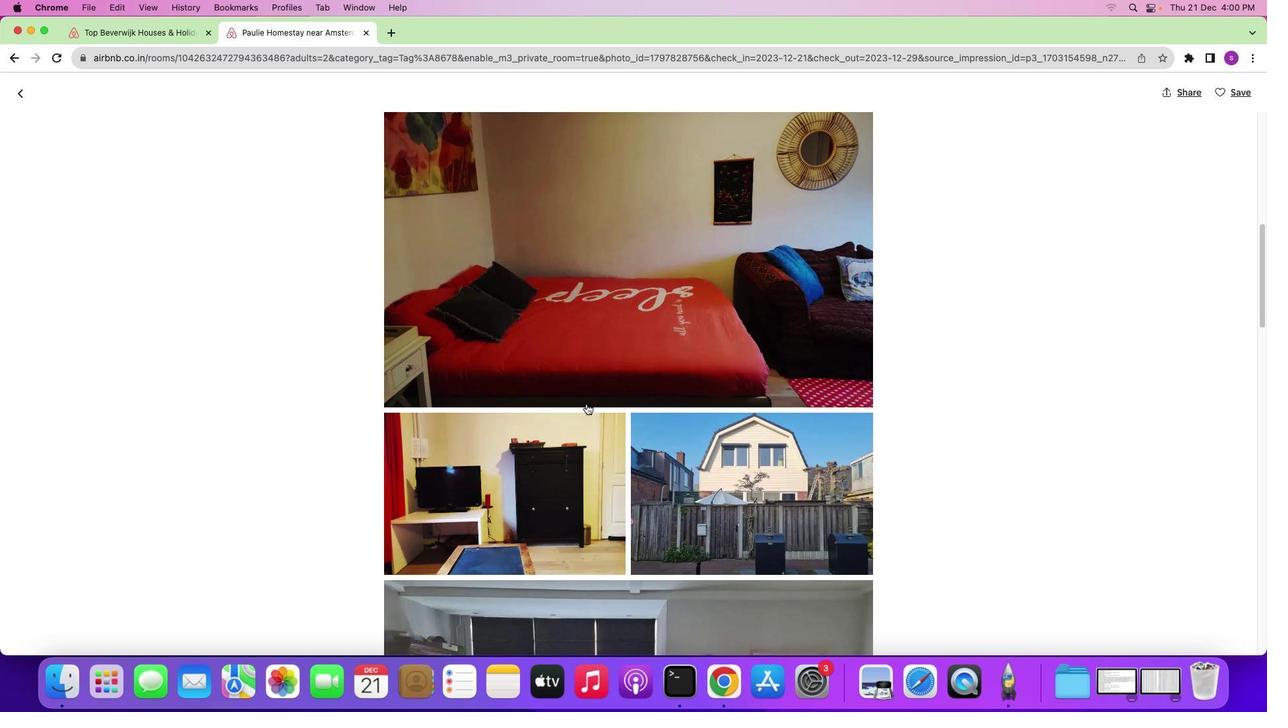 
Action: Mouse scrolled (593, 410) with delta (6, 5)
Screenshot: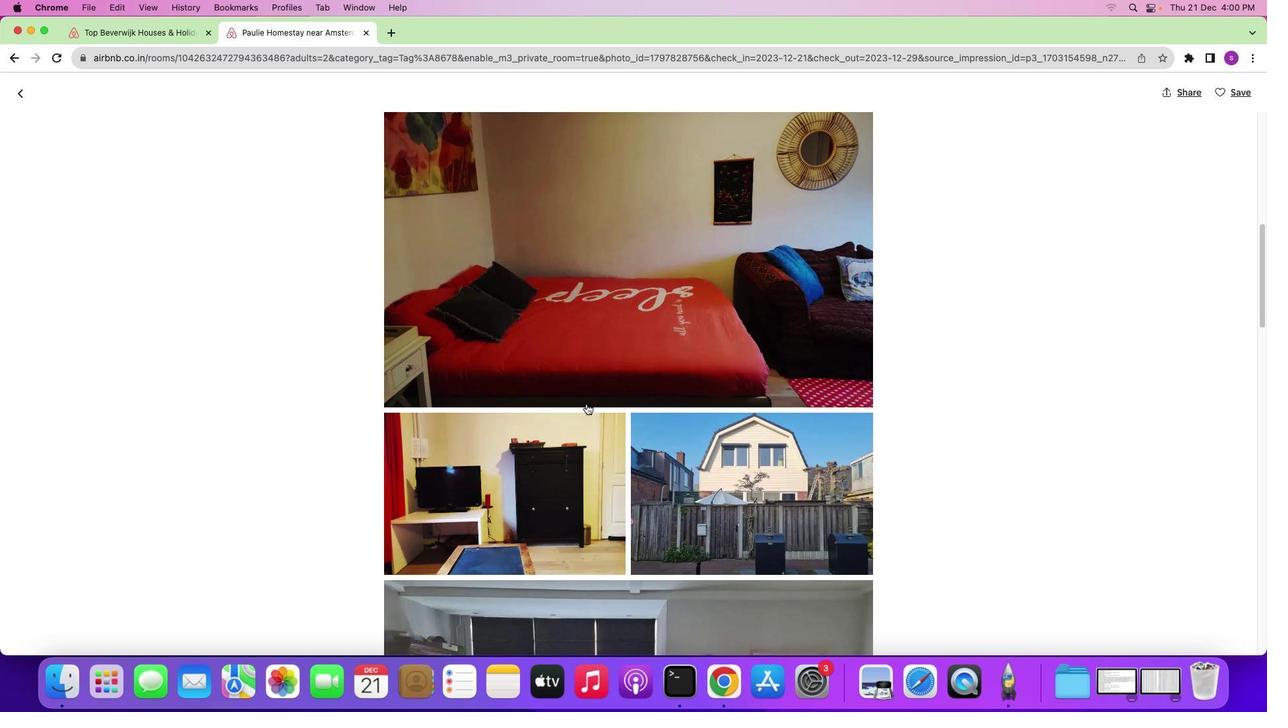 
Action: Mouse scrolled (593, 410) with delta (6, 5)
Screenshot: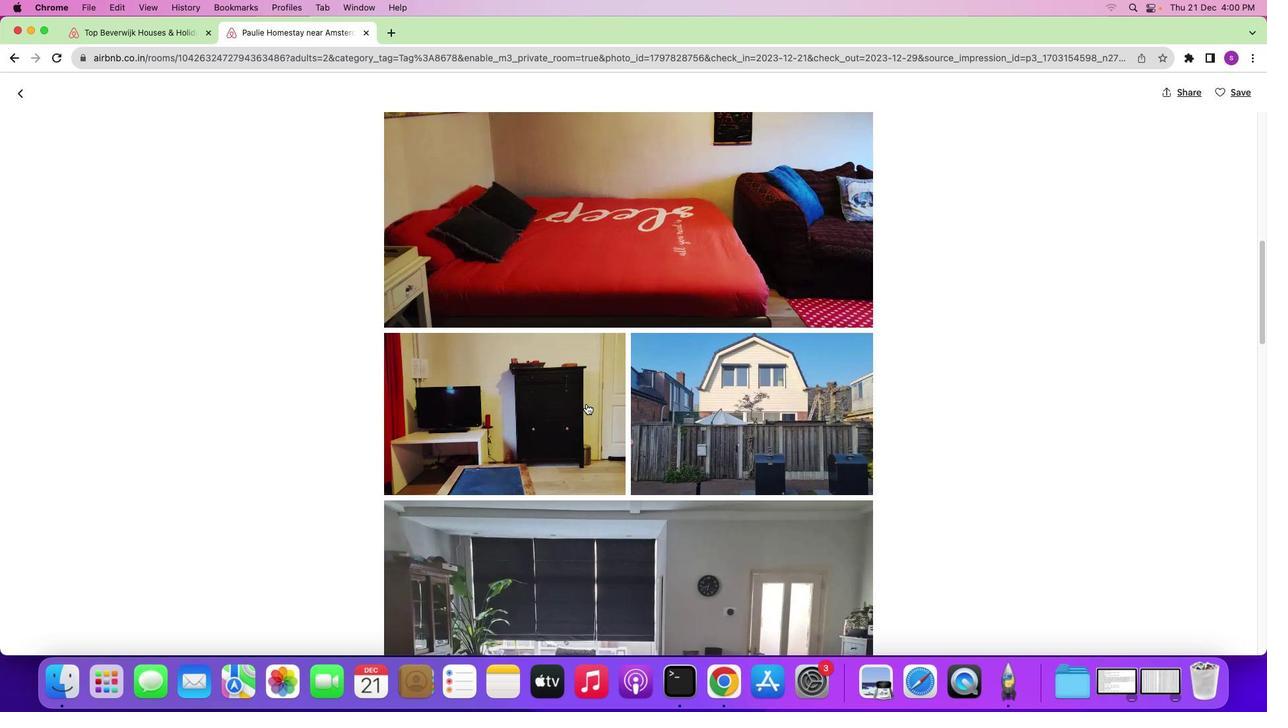 
Action: Mouse scrolled (593, 410) with delta (6, 5)
Screenshot: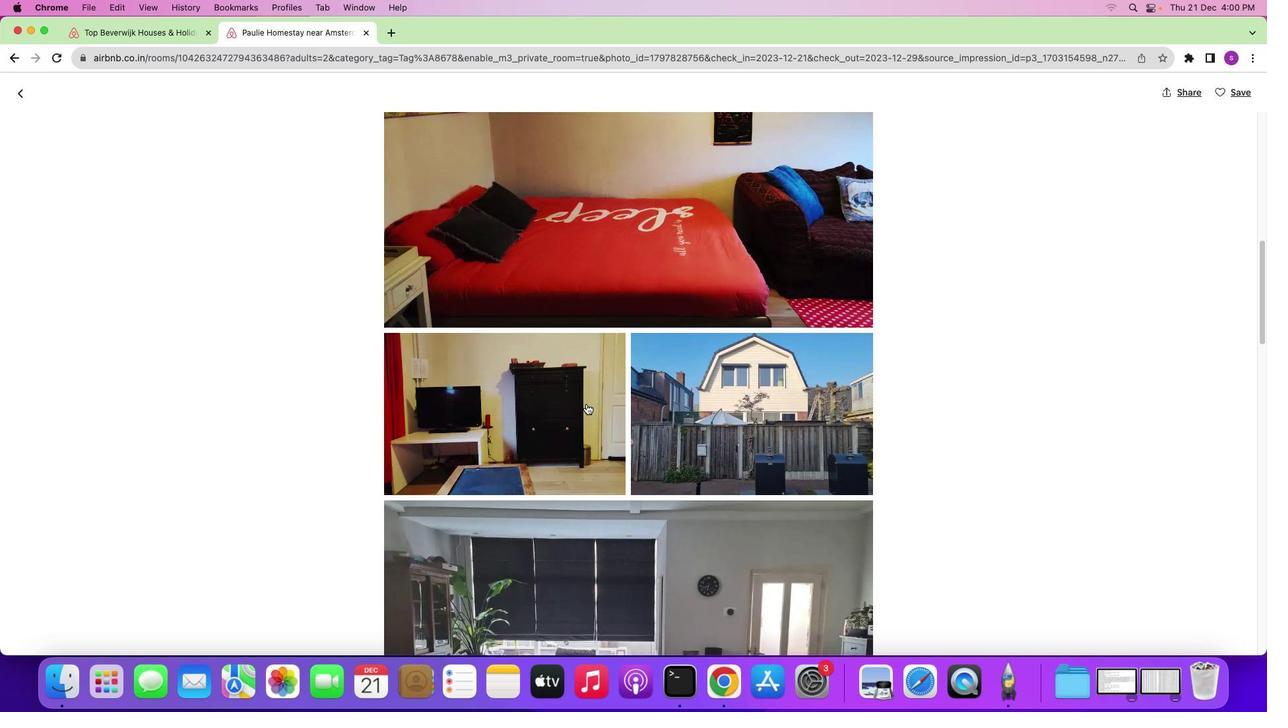 
Action: Mouse scrolled (593, 410) with delta (6, 5)
Screenshot: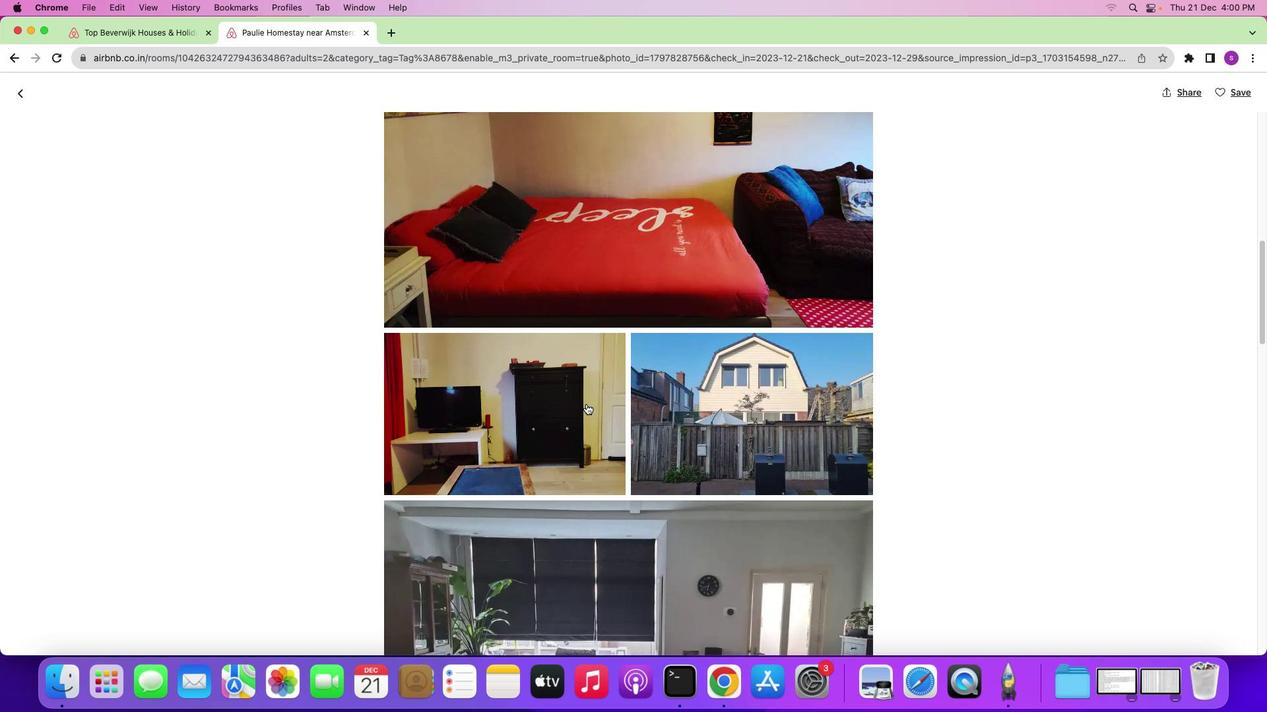 
Action: Mouse scrolled (593, 410) with delta (6, 5)
Screenshot: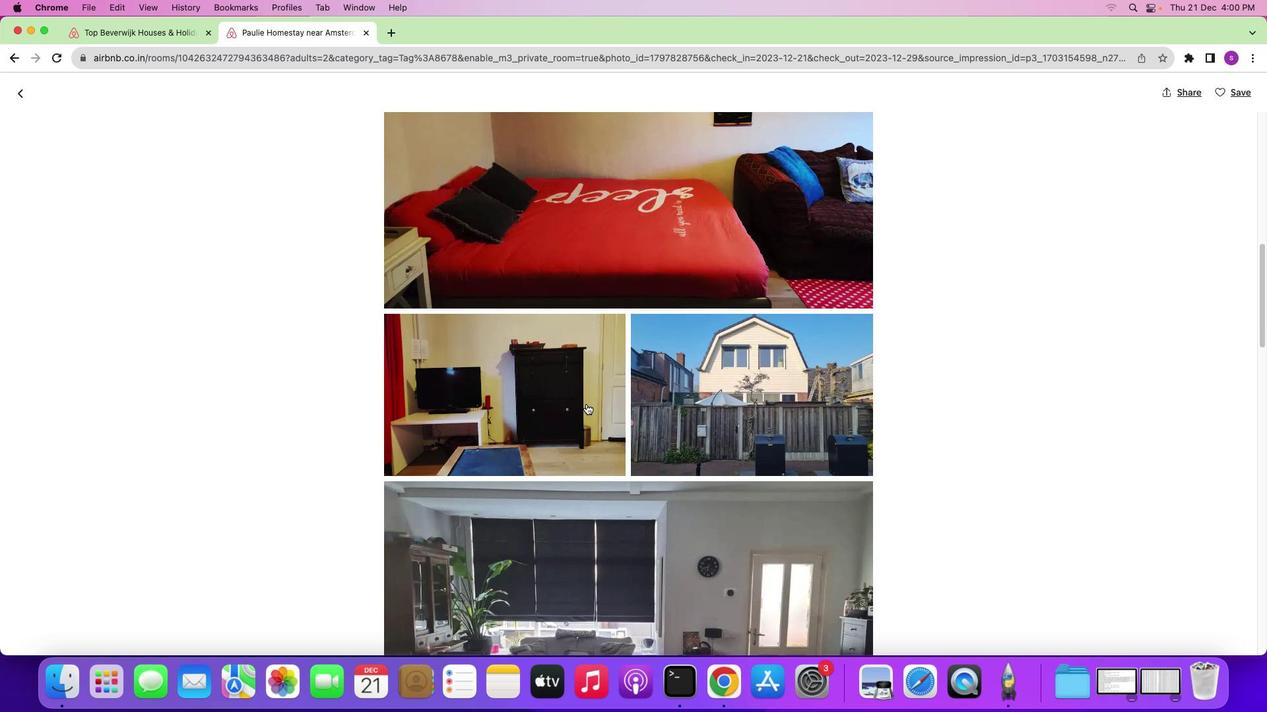 
Action: Mouse scrolled (593, 410) with delta (6, 5)
Screenshot: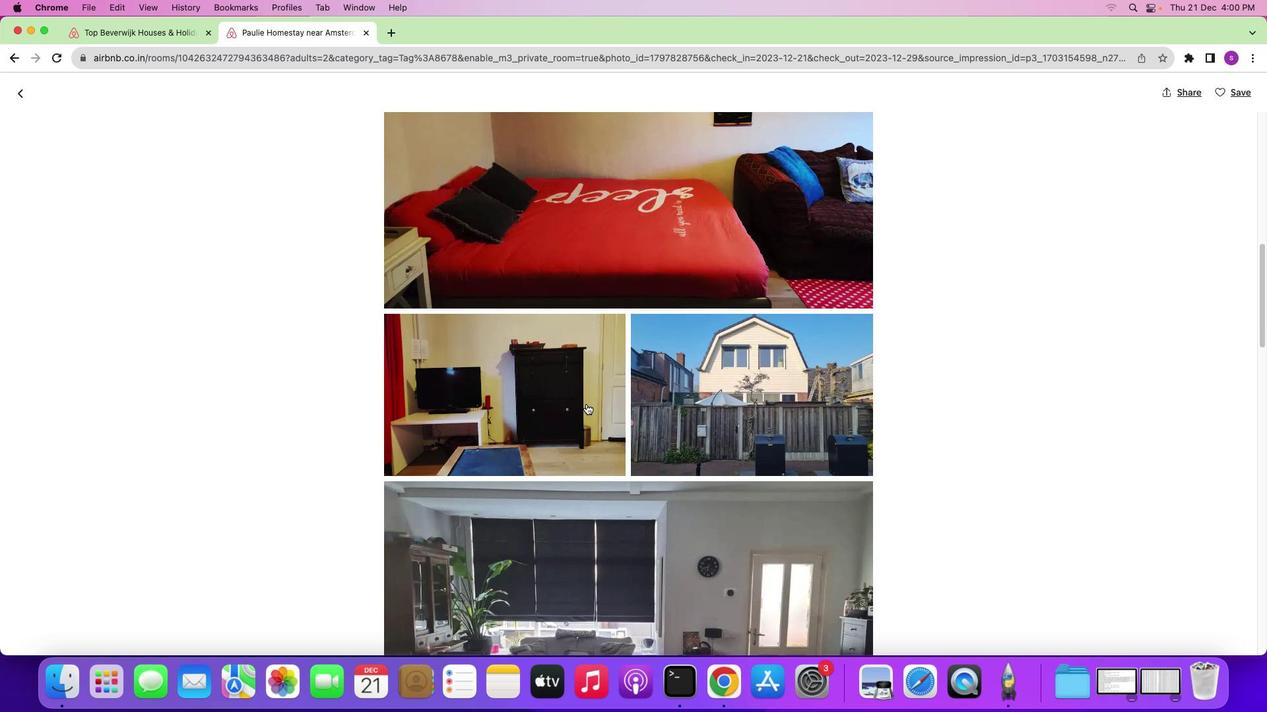 
Action: Mouse scrolled (593, 410) with delta (6, 5)
Screenshot: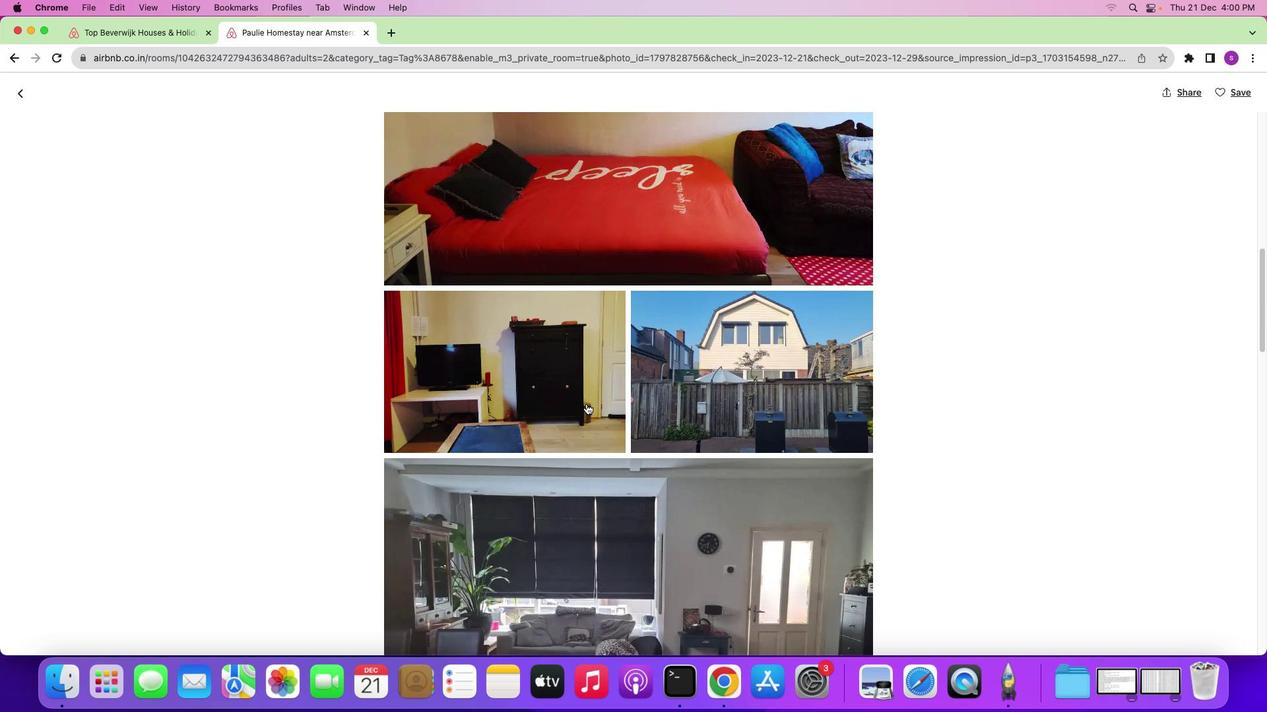
Action: Mouse scrolled (593, 410) with delta (6, 5)
Screenshot: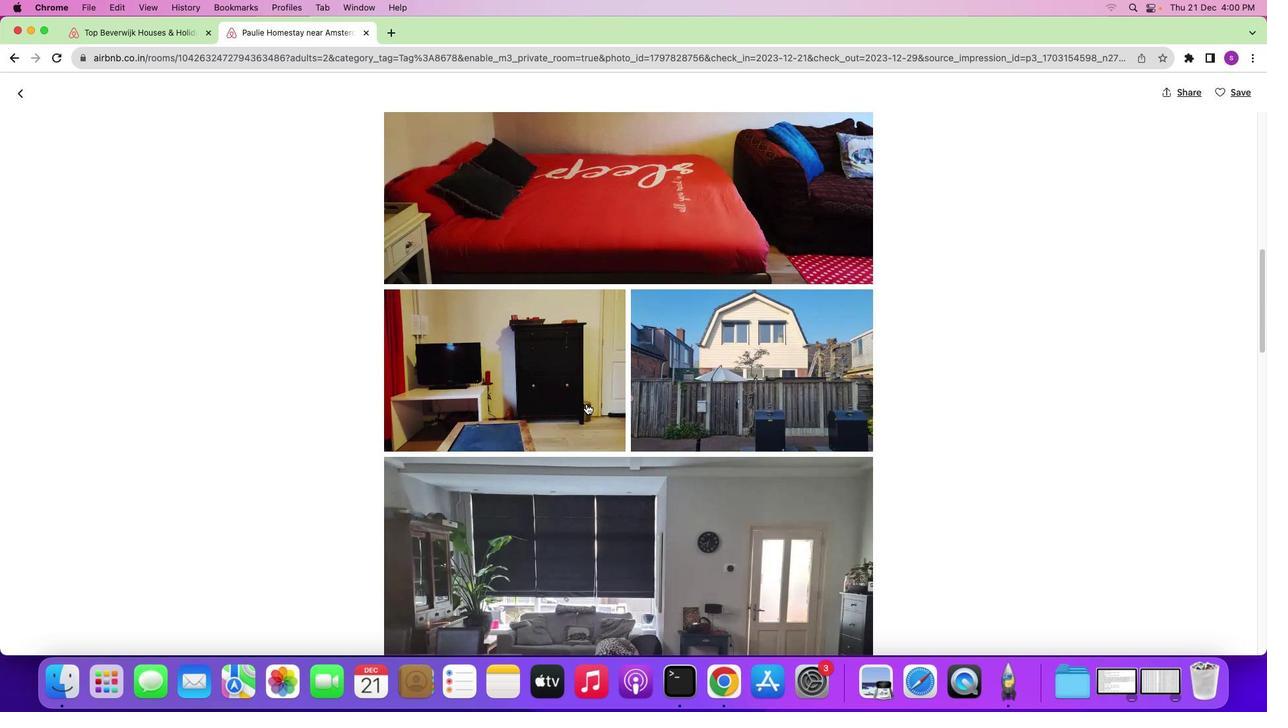
Action: Mouse scrolled (593, 410) with delta (6, 5)
Screenshot: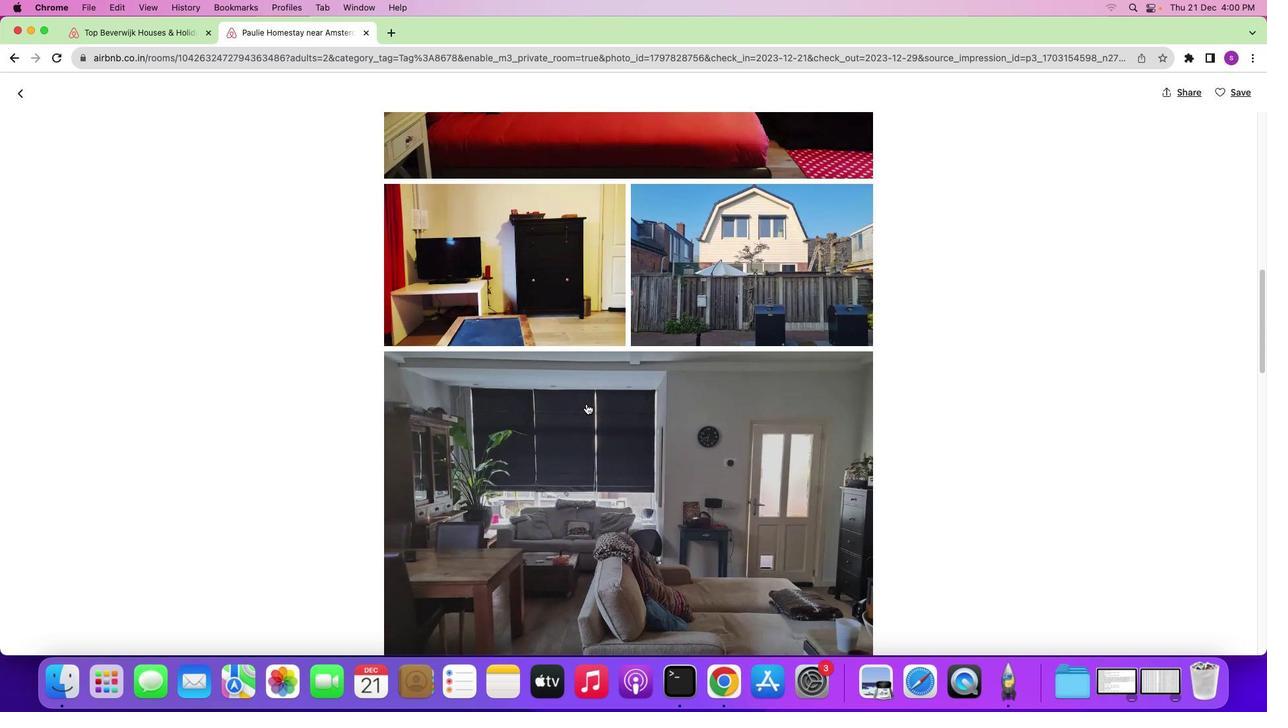 
Action: Mouse scrolled (593, 410) with delta (6, 5)
Screenshot: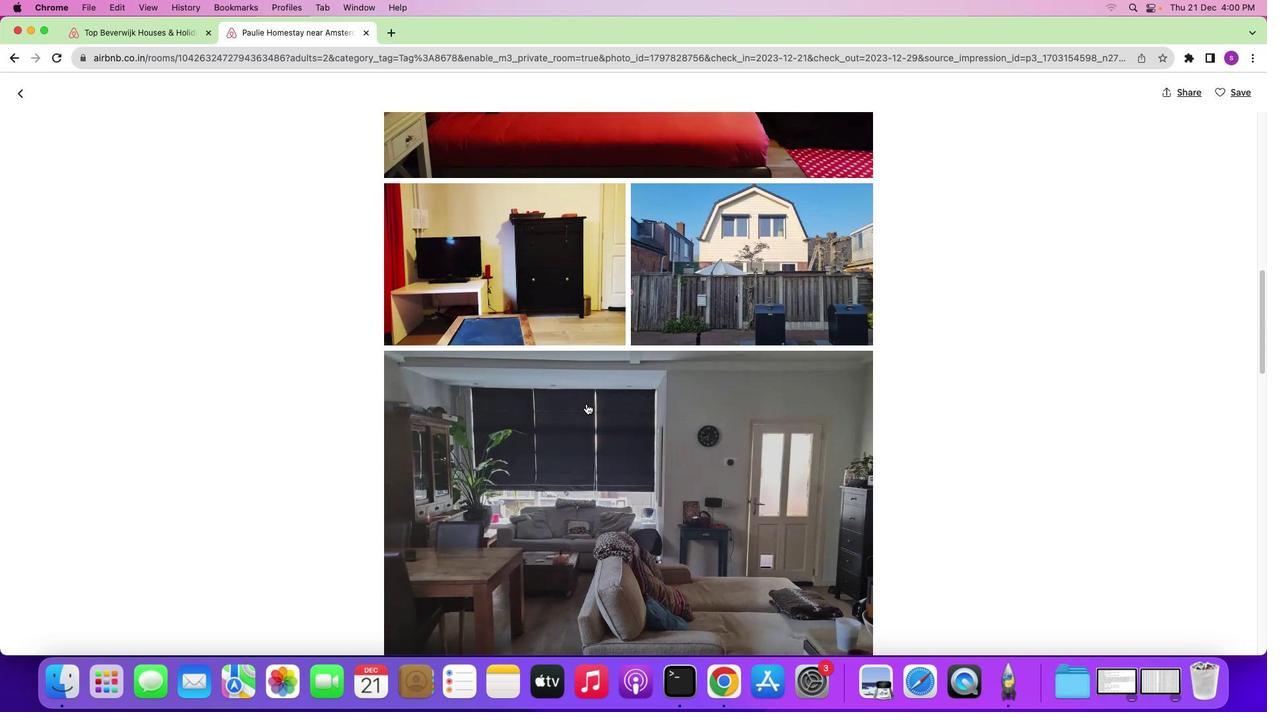 
Action: Mouse scrolled (593, 410) with delta (6, 4)
Screenshot: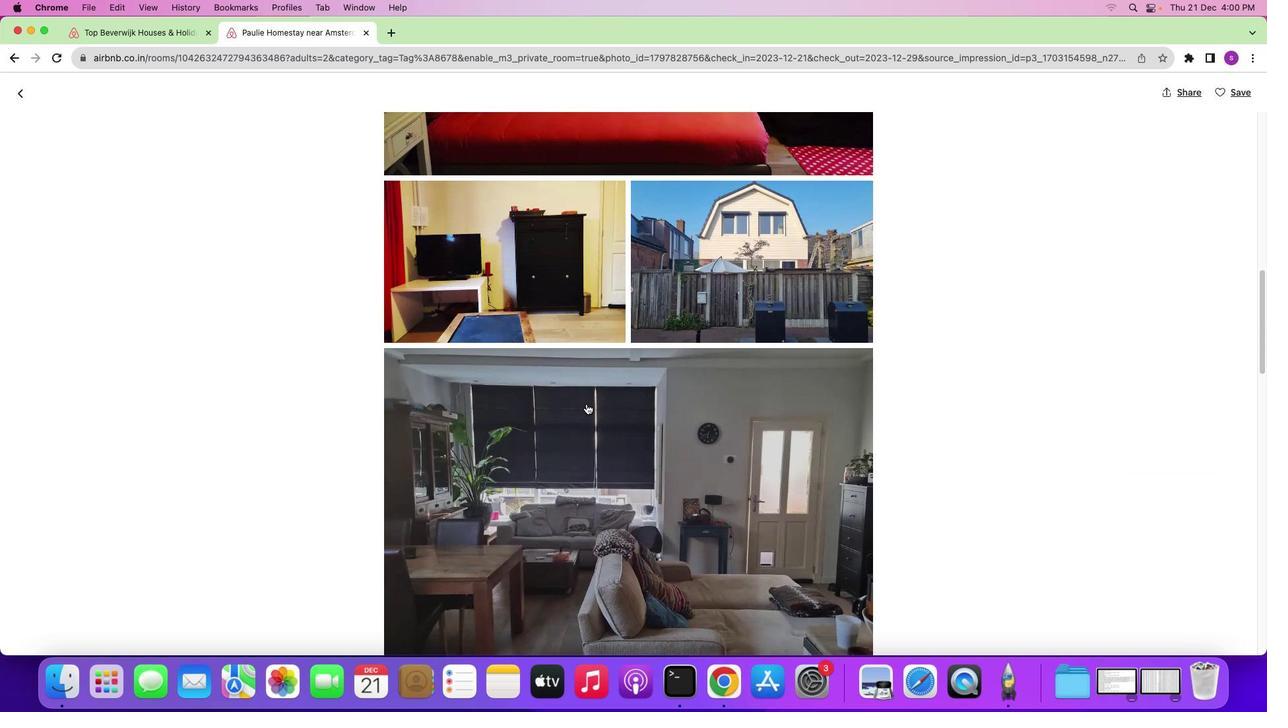 
Action: Mouse scrolled (593, 410) with delta (6, 5)
Screenshot: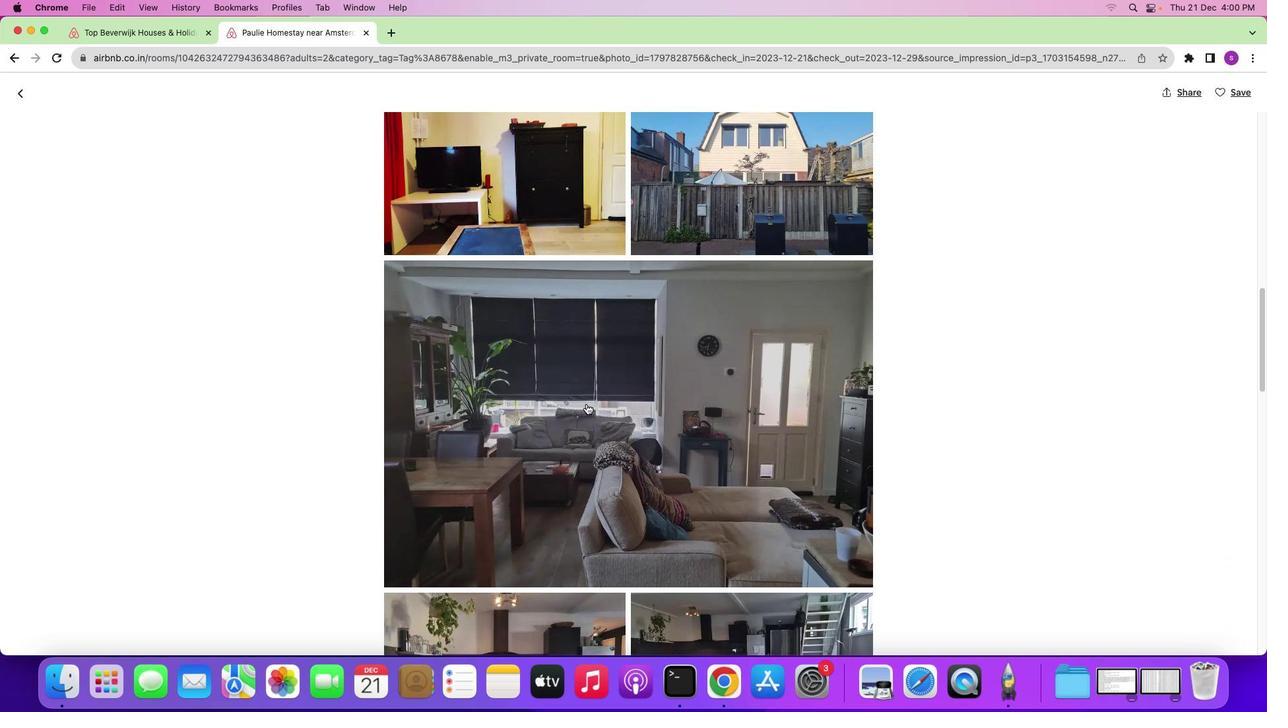 
Action: Mouse scrolled (593, 410) with delta (6, 5)
Screenshot: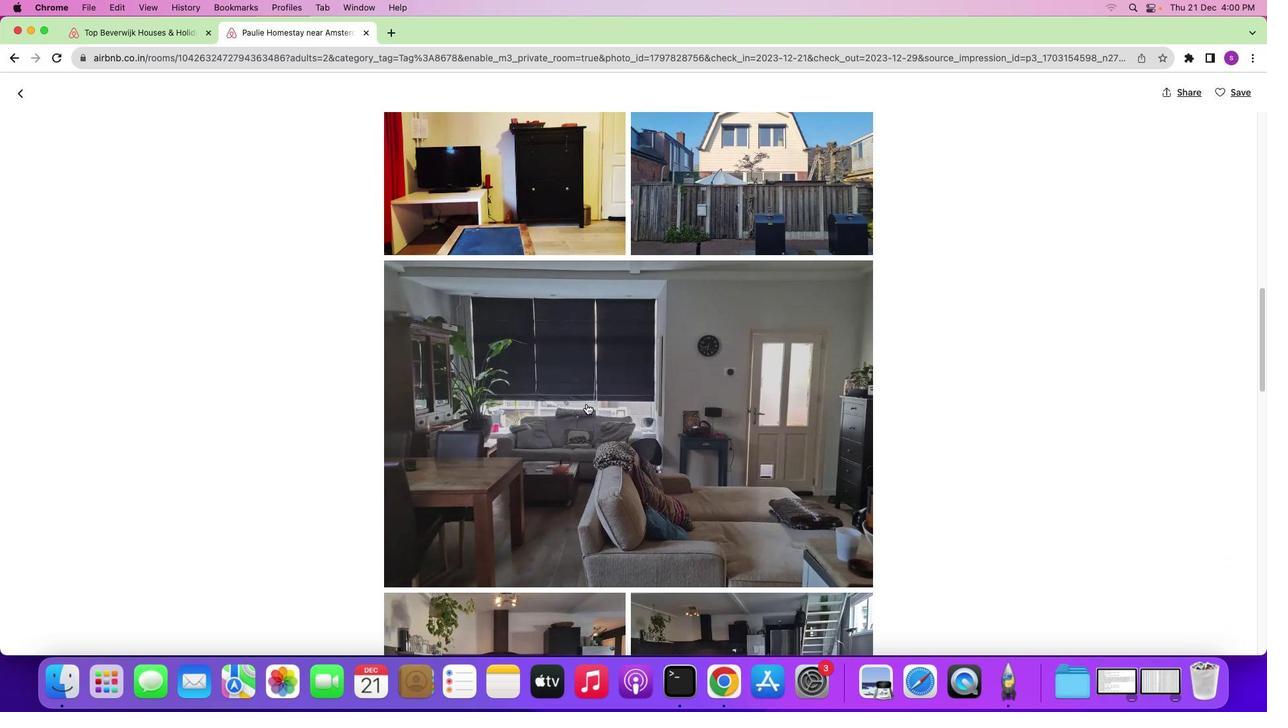 
Action: Mouse scrolled (593, 410) with delta (6, 5)
Screenshot: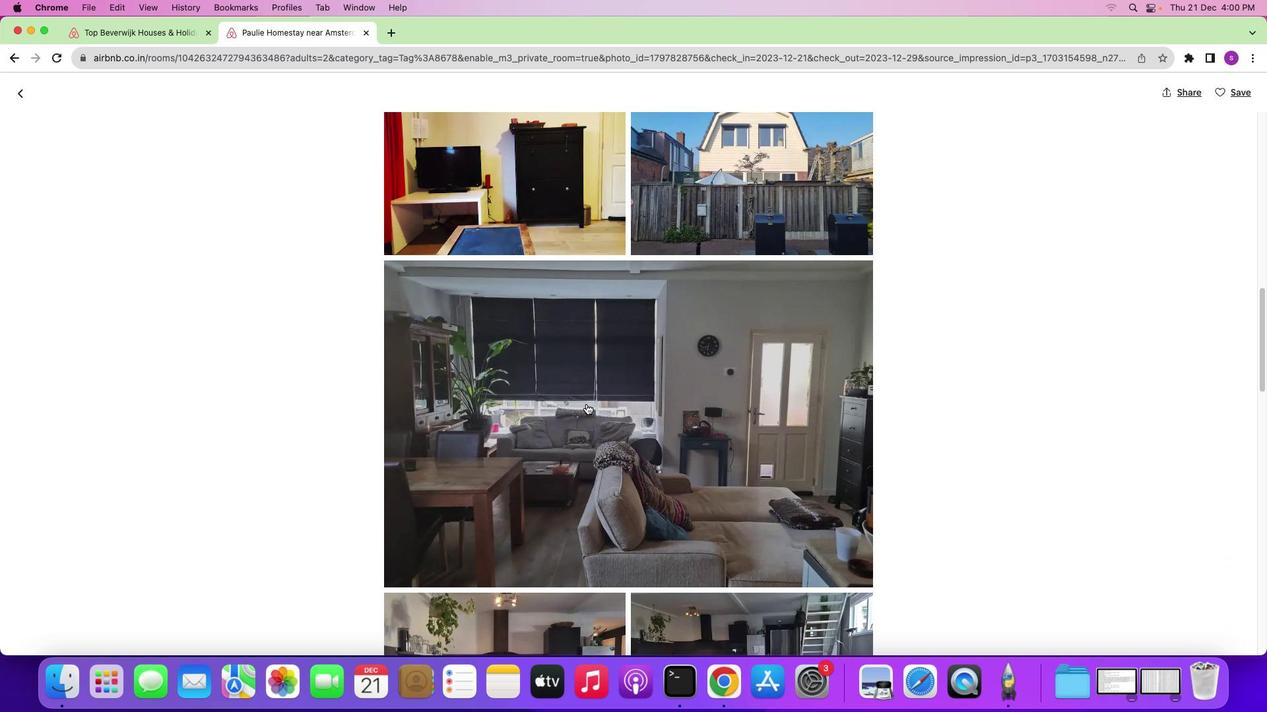 
Action: Mouse moved to (593, 410)
Screenshot: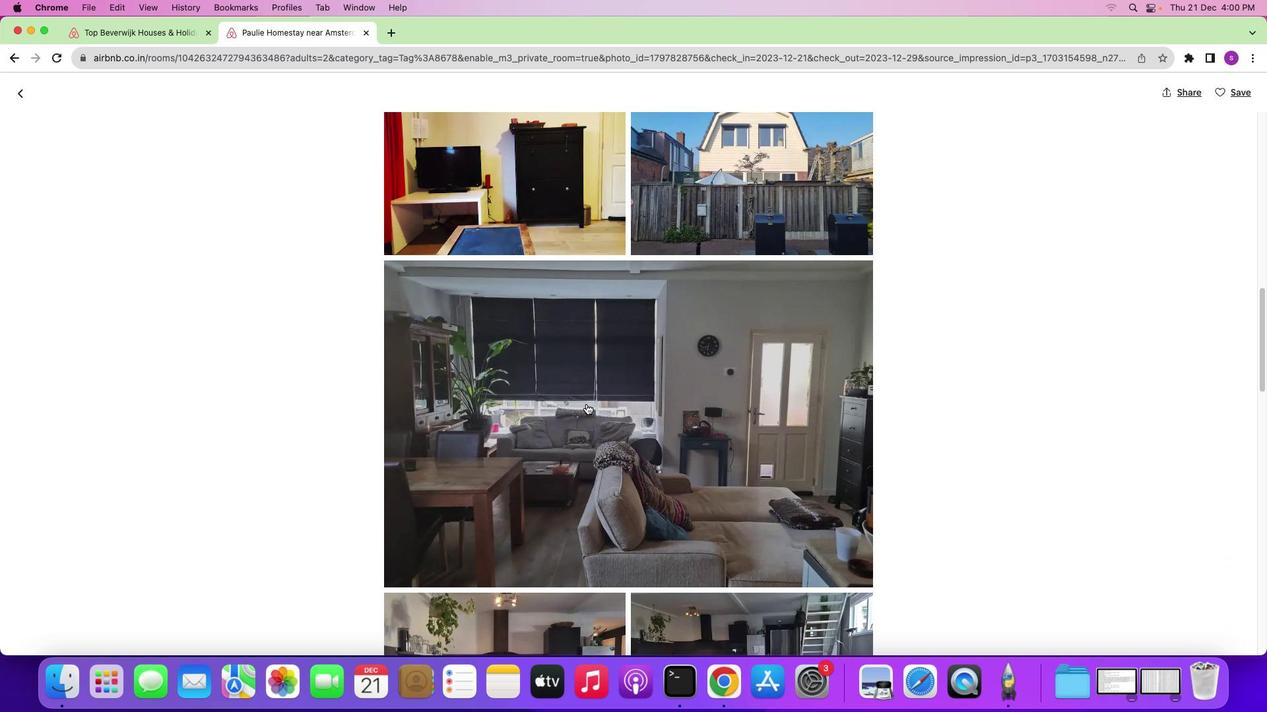 
Action: Mouse scrolled (593, 410) with delta (6, 5)
Screenshot: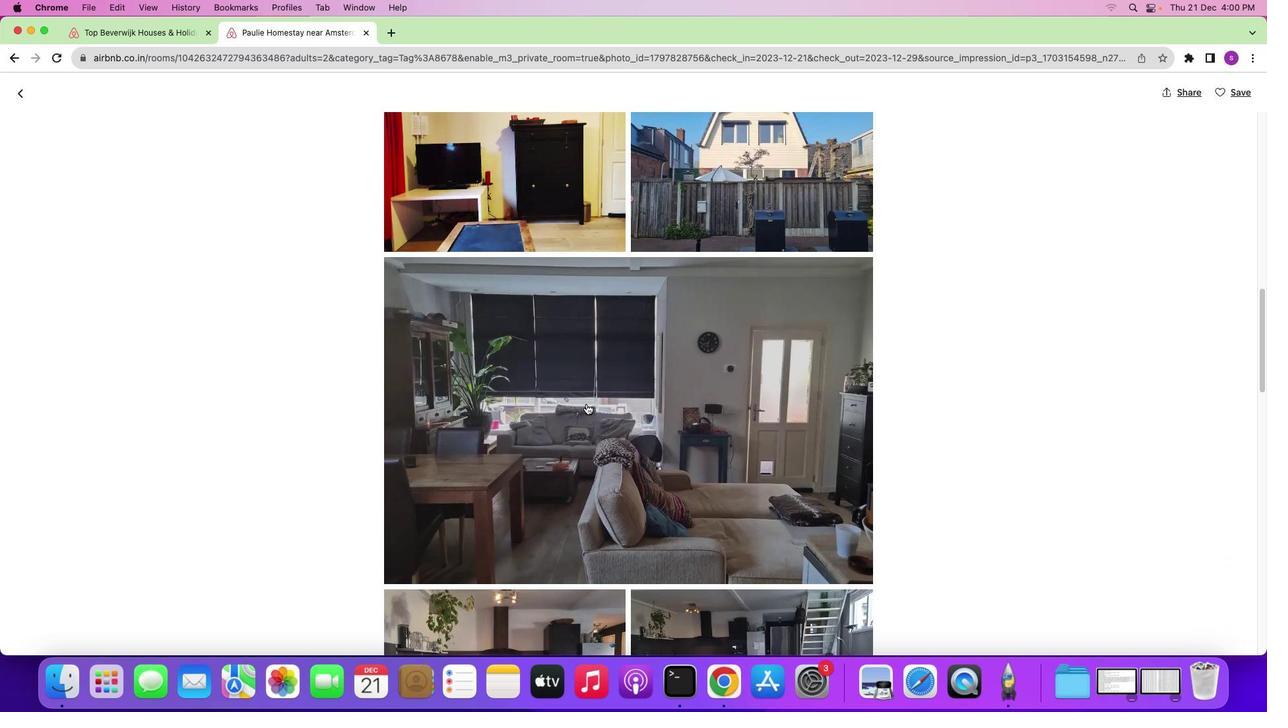 
Action: Mouse scrolled (593, 410) with delta (6, 5)
Screenshot: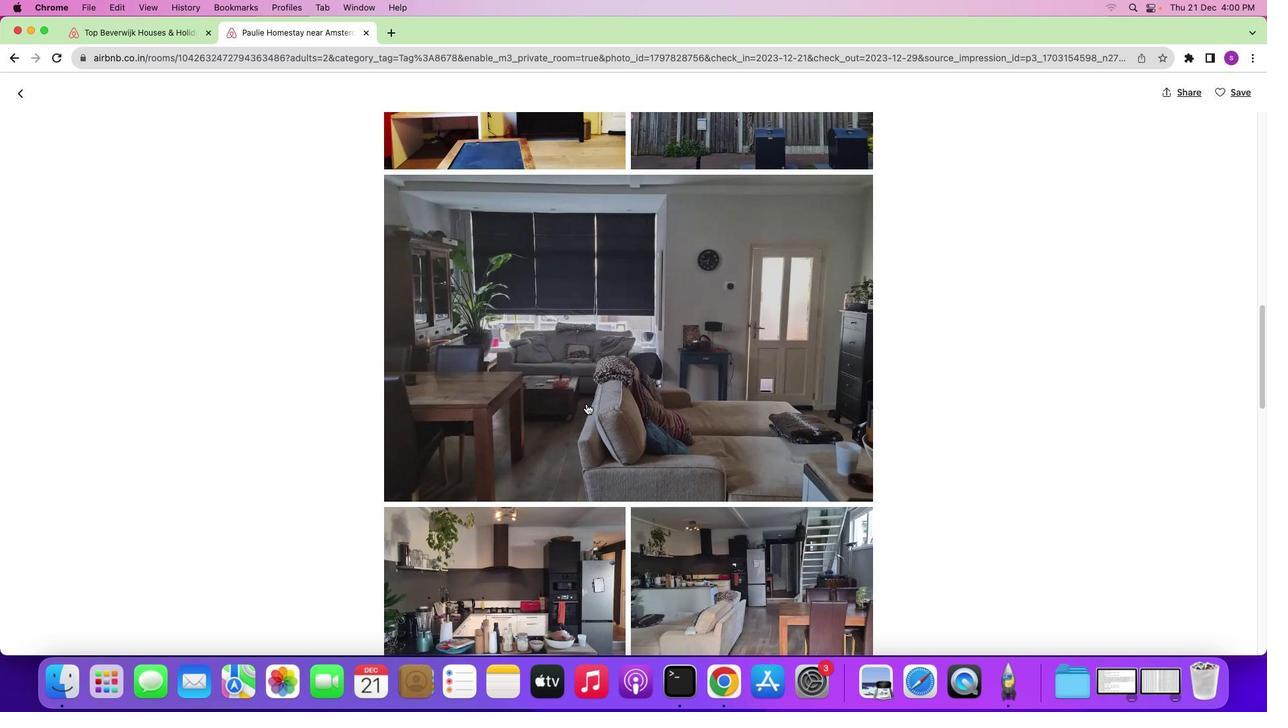 
Action: Mouse scrolled (593, 410) with delta (6, 5)
Screenshot: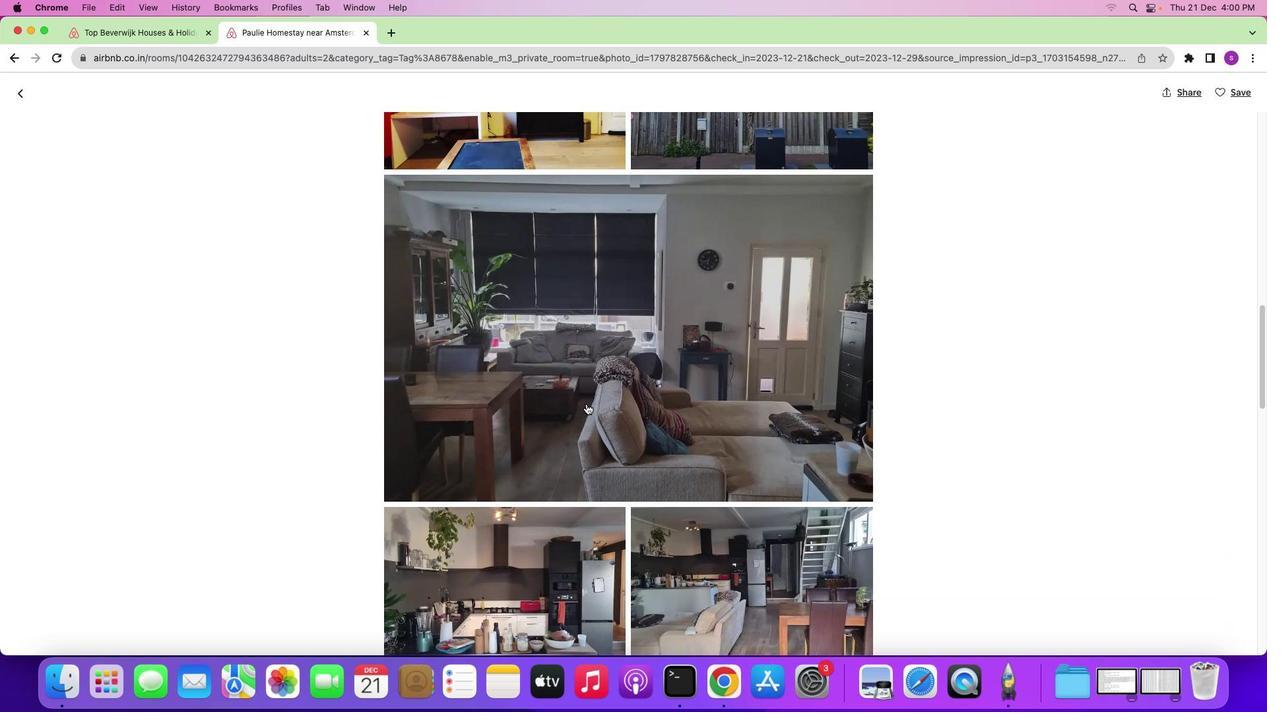 
Action: Mouse scrolled (593, 410) with delta (6, 5)
Screenshot: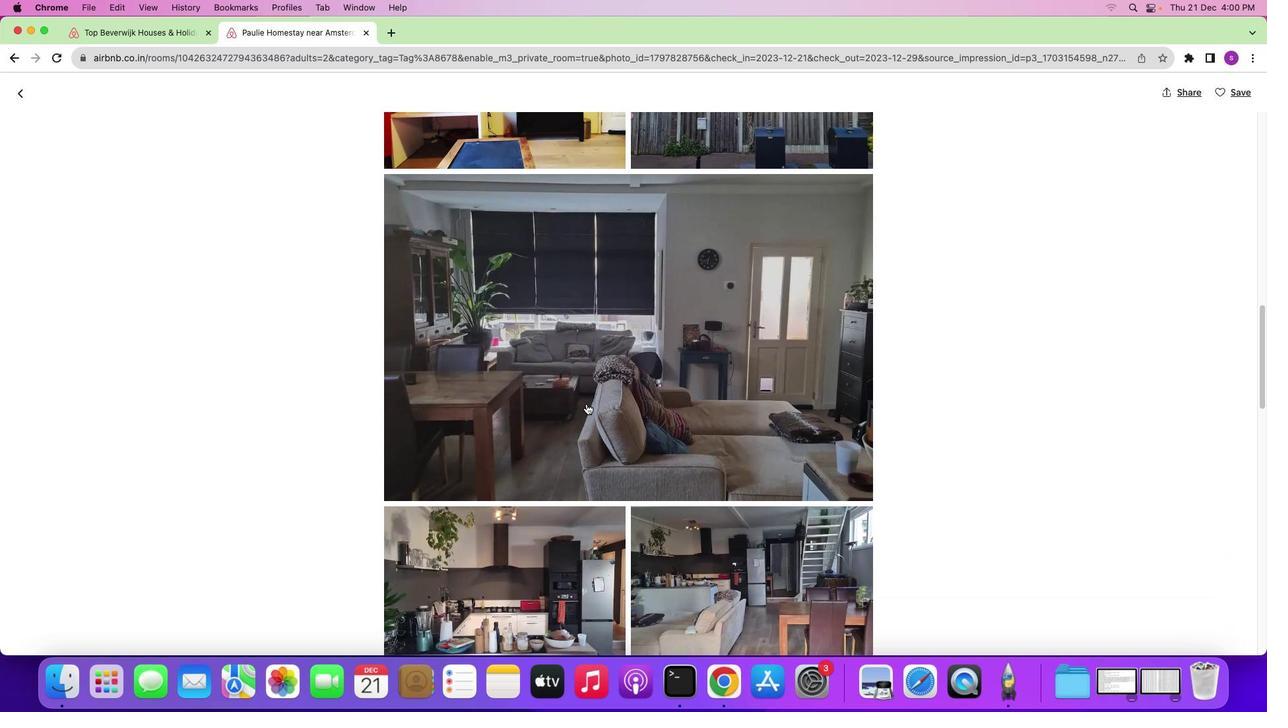 
Action: Mouse scrolled (593, 410) with delta (6, 5)
Screenshot: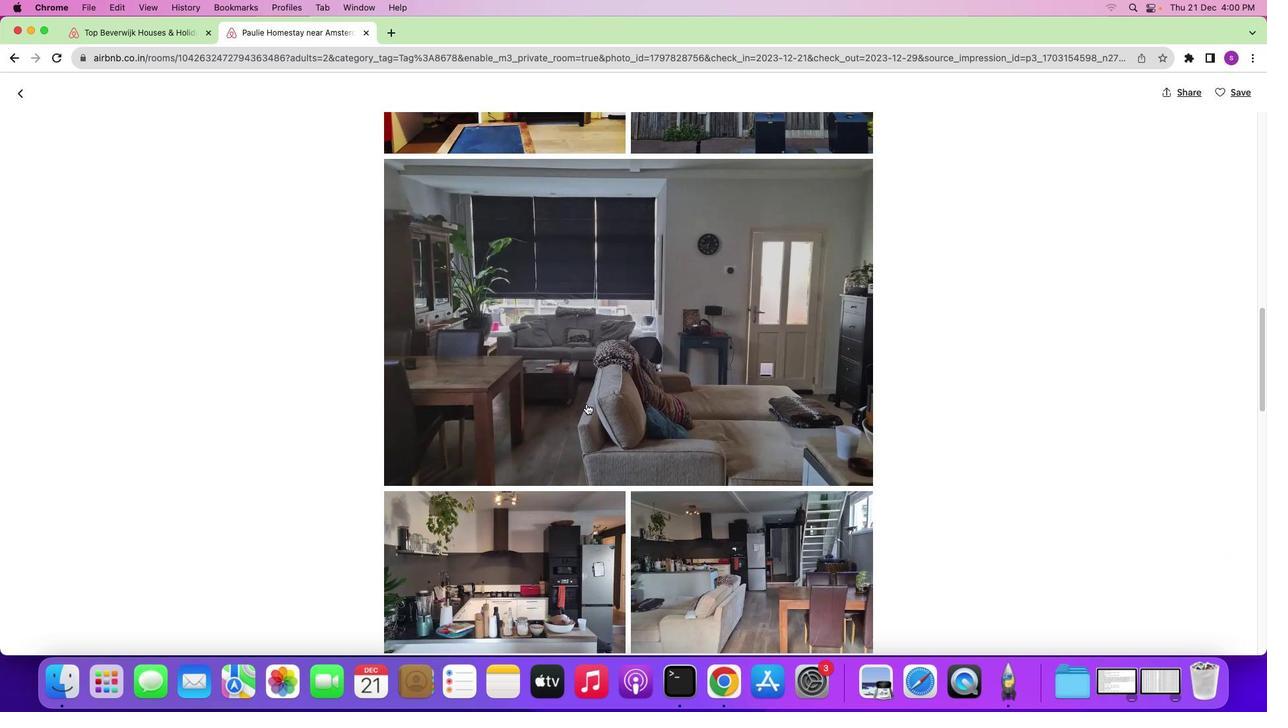 
Action: Mouse scrolled (593, 410) with delta (6, 5)
Screenshot: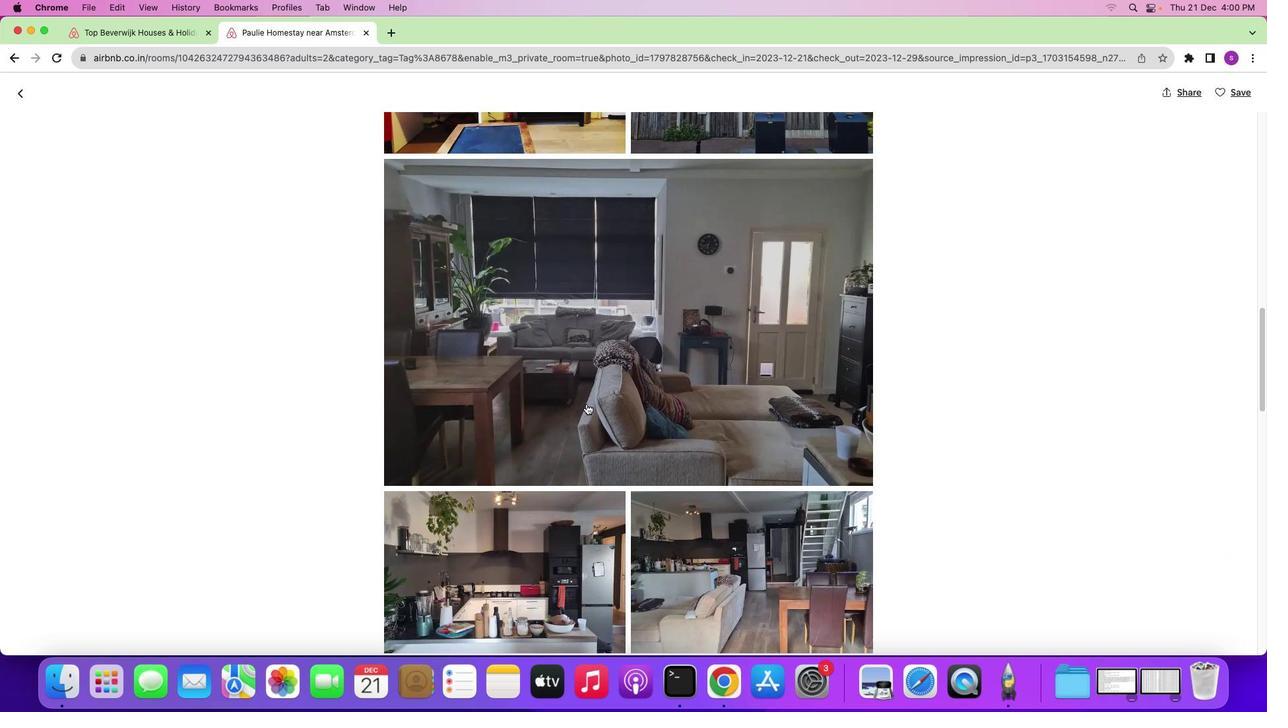
Action: Mouse scrolled (593, 410) with delta (6, 5)
Screenshot: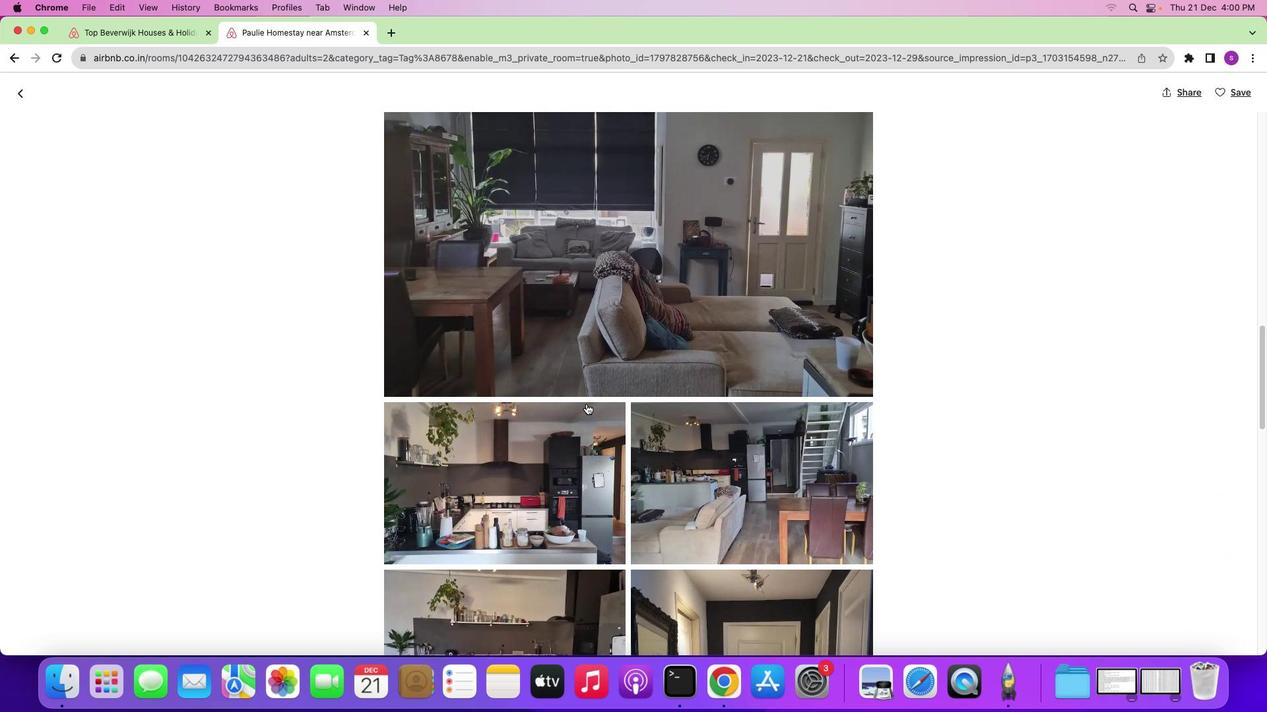 
Action: Mouse scrolled (593, 410) with delta (6, 5)
Screenshot: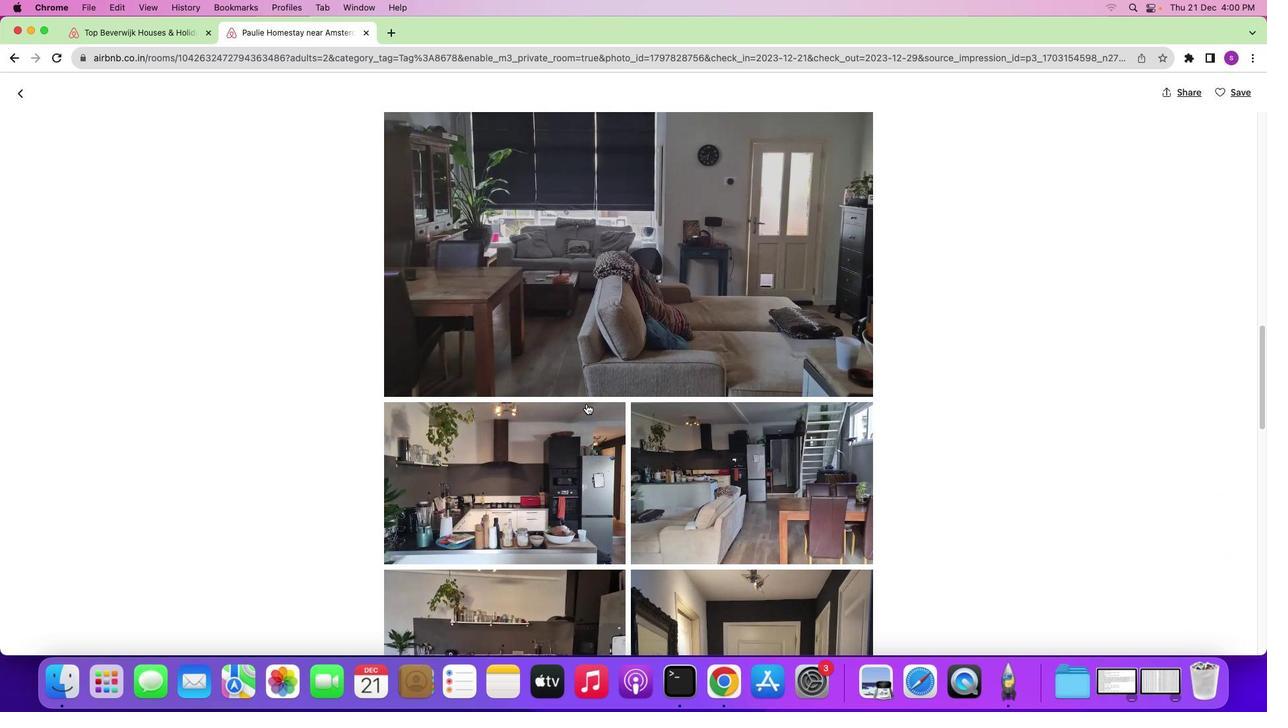 
Action: Mouse scrolled (593, 410) with delta (6, 5)
Screenshot: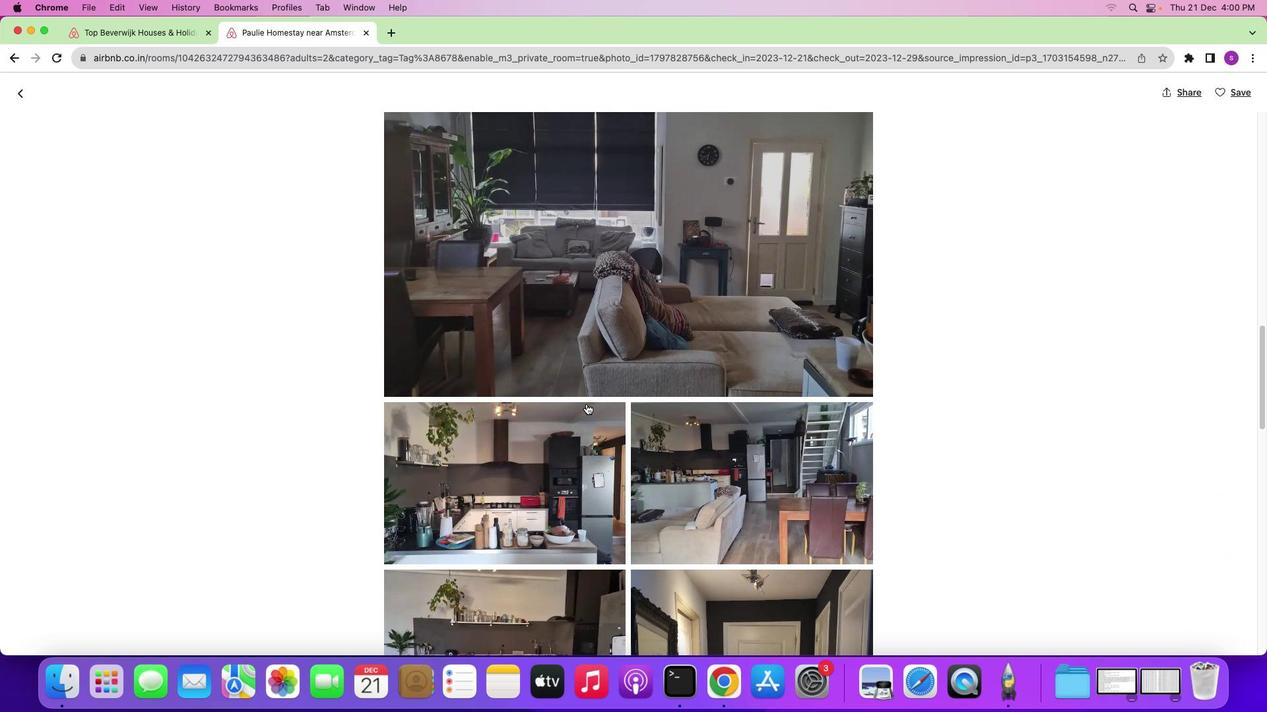 
Action: Mouse scrolled (593, 410) with delta (6, 5)
Screenshot: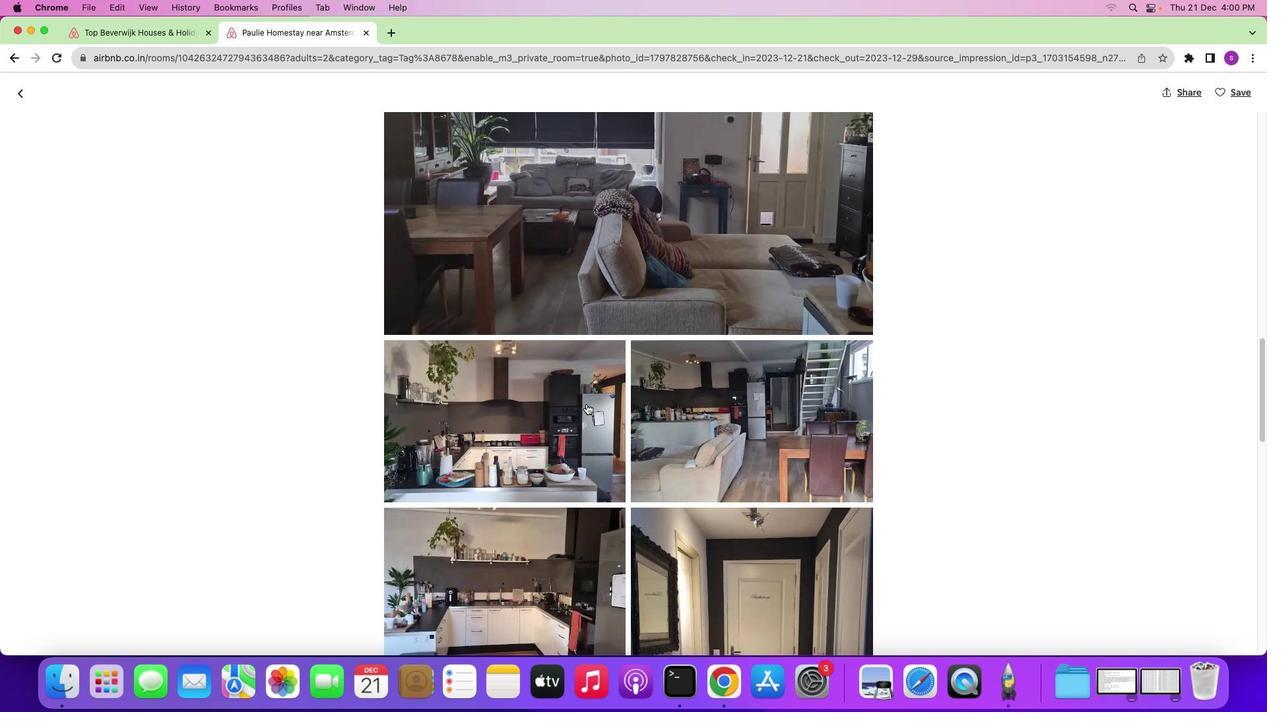 
Action: Mouse scrolled (593, 410) with delta (6, 5)
Screenshot: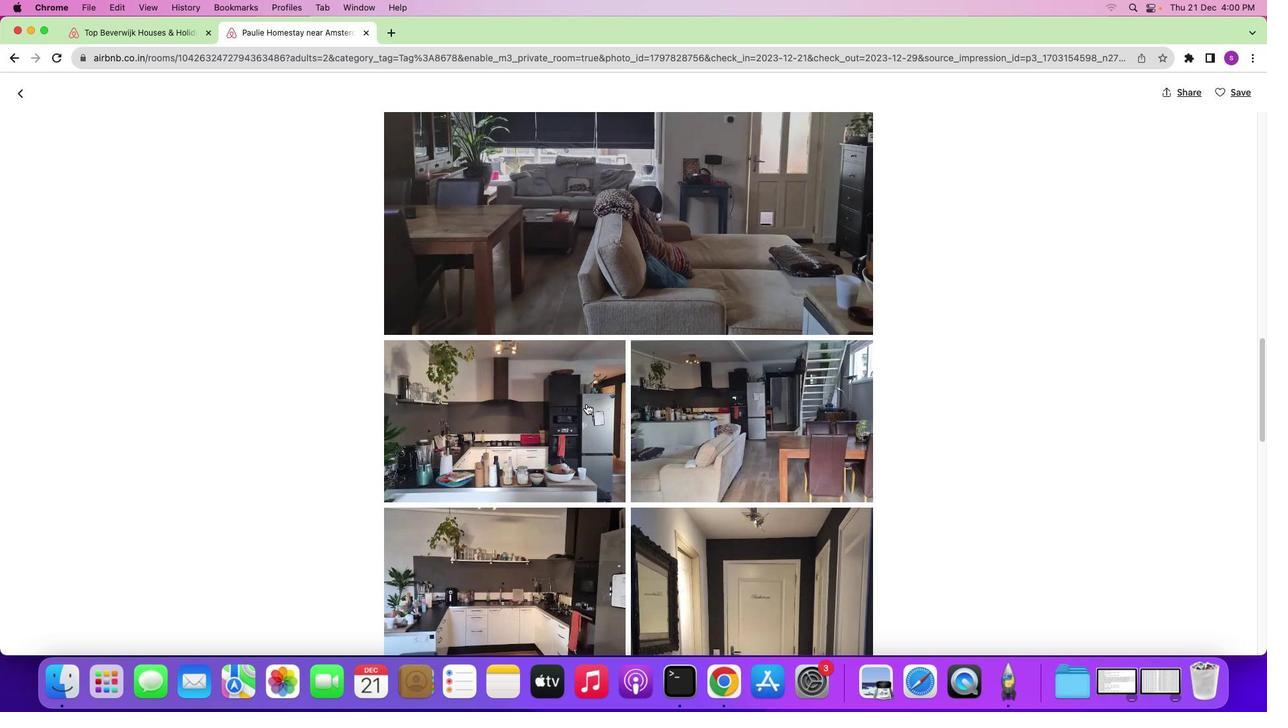 
Action: Mouse scrolled (593, 410) with delta (6, 5)
Screenshot: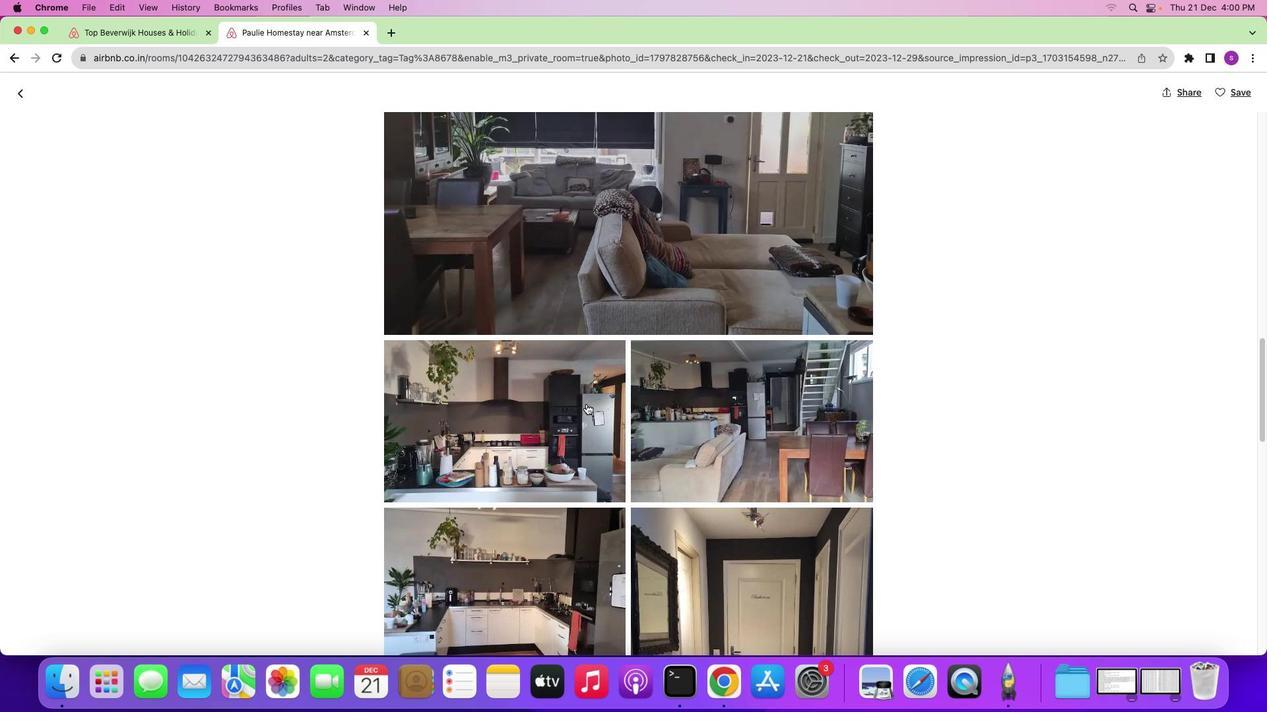 
Action: Mouse scrolled (593, 410) with delta (6, 7)
Screenshot: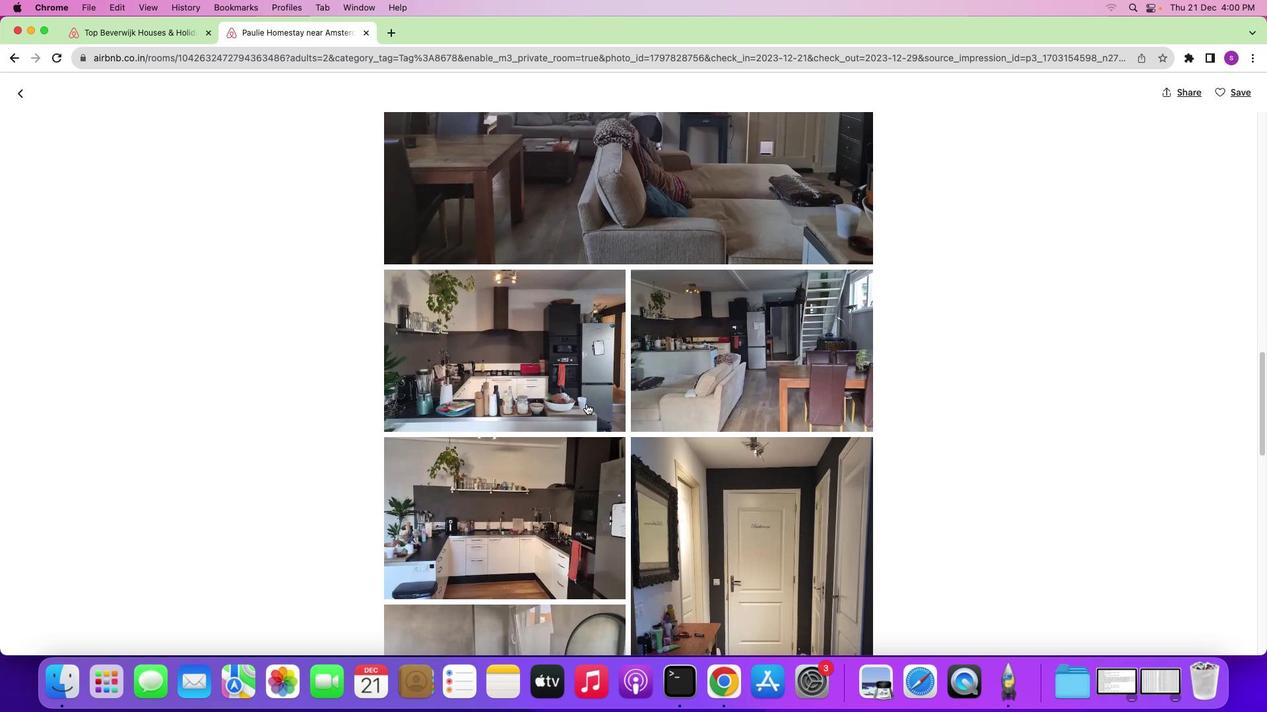 
Action: Mouse scrolled (593, 410) with delta (6, 5)
Screenshot: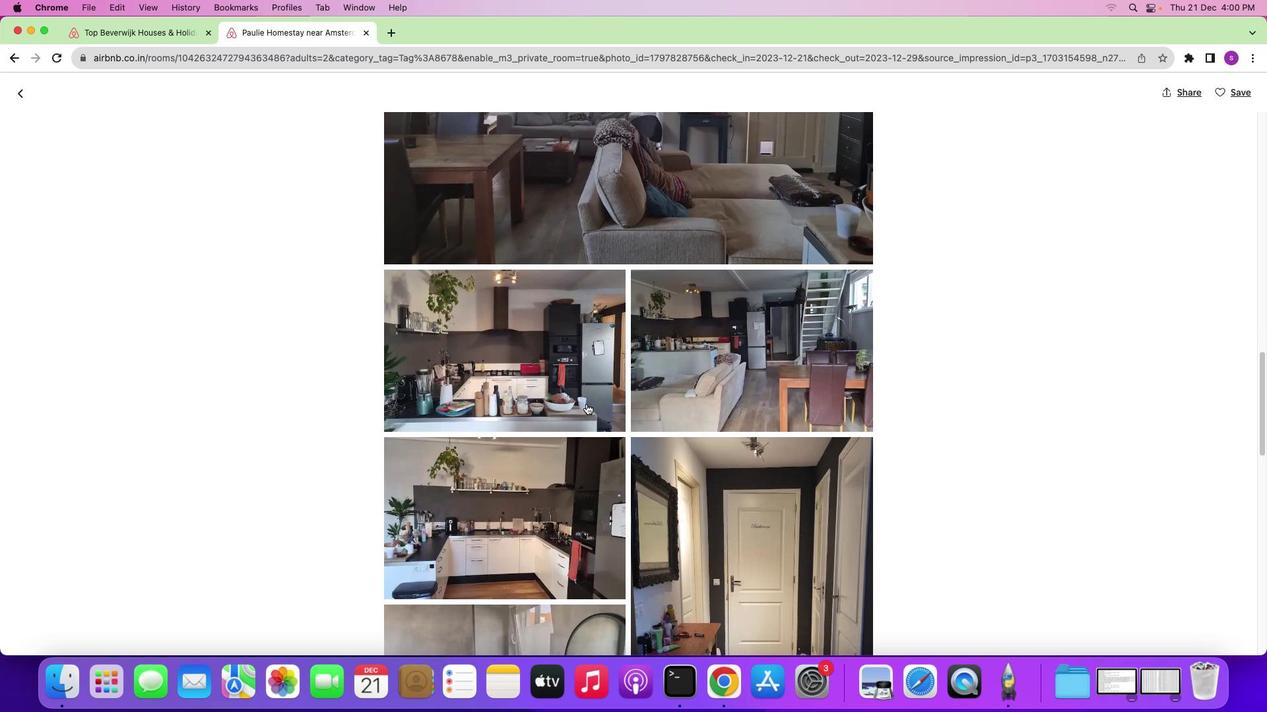 
Action: Mouse scrolled (593, 410) with delta (6, 5)
Screenshot: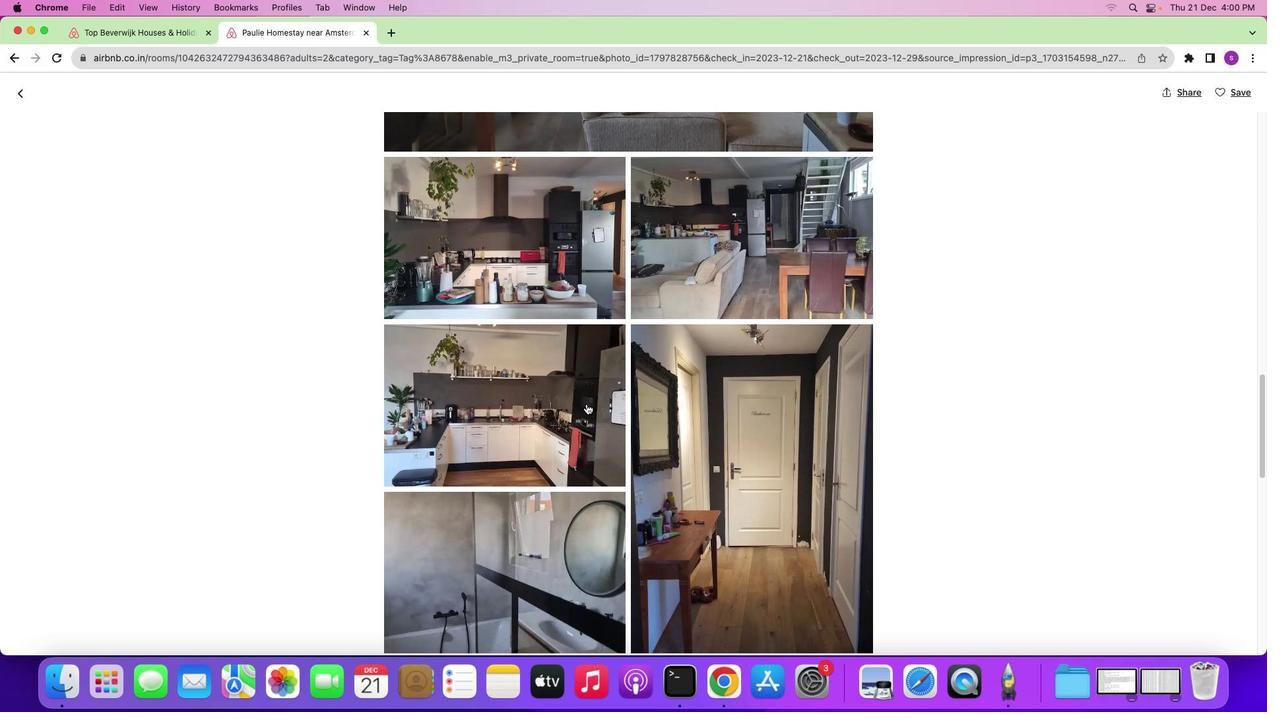 
Action: Mouse scrolled (593, 410) with delta (6, 5)
Screenshot: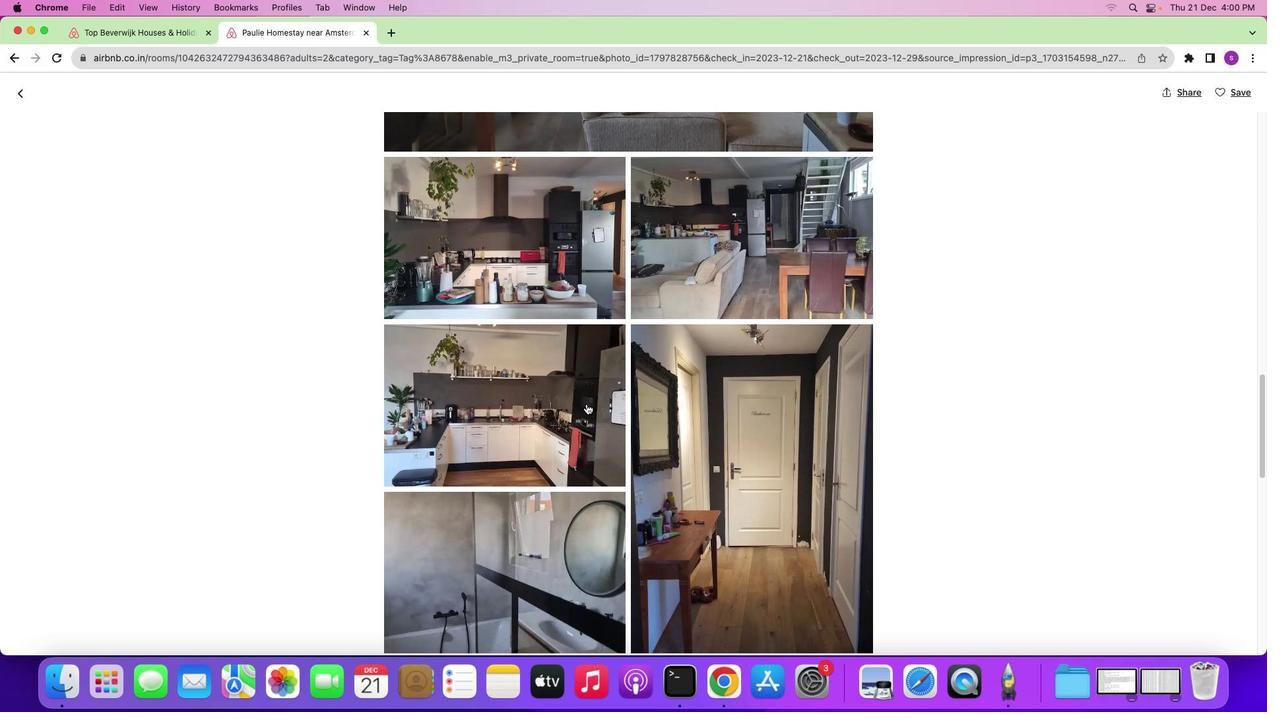 
Action: Mouse scrolled (593, 410) with delta (6, 4)
Screenshot: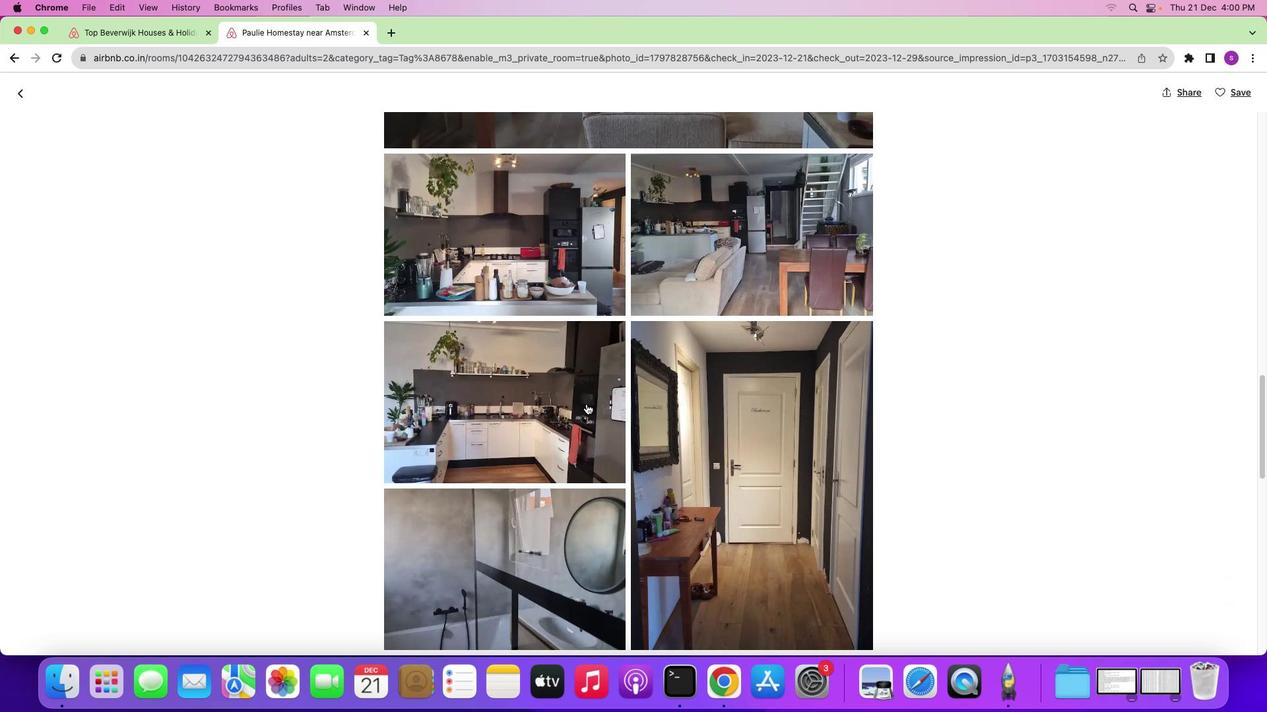 
Action: Mouse scrolled (593, 410) with delta (6, 5)
Screenshot: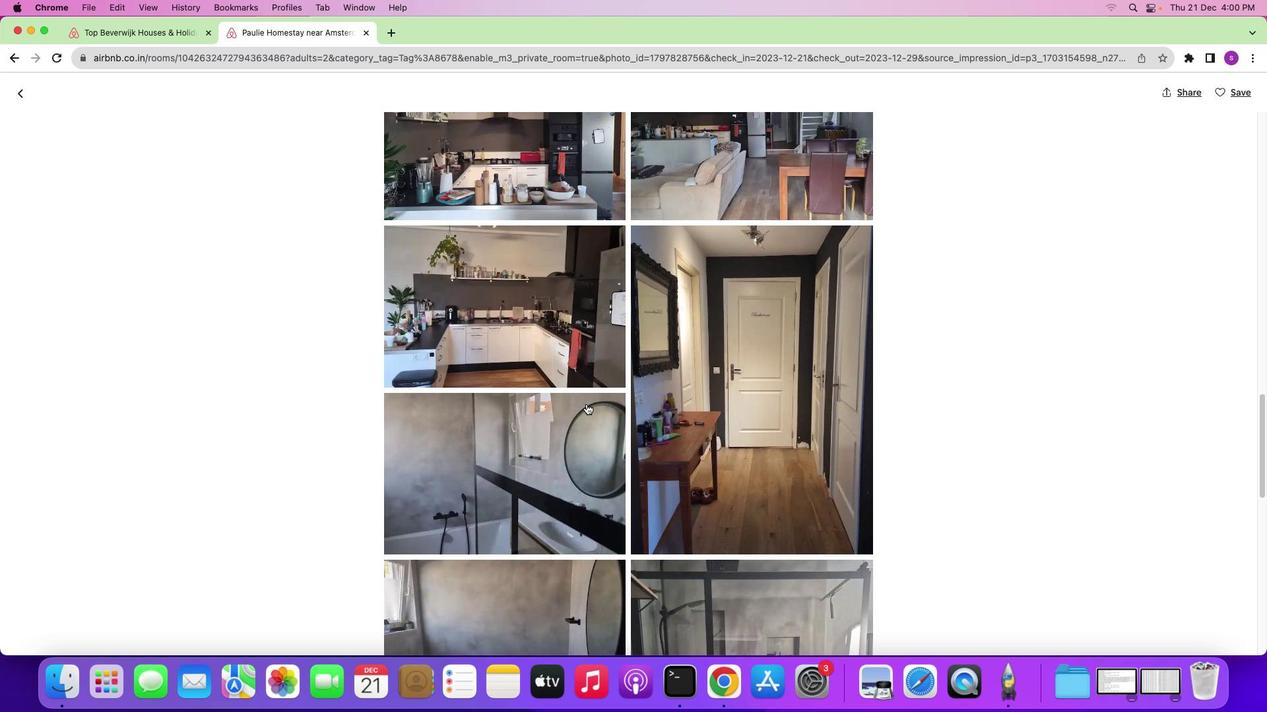 
Action: Mouse scrolled (593, 410) with delta (6, 5)
Screenshot: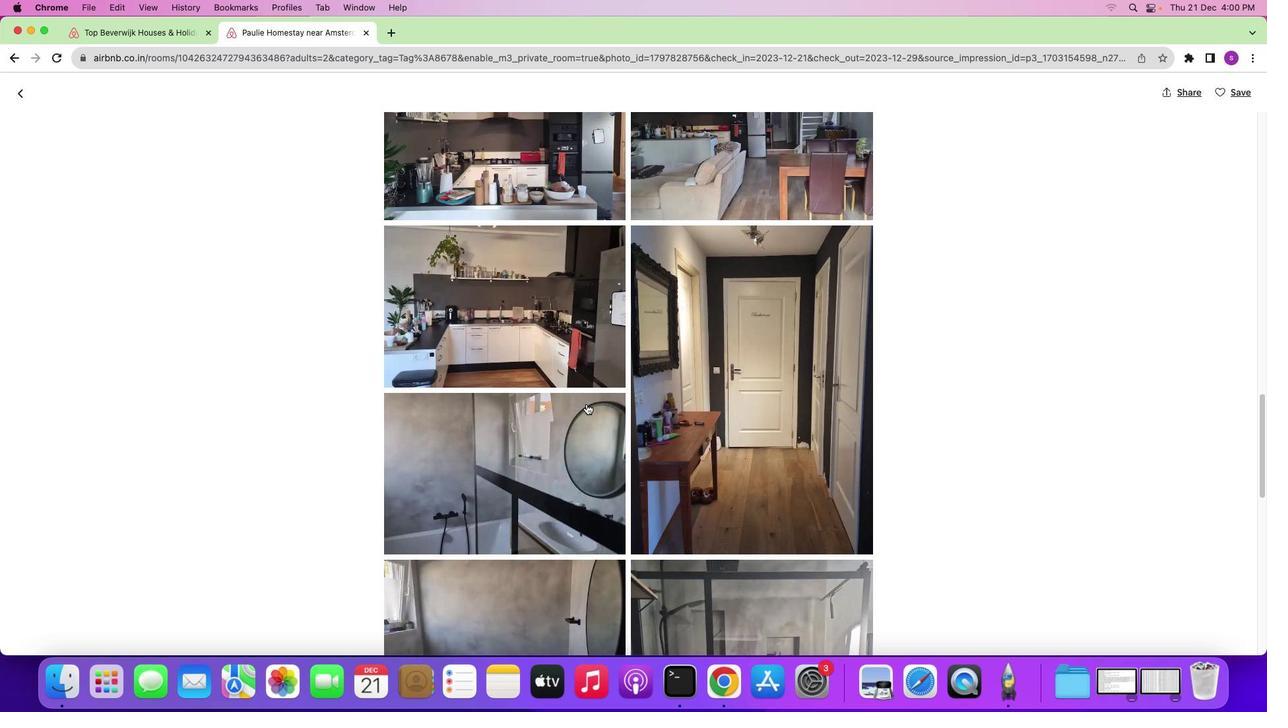 
Action: Mouse scrolled (593, 410) with delta (6, 5)
Screenshot: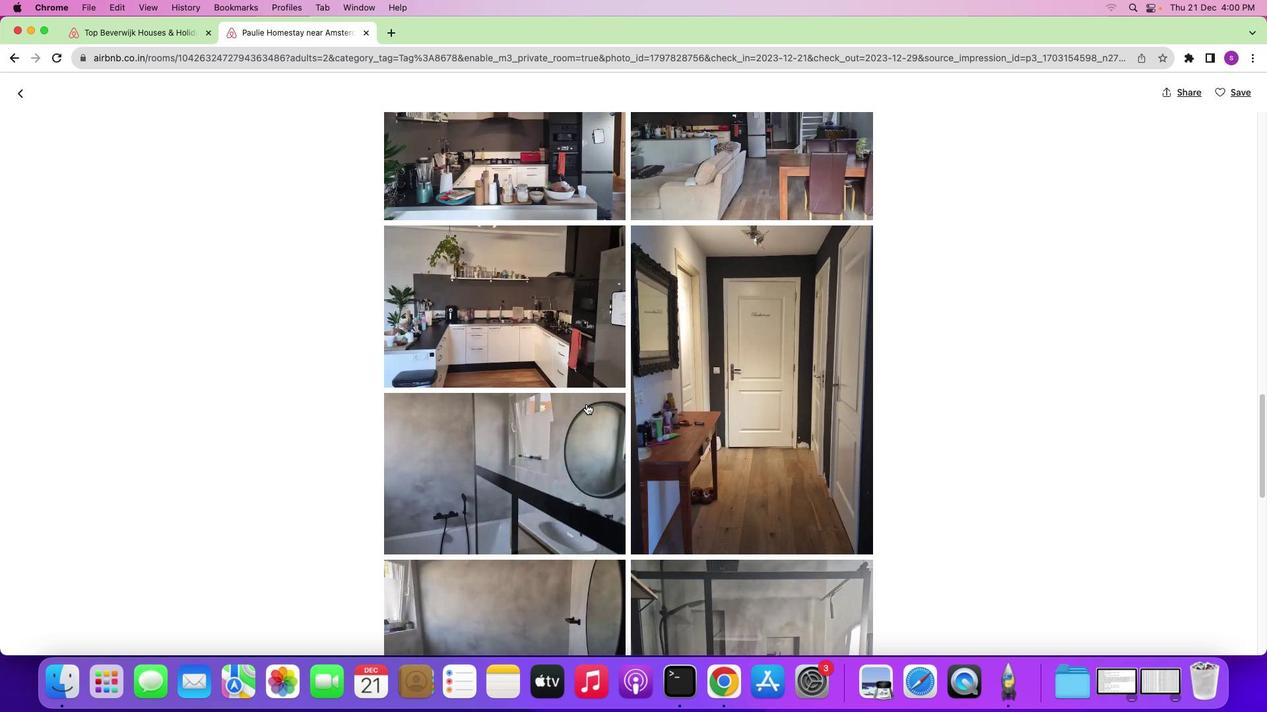
Action: Mouse scrolled (593, 410) with delta (6, 5)
Screenshot: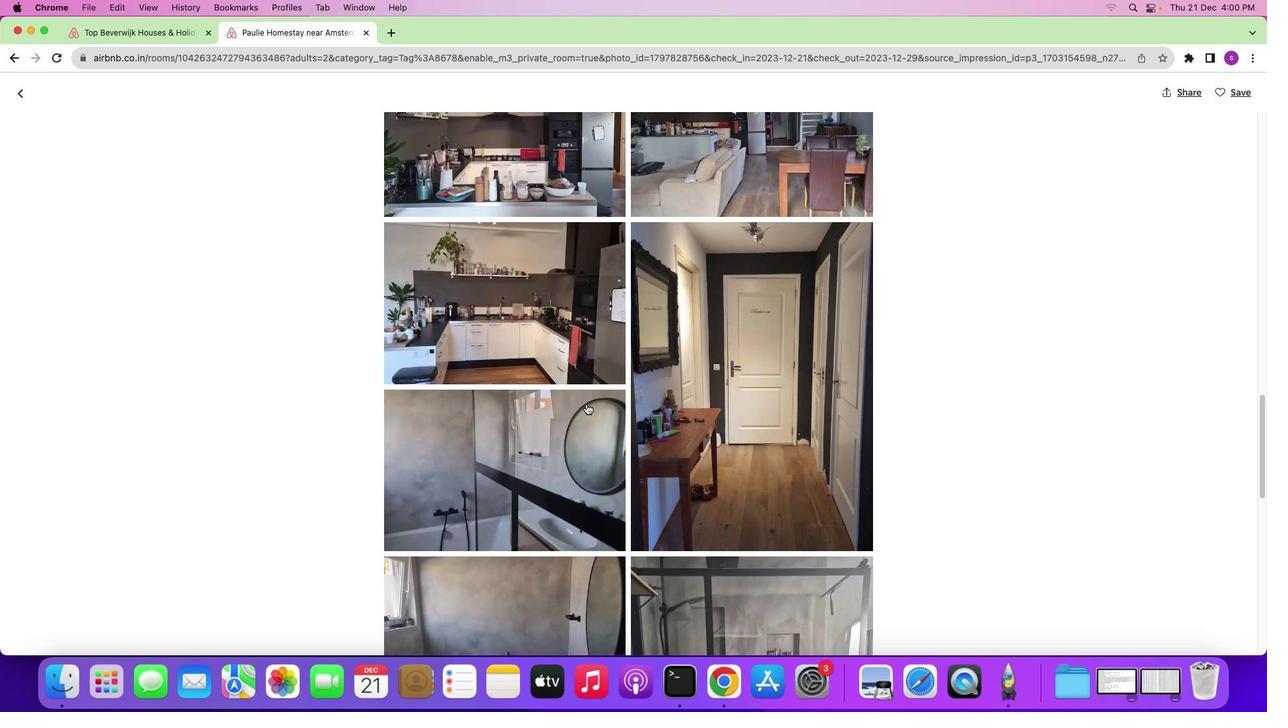 
Action: Mouse scrolled (593, 410) with delta (6, 5)
Screenshot: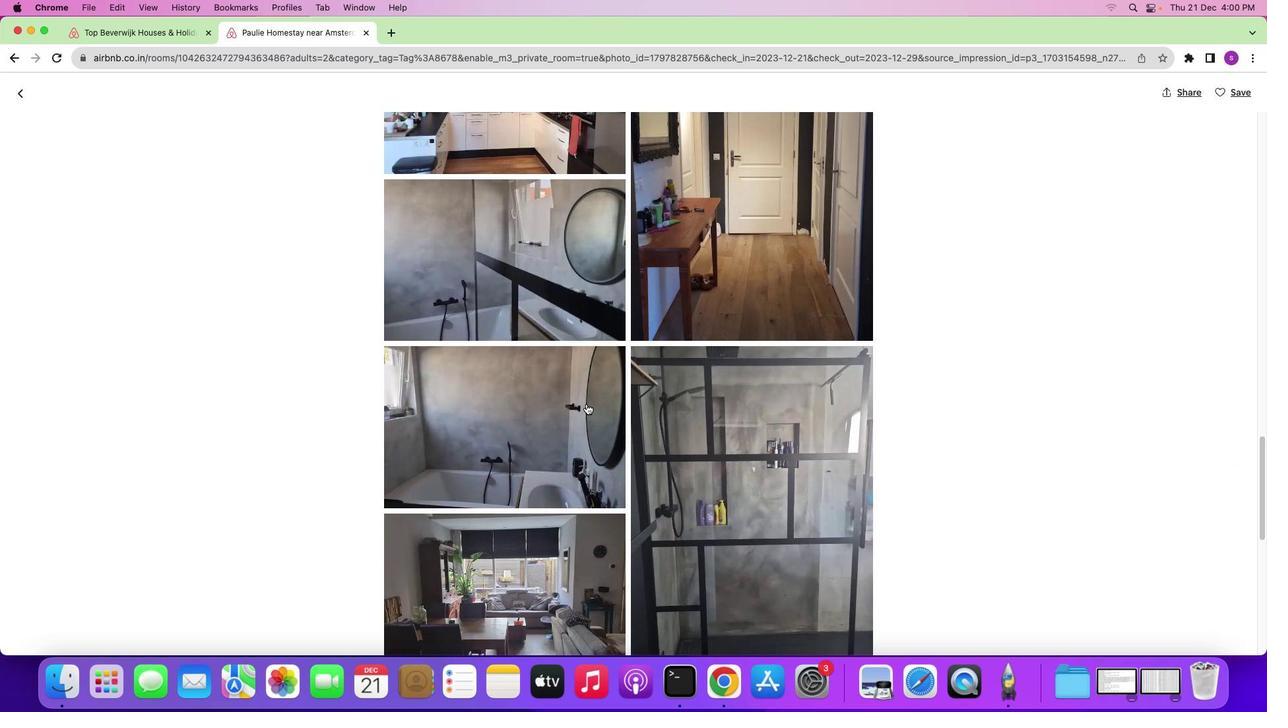 
Action: Mouse scrolled (593, 410) with delta (6, 5)
Screenshot: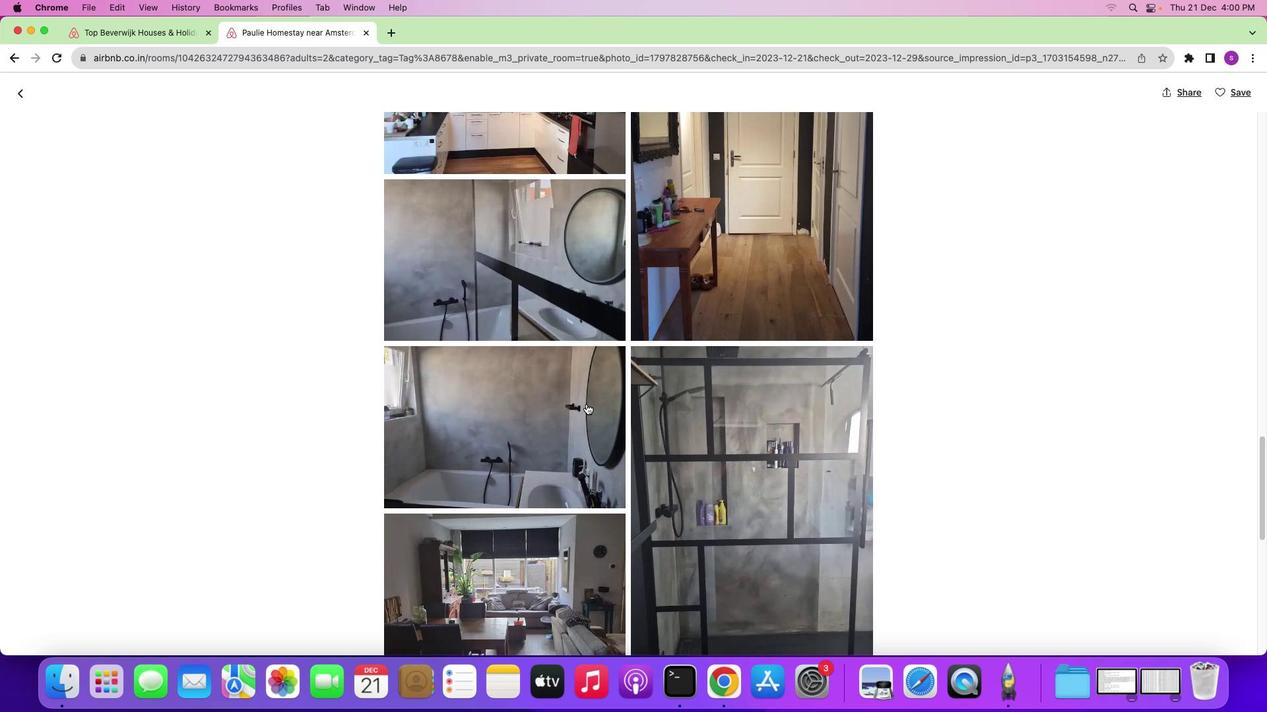 
Action: Mouse scrolled (593, 410) with delta (6, 4)
Screenshot: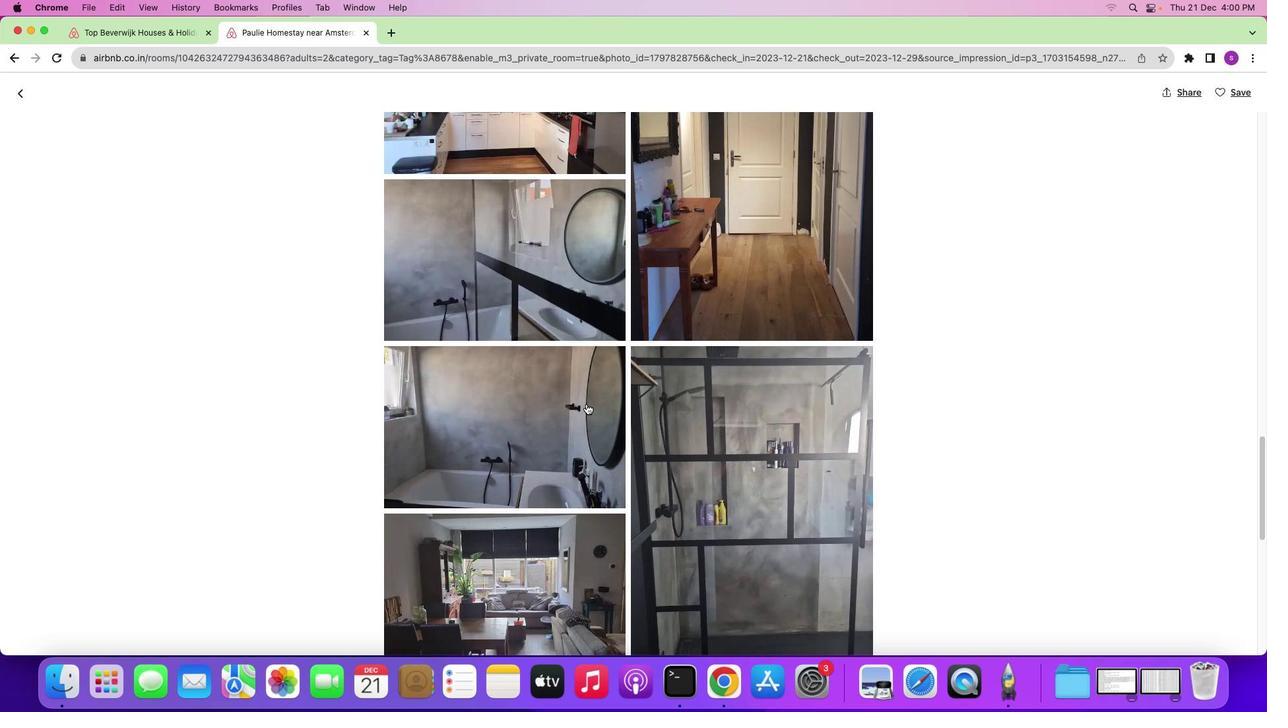 
Action: Mouse scrolled (593, 410) with delta (6, 4)
Screenshot: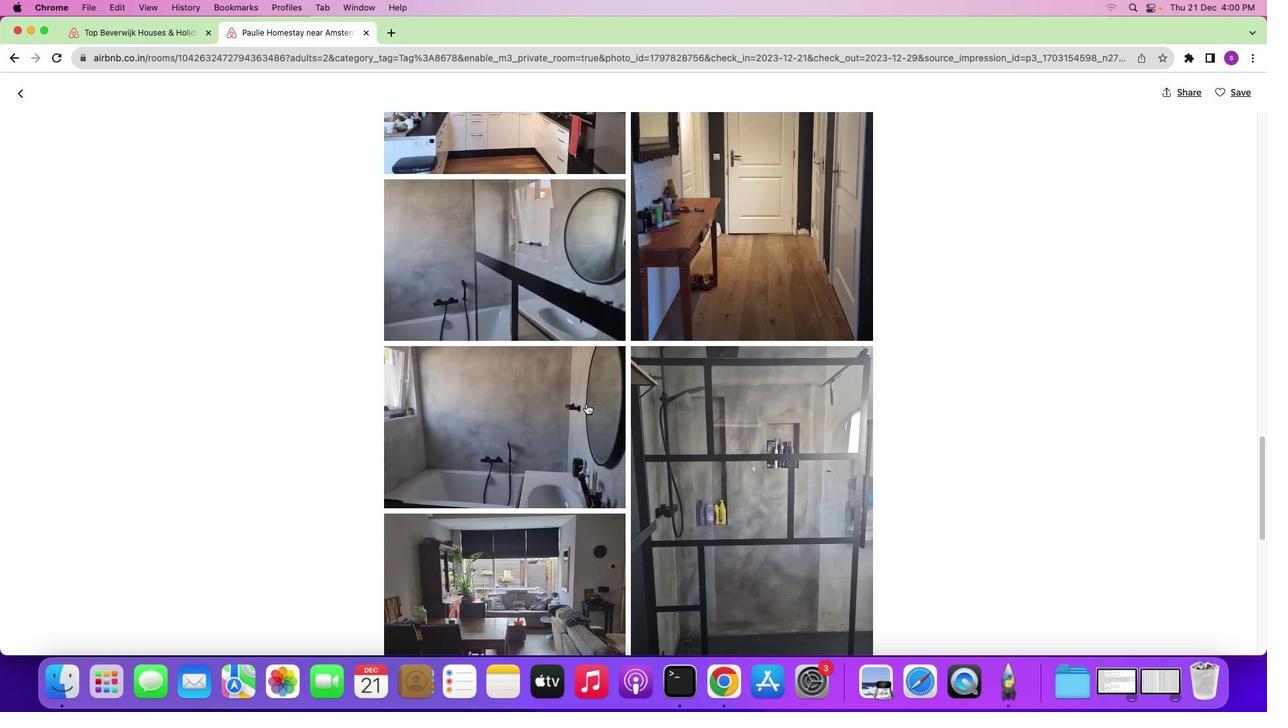 
Action: Mouse scrolled (593, 410) with delta (6, 5)
Screenshot: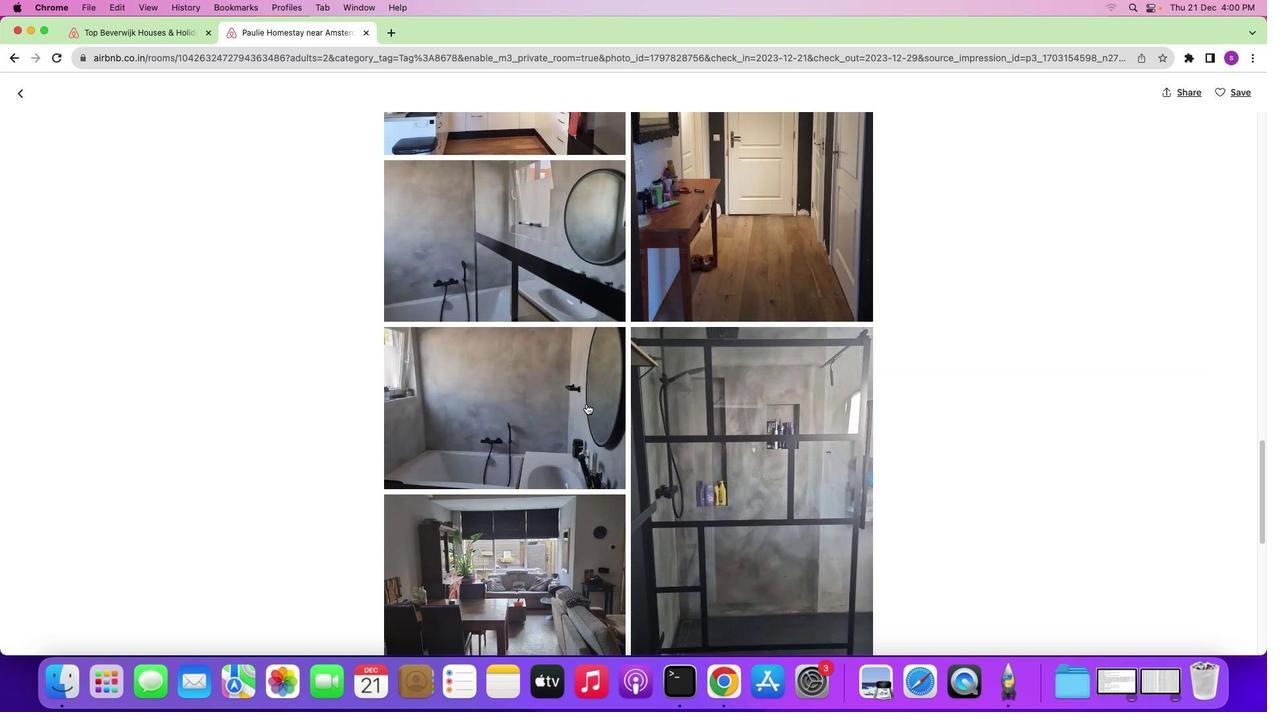 
Action: Mouse scrolled (593, 410) with delta (6, 5)
Screenshot: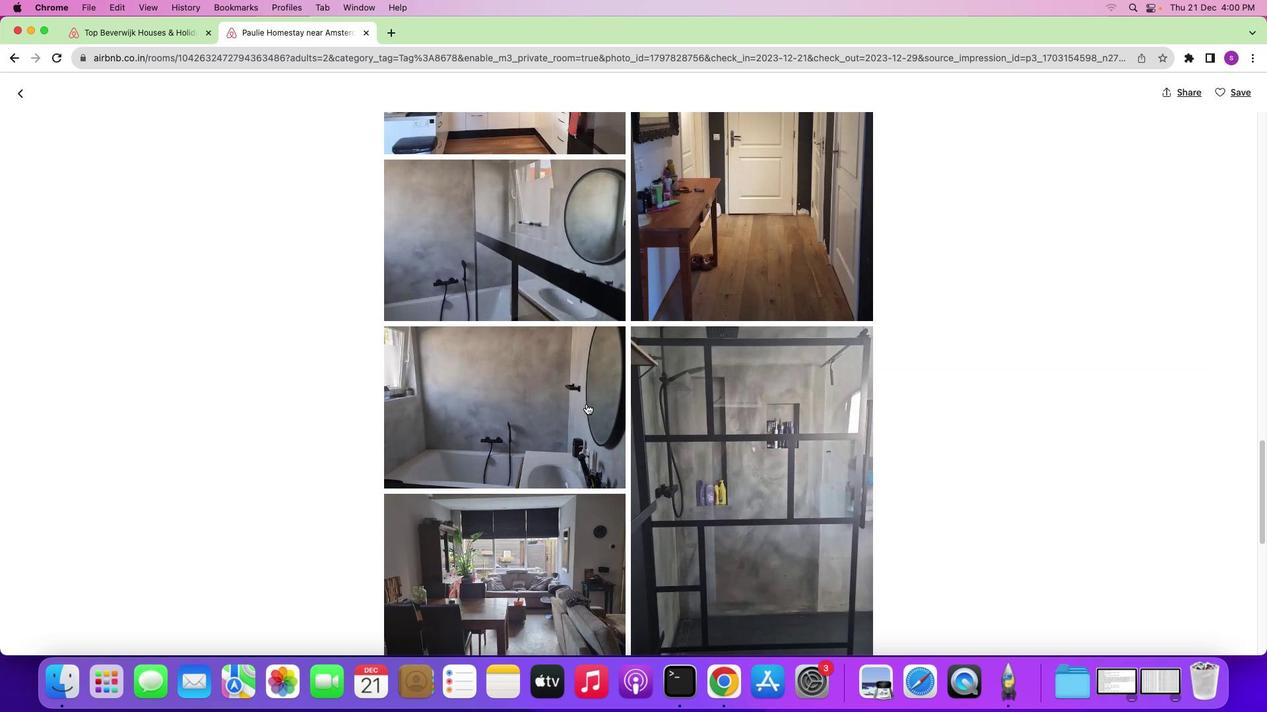 
Action: Mouse scrolled (593, 410) with delta (6, 5)
Screenshot: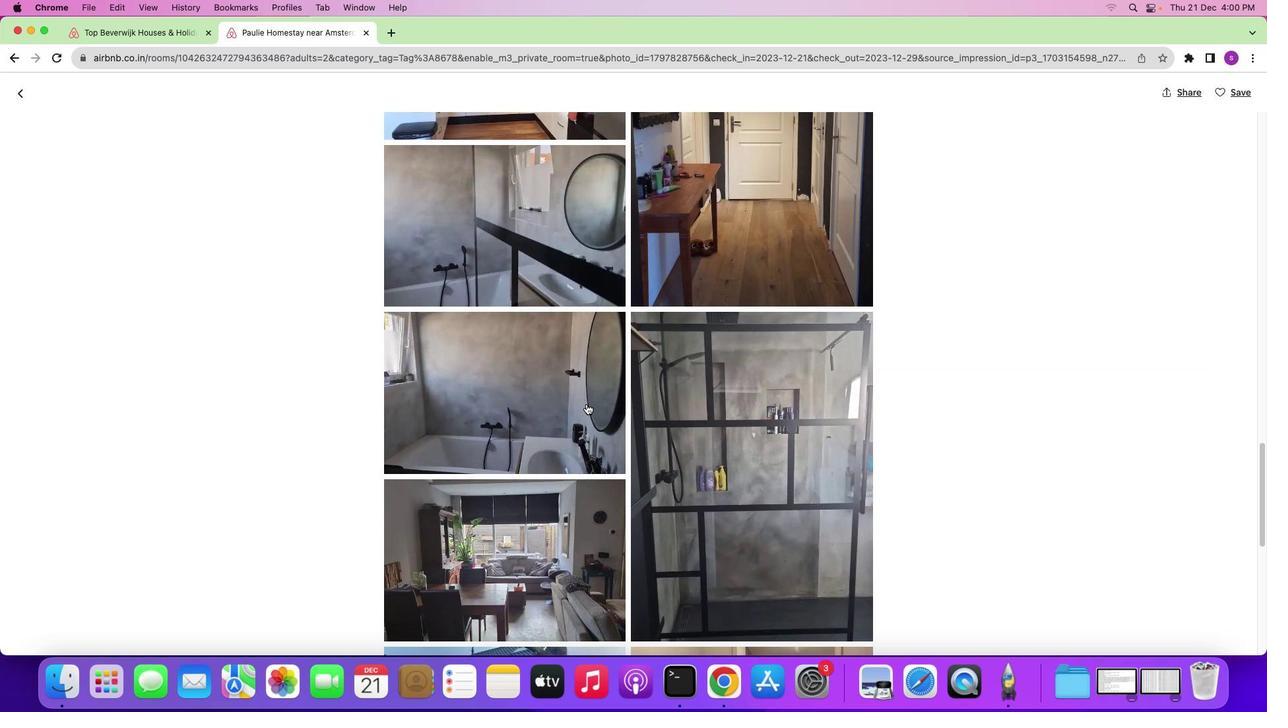 
Action: Mouse scrolled (593, 410) with delta (6, 5)
Screenshot: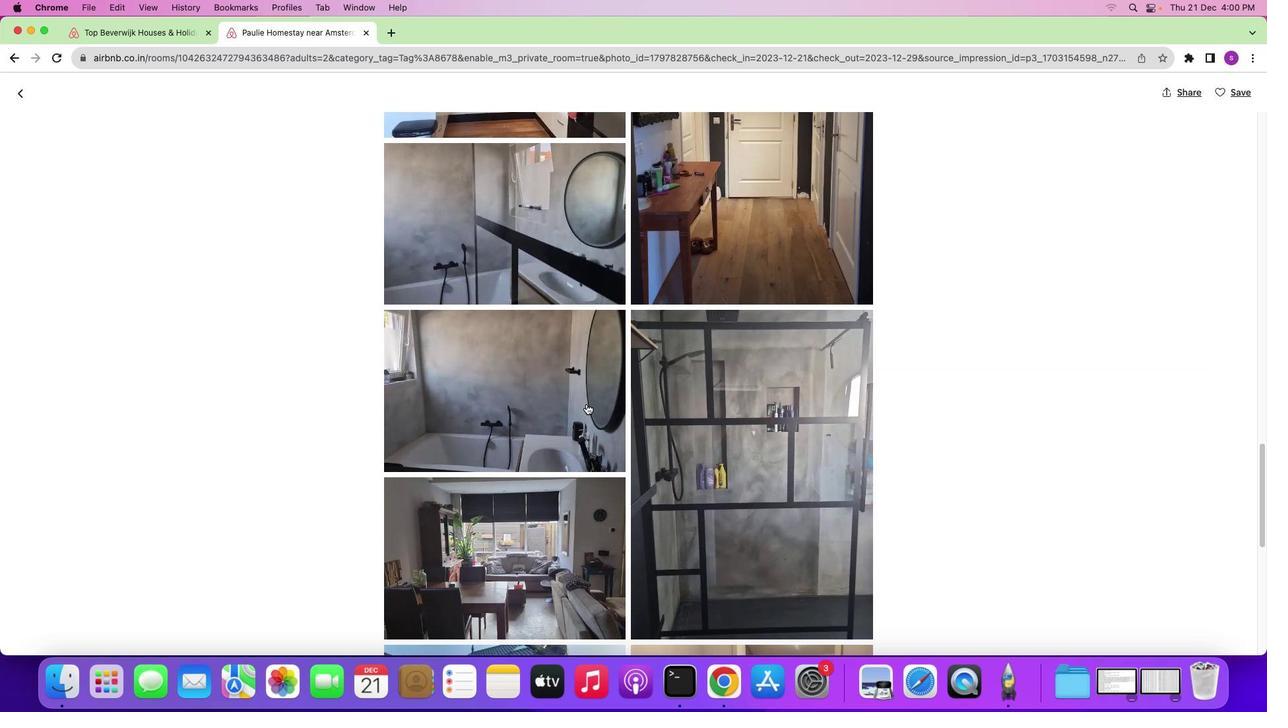 
Action: Mouse scrolled (593, 410) with delta (6, 5)
Screenshot: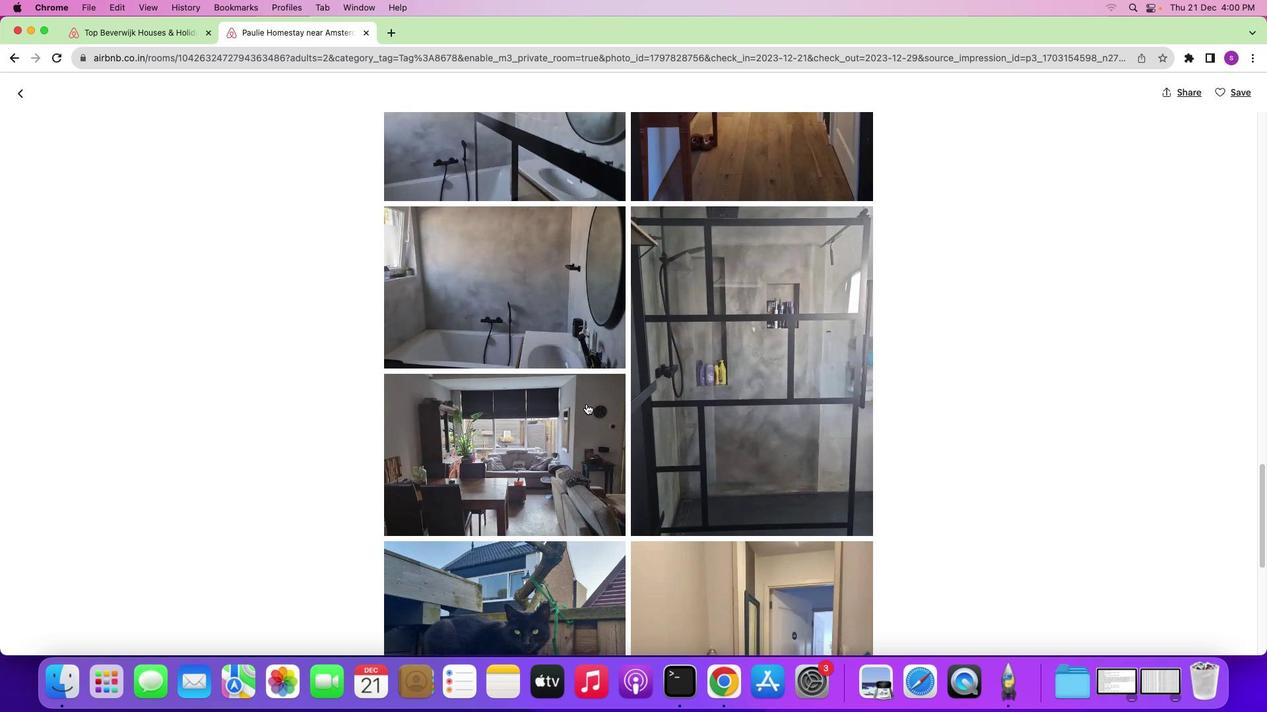 
Action: Mouse scrolled (593, 410) with delta (6, 5)
Screenshot: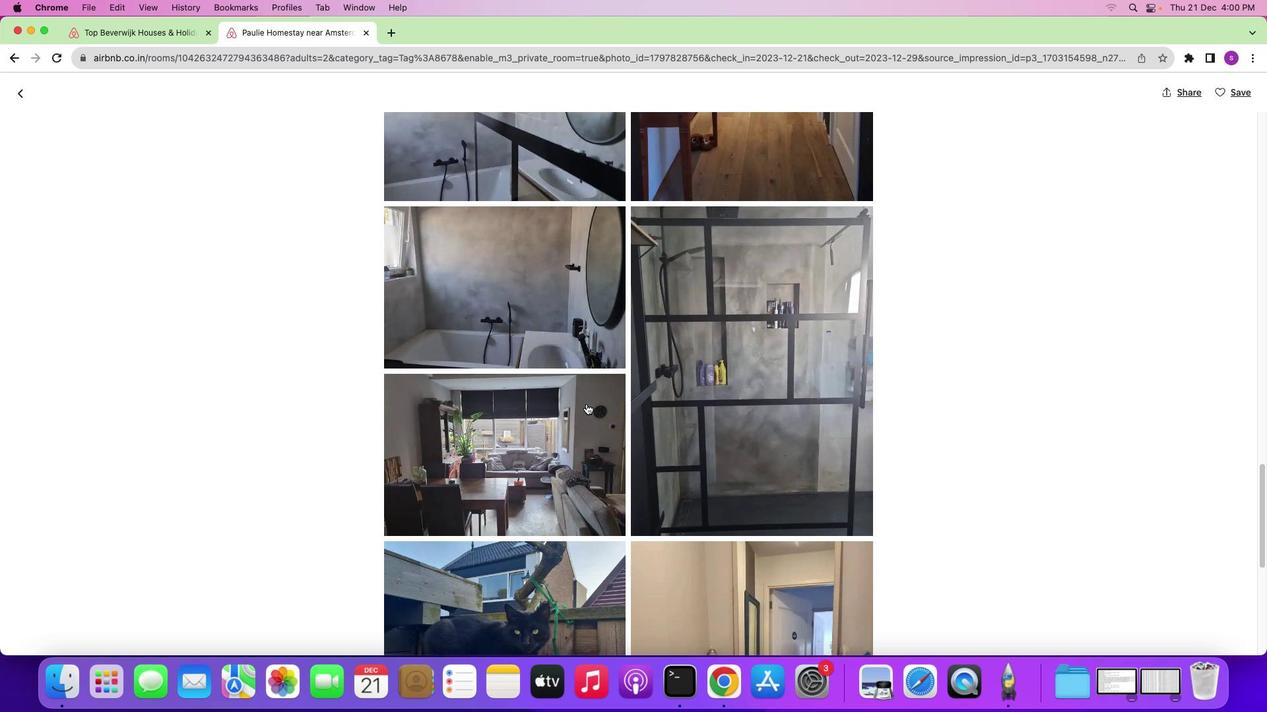 
Action: Mouse scrolled (593, 410) with delta (6, 5)
Screenshot: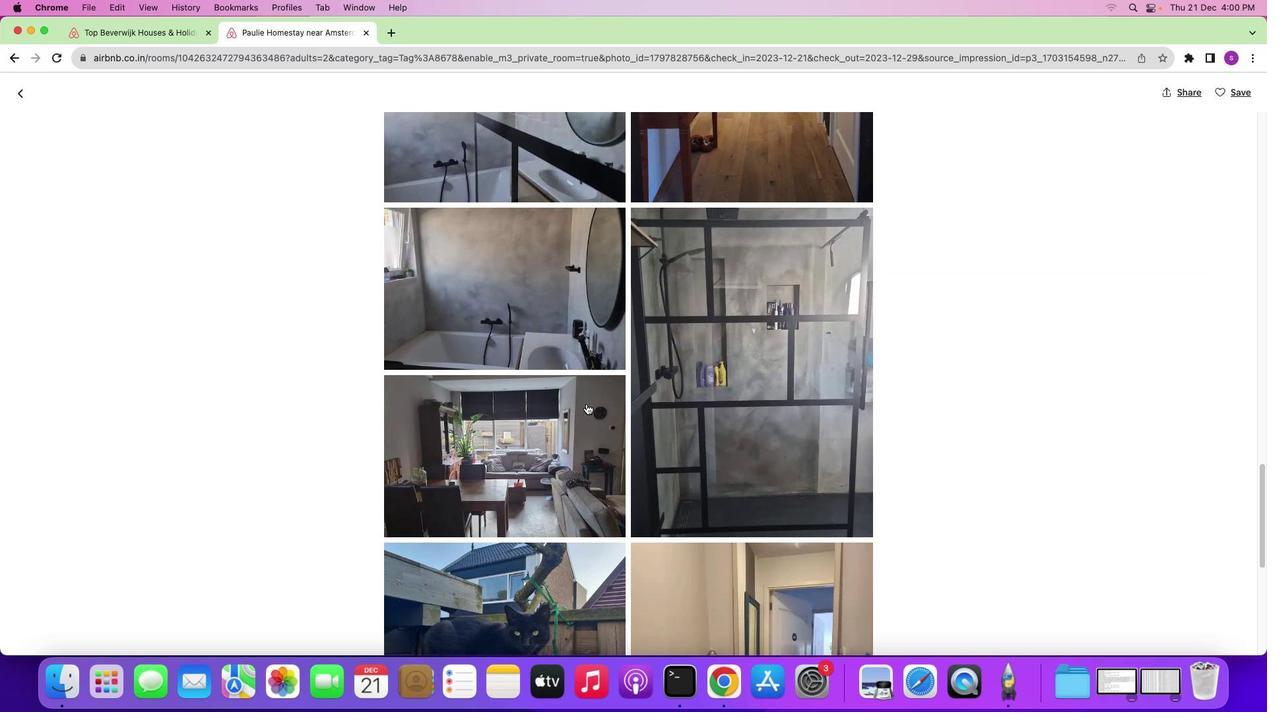
Action: Mouse scrolled (593, 410) with delta (6, 5)
Screenshot: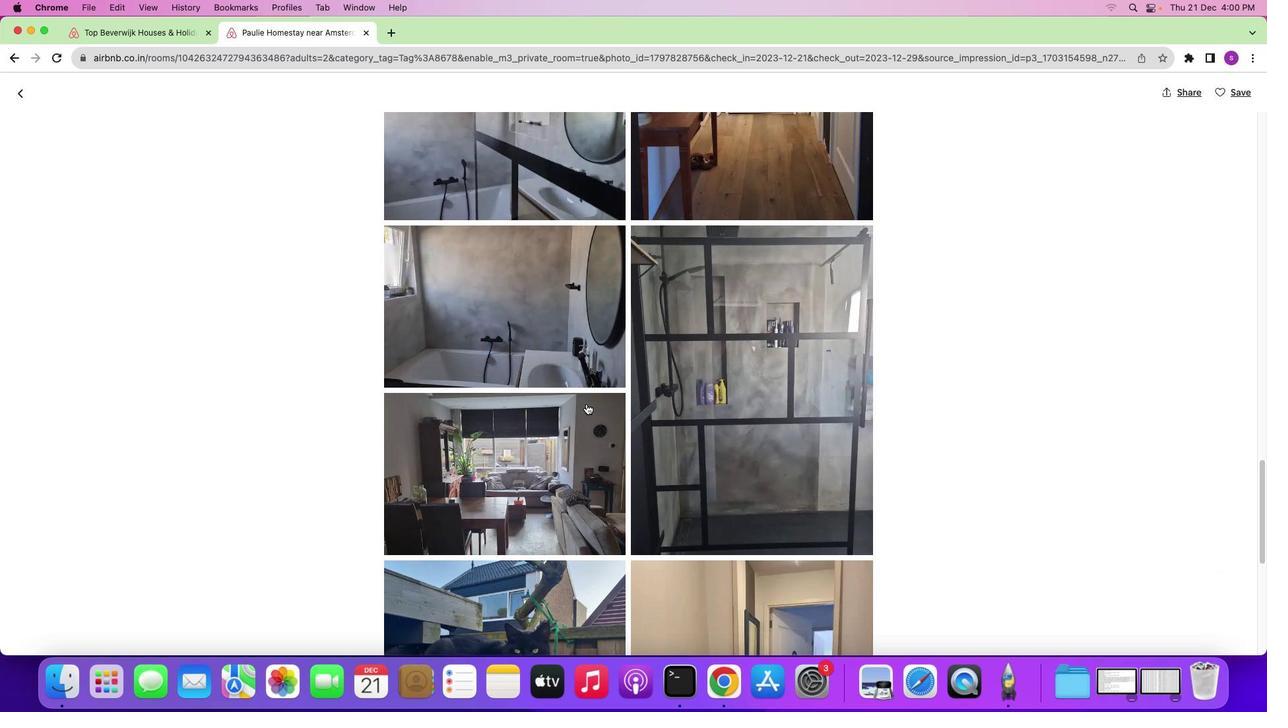 
Action: Mouse scrolled (593, 410) with delta (6, 8)
Screenshot: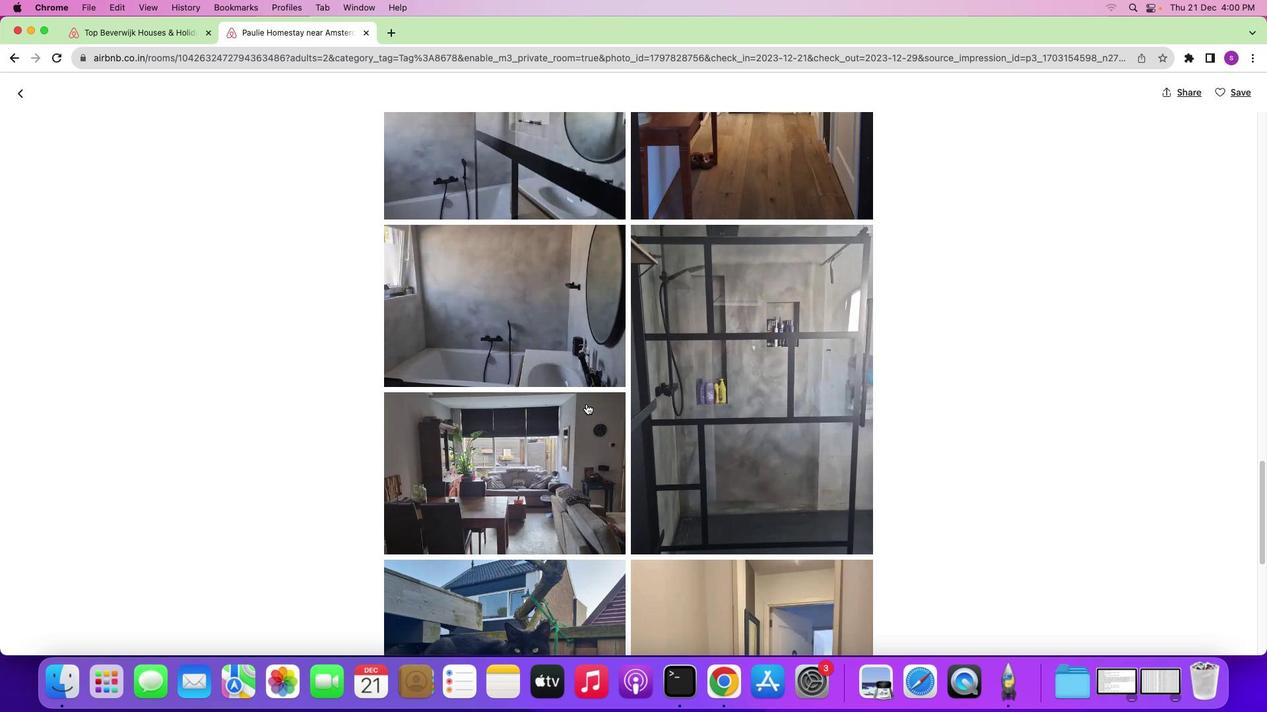 
Action: Mouse scrolled (593, 410) with delta (6, 5)
Screenshot: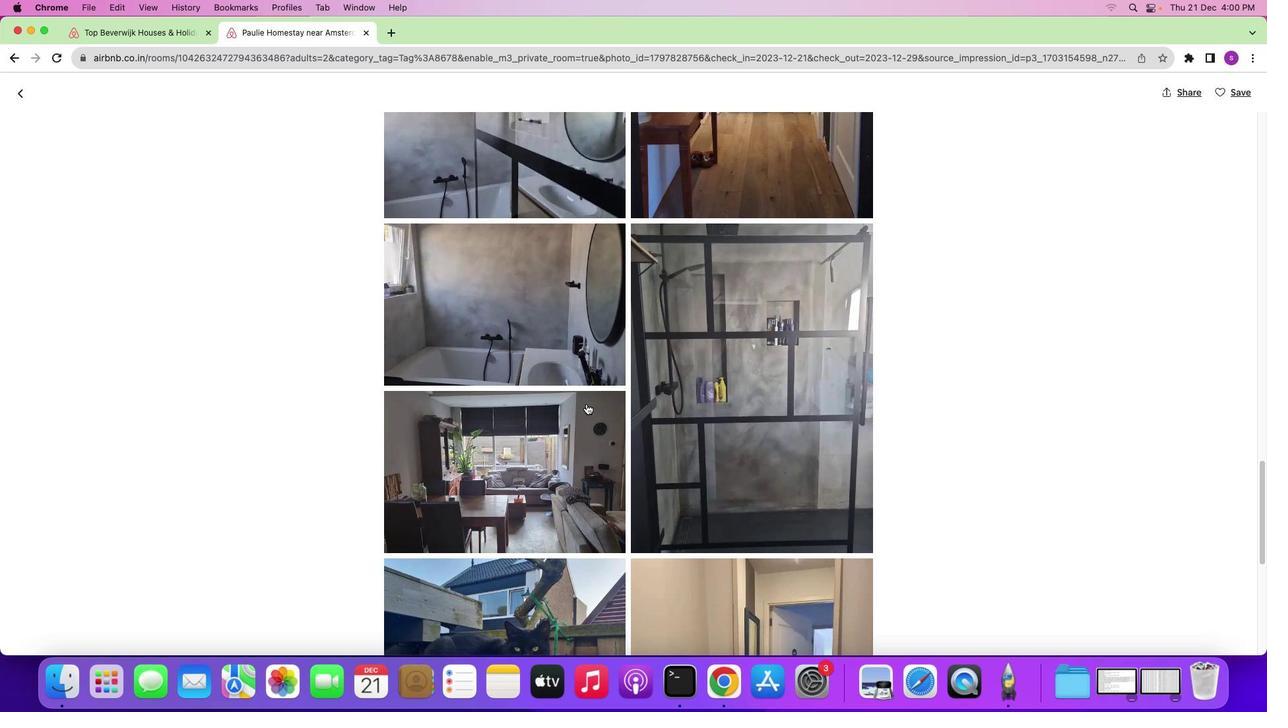 
Action: Mouse scrolled (593, 410) with delta (6, 5)
Screenshot: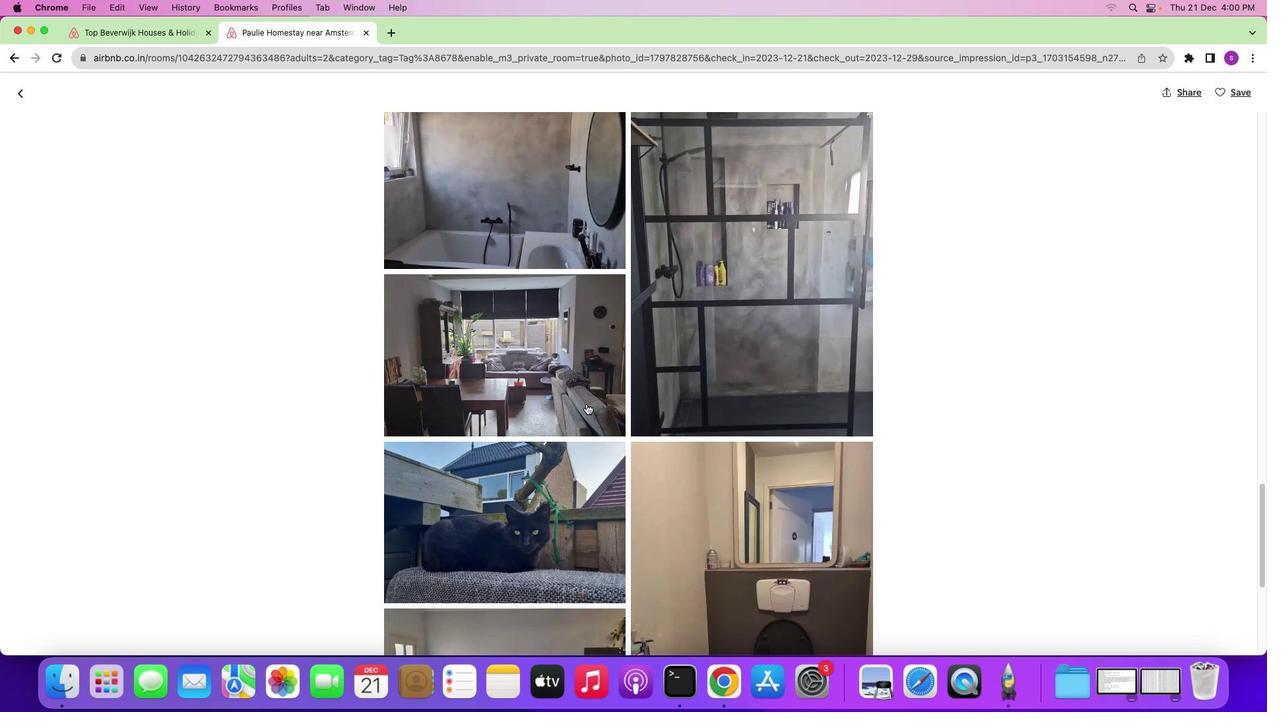 
Action: Mouse scrolled (593, 410) with delta (6, 5)
Screenshot: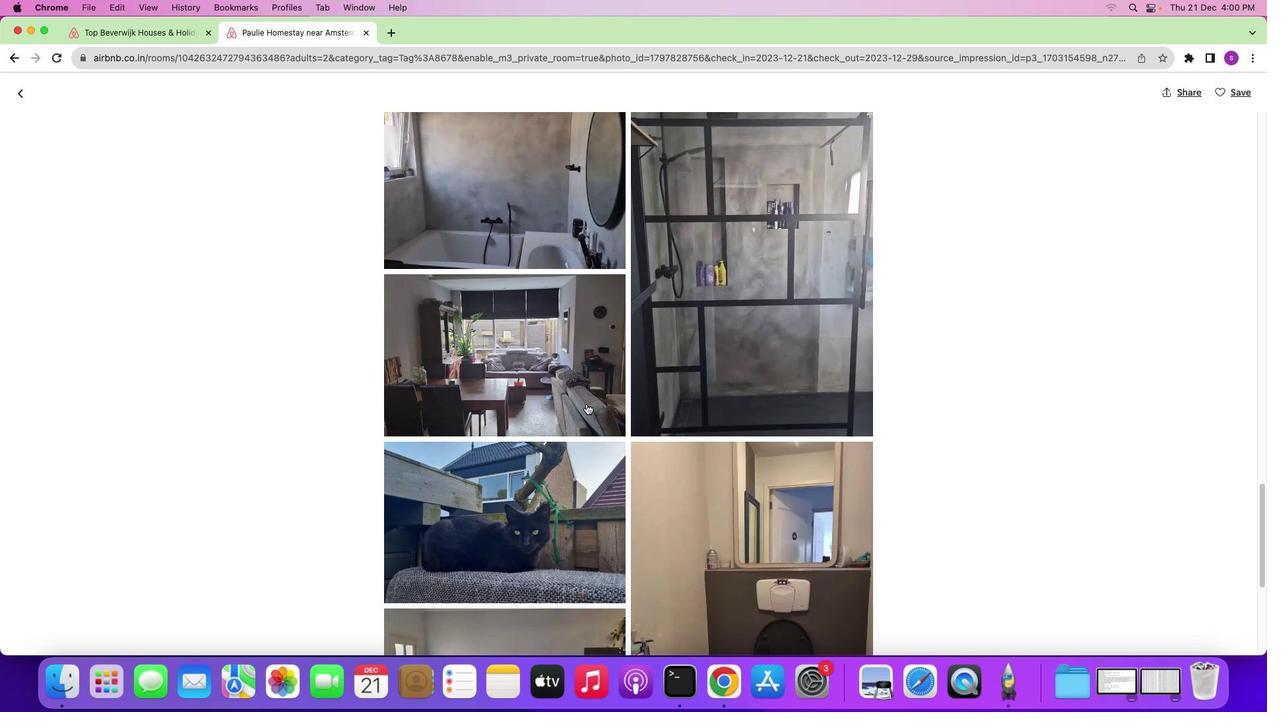 
Action: Mouse scrolled (593, 410) with delta (6, 4)
Screenshot: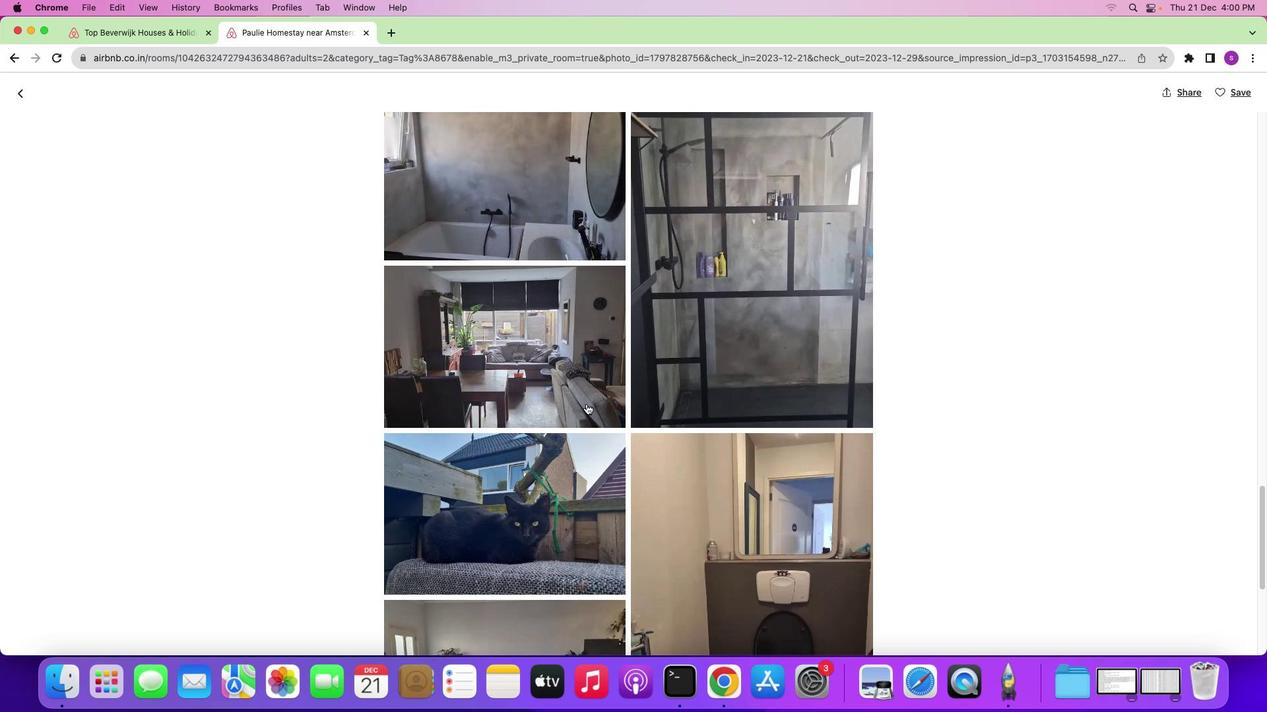 
Action: Mouse scrolled (593, 410) with delta (6, 5)
Screenshot: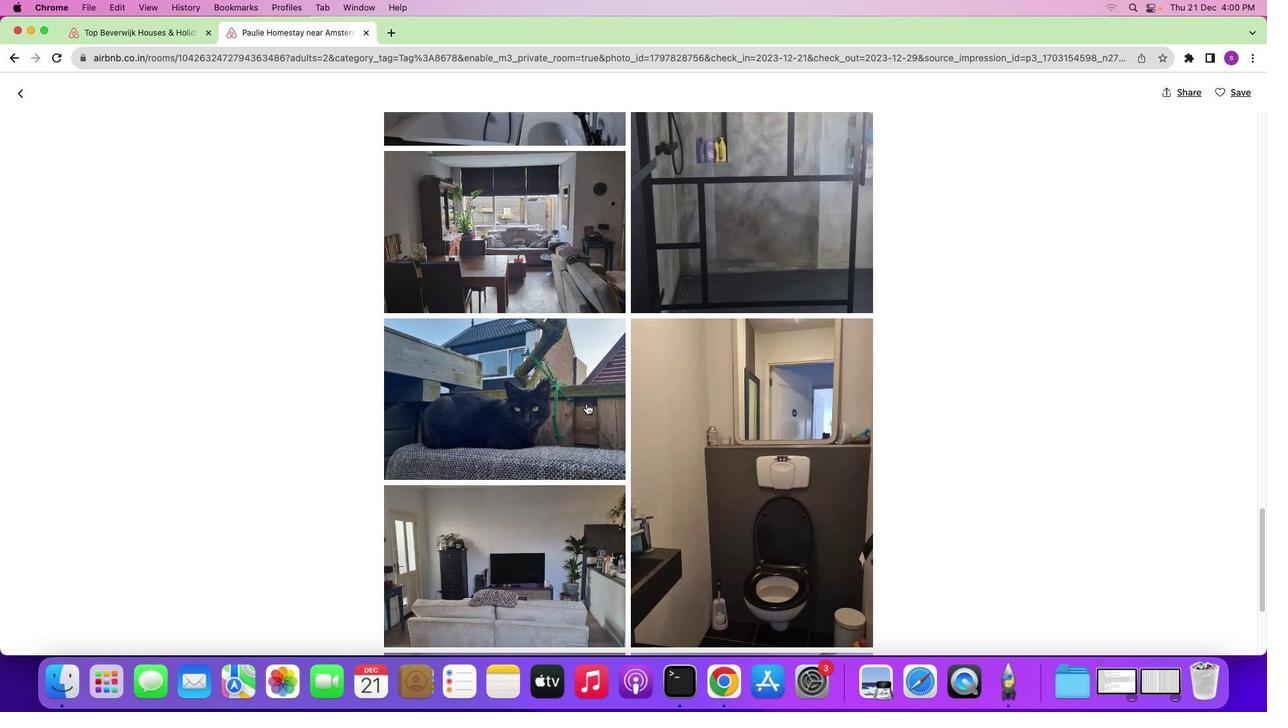 
Action: Mouse scrolled (593, 410) with delta (6, 5)
Screenshot: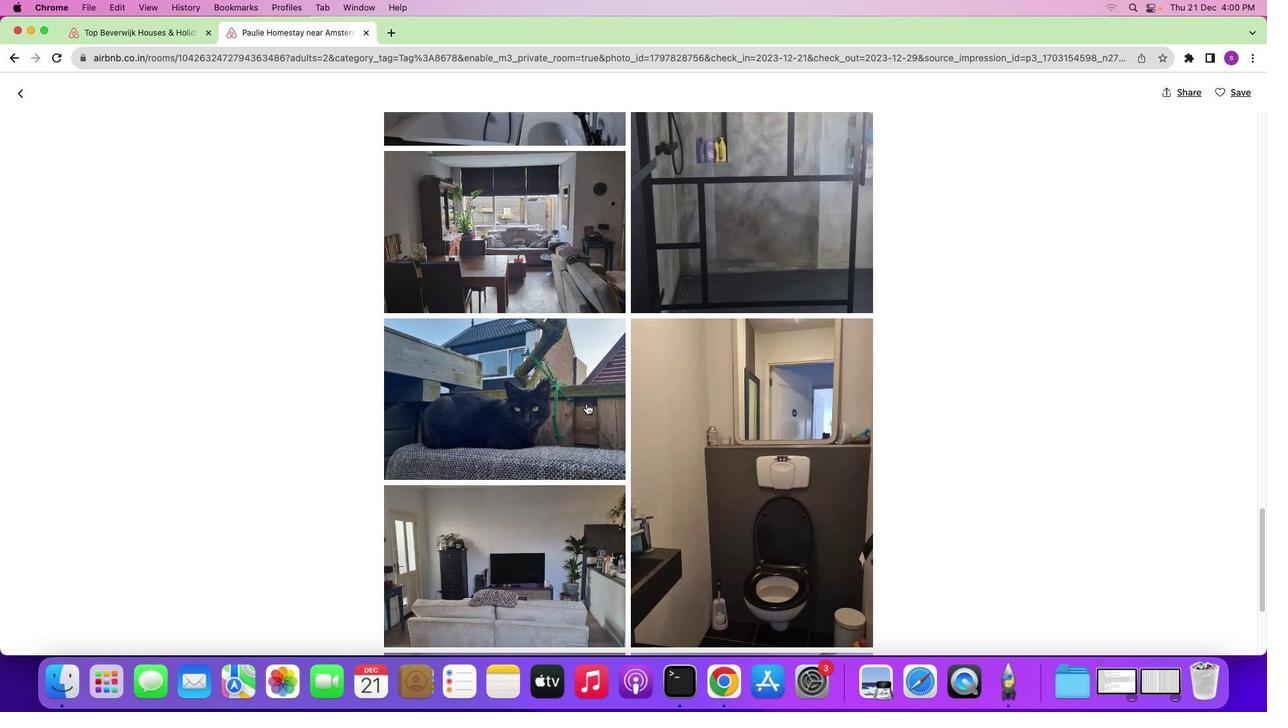 
Action: Mouse scrolled (593, 410) with delta (6, 4)
Screenshot: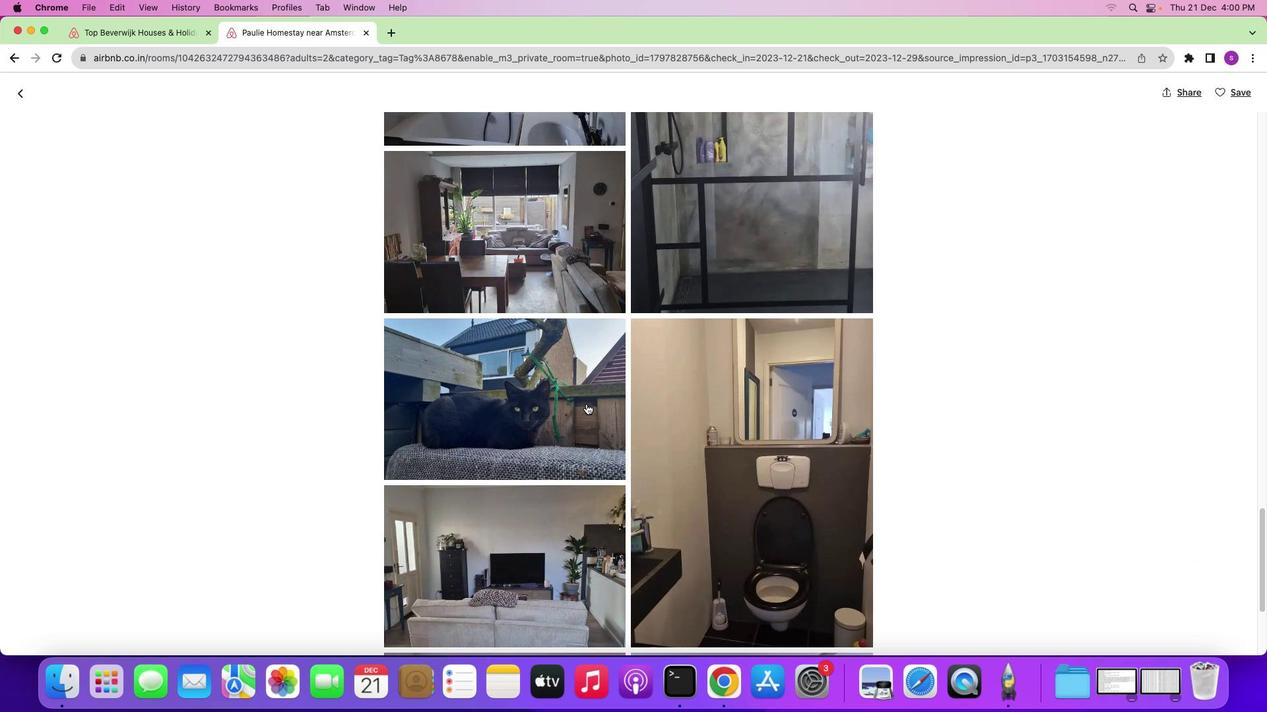 
Action: Mouse scrolled (593, 410) with delta (6, 5)
Screenshot: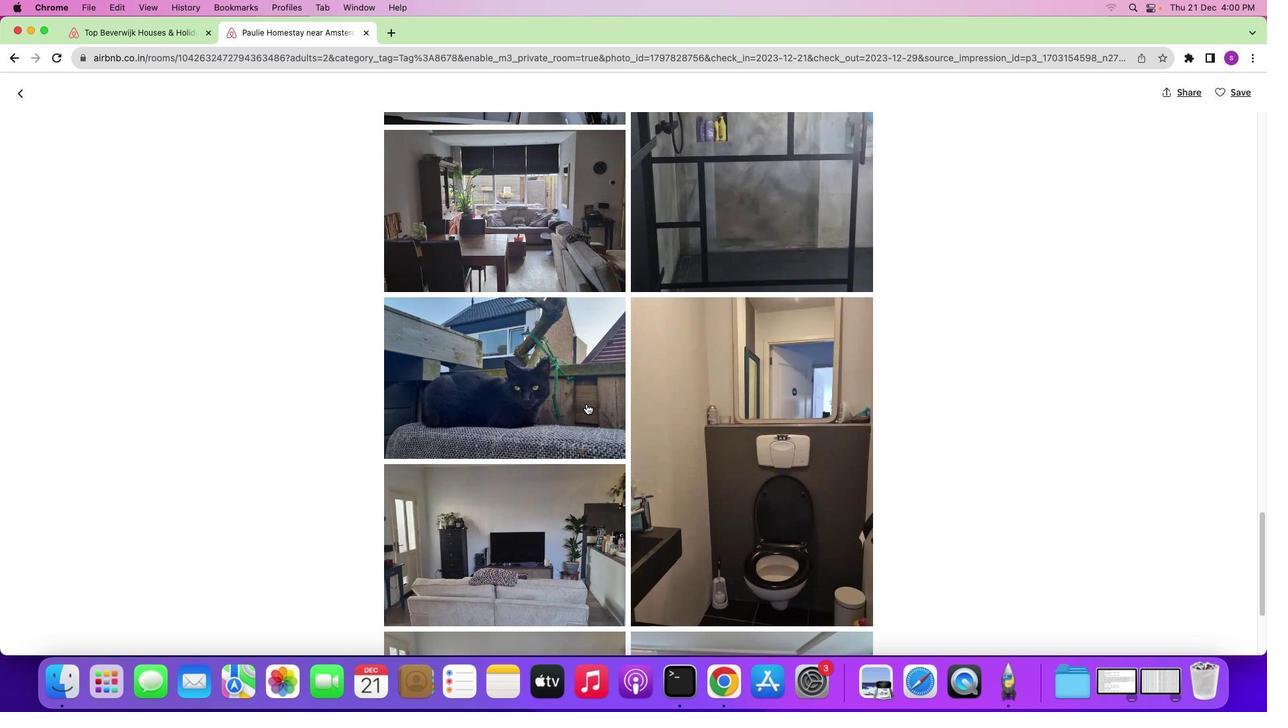 
Action: Mouse scrolled (593, 410) with delta (6, 5)
Screenshot: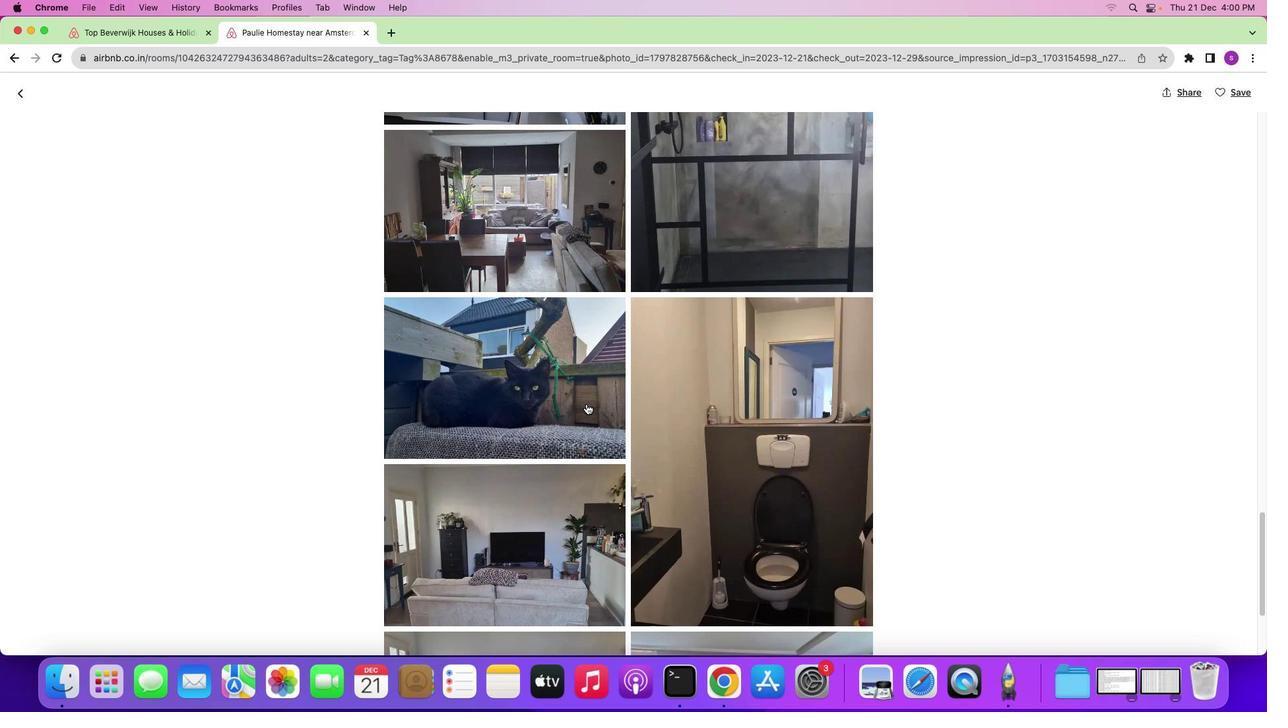 
Action: Mouse scrolled (593, 410) with delta (6, 5)
Screenshot: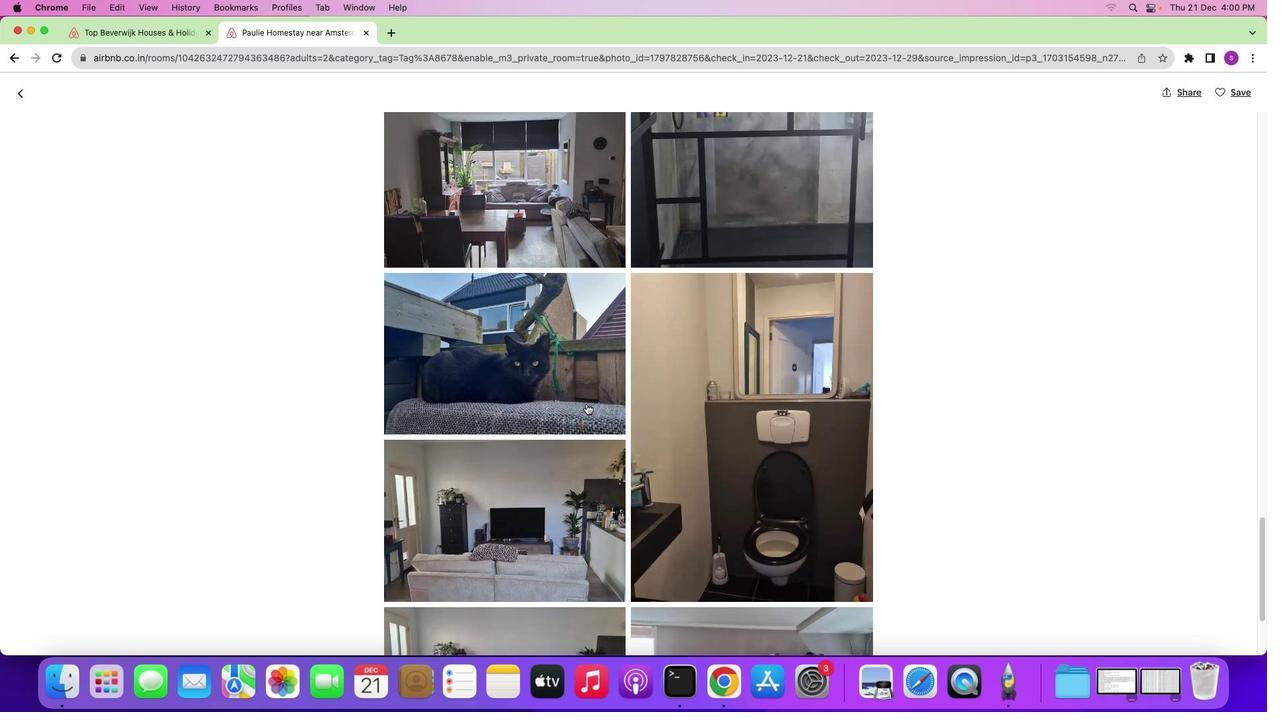 
Action: Mouse scrolled (593, 410) with delta (6, 5)
Screenshot: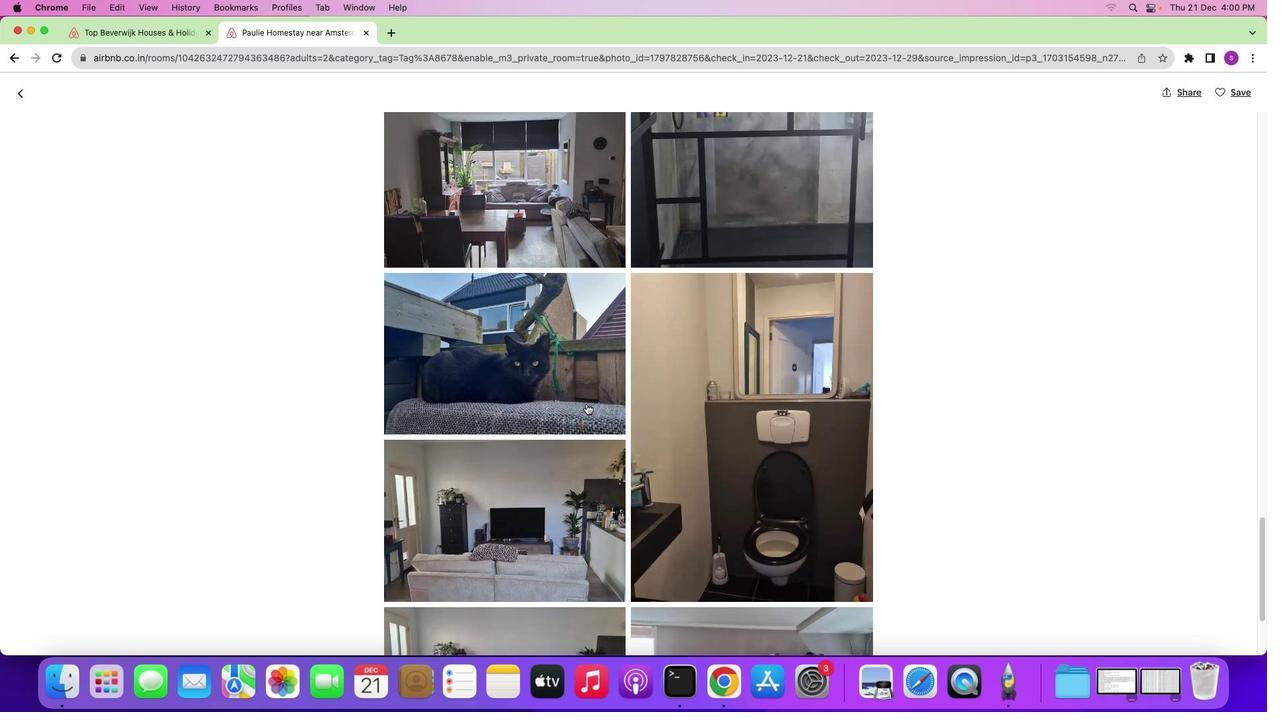 
Action: Mouse scrolled (593, 410) with delta (6, 5)
Screenshot: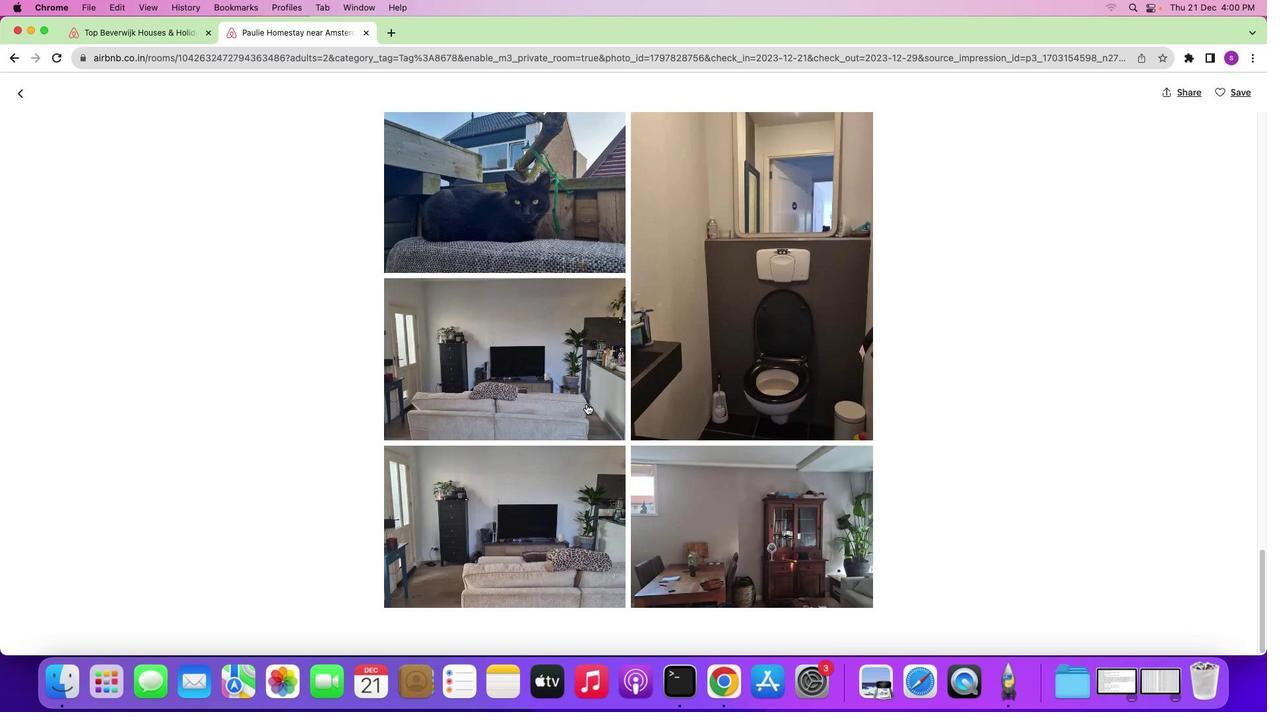 
Action: Mouse scrolled (593, 410) with delta (6, 5)
Screenshot: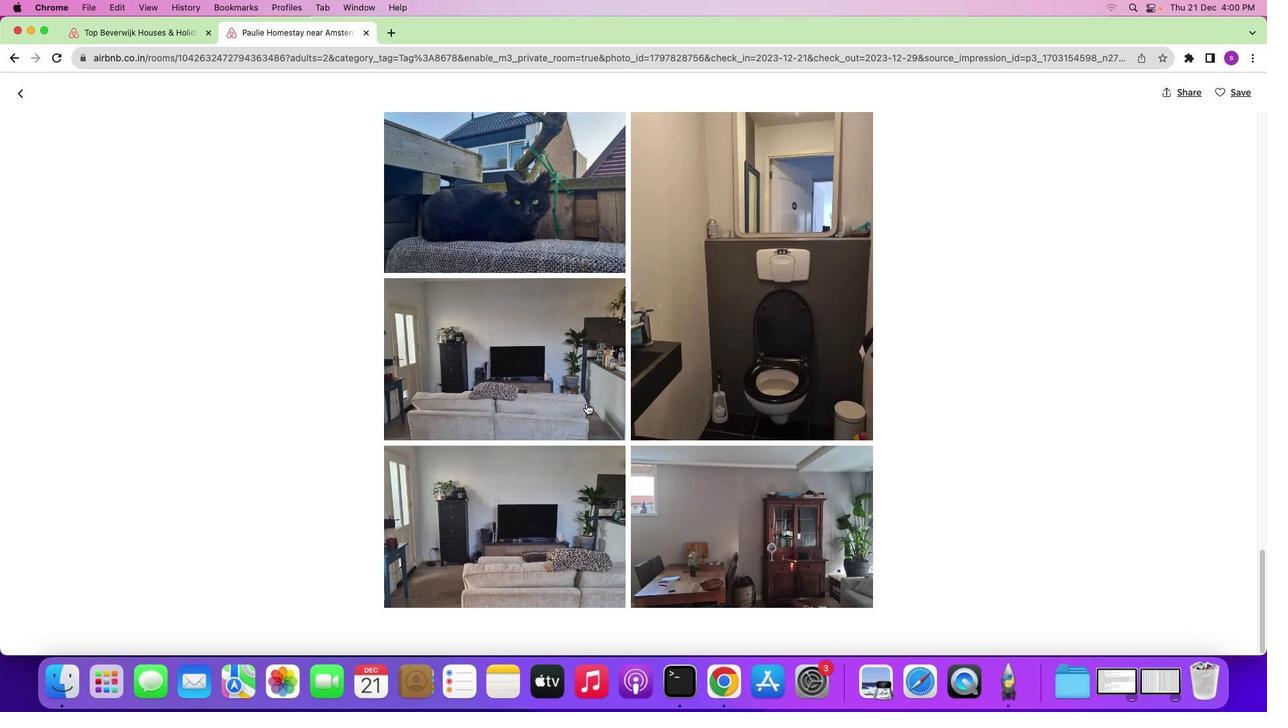 
Action: Mouse scrolled (593, 410) with delta (6, 5)
Screenshot: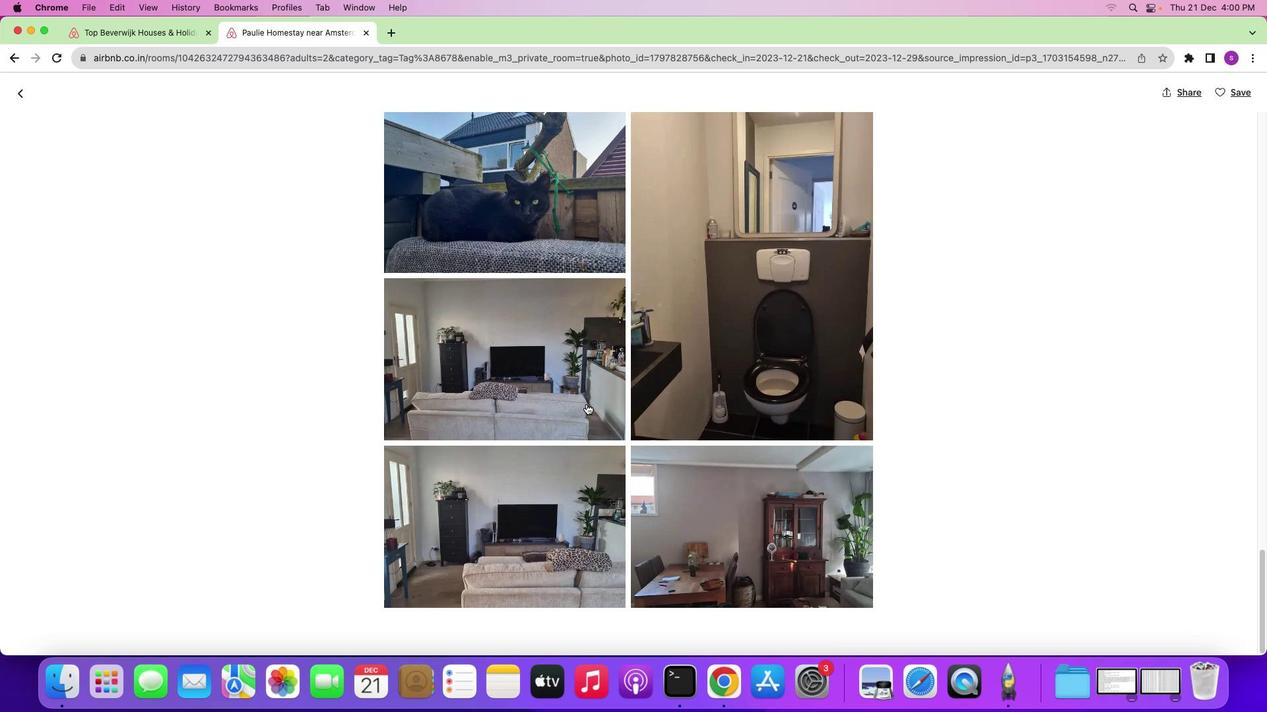 
Action: Mouse scrolled (593, 410) with delta (6, 3)
Screenshot: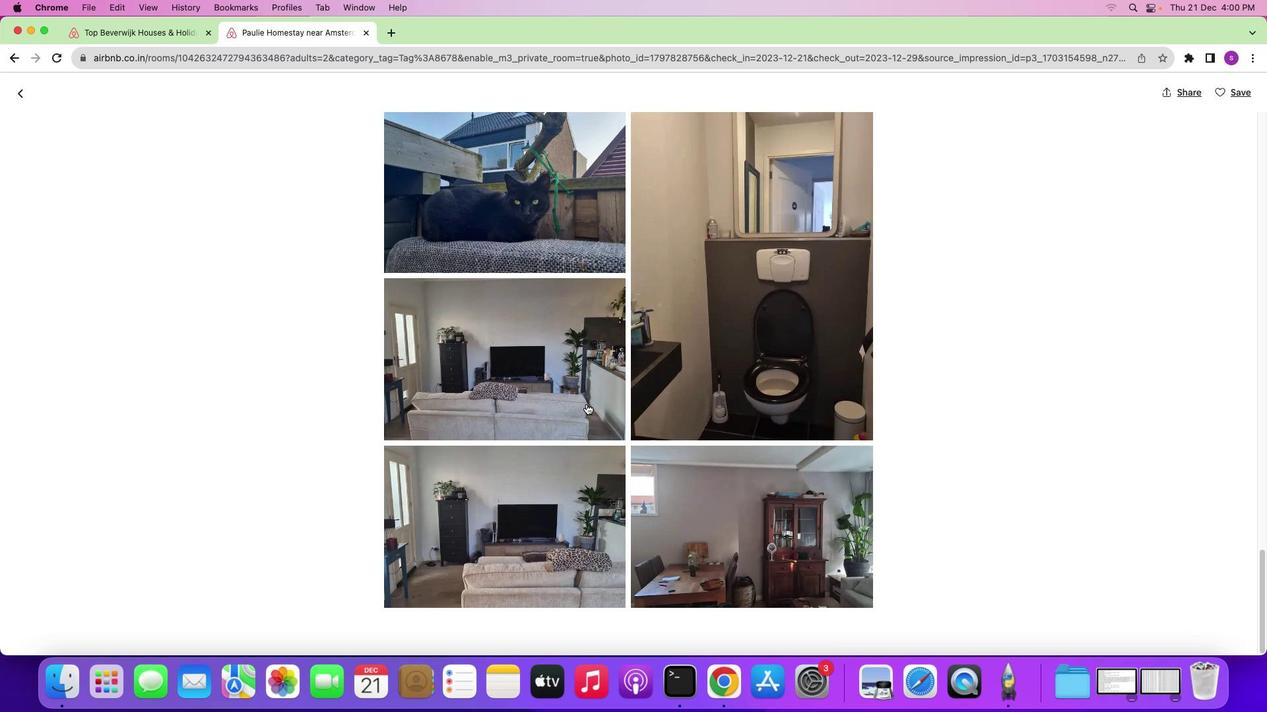 
Action: Mouse scrolled (593, 410) with delta (6, 5)
Screenshot: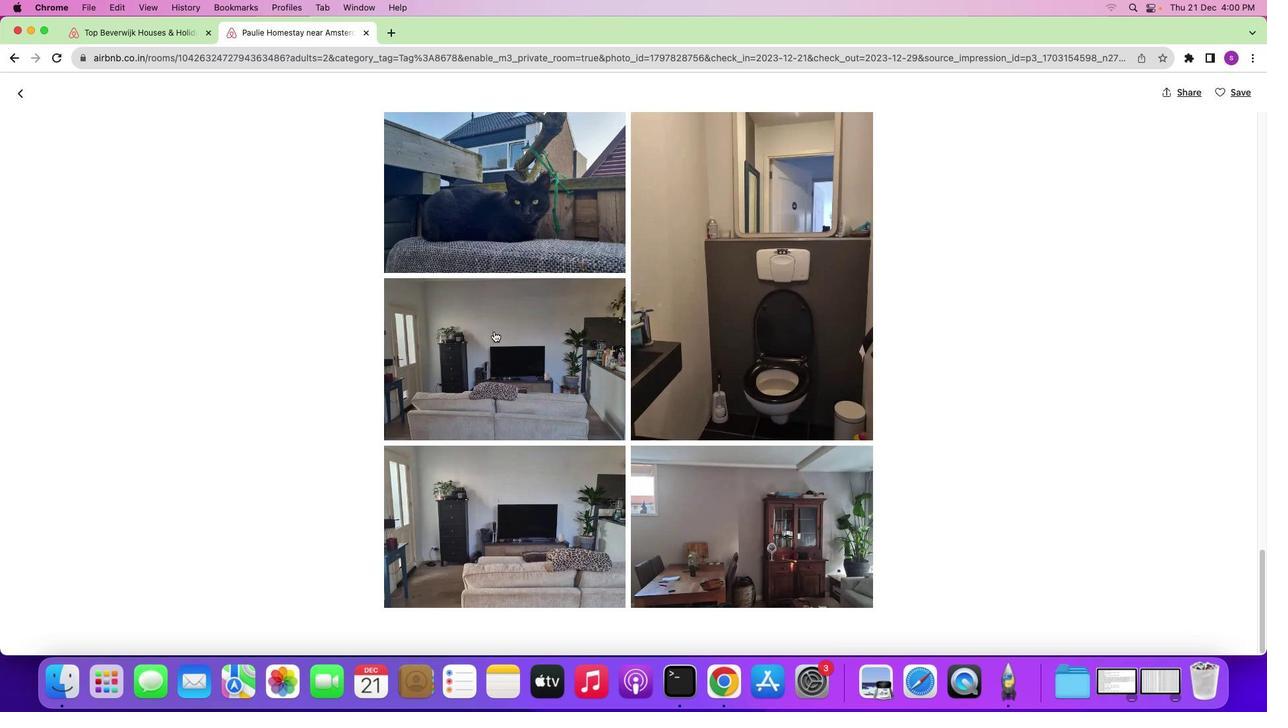 
Action: Mouse scrolled (593, 410) with delta (6, 5)
Screenshot: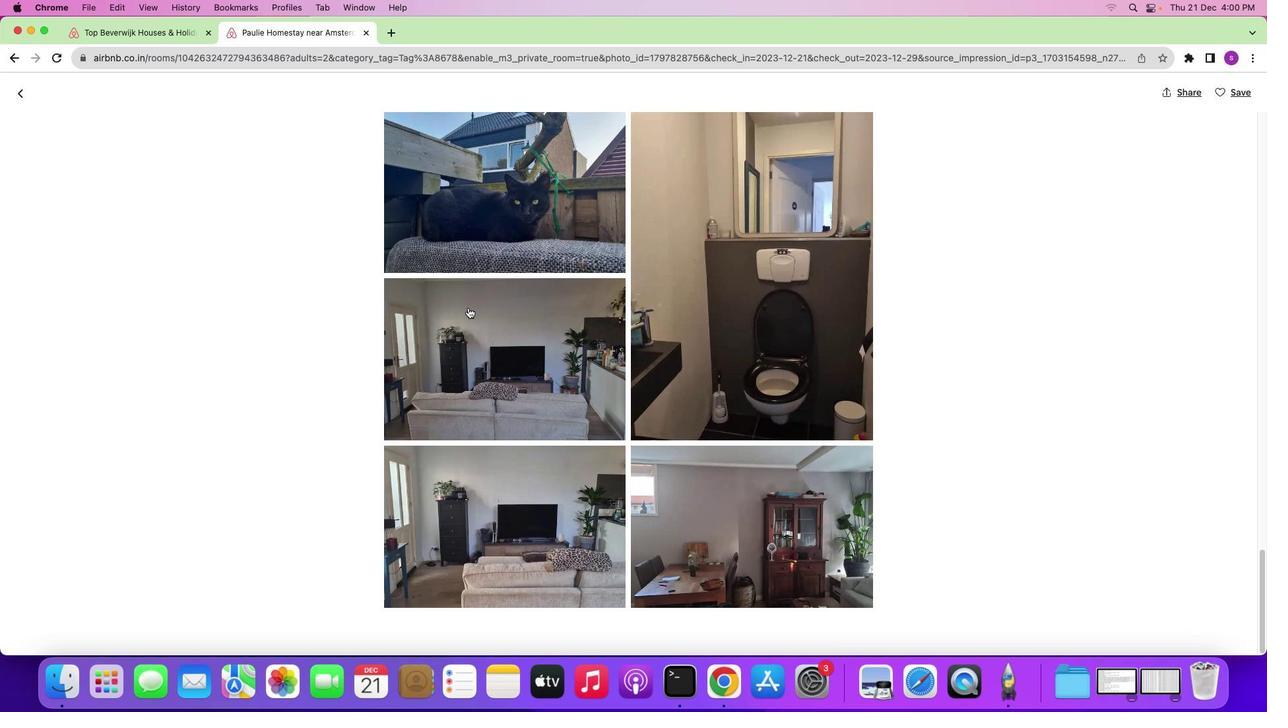 
Action: Mouse scrolled (593, 410) with delta (6, 5)
Screenshot: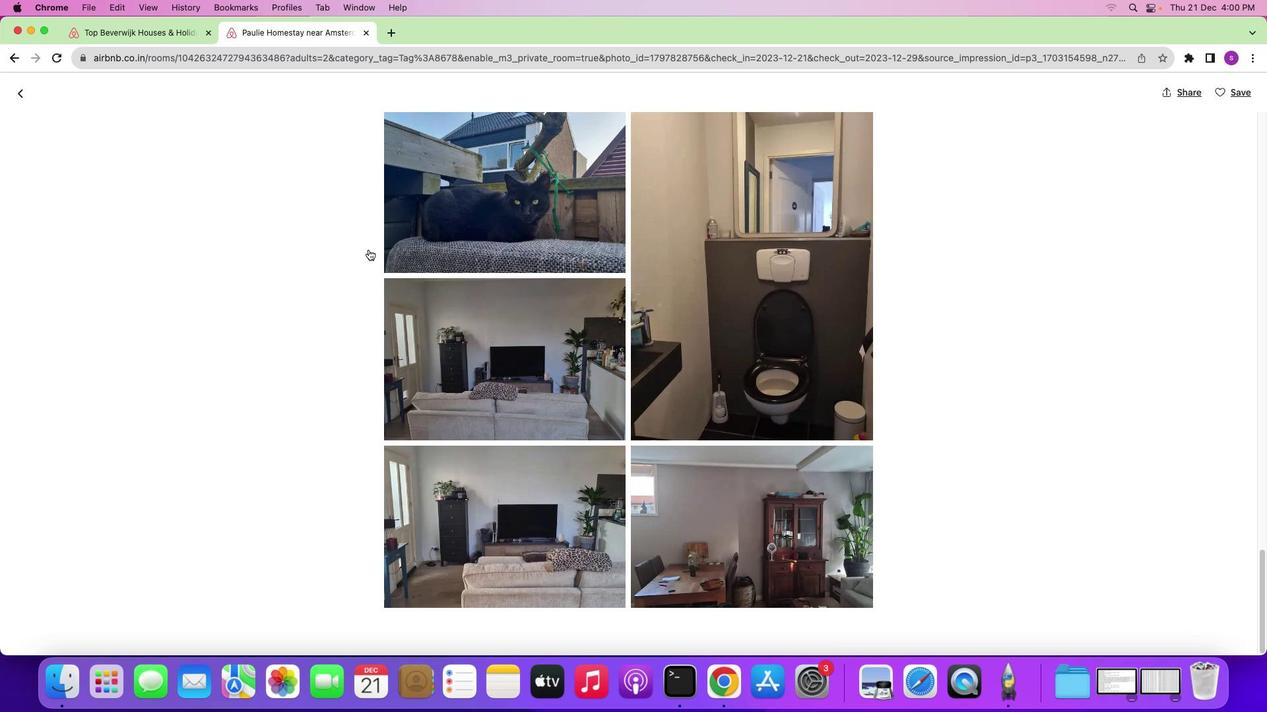
Action: Mouse moved to (28, 100)
Screenshot: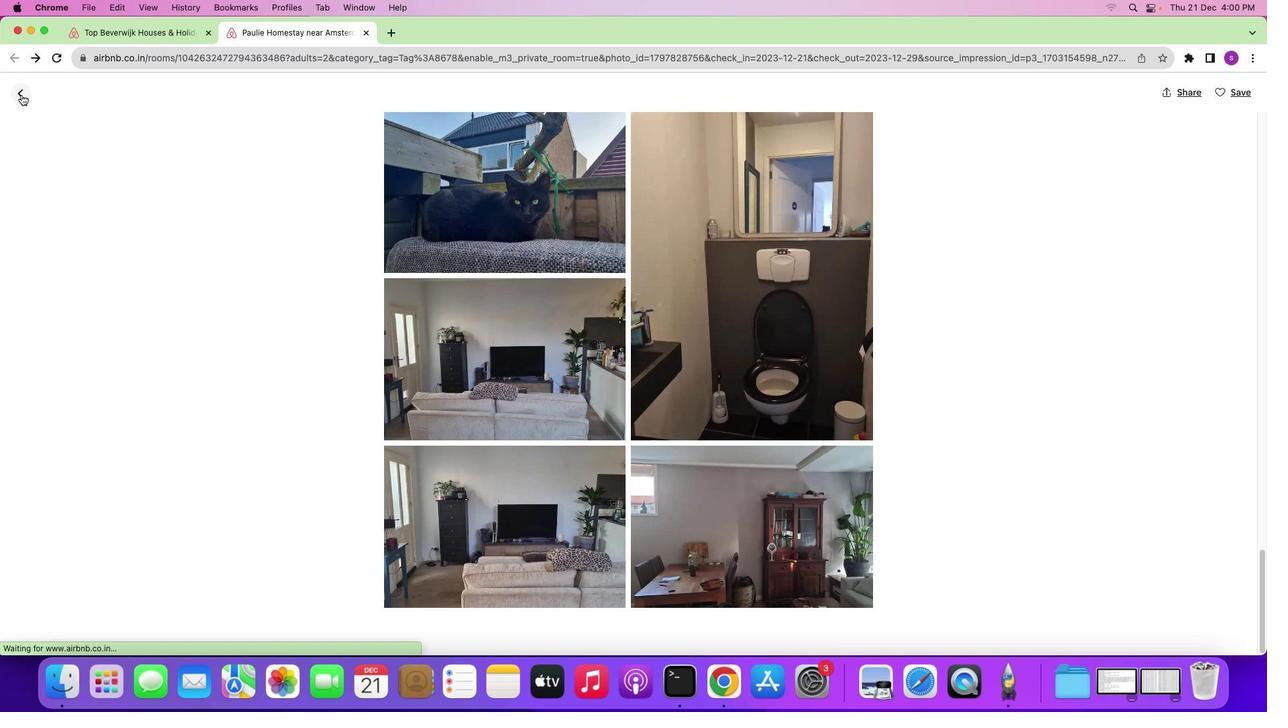 
Action: Mouse pressed left at (28, 100)
Screenshot: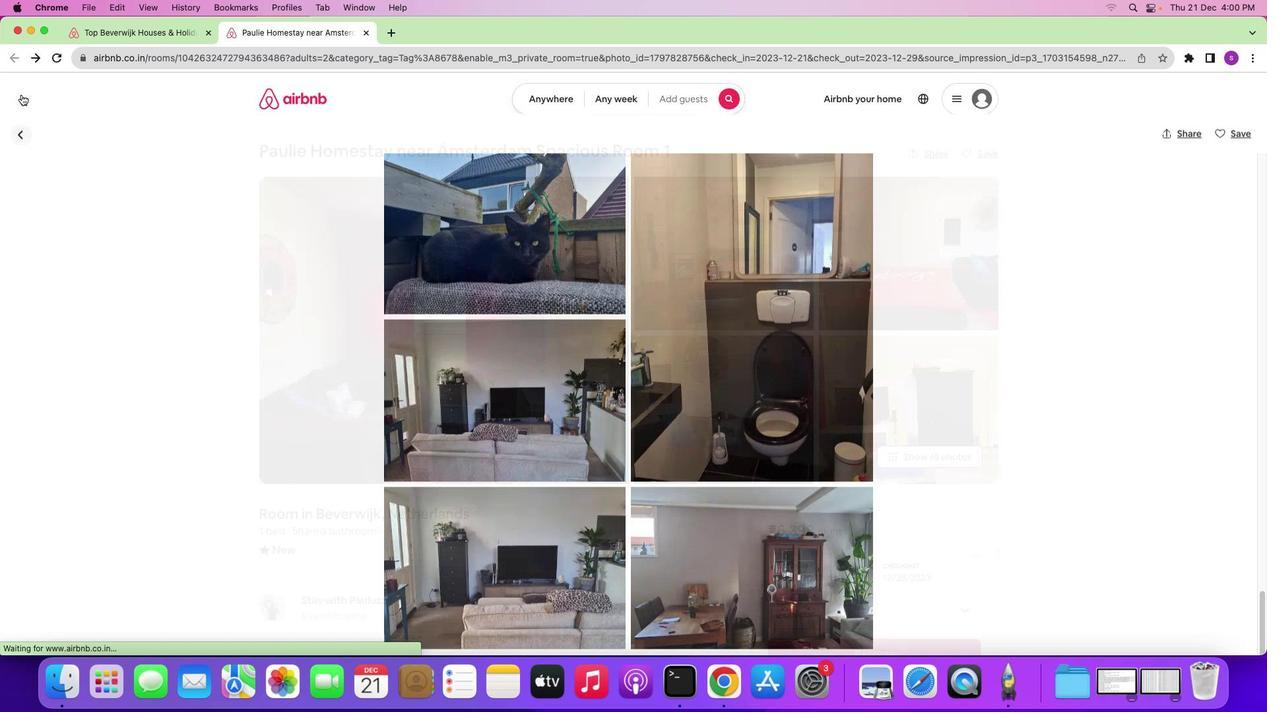 
Action: Mouse moved to (432, 366)
Screenshot: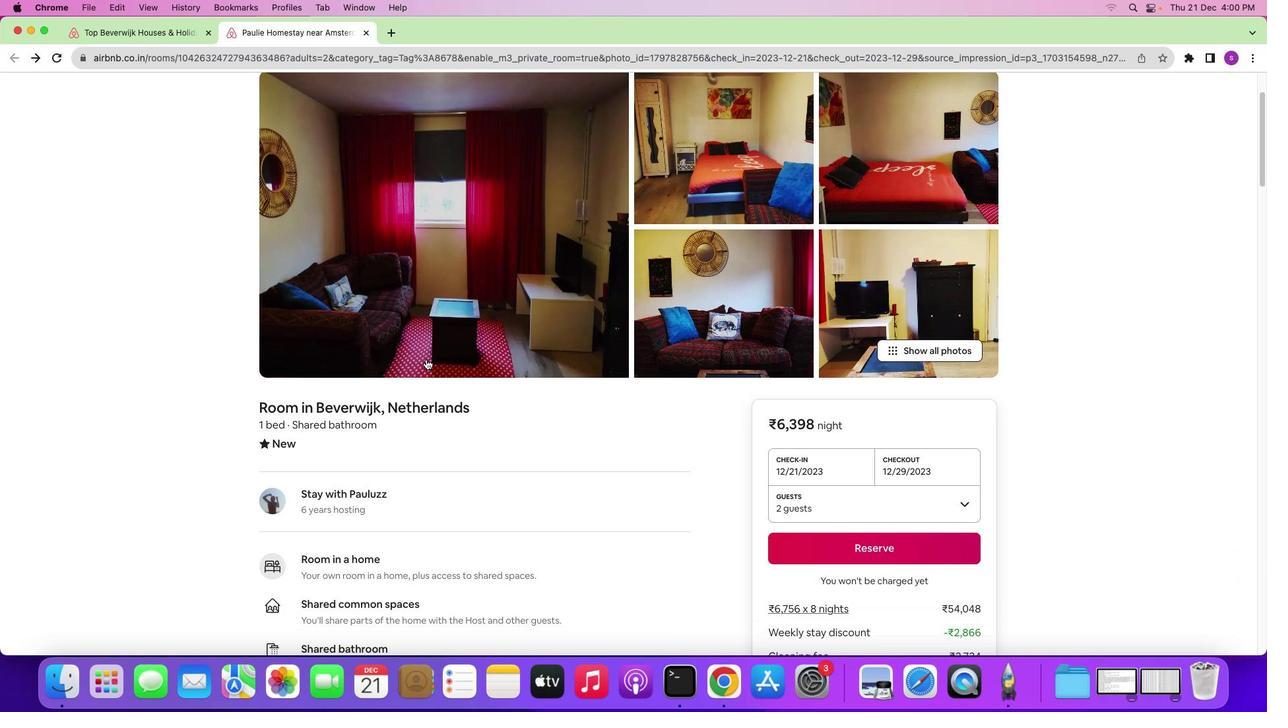 
Action: Mouse scrolled (432, 366) with delta (6, 5)
Screenshot: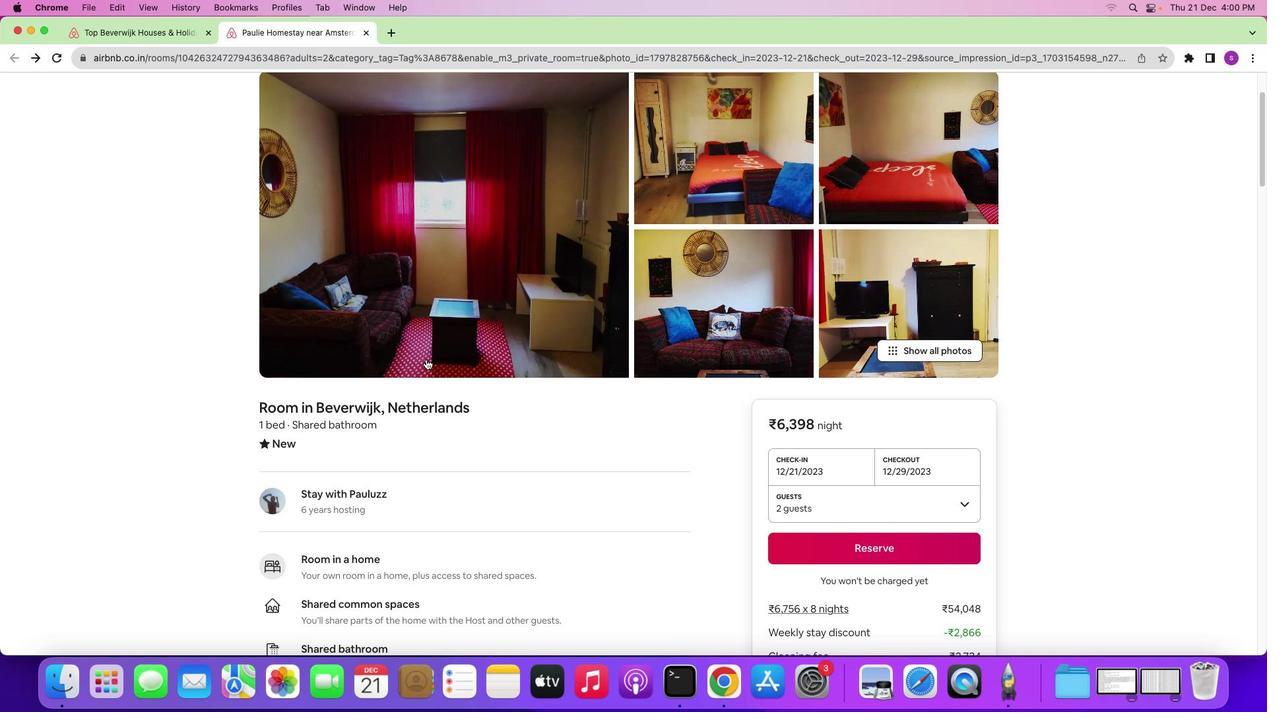 
Action: Mouse scrolled (432, 366) with delta (6, 5)
Screenshot: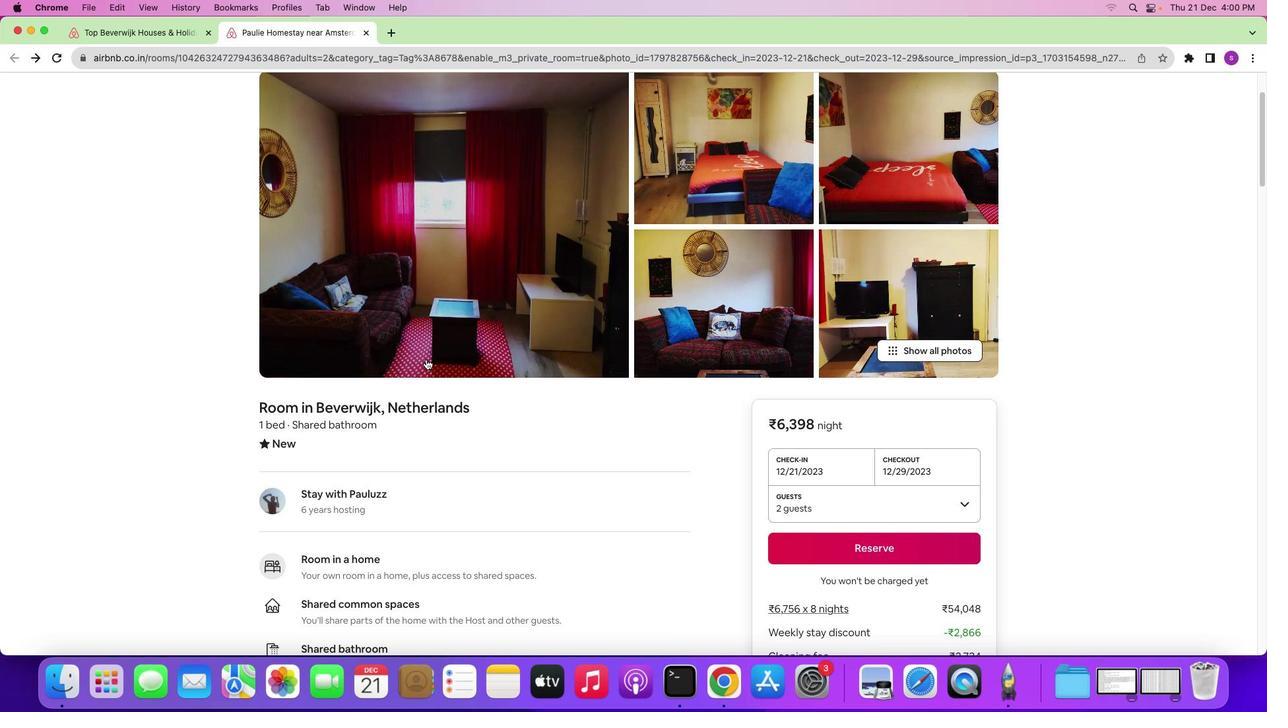 
Action: Mouse moved to (432, 366)
Screenshot: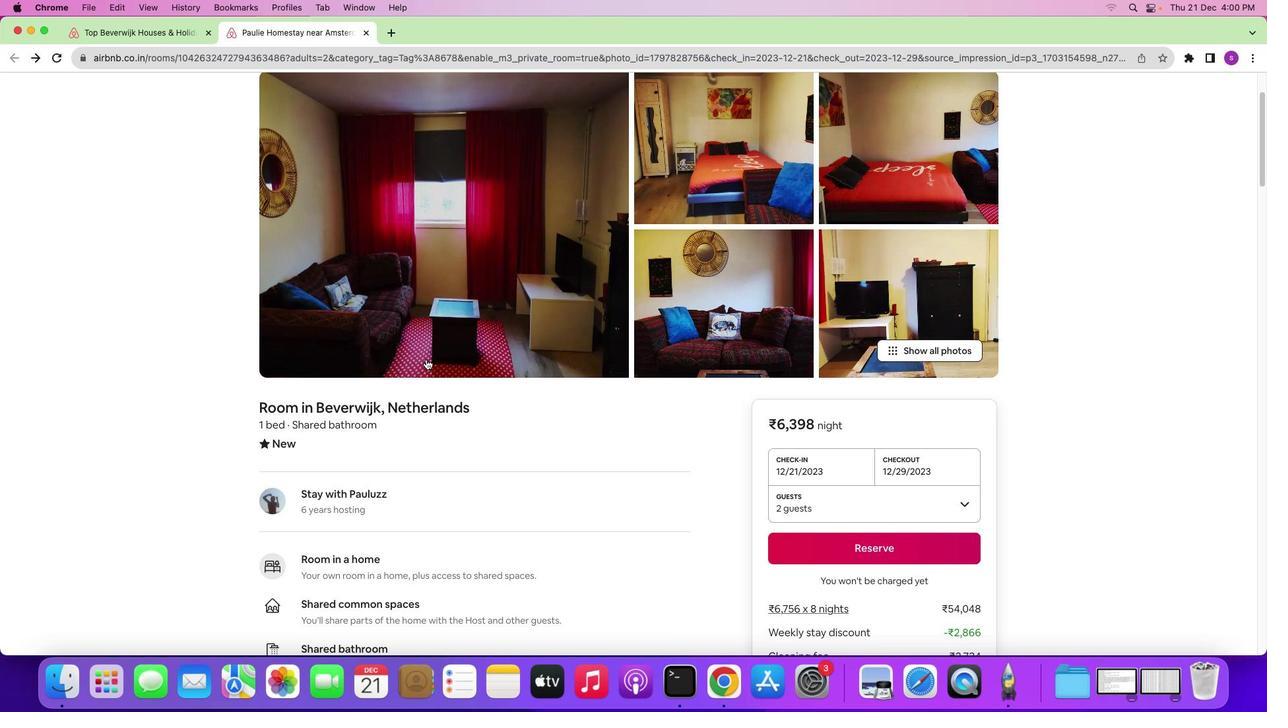 
Action: Mouse scrolled (432, 366) with delta (6, 5)
Screenshot: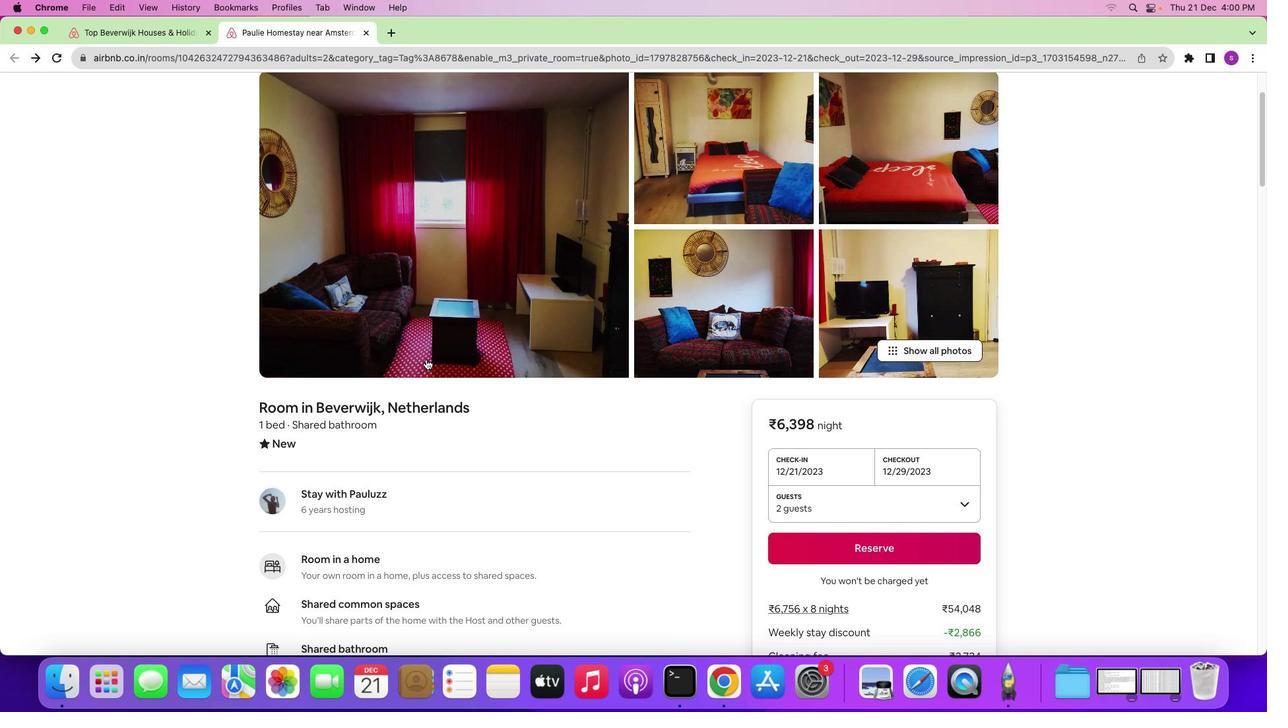 
Action: Mouse moved to (432, 365)
Screenshot: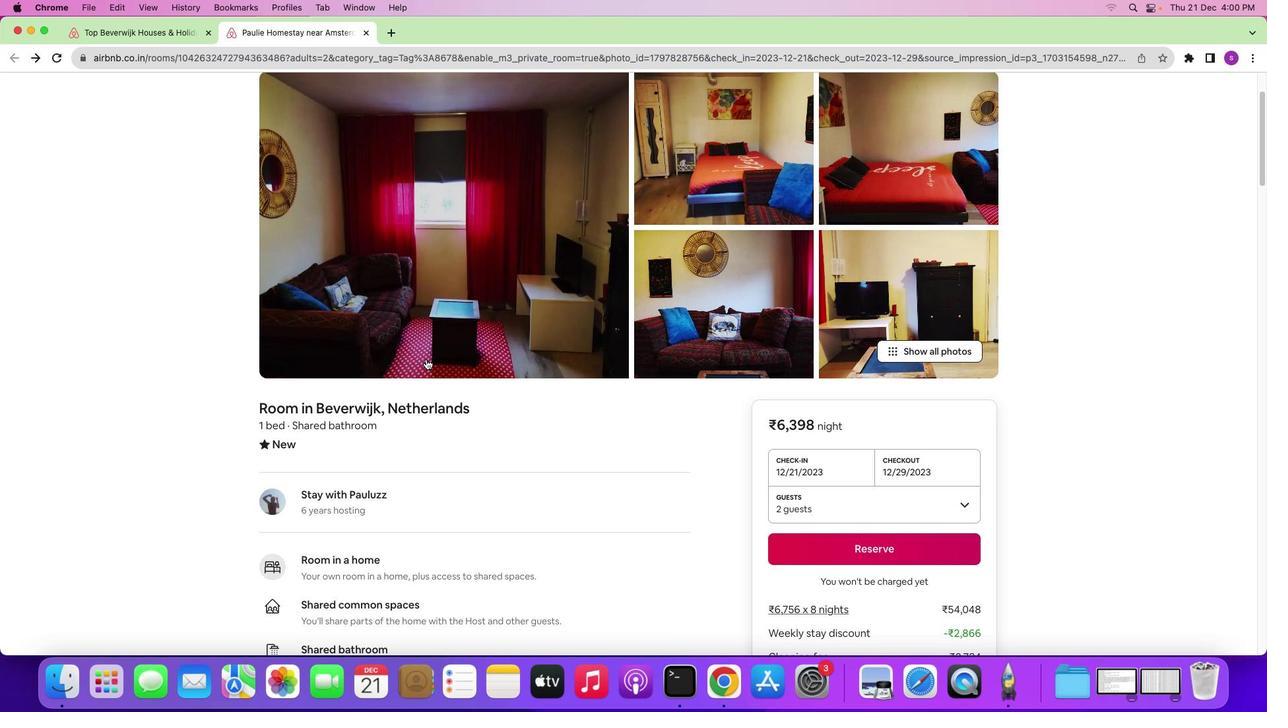
Action: Mouse scrolled (432, 365) with delta (6, 5)
Screenshot: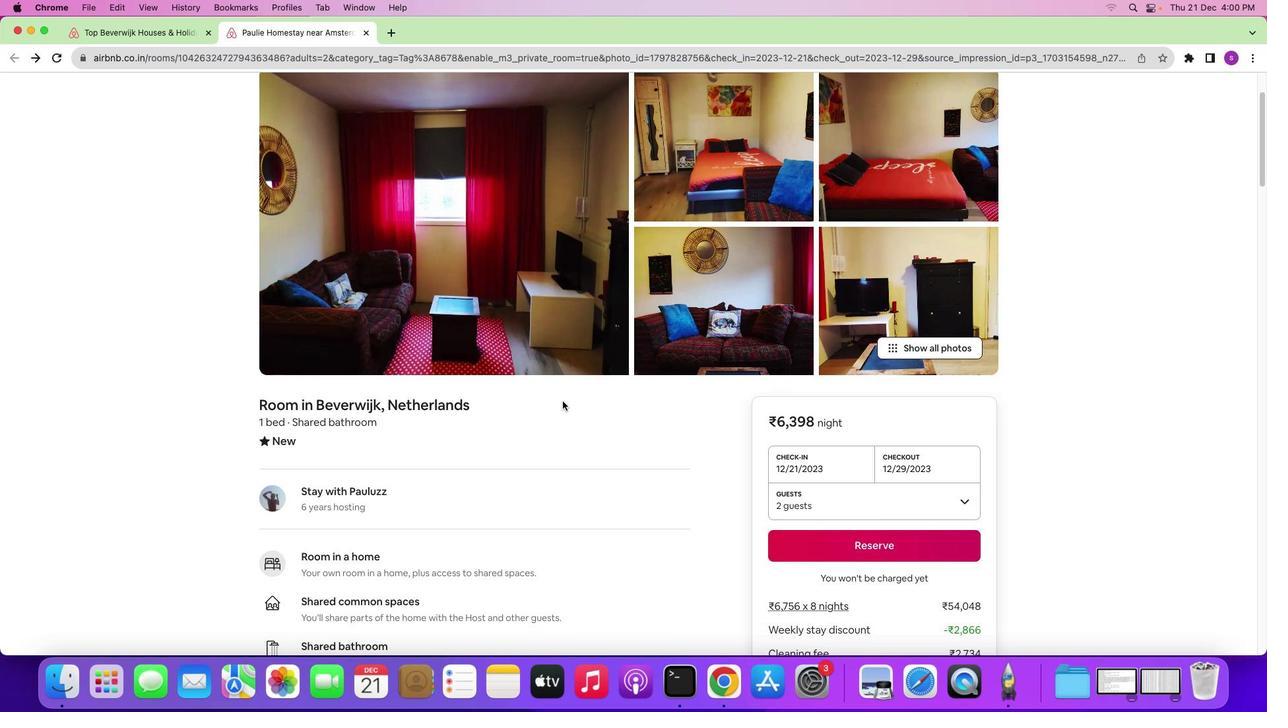 
Action: Mouse scrolled (432, 365) with delta (6, 8)
Screenshot: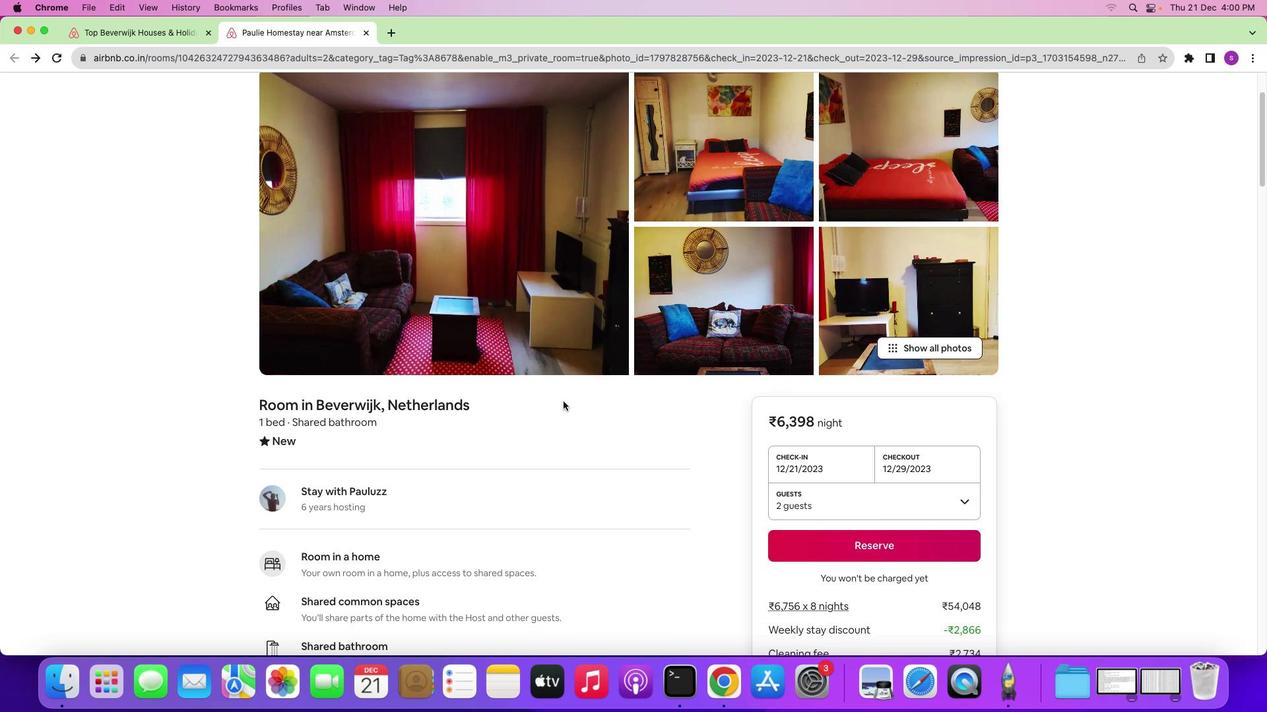 
Action: Mouse scrolled (432, 365) with delta (6, 4)
Screenshot: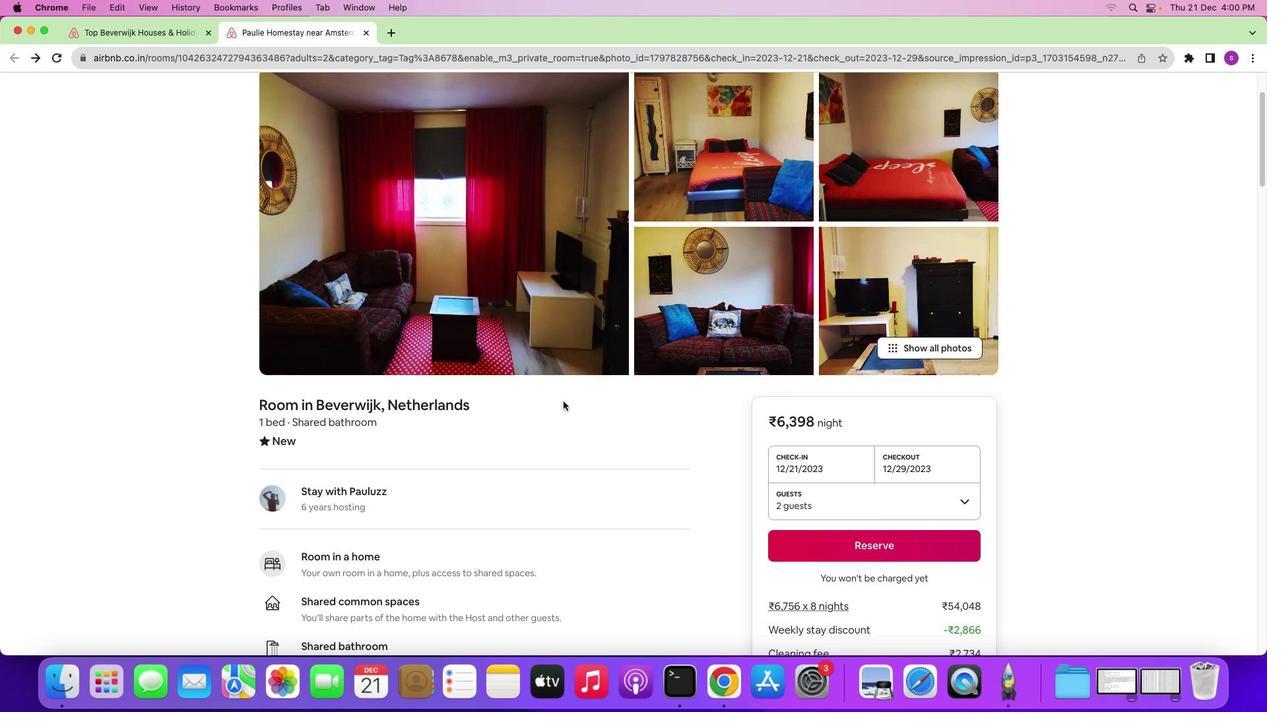 
Action: Mouse moved to (569, 408)
Screenshot: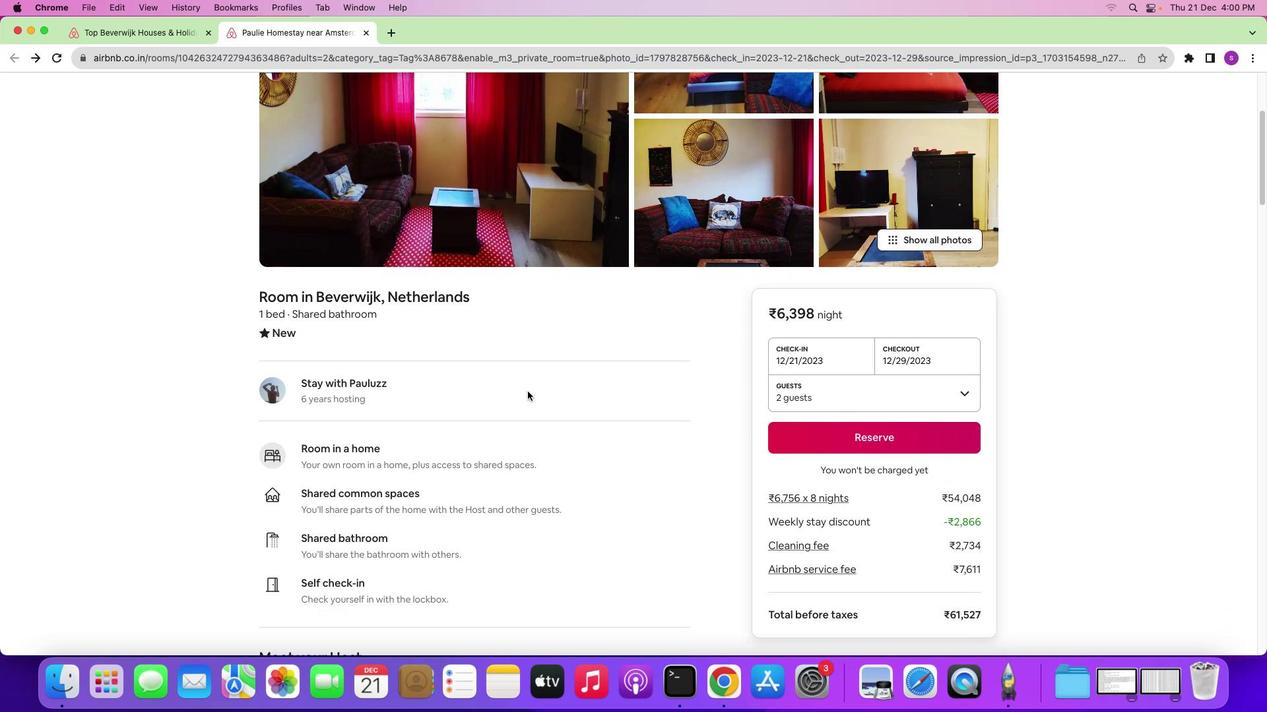 
Action: Mouse scrolled (569, 408) with delta (6, 5)
Screenshot: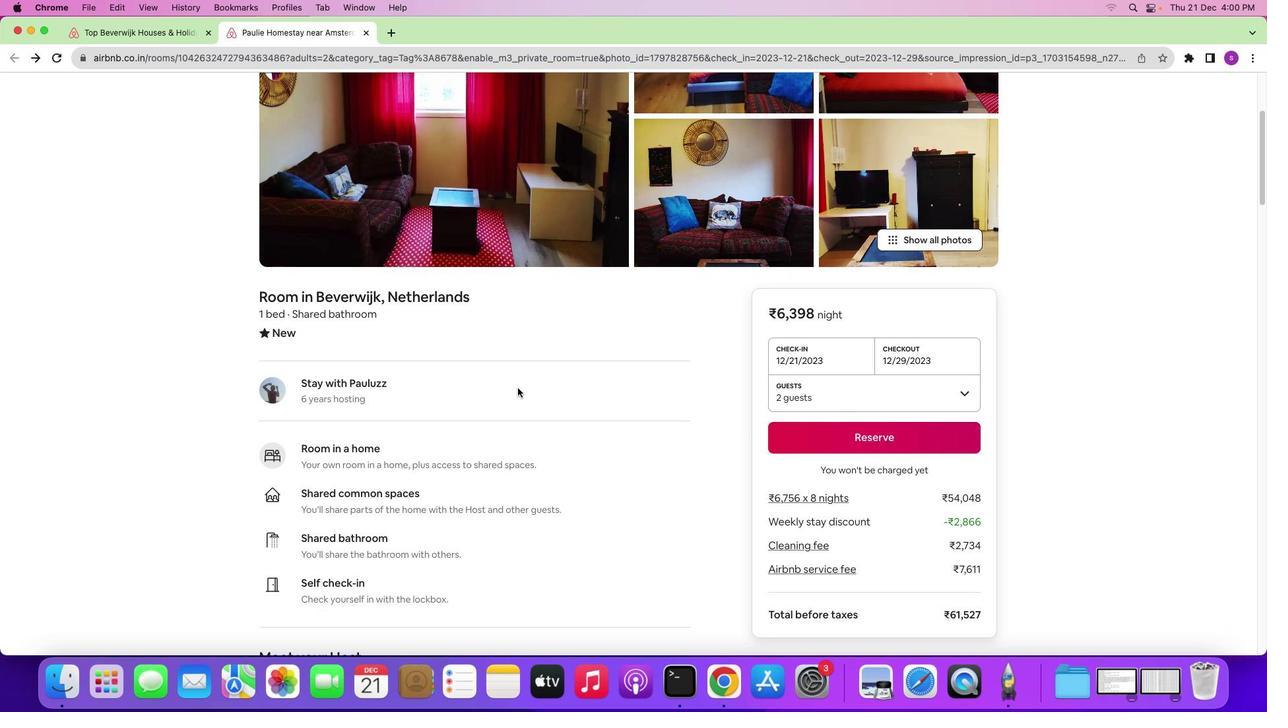 
Action: Mouse scrolled (569, 408) with delta (6, 5)
Screenshot: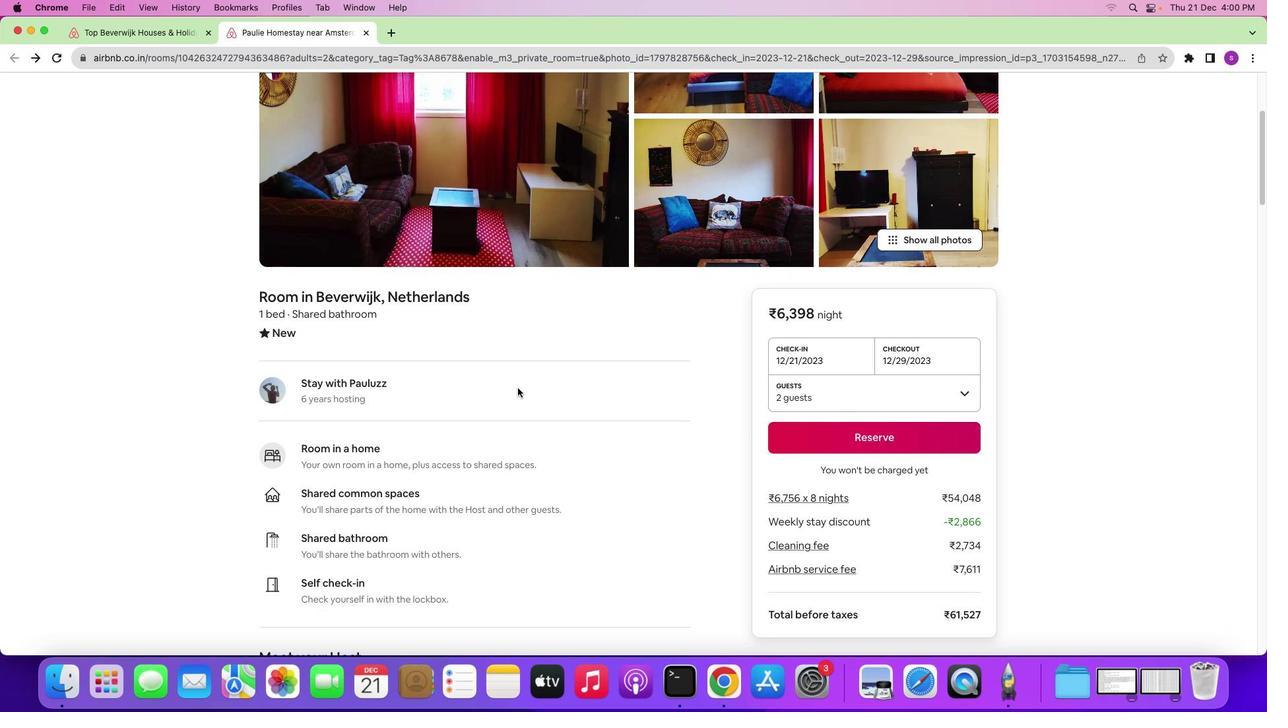 
Action: Mouse scrolled (569, 408) with delta (6, 5)
Screenshot: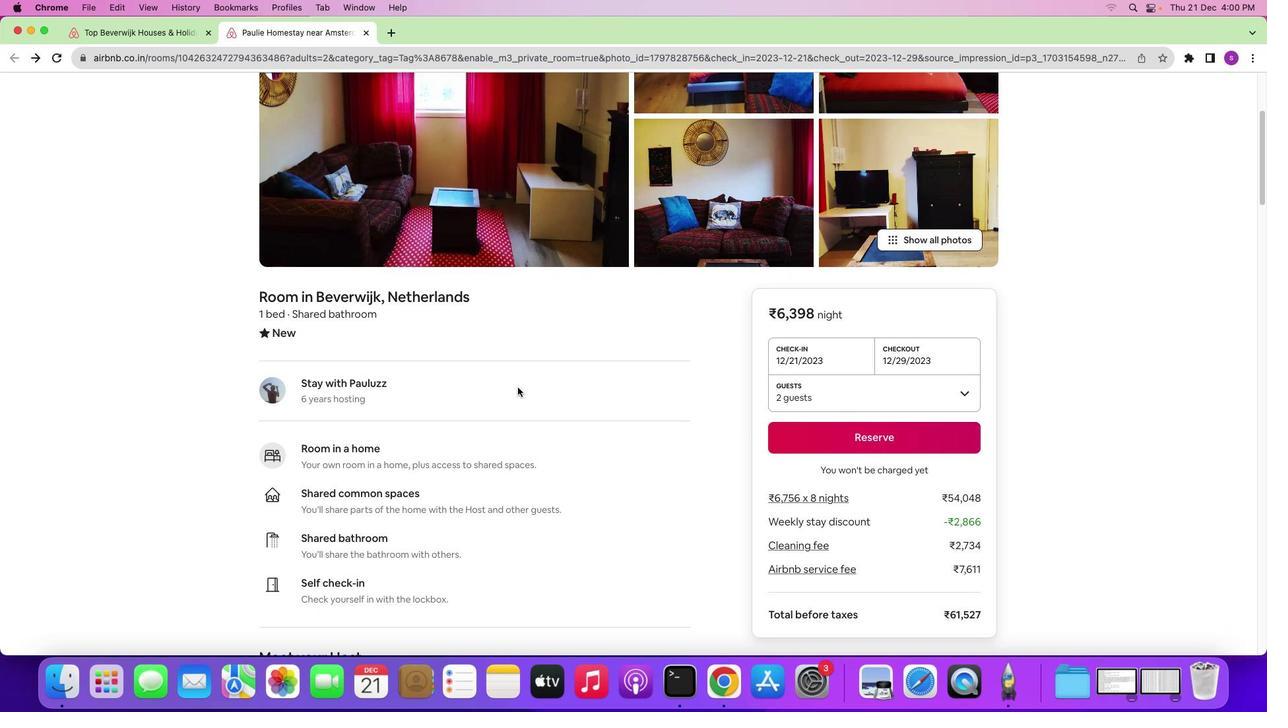 
Action: Mouse moved to (524, 394)
Screenshot: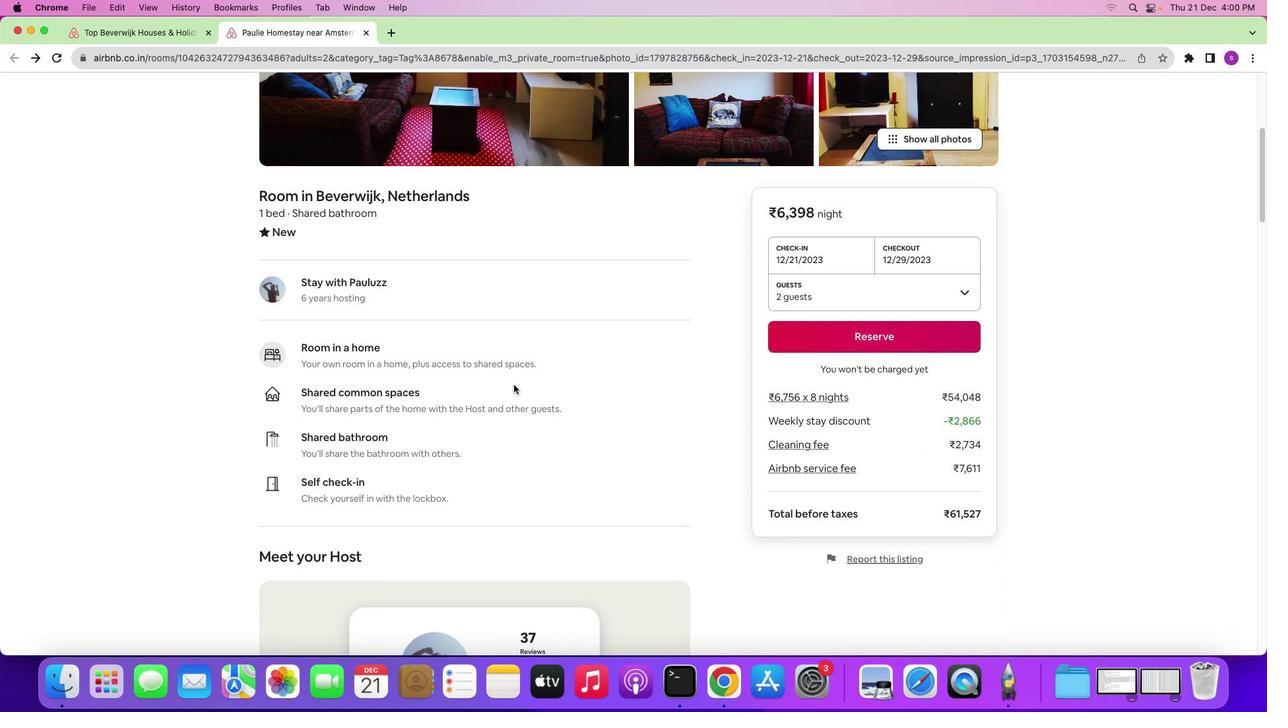 
Action: Mouse scrolled (524, 394) with delta (6, 5)
Screenshot: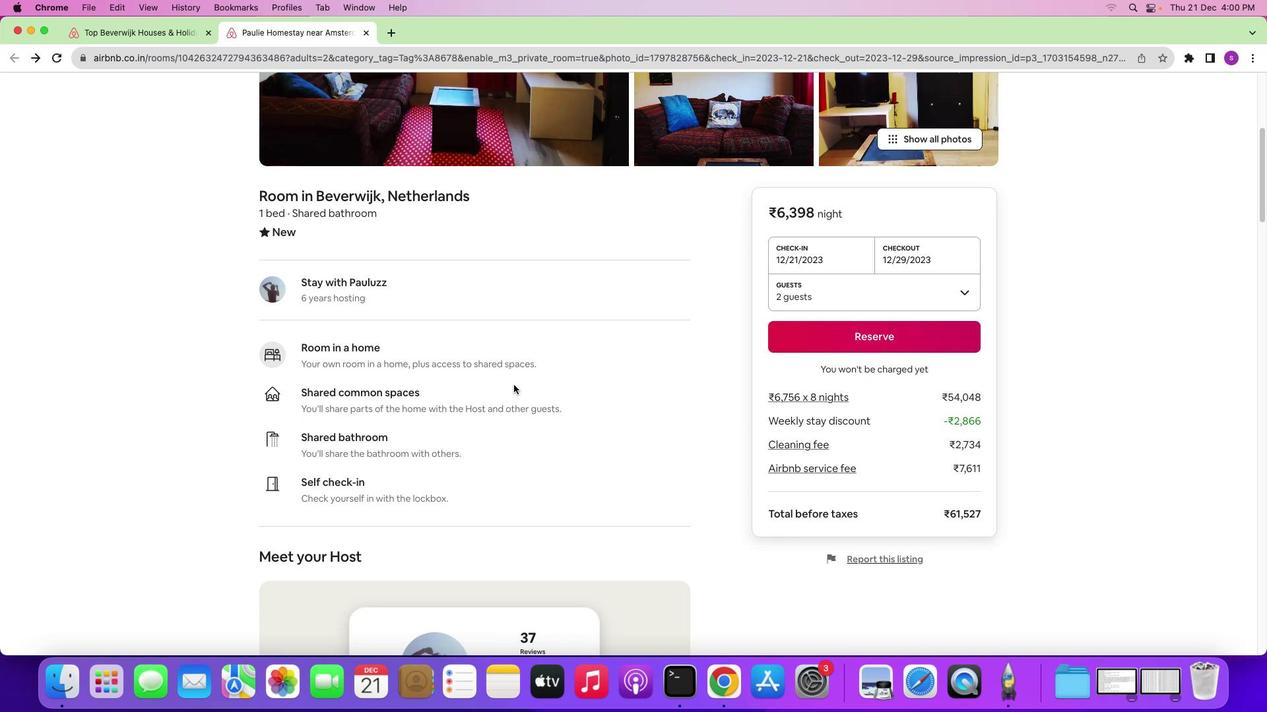 
Action: Mouse scrolled (524, 394) with delta (6, 5)
Screenshot: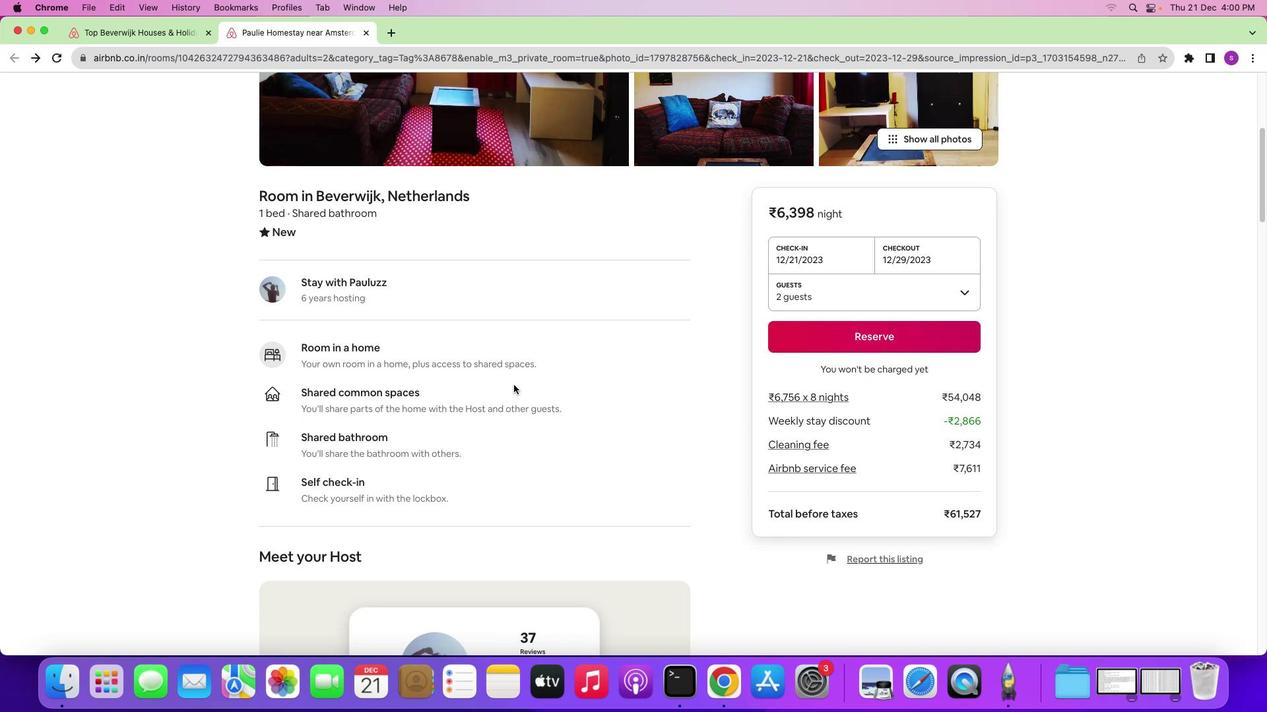
Action: Mouse moved to (524, 394)
Screenshot: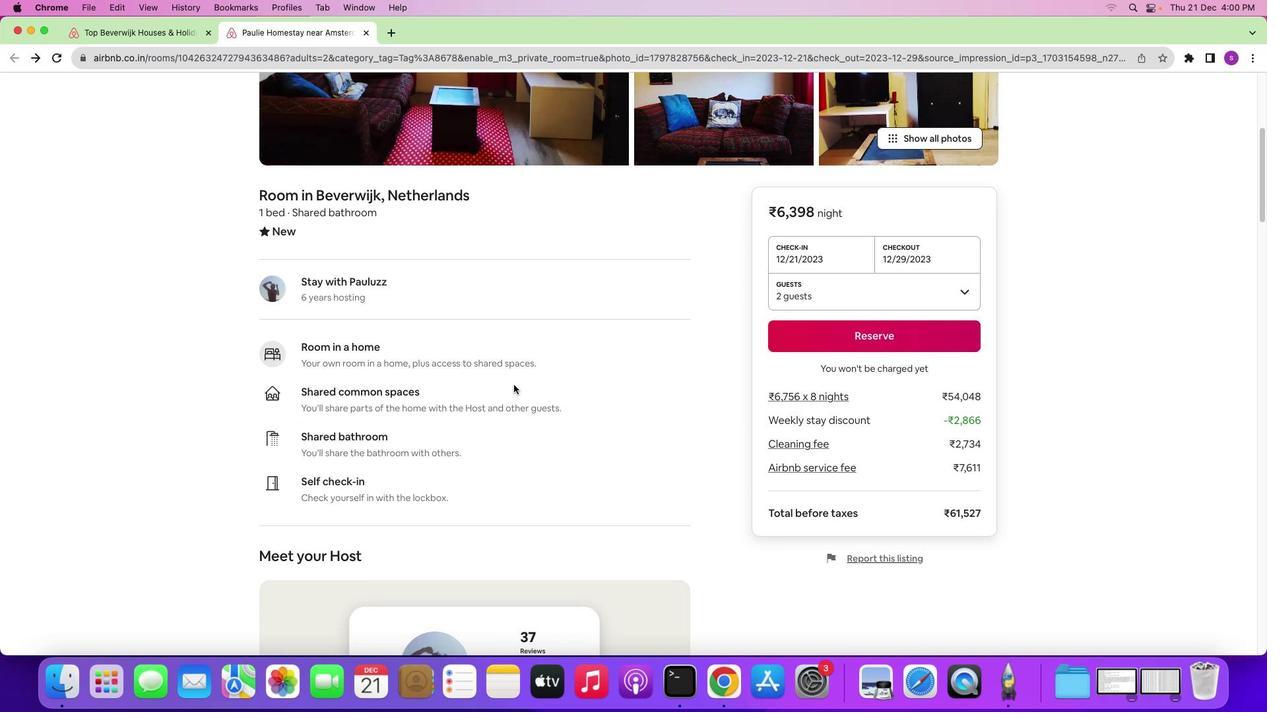 
Action: Mouse scrolled (524, 394) with delta (6, 5)
Screenshot: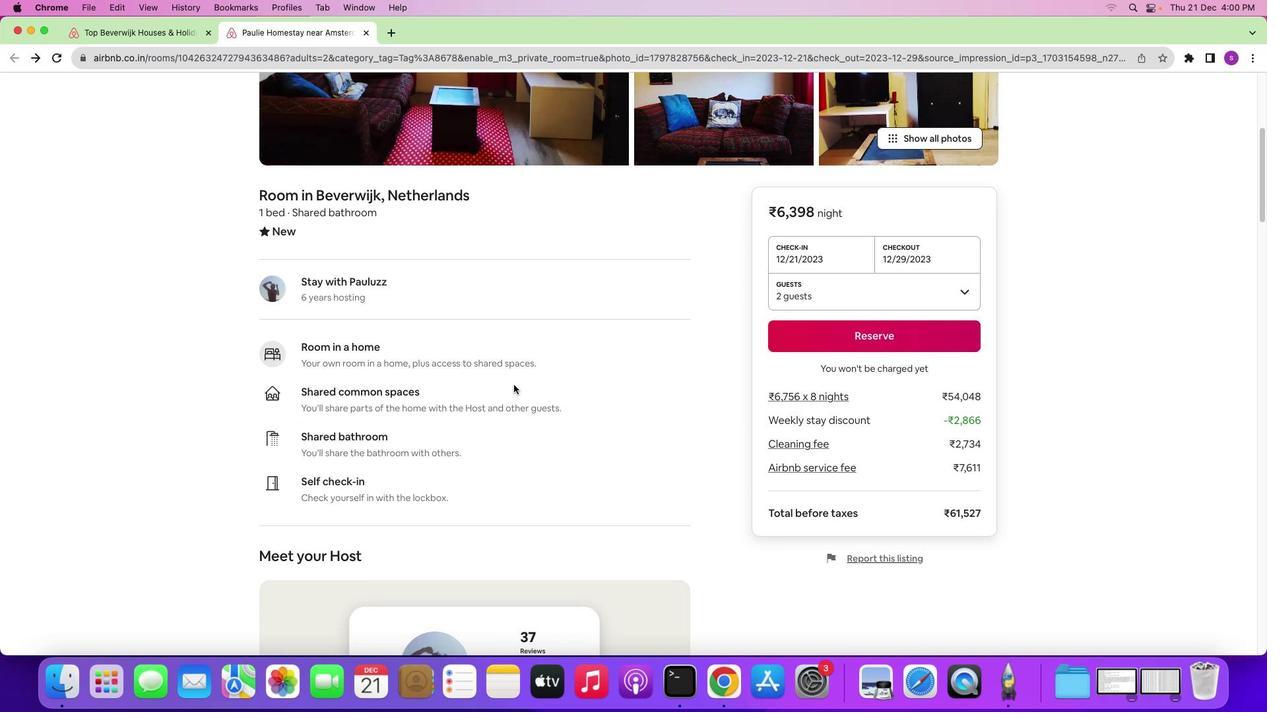 
Action: Mouse moved to (520, 391)
Screenshot: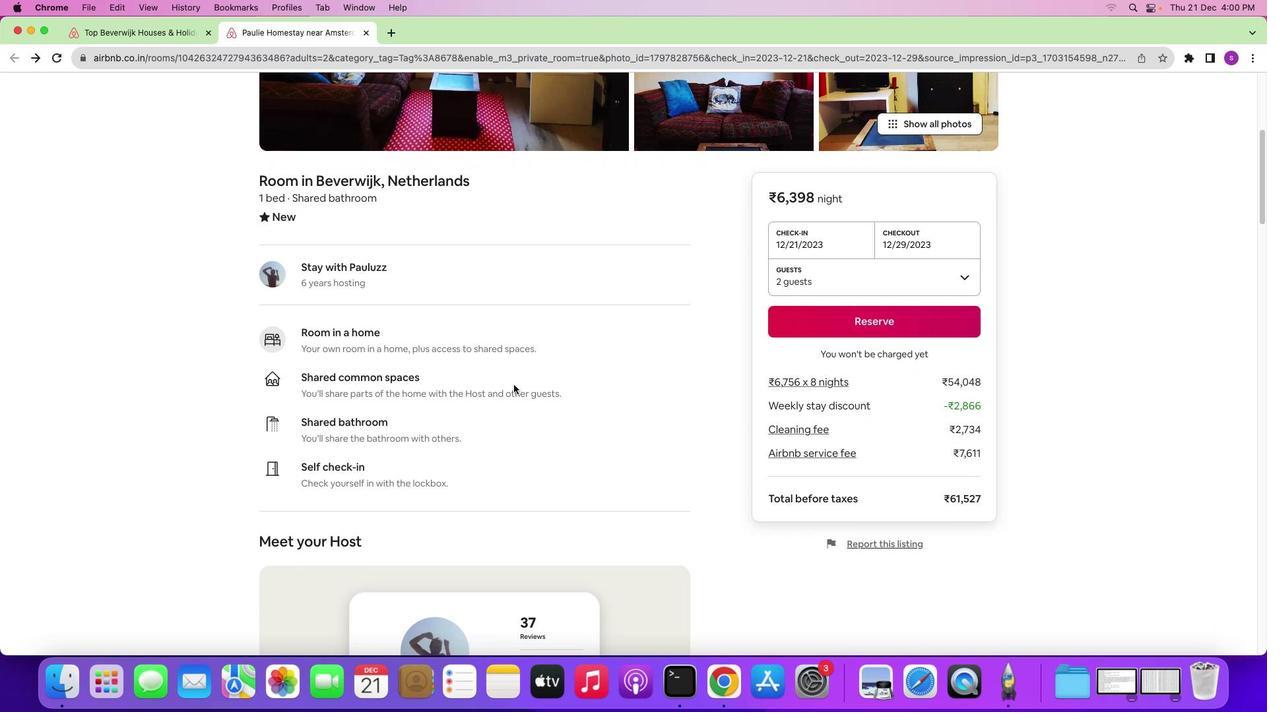
Action: Mouse scrolled (520, 391) with delta (6, 5)
Screenshot: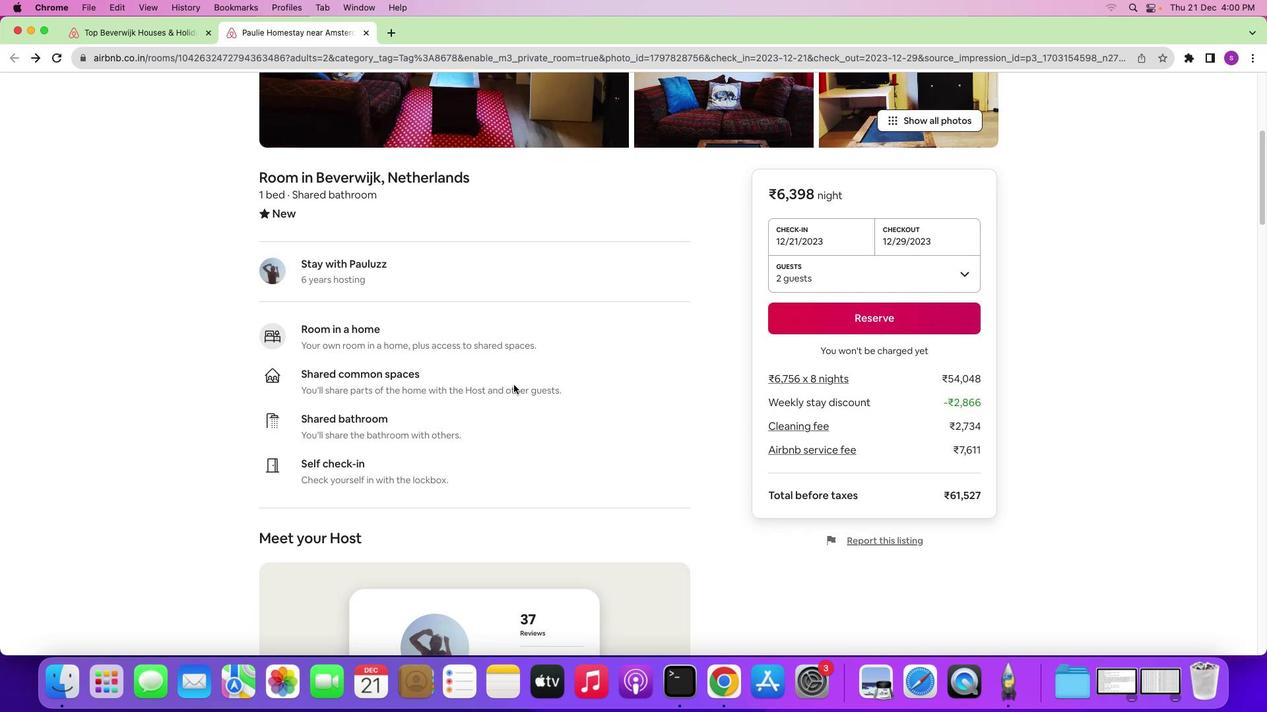 
Action: Mouse scrolled (520, 391) with delta (6, 5)
Screenshot: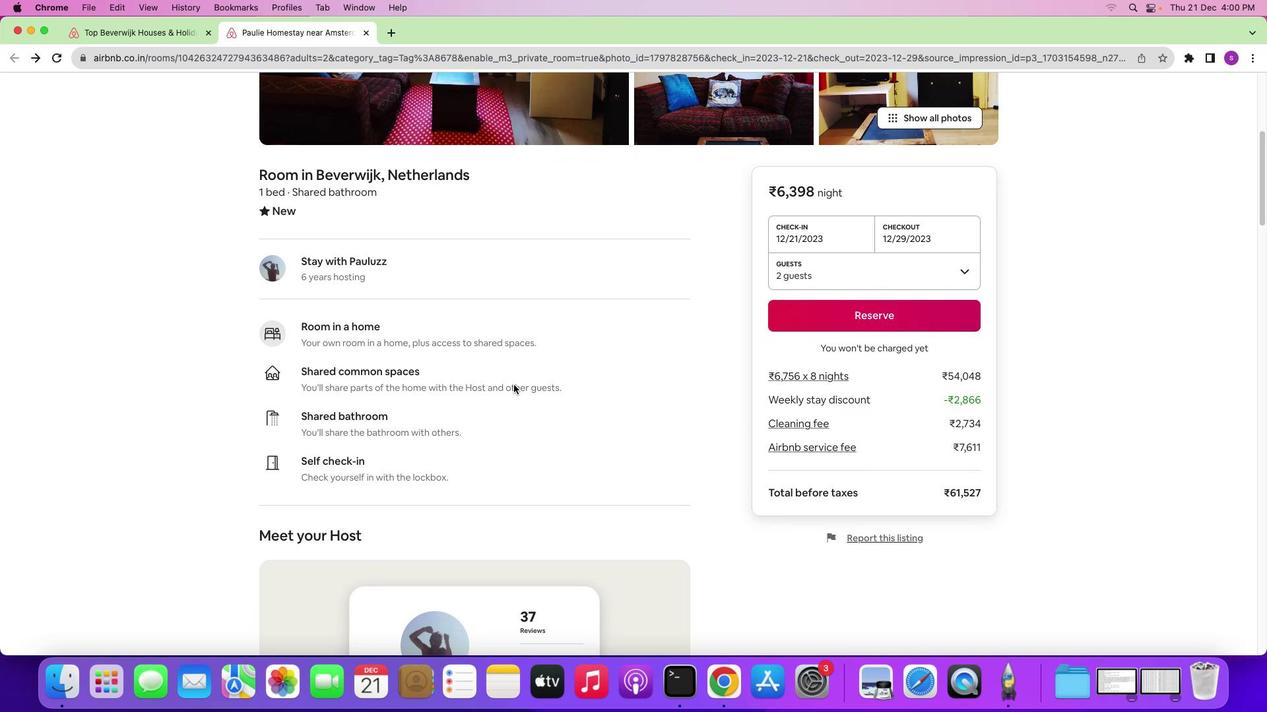 
Action: Mouse scrolled (520, 391) with delta (6, 5)
Screenshot: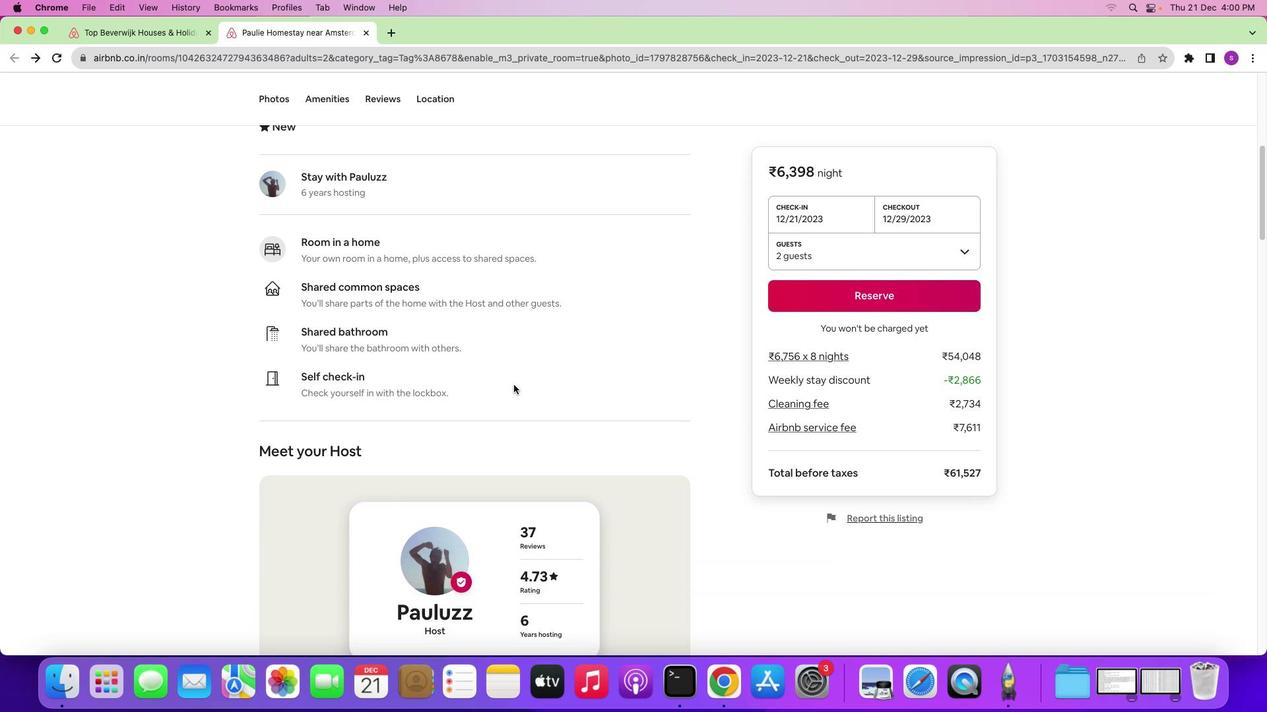
Action: Mouse scrolled (520, 391) with delta (6, 5)
Screenshot: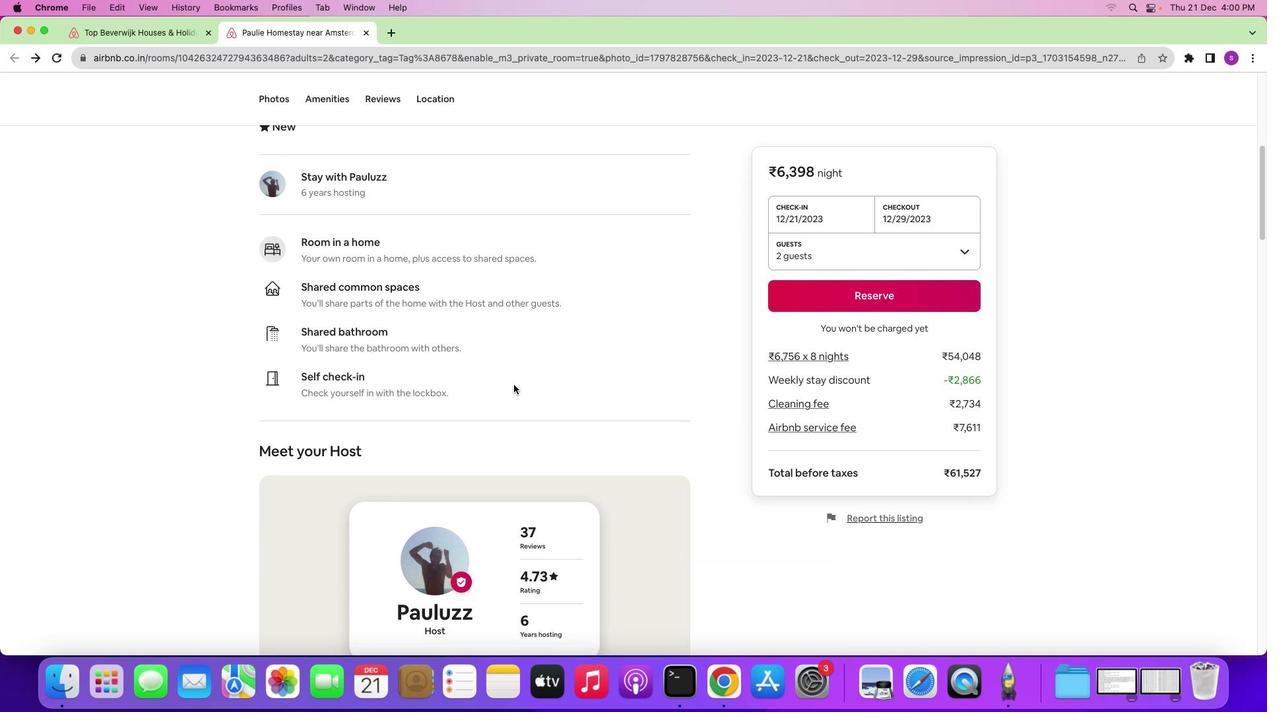 
Action: Mouse scrolled (520, 391) with delta (6, 5)
Screenshot: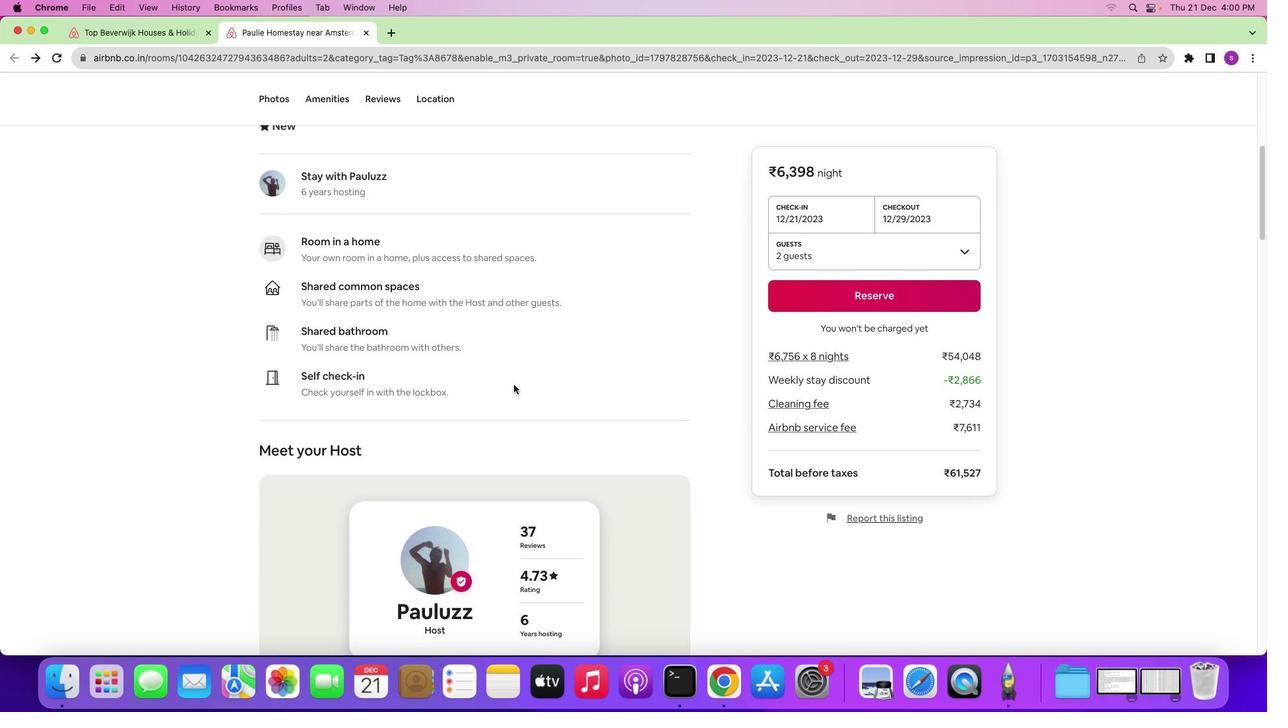
Action: Mouse scrolled (520, 391) with delta (6, 5)
Screenshot: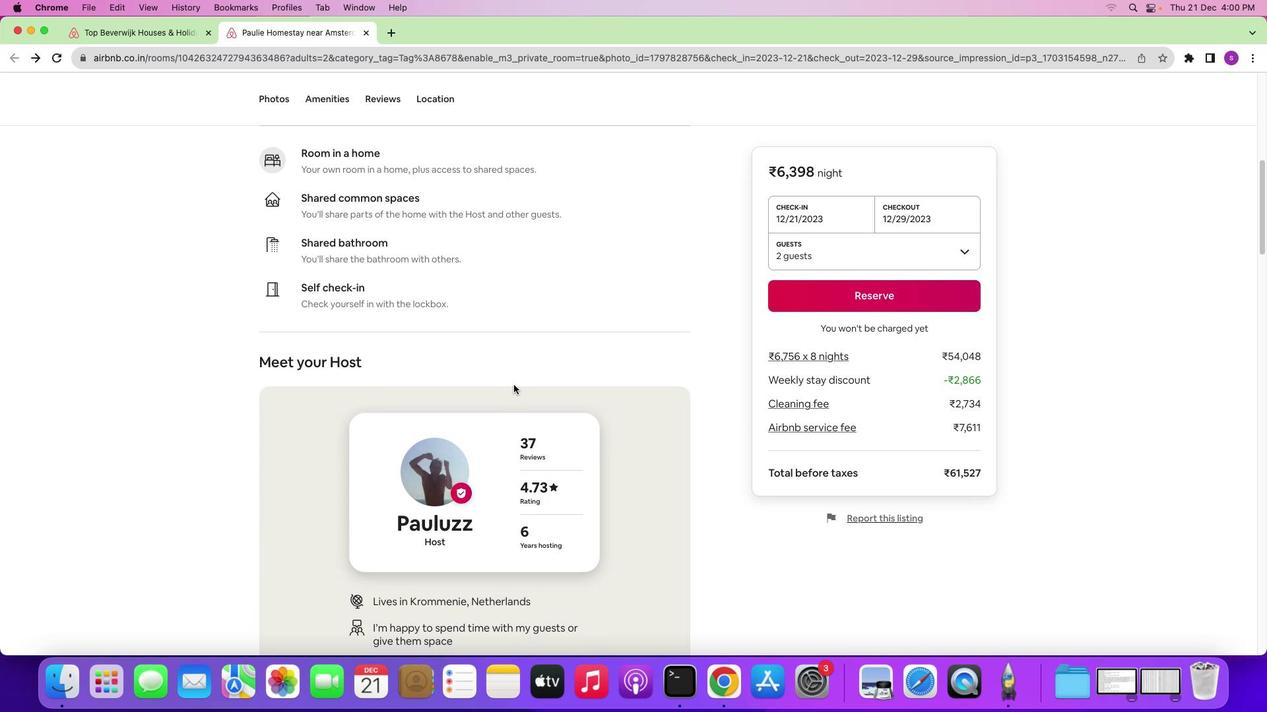 
Action: Mouse scrolled (520, 391) with delta (6, 5)
Screenshot: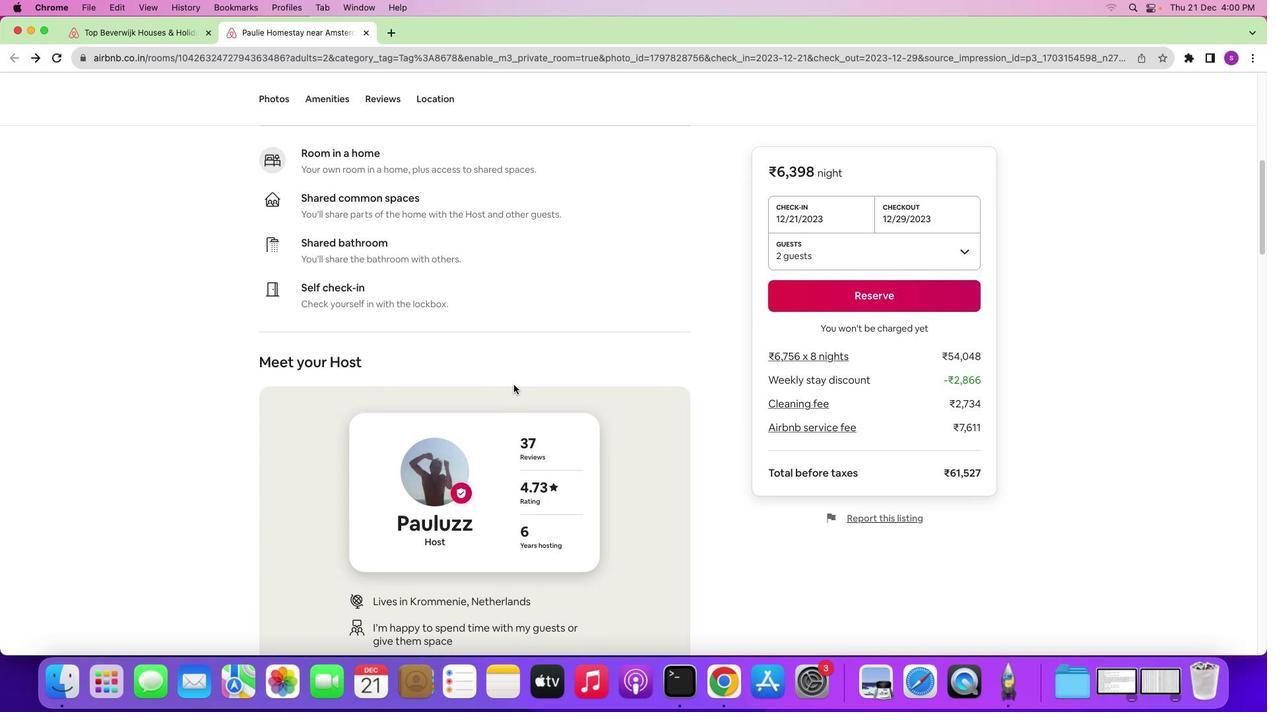 
Action: Mouse scrolled (520, 391) with delta (6, 5)
